 Task: Create record types in case object.
Action: Mouse moved to (944, 69)
Screenshot: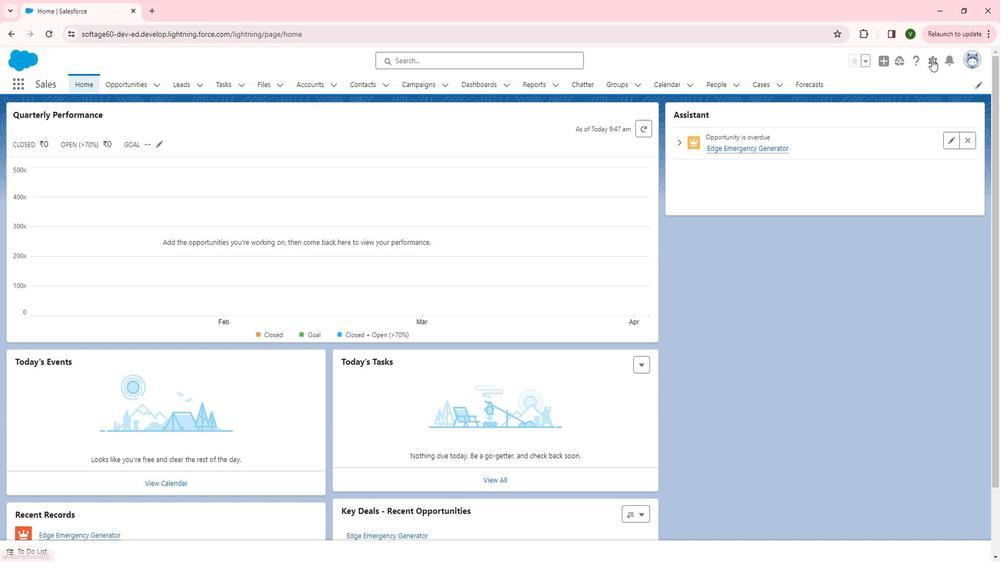 
Action: Mouse pressed left at (944, 69)
Screenshot: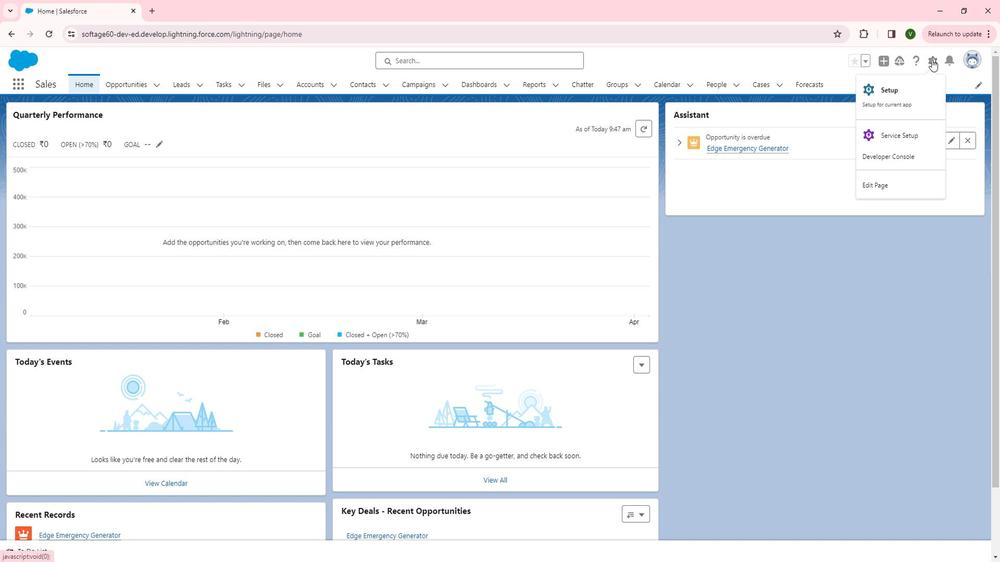 
Action: Mouse moved to (893, 105)
Screenshot: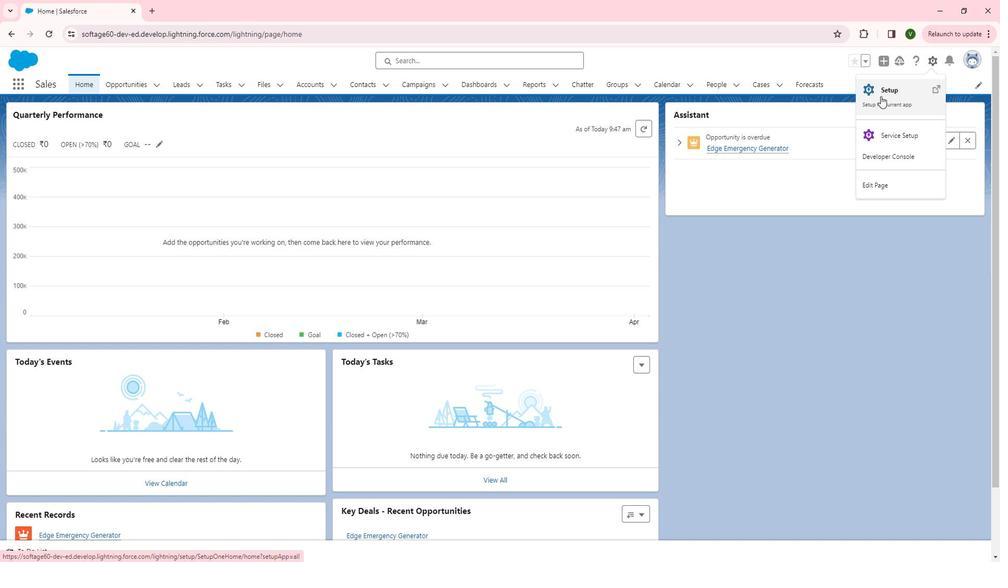 
Action: Mouse pressed left at (893, 105)
Screenshot: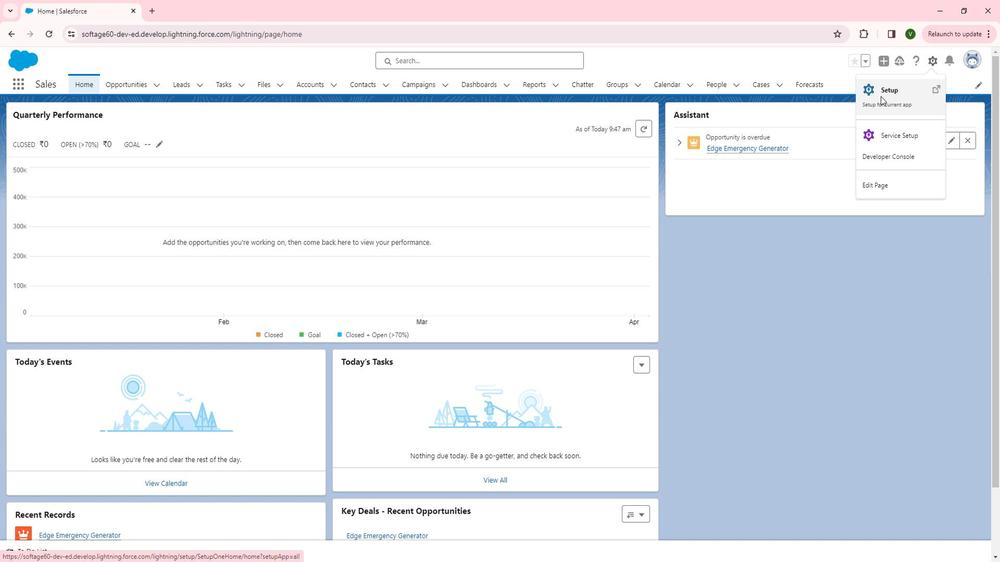 
Action: Mouse moved to (91, 261)
Screenshot: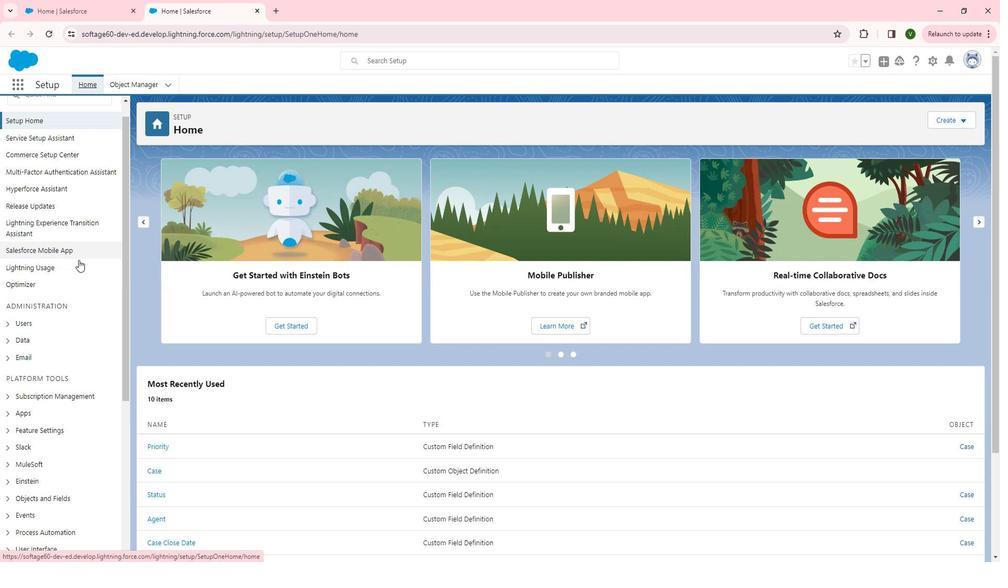 
Action: Mouse scrolled (91, 260) with delta (0, 0)
Screenshot: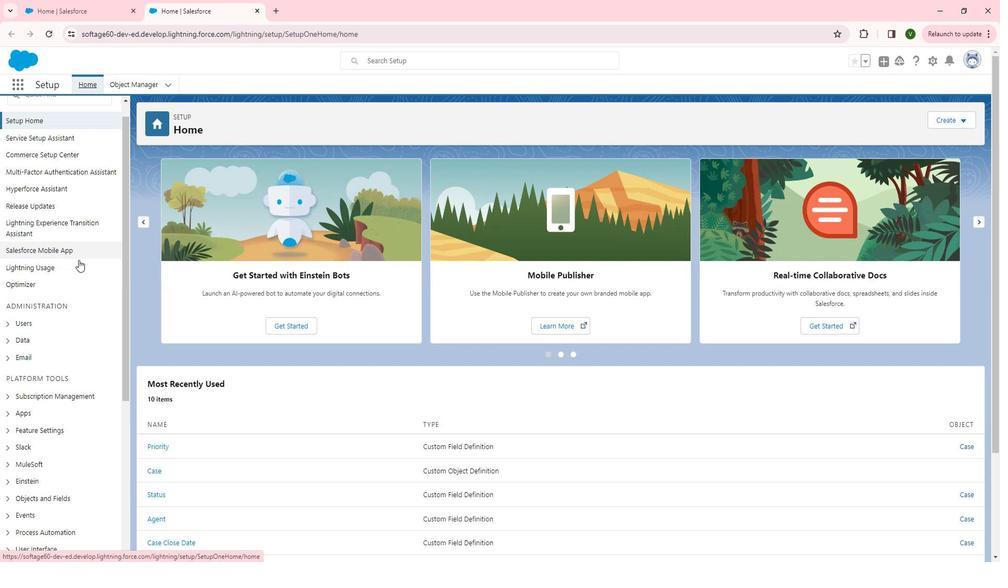 
Action: Mouse moved to (91, 263)
Screenshot: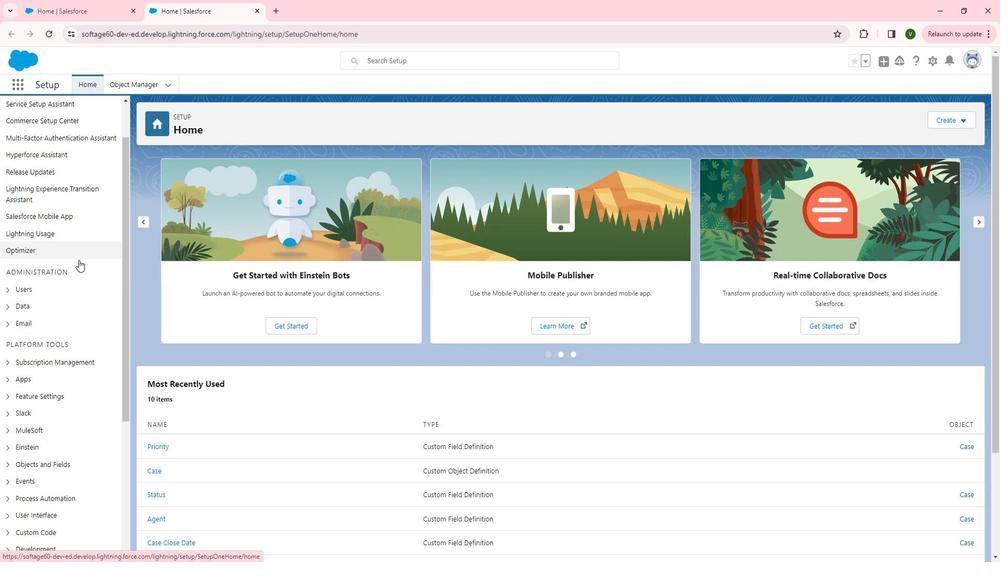 
Action: Mouse scrolled (91, 262) with delta (0, 0)
Screenshot: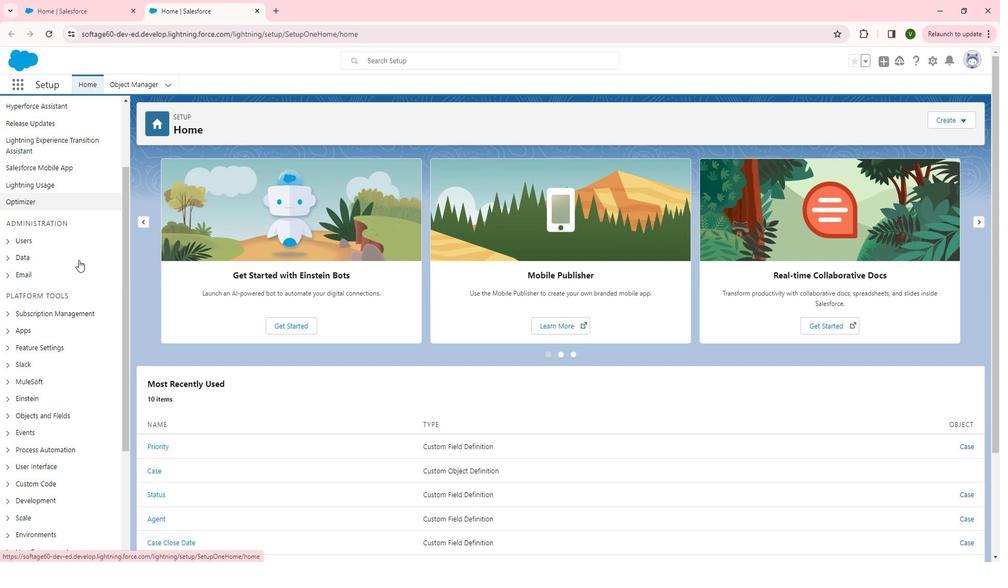 
Action: Mouse moved to (18, 406)
Screenshot: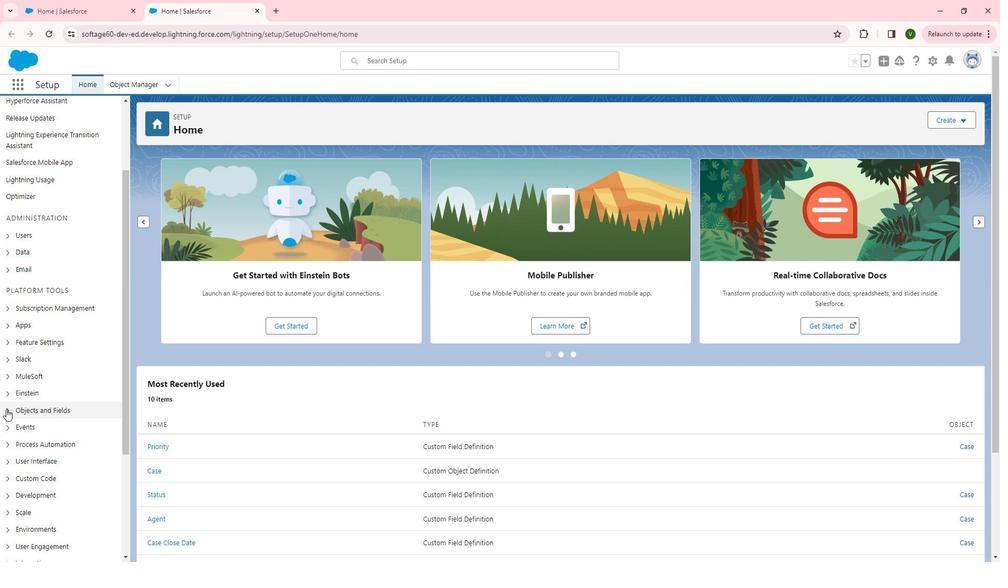 
Action: Mouse pressed left at (18, 406)
Screenshot: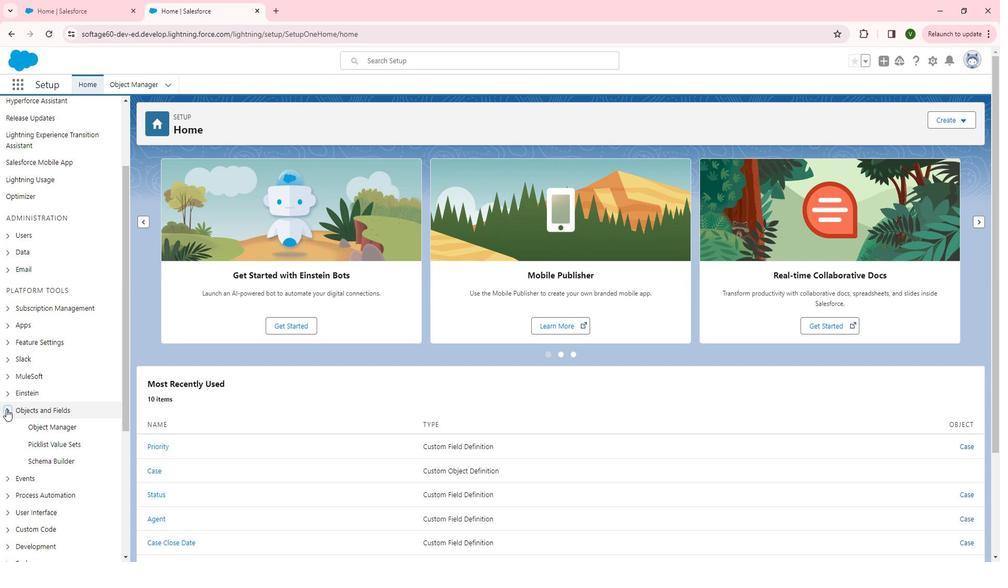 
Action: Mouse moved to (62, 423)
Screenshot: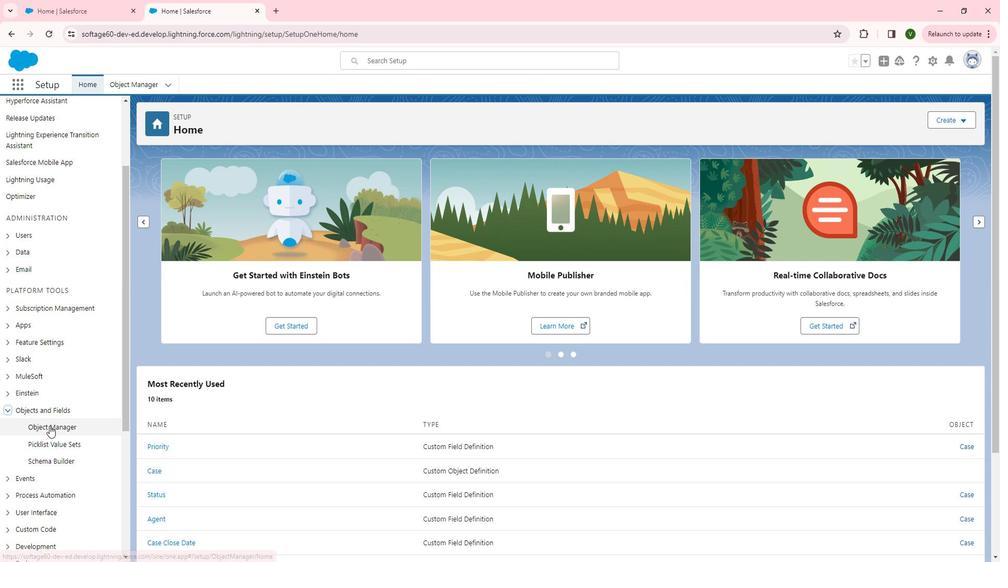 
Action: Mouse pressed left at (62, 423)
Screenshot: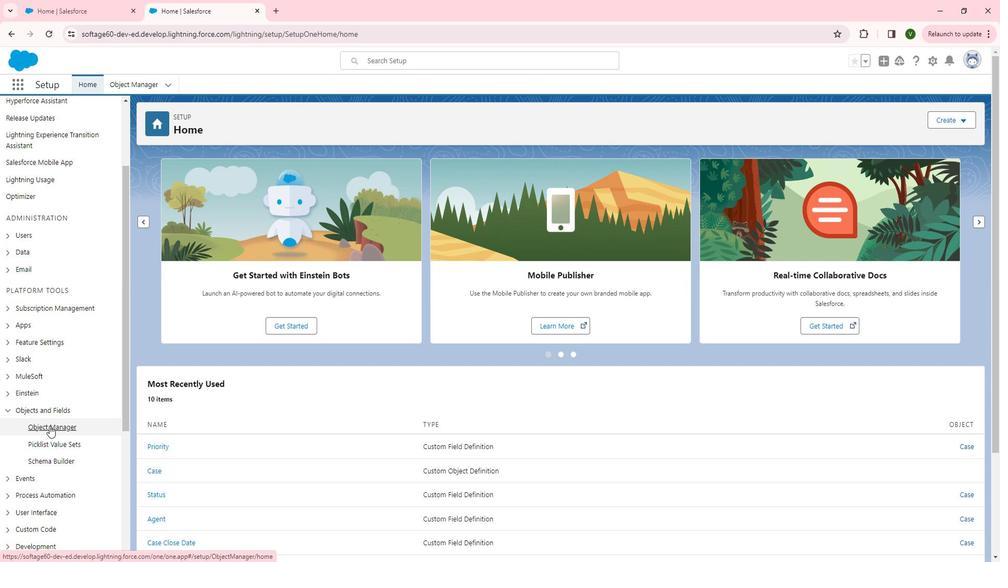 
Action: Mouse moved to (266, 305)
Screenshot: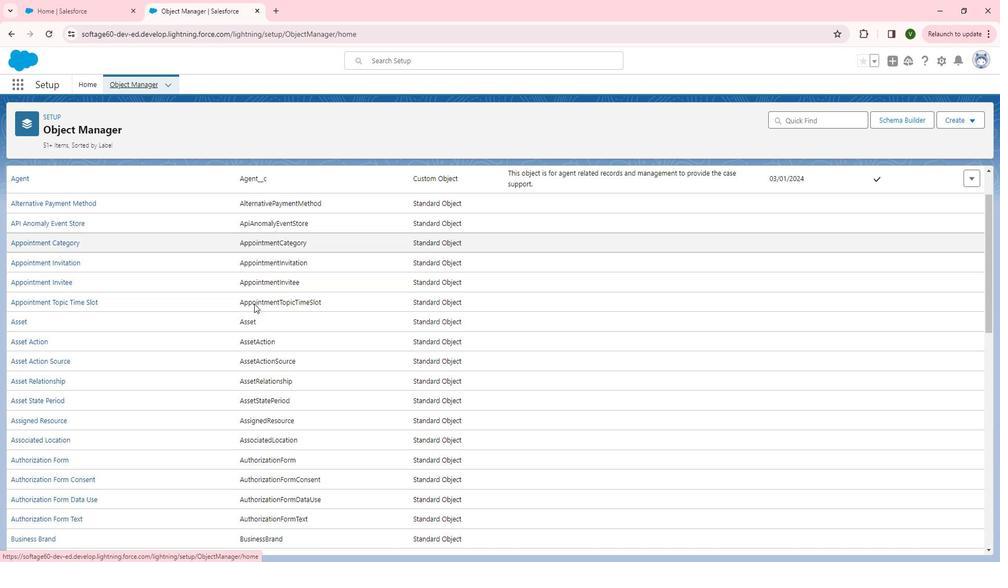 
Action: Mouse scrolled (266, 304) with delta (0, 0)
Screenshot: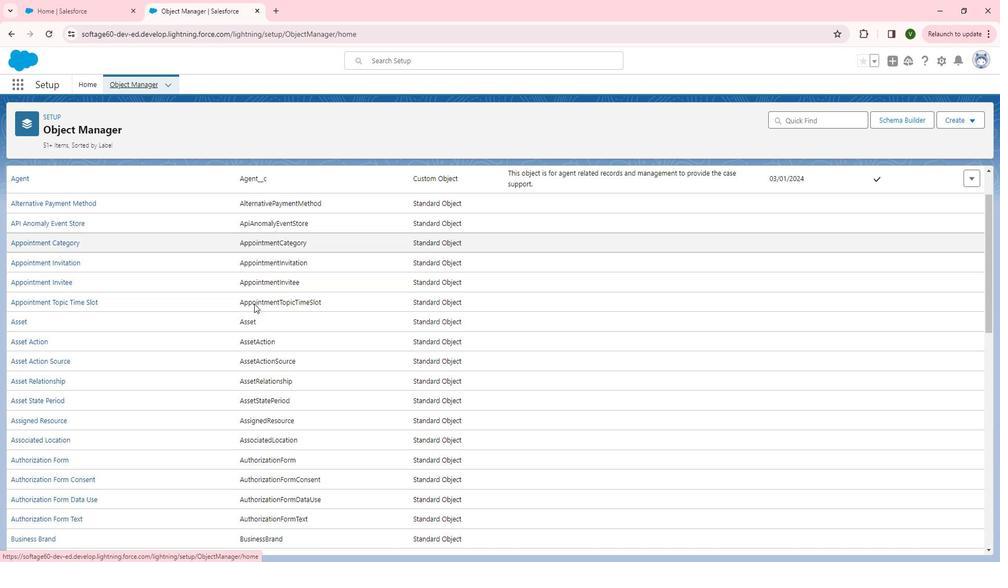 
Action: Mouse scrolled (266, 304) with delta (0, 0)
Screenshot: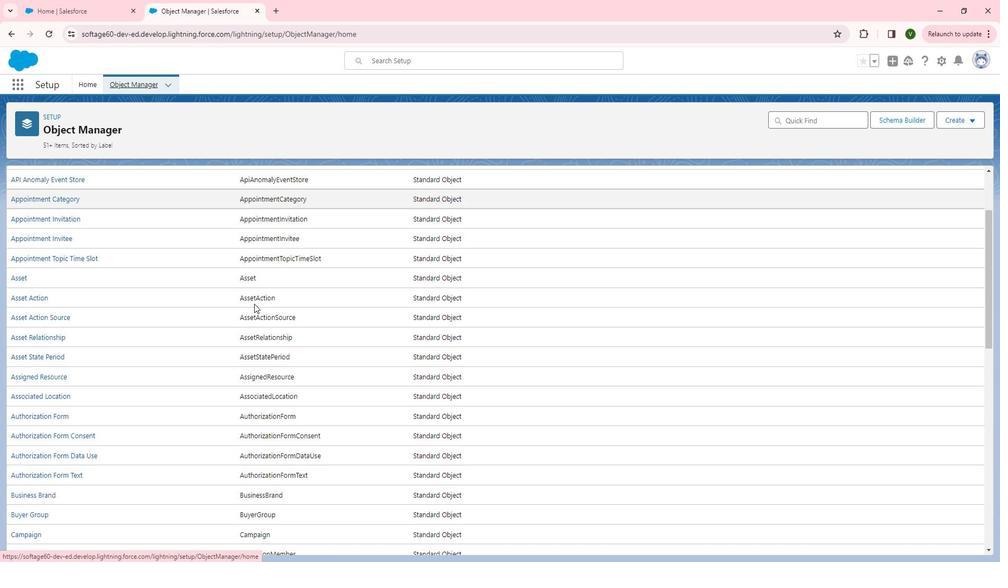
Action: Mouse scrolled (266, 304) with delta (0, 0)
Screenshot: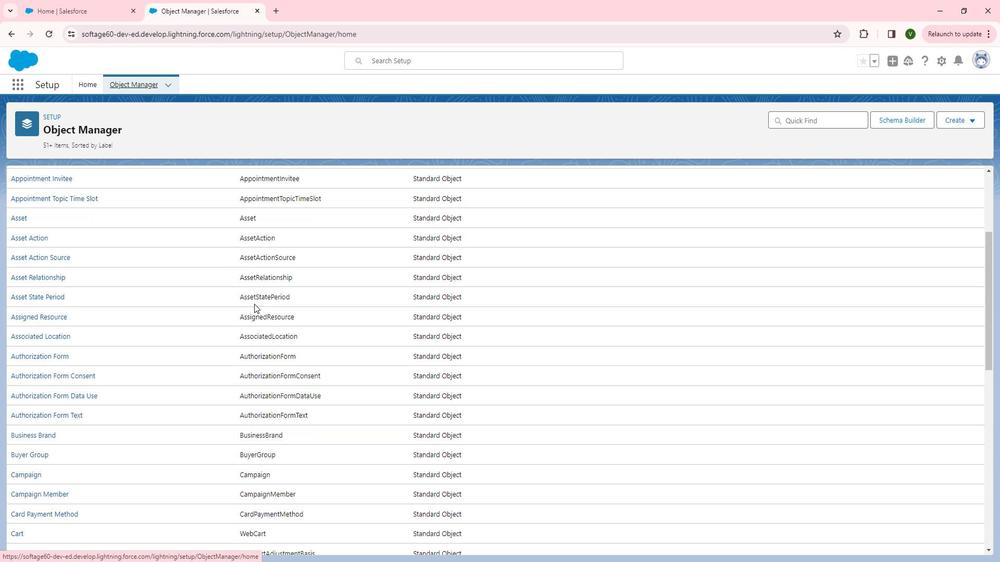 
Action: Mouse scrolled (266, 304) with delta (0, 0)
Screenshot: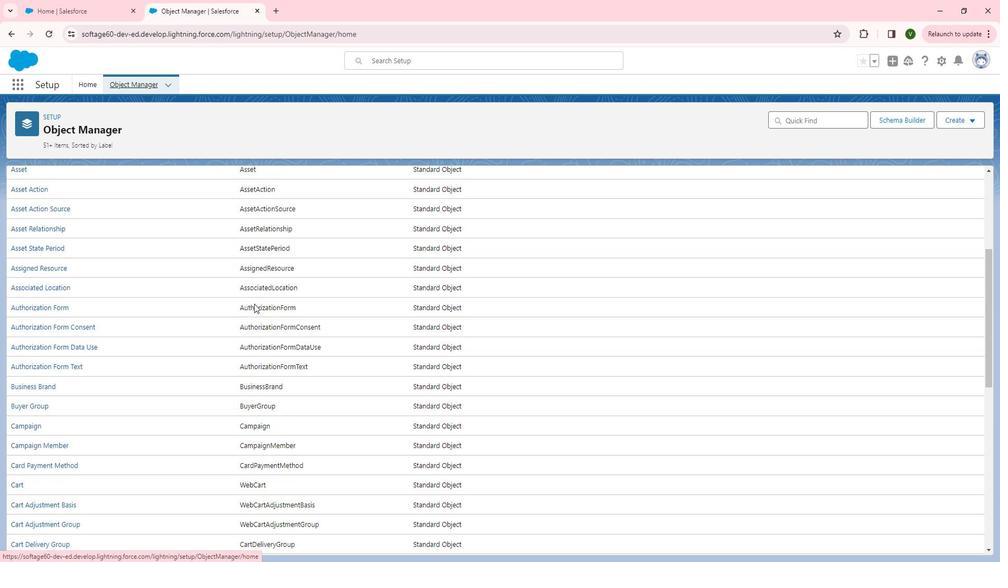 
Action: Mouse moved to (265, 305)
Screenshot: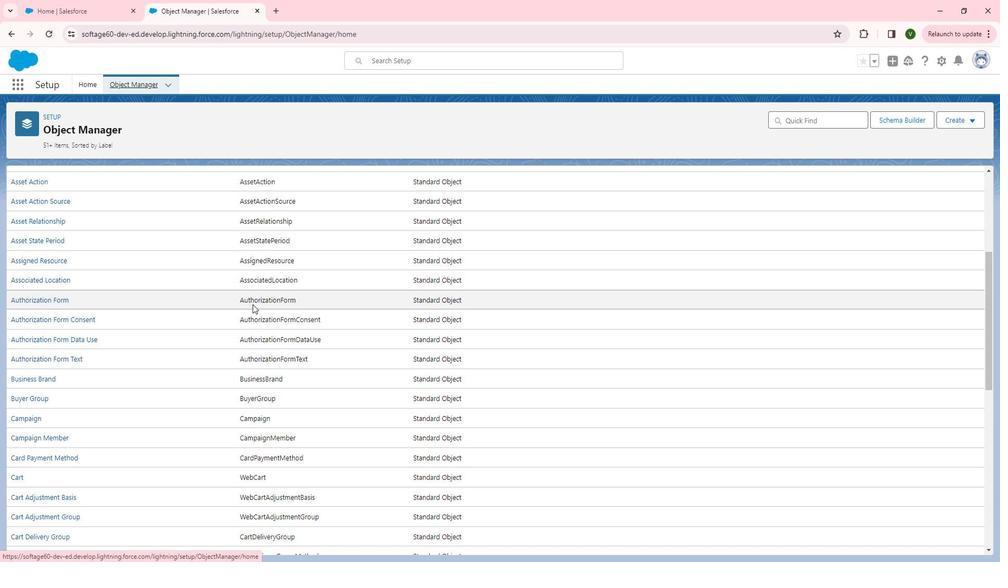 
Action: Mouse scrolled (265, 305) with delta (0, 0)
Screenshot: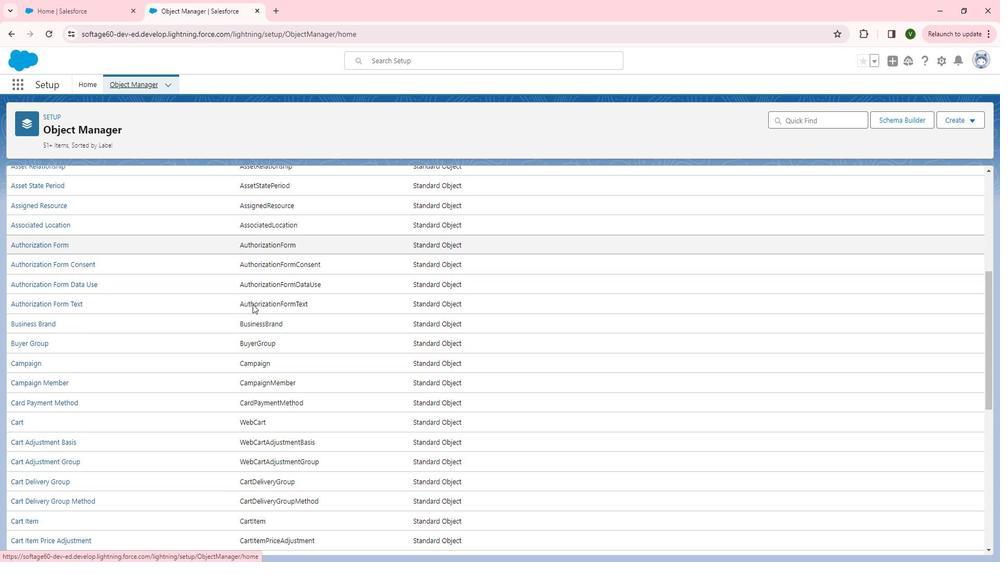 
Action: Mouse scrolled (265, 305) with delta (0, 0)
Screenshot: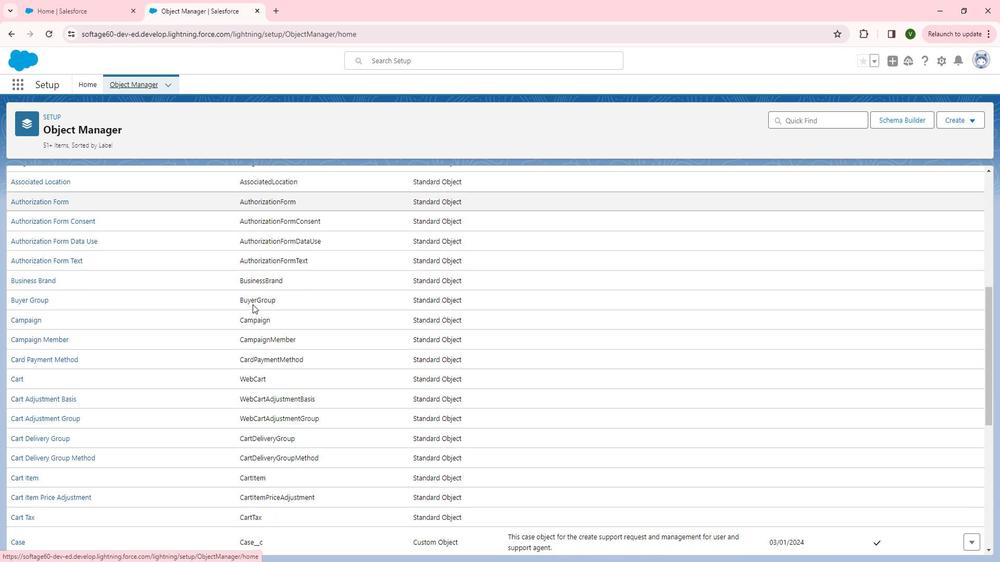 
Action: Mouse scrolled (265, 305) with delta (0, 0)
Screenshot: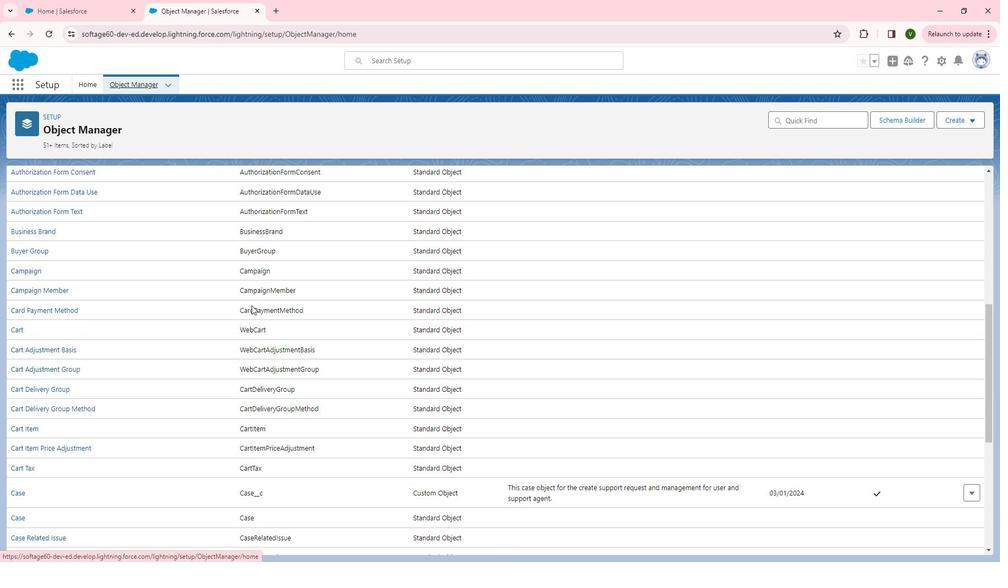 
Action: Mouse moved to (206, 326)
Screenshot: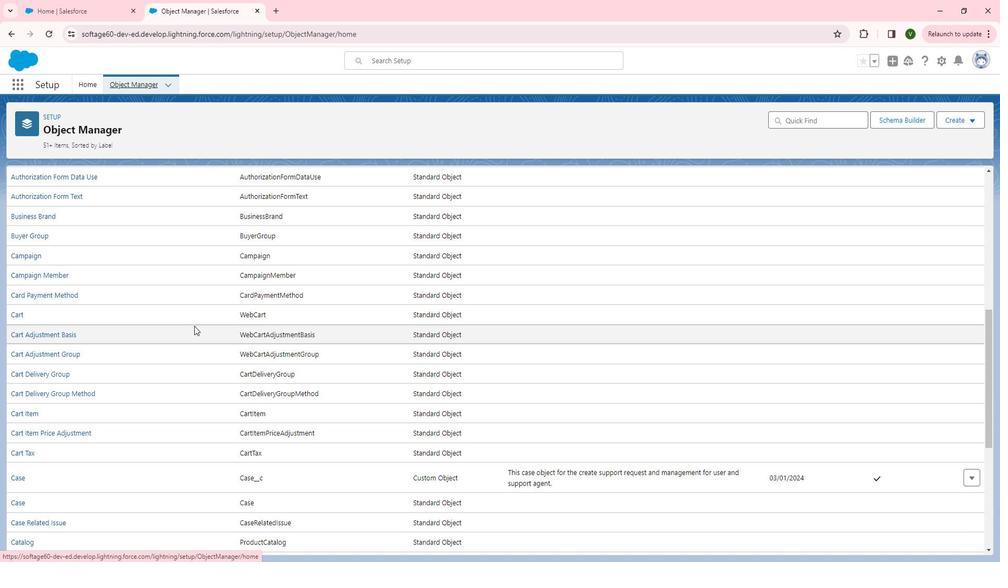 
Action: Mouse scrolled (206, 326) with delta (0, 0)
Screenshot: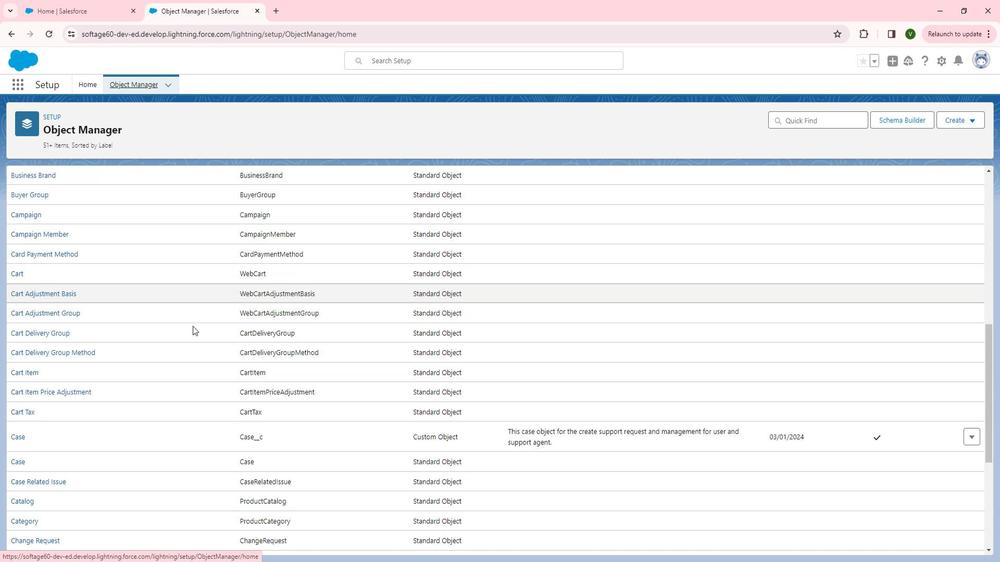 
Action: Mouse scrolled (206, 326) with delta (0, 0)
Screenshot: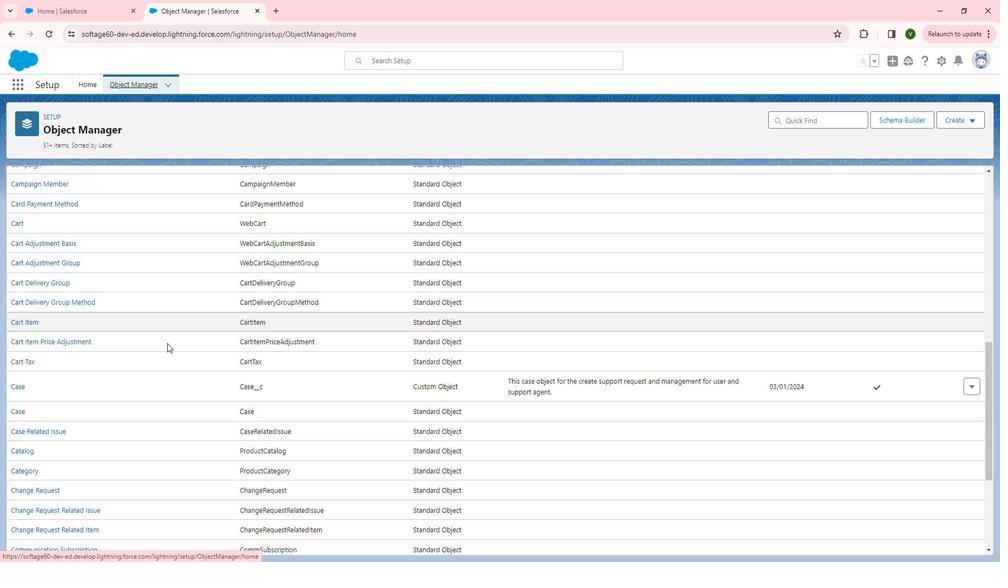 
Action: Mouse moved to (36, 389)
Screenshot: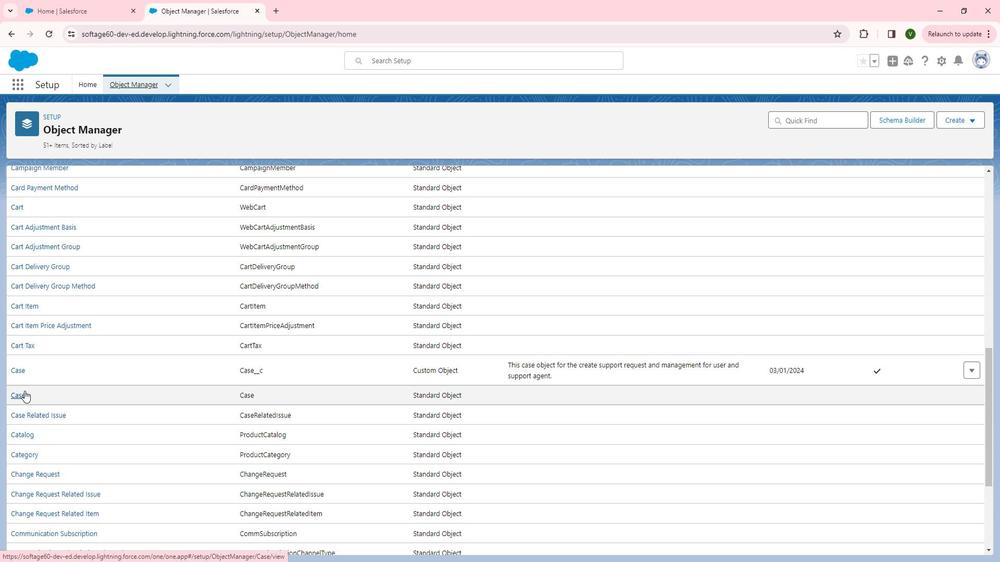 
Action: Mouse pressed left at (36, 389)
Screenshot: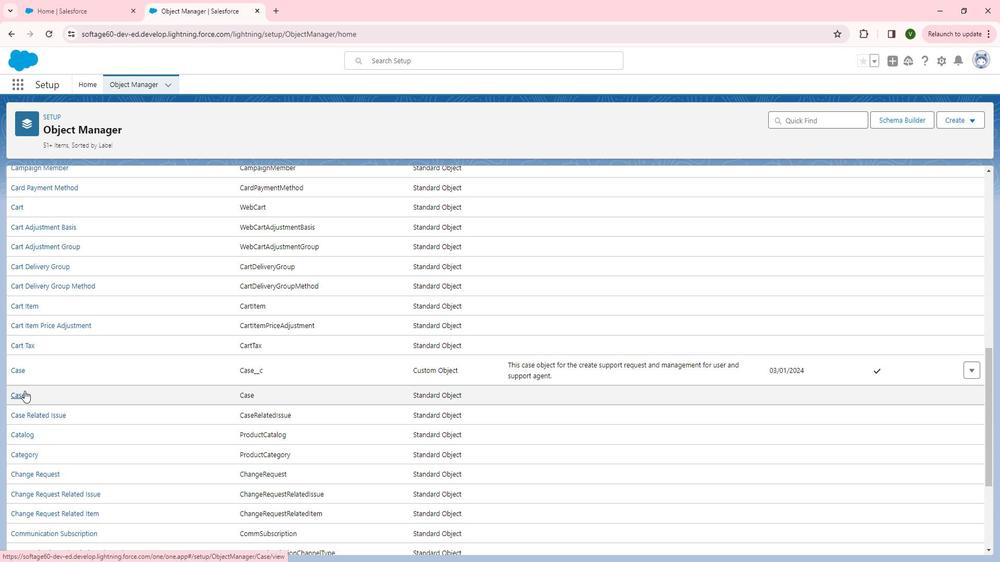 
Action: Mouse moved to (63, 350)
Screenshot: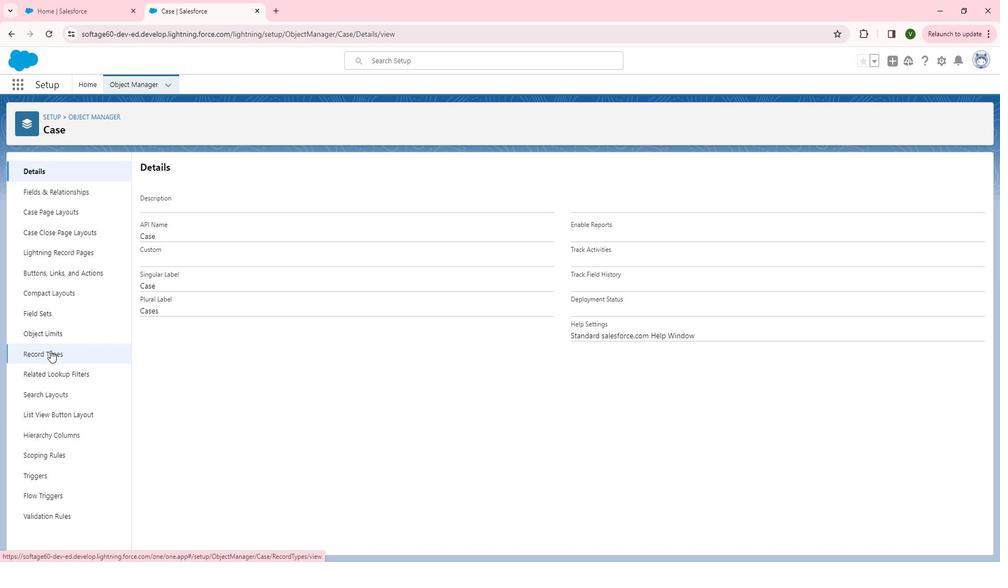 
Action: Mouse pressed left at (63, 350)
Screenshot: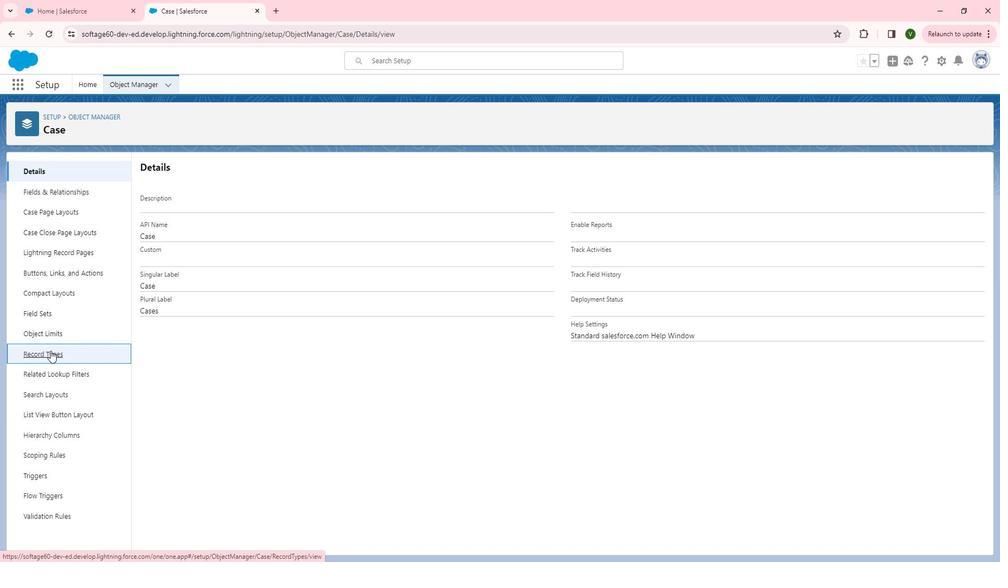 
Action: Mouse moved to (896, 176)
Screenshot: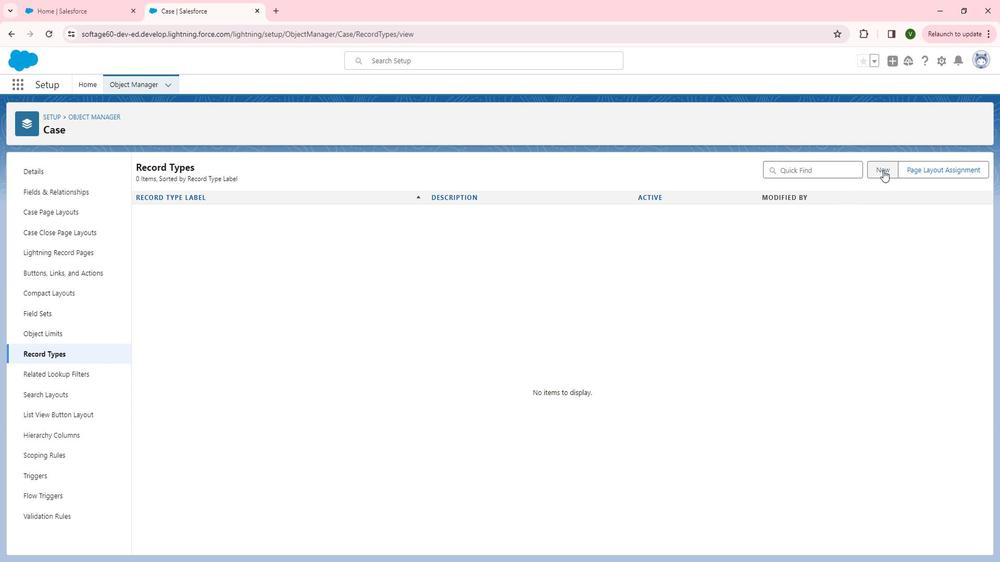 
Action: Mouse pressed left at (896, 176)
Screenshot: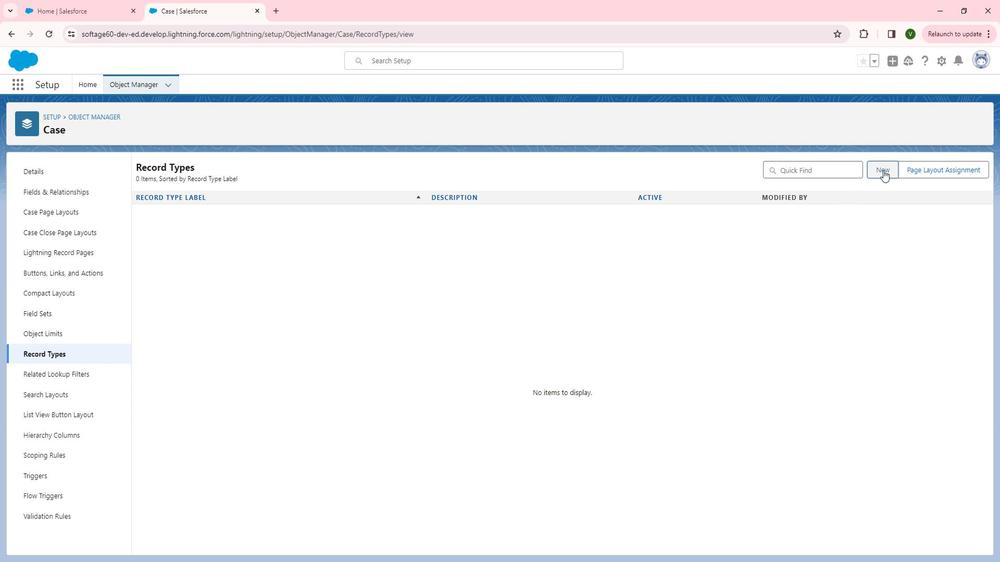 
Action: Mouse moved to (172, 211)
Screenshot: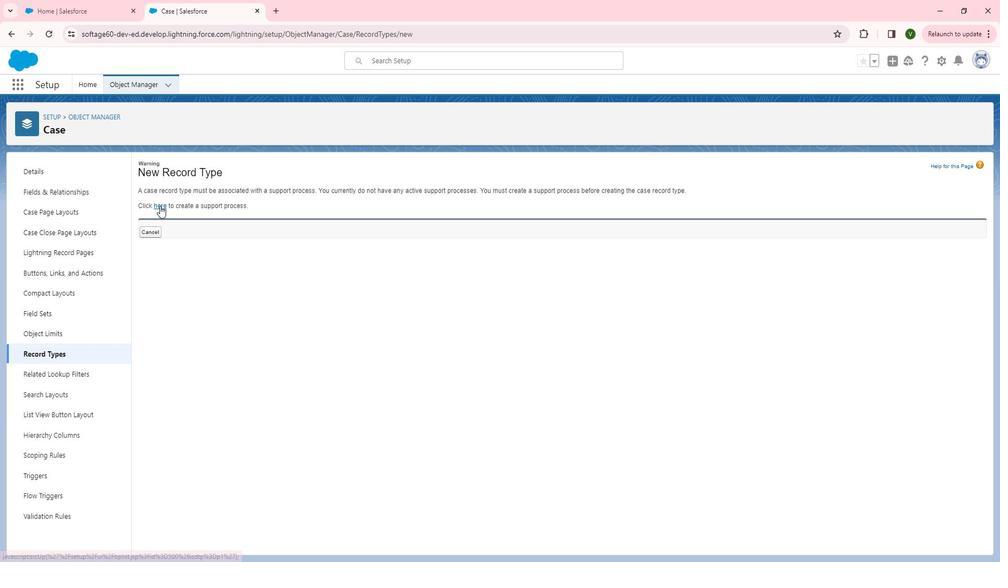 
Action: Mouse pressed left at (172, 211)
Screenshot: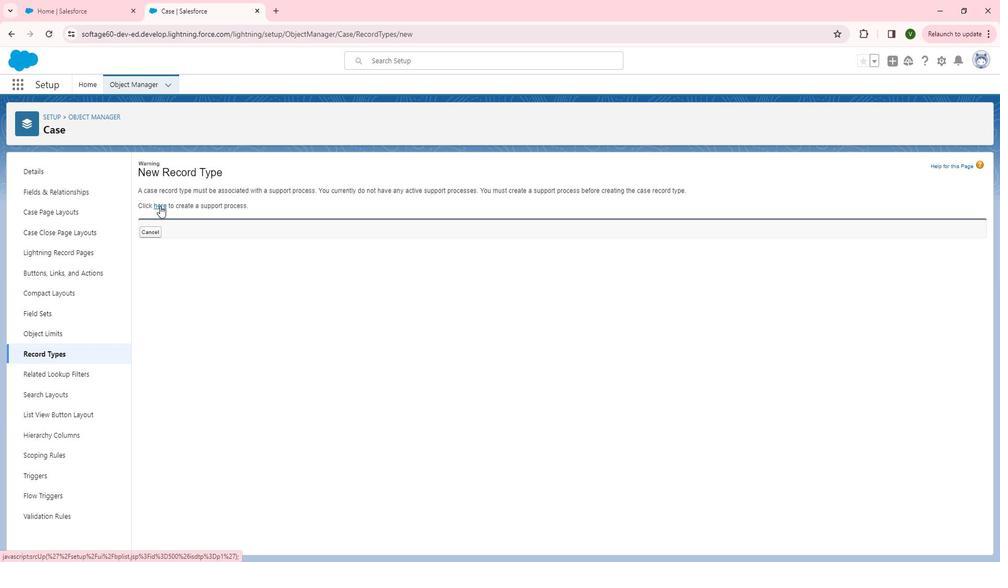 
Action: Mouse moved to (427, 233)
Screenshot: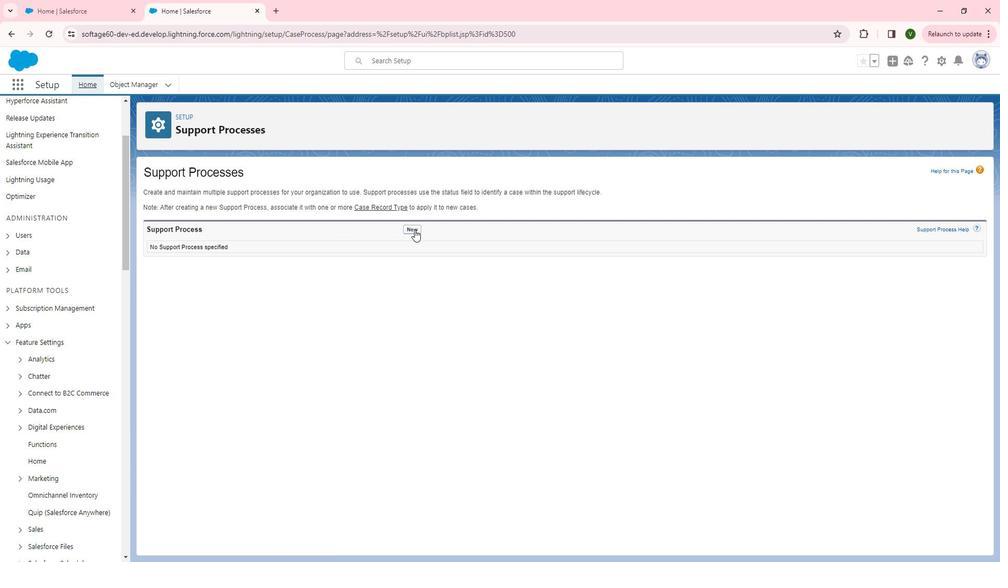 
Action: Mouse pressed left at (427, 233)
Screenshot: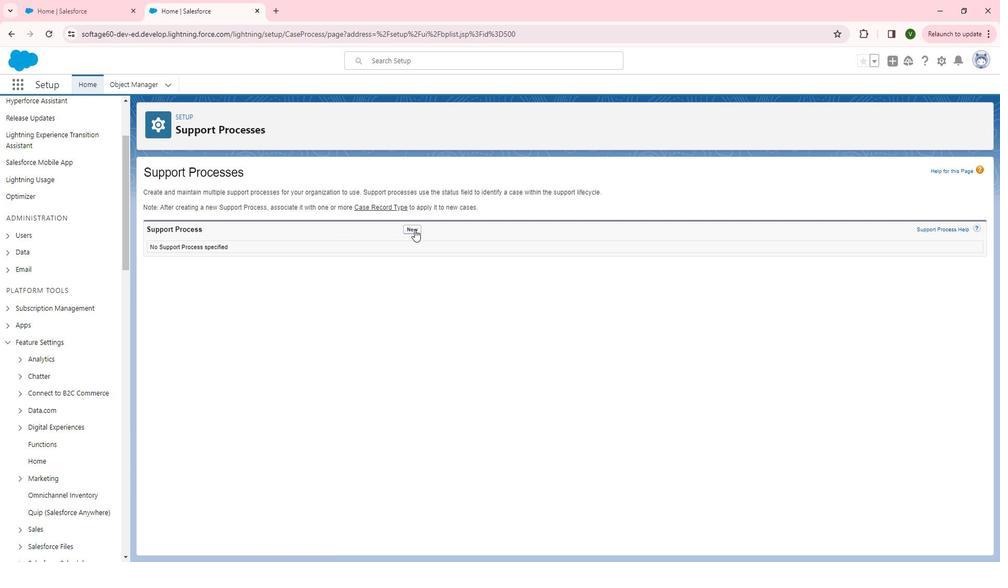 
Action: Mouse moved to (344, 256)
Screenshot: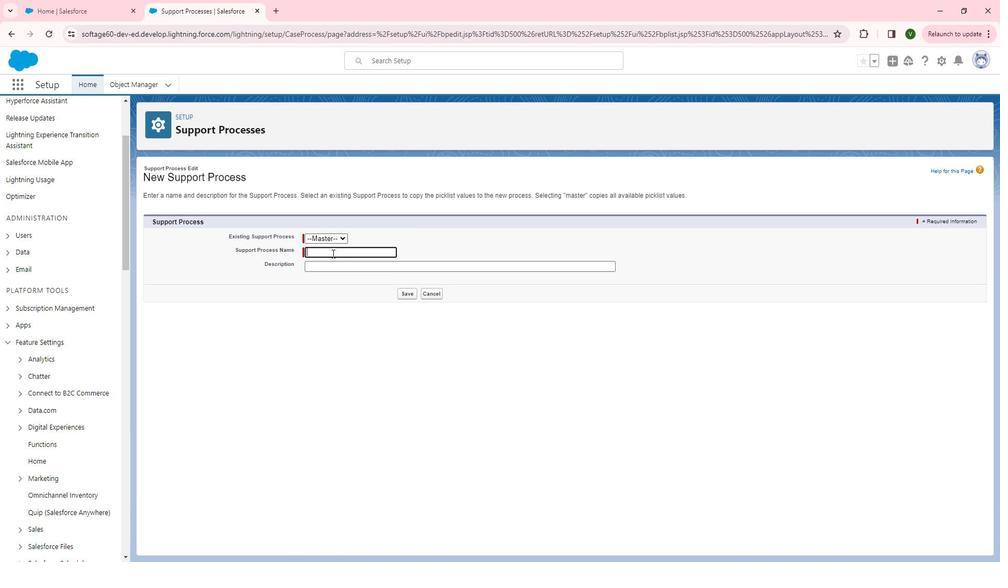 
Action: Mouse pressed left at (344, 256)
Screenshot: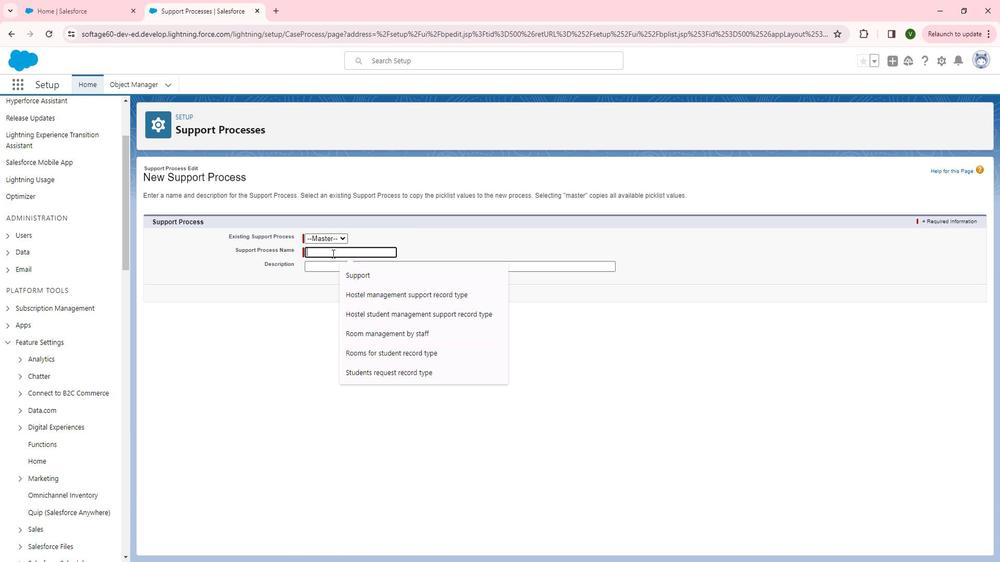 
Action: Mouse moved to (356, 270)
Screenshot: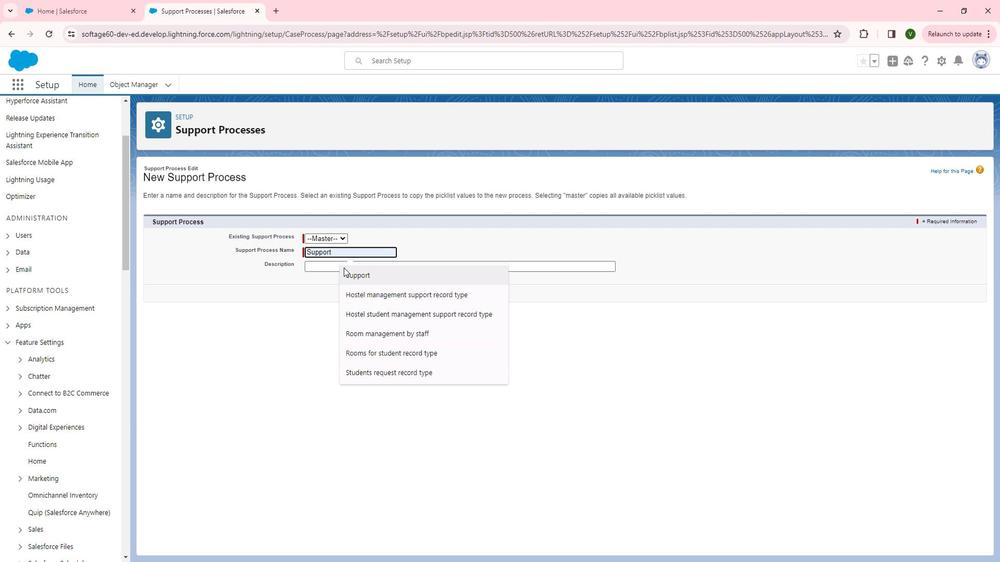 
Action: Mouse pressed left at (356, 270)
Screenshot: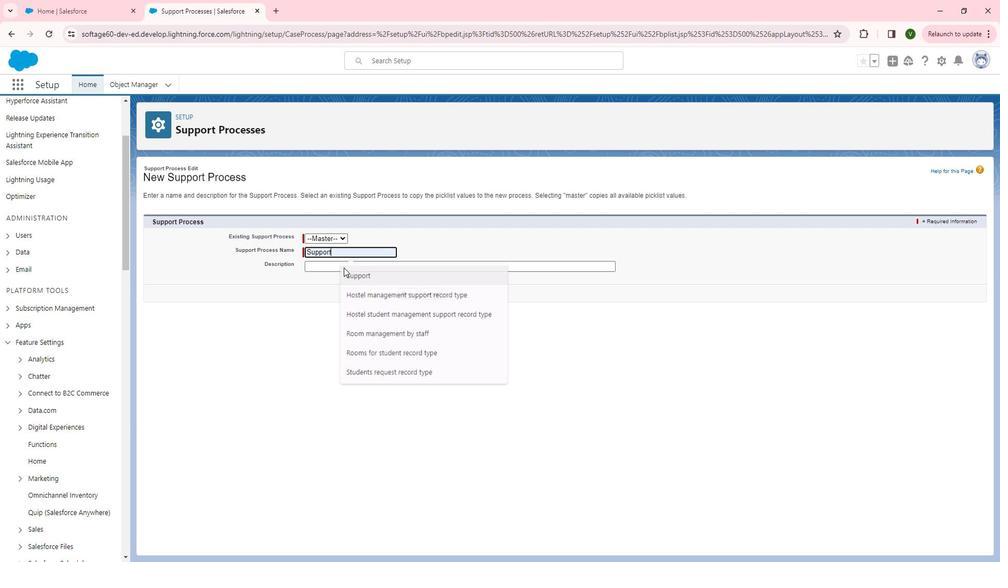 
Action: Mouse moved to (355, 271)
Screenshot: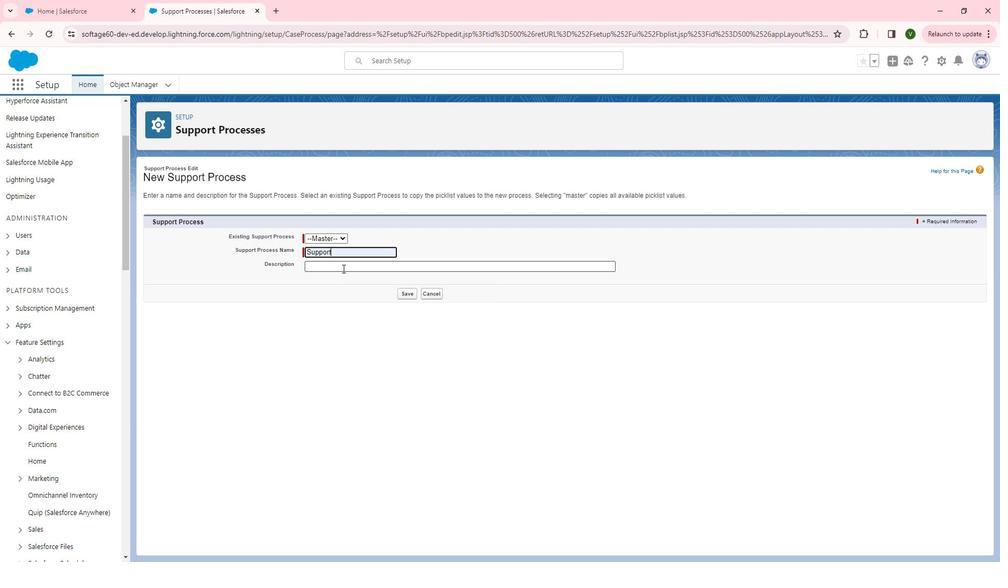 
Action: Mouse pressed left at (355, 271)
Screenshot: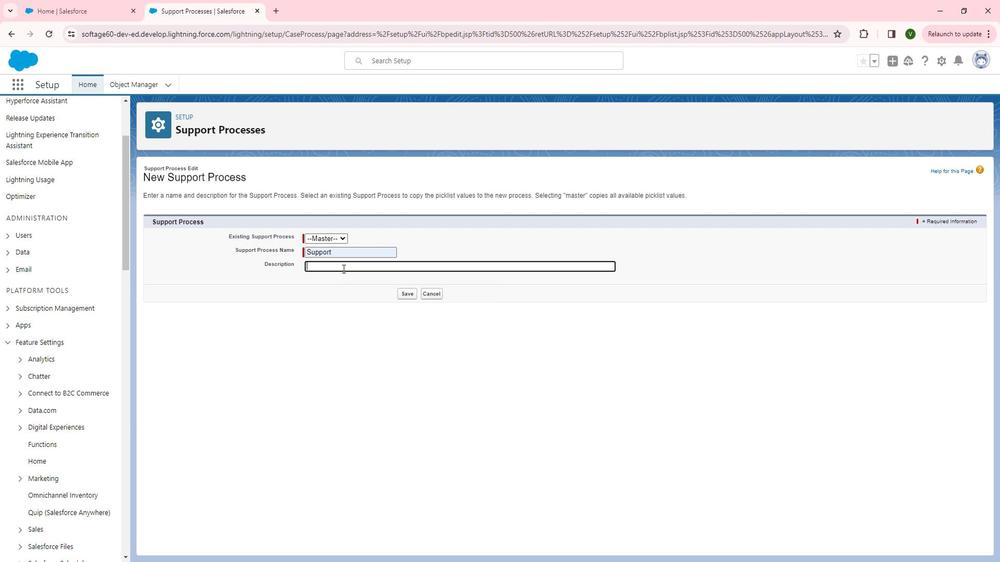 
Action: Key pressed <Key.shift>This<Key.space>support<Key.space>process<Key.space>for<Key.space>the<Key.space>providing<Key.space>service<Key.space>and<Key.space>managen<Key.backspace>me<Key.backspace><Key.backspace>ment<Key.space>in<Key.space>case<Key.space>management.
Screenshot: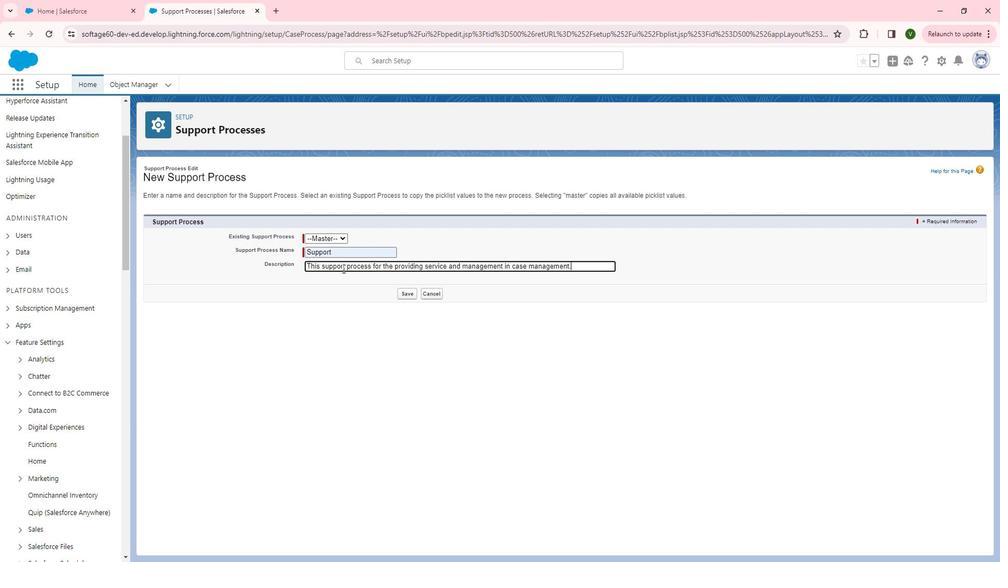 
Action: Mouse moved to (417, 293)
Screenshot: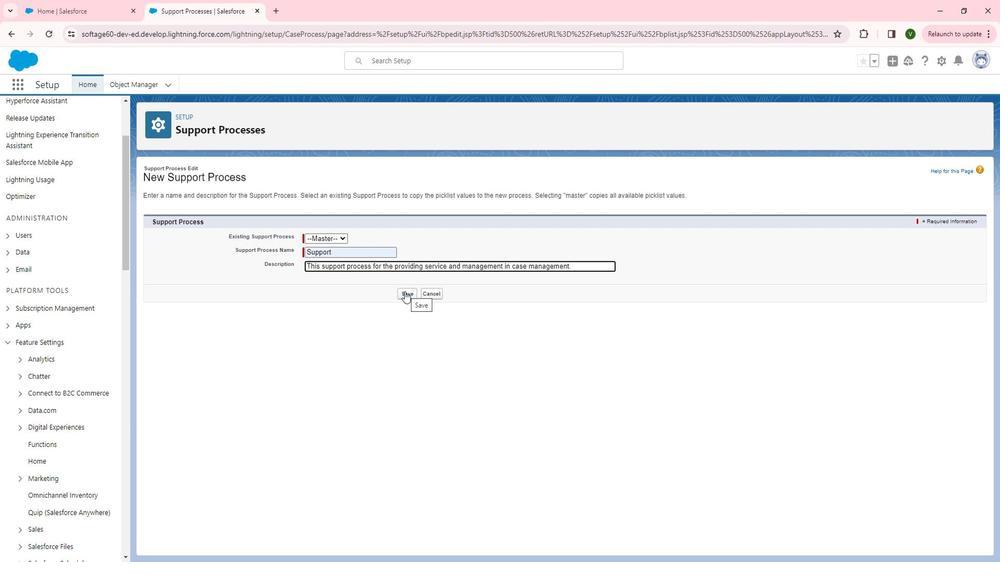 
Action: Mouse pressed left at (417, 293)
Screenshot: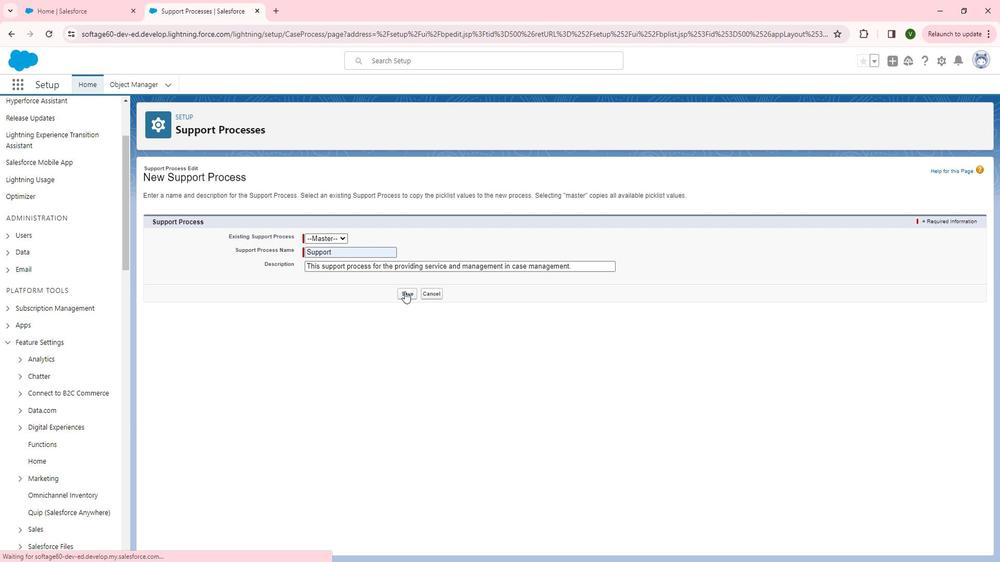 
Action: Mouse moved to (259, 317)
Screenshot: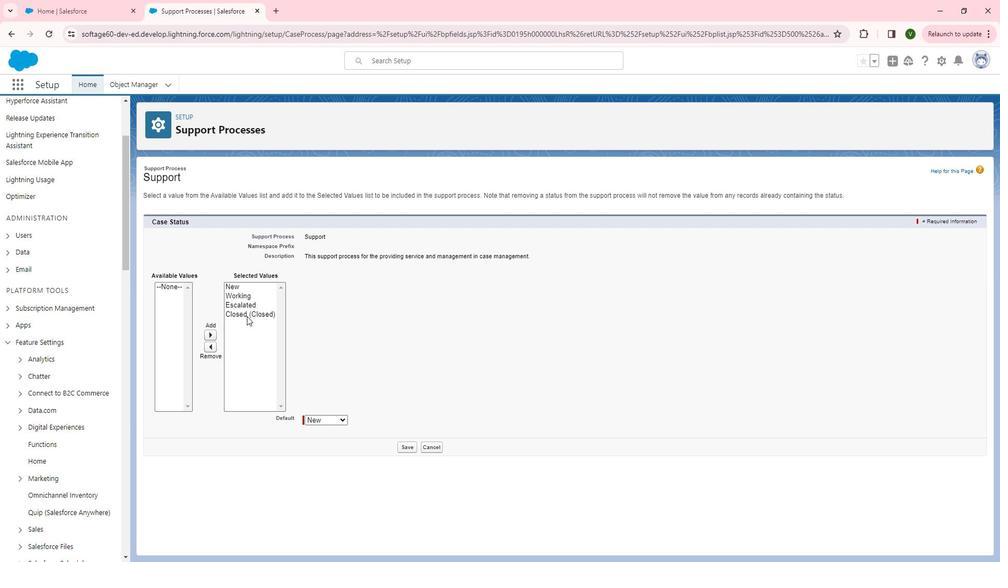 
Action: Mouse pressed left at (259, 317)
Screenshot: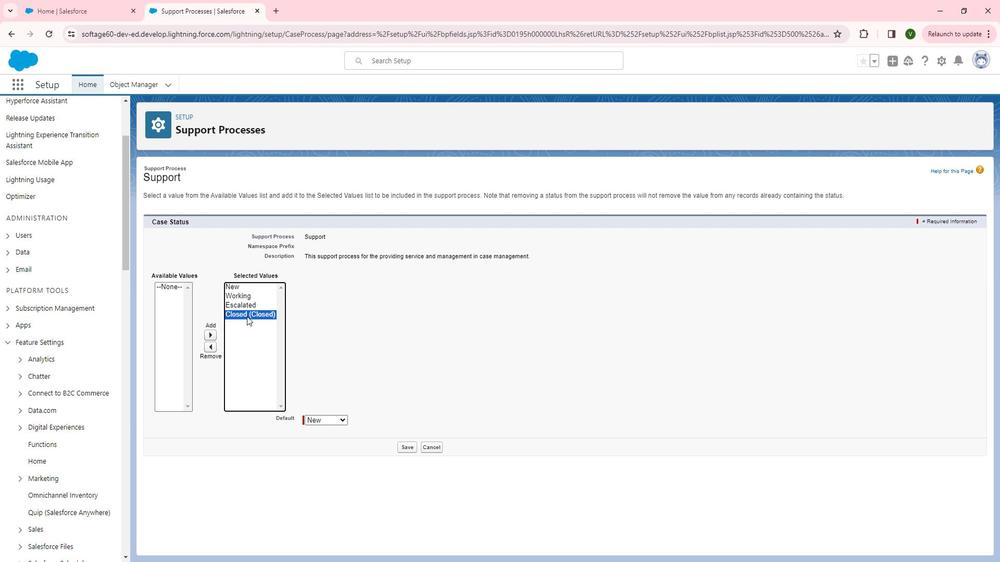 
Action: Mouse moved to (225, 346)
Screenshot: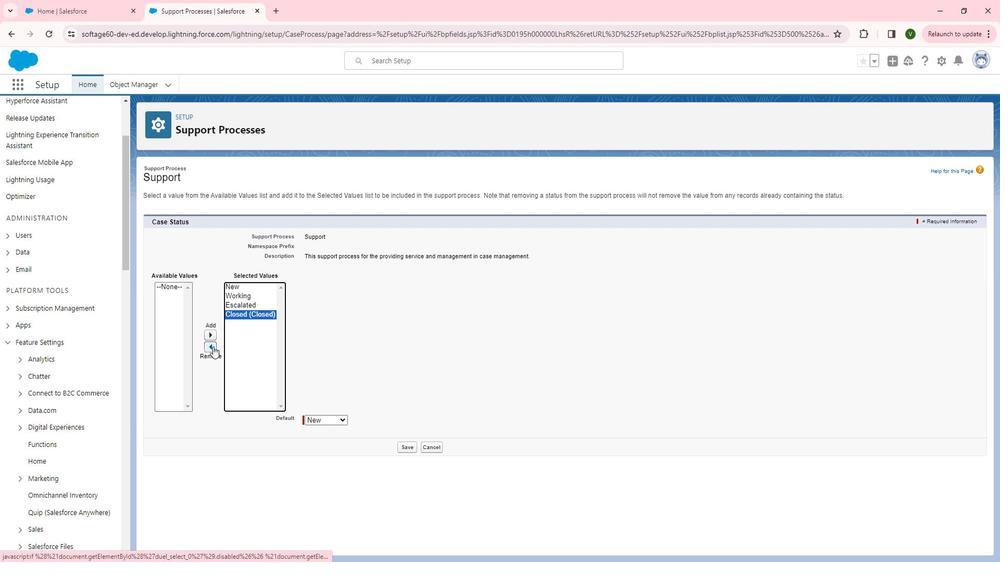 
Action: Mouse pressed left at (225, 346)
Screenshot: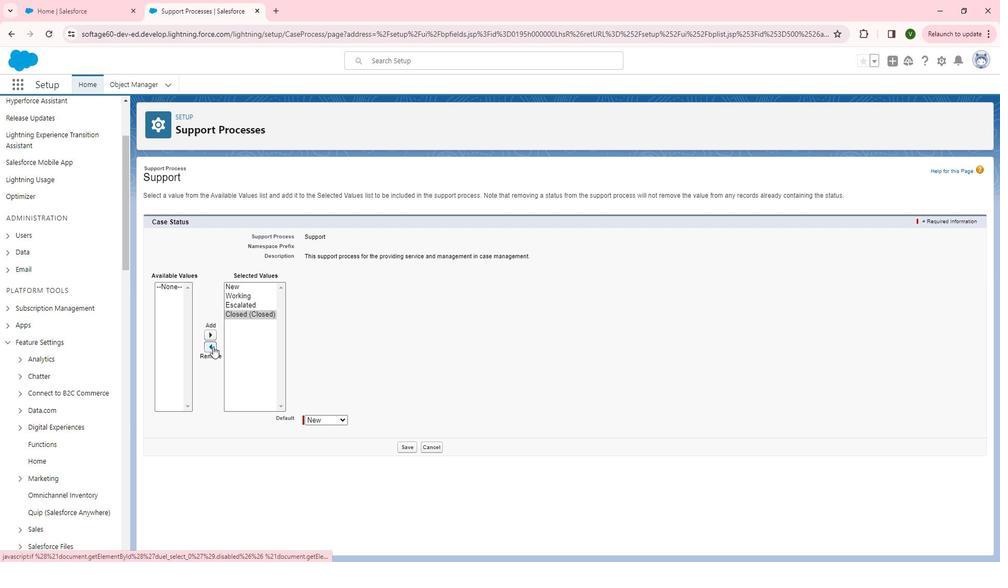 
Action: Mouse moved to (241, 334)
Screenshot: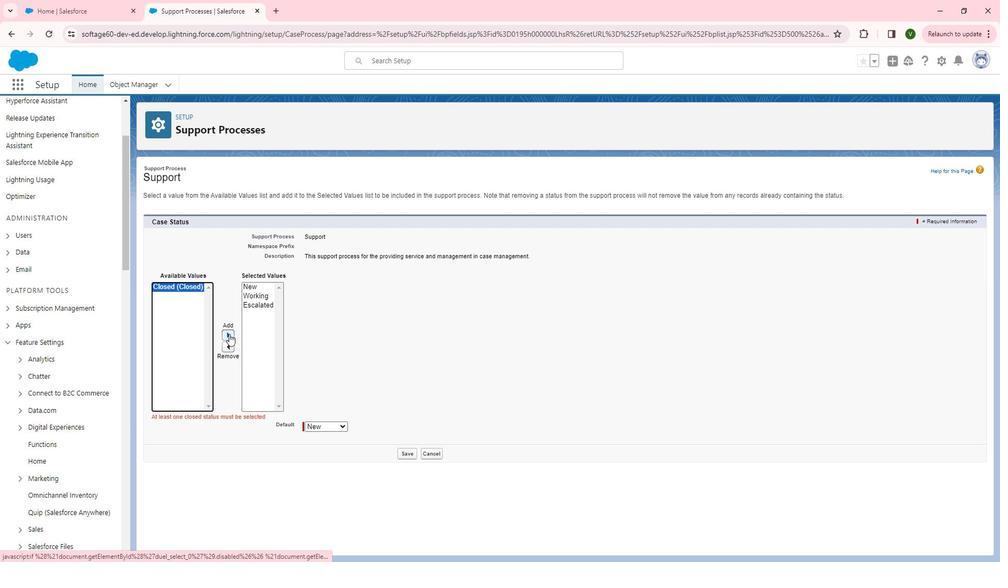 
Action: Mouse pressed left at (241, 334)
Screenshot: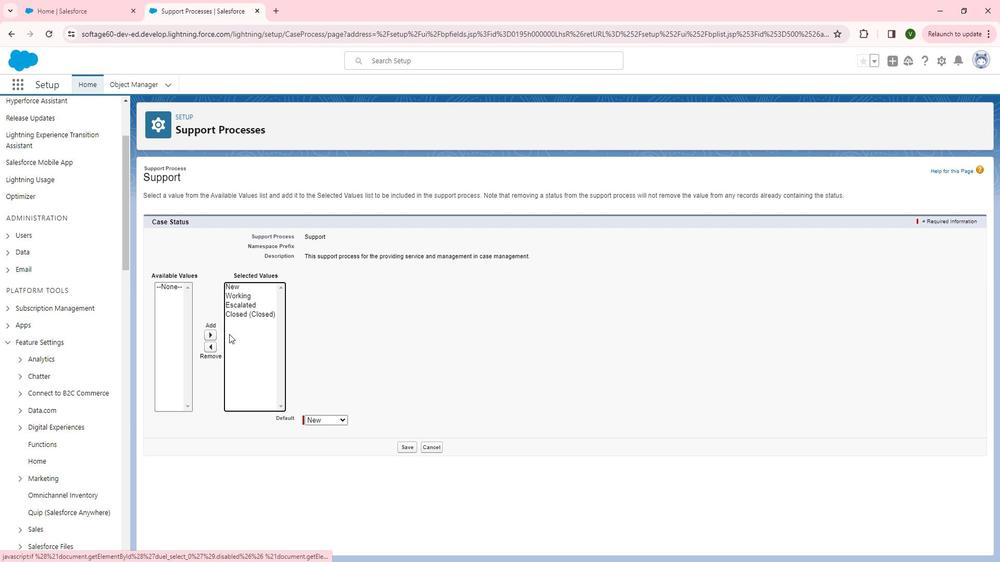 
Action: Mouse moved to (254, 299)
Screenshot: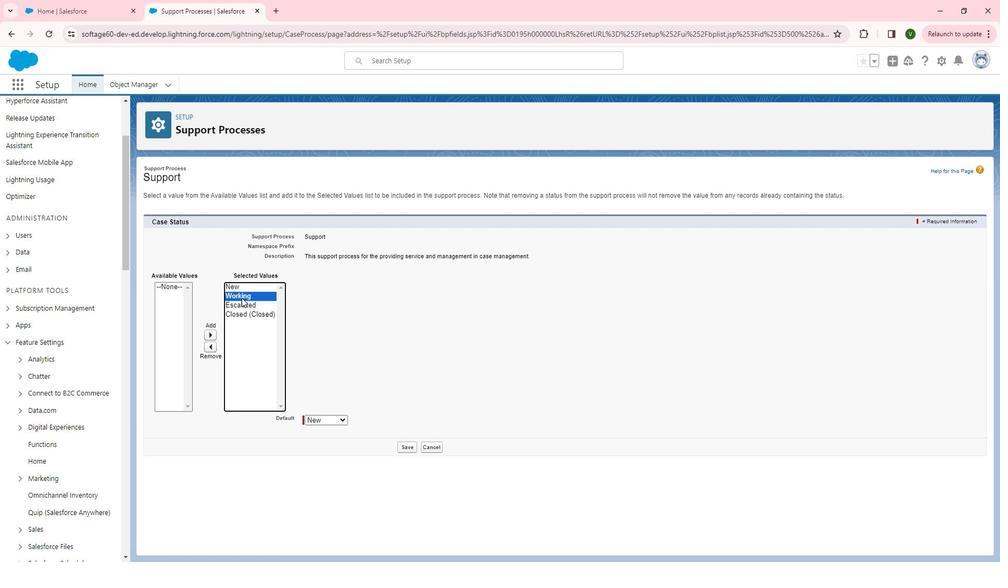 
Action: Mouse pressed left at (254, 299)
Screenshot: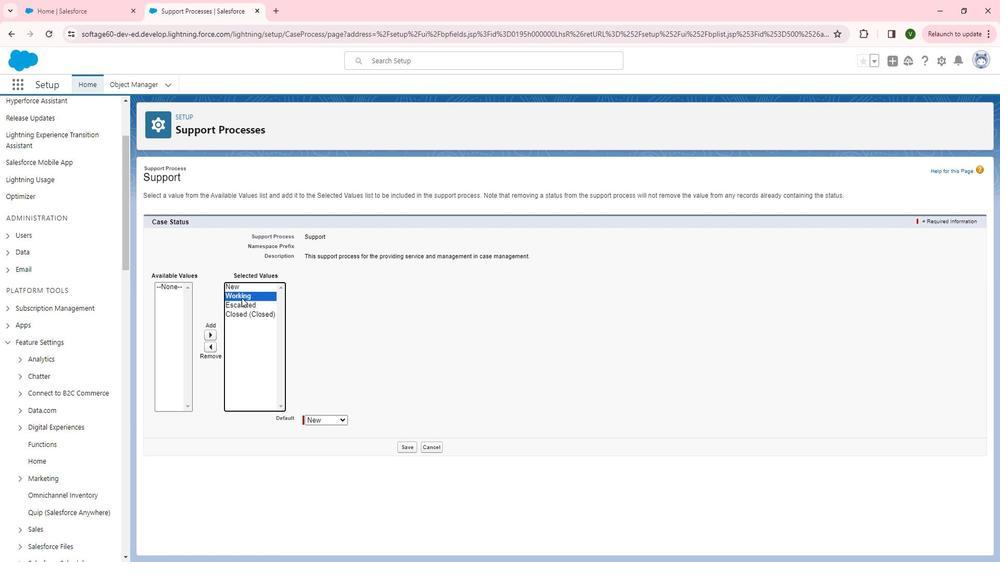
Action: Mouse moved to (223, 345)
Screenshot: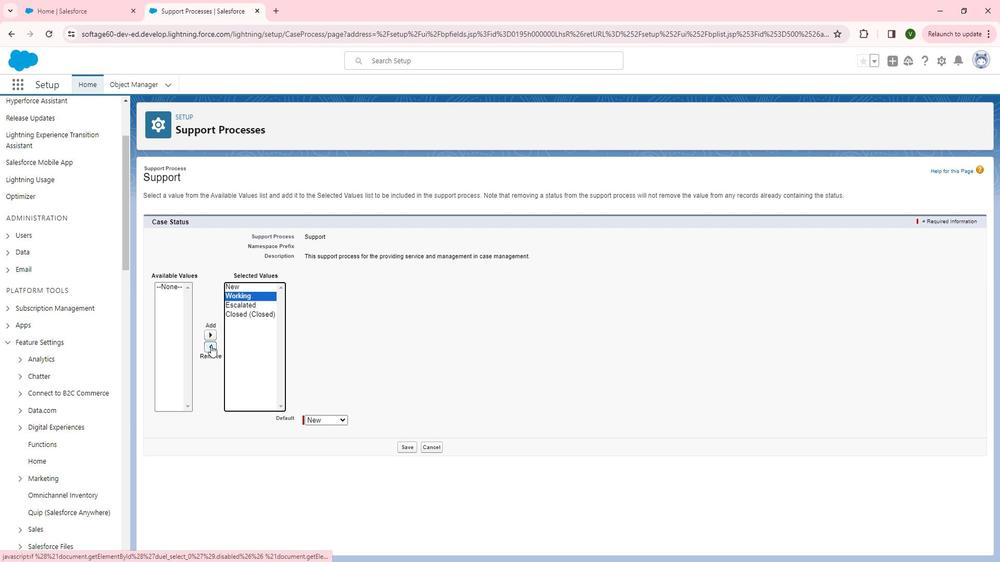
Action: Mouse pressed left at (223, 345)
Screenshot: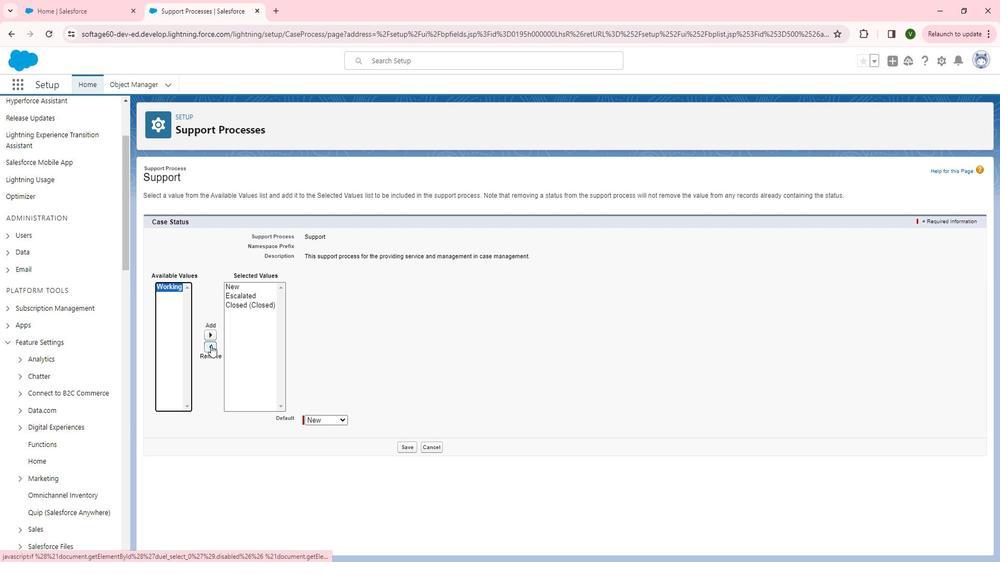 
Action: Mouse moved to (262, 297)
Screenshot: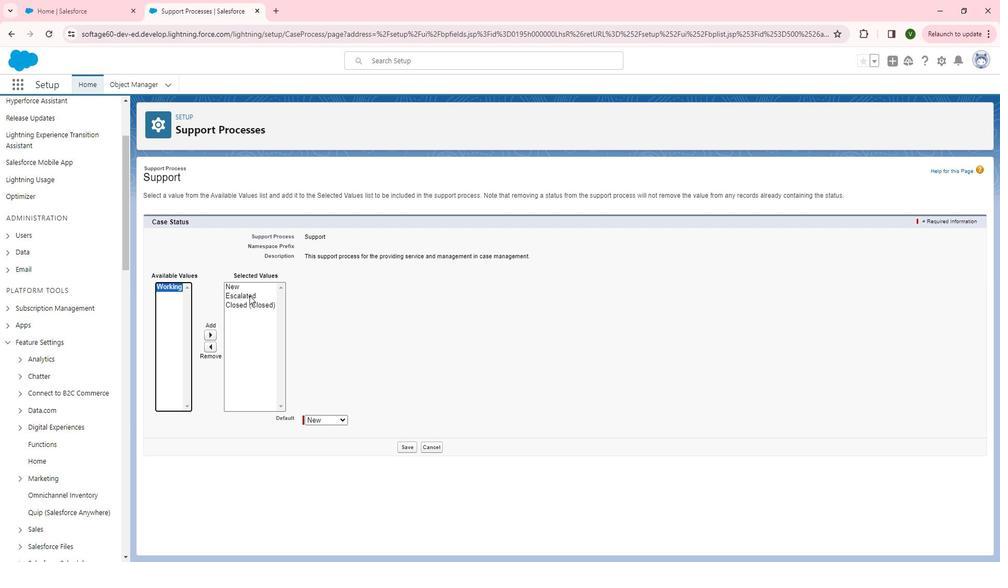 
Action: Mouse pressed left at (262, 297)
Screenshot: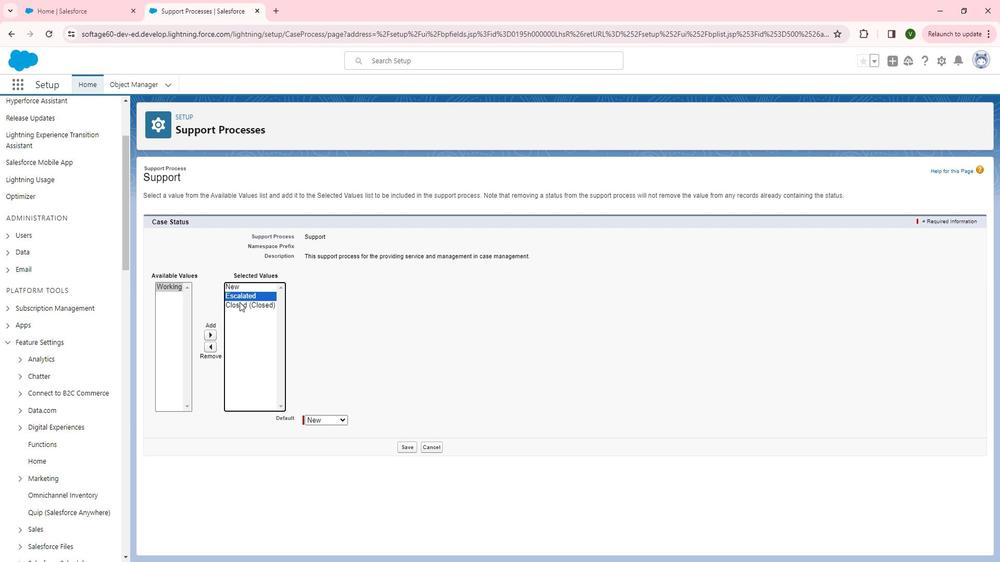 
Action: Mouse moved to (224, 349)
Screenshot: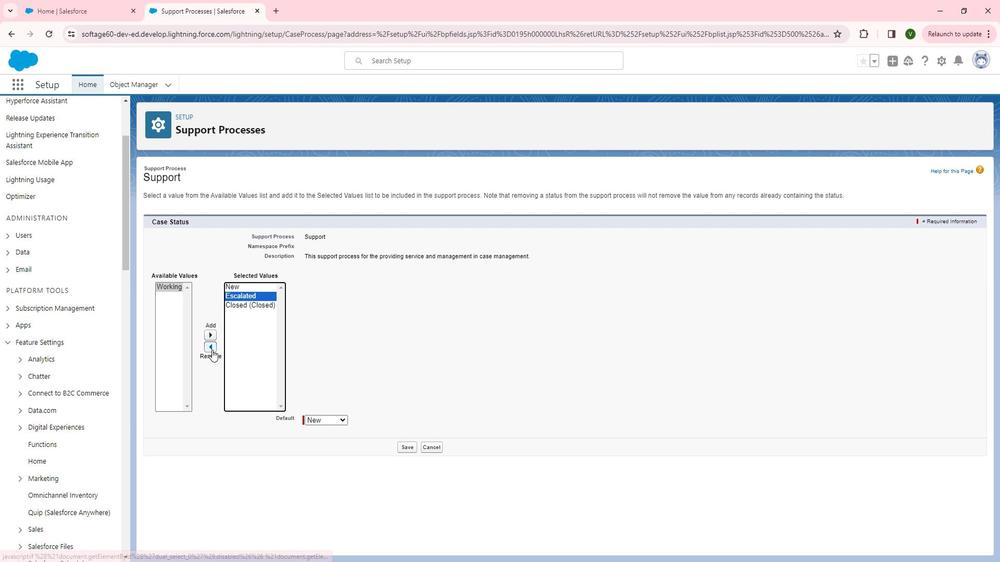 
Action: Mouse pressed left at (224, 349)
Screenshot: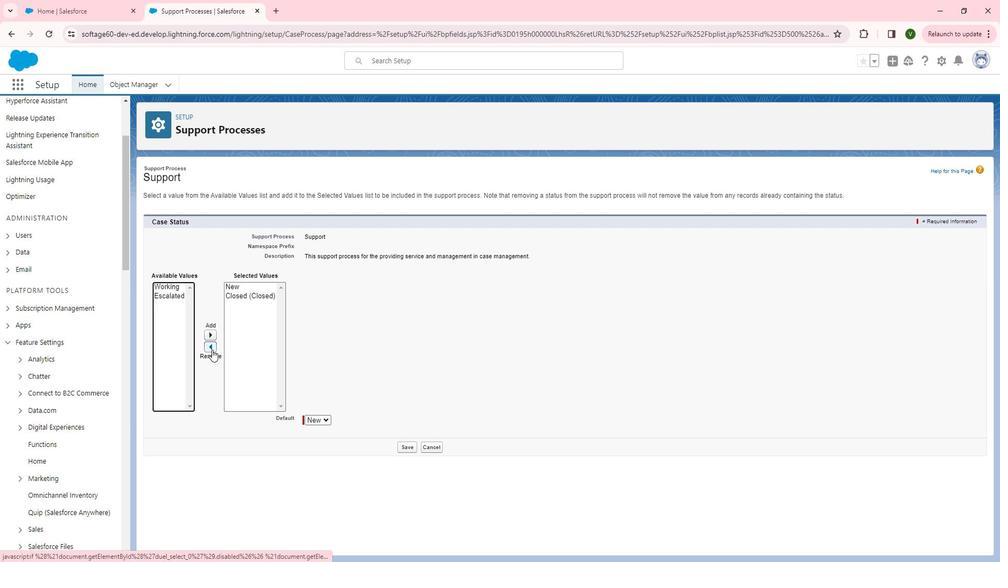 
Action: Mouse moved to (339, 415)
Screenshot: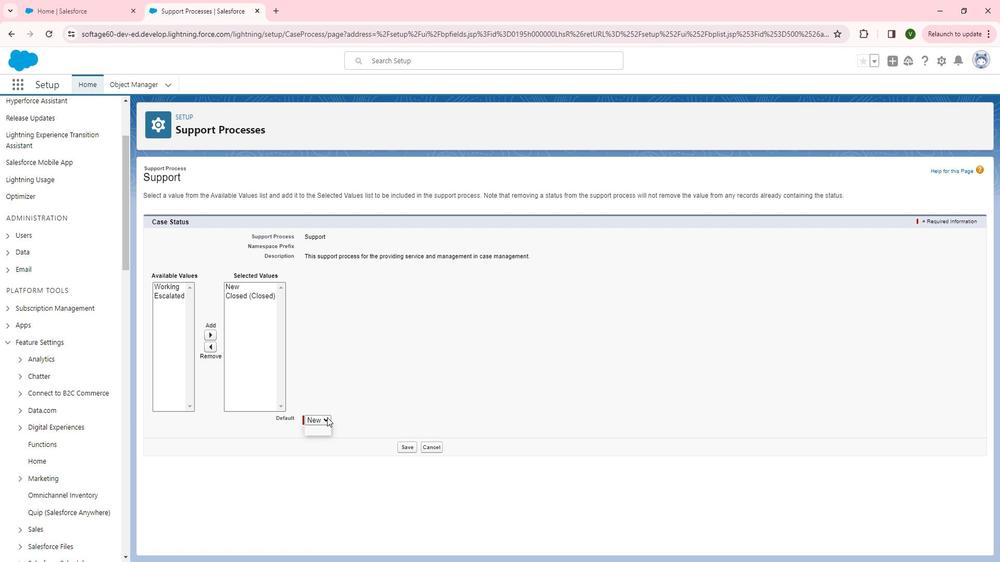 
Action: Mouse pressed left at (339, 415)
Screenshot: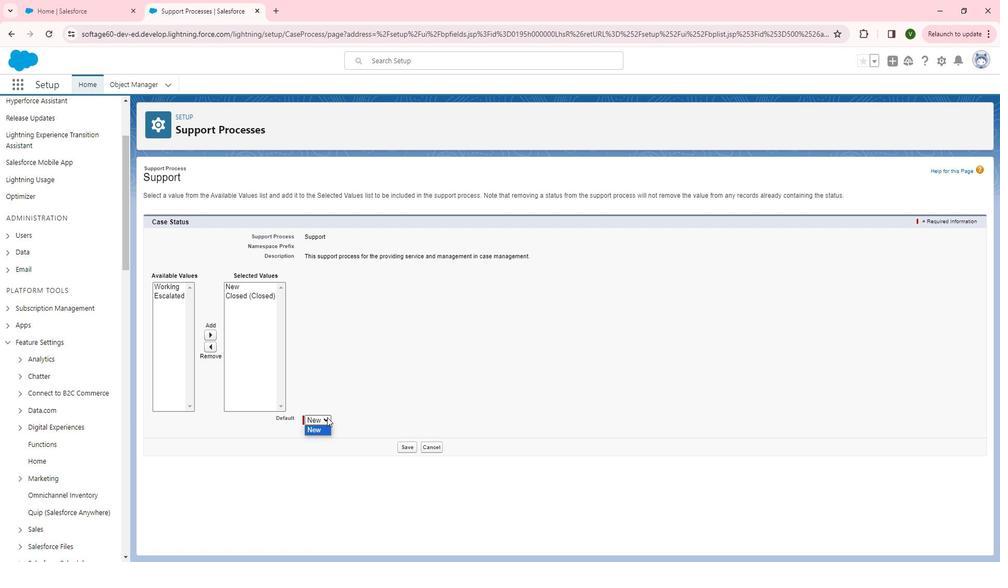 
Action: Mouse moved to (362, 406)
Screenshot: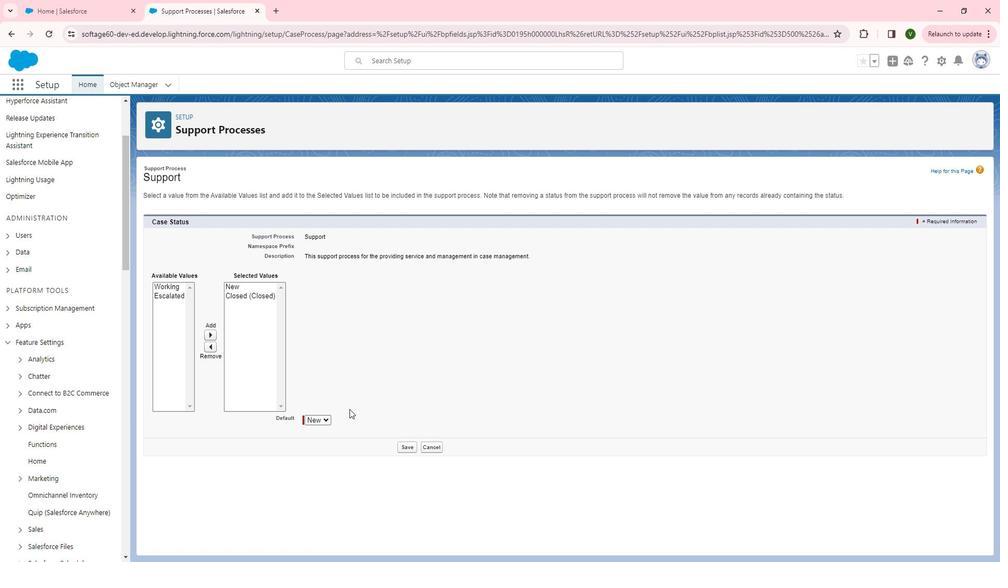 
Action: Mouse pressed left at (362, 406)
Screenshot: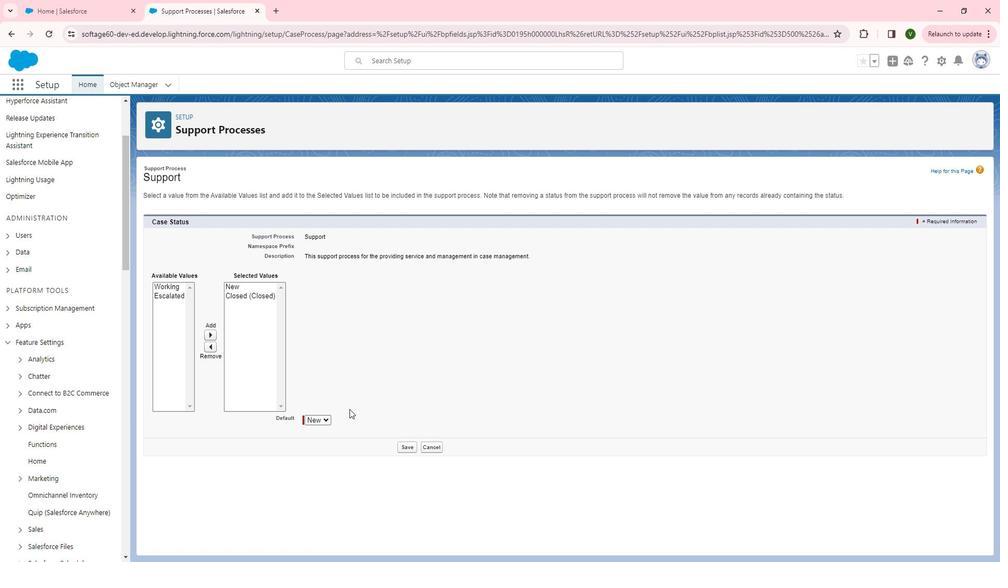 
Action: Mouse moved to (415, 439)
Screenshot: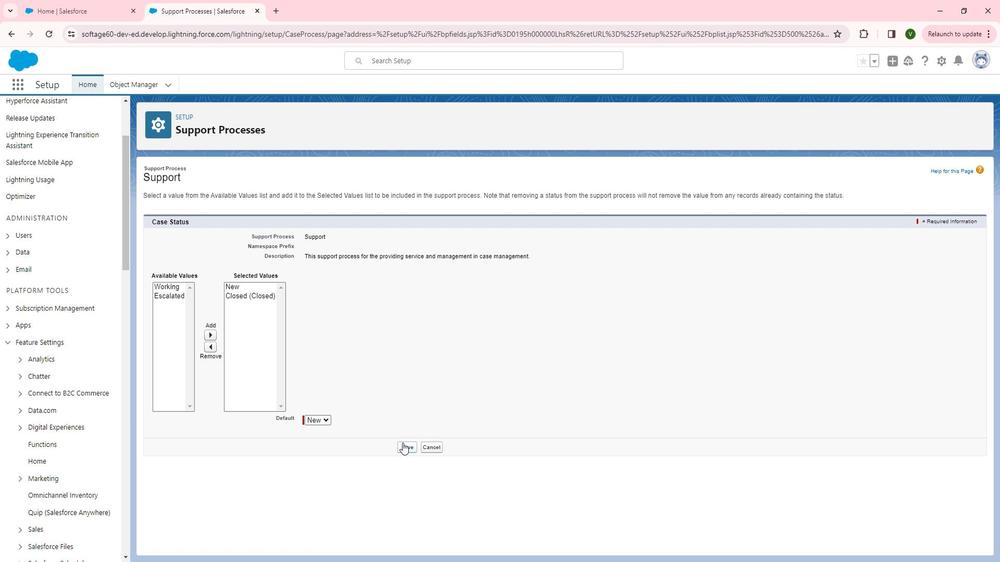 
Action: Mouse pressed left at (415, 439)
Screenshot: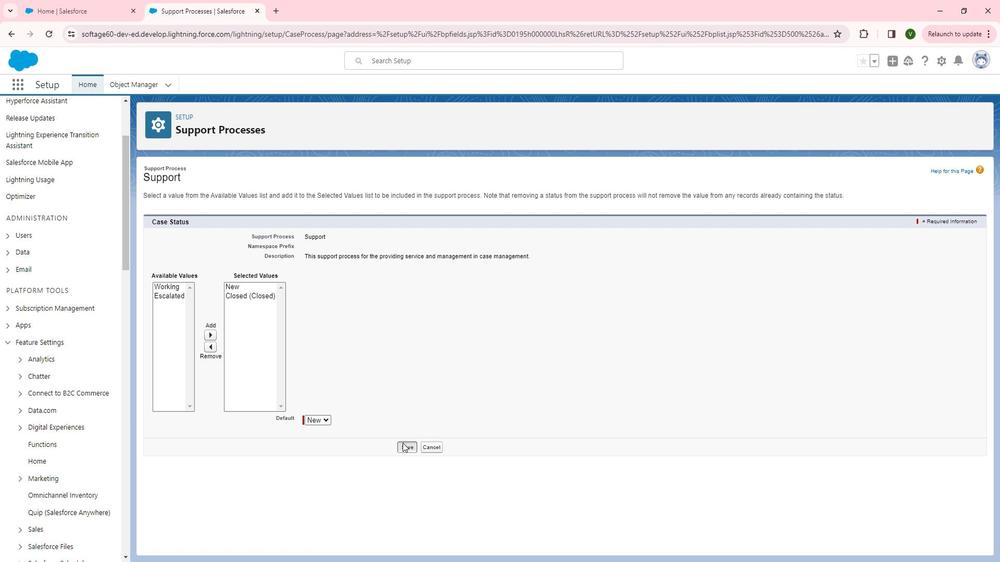 
Action: Mouse moved to (425, 232)
Screenshot: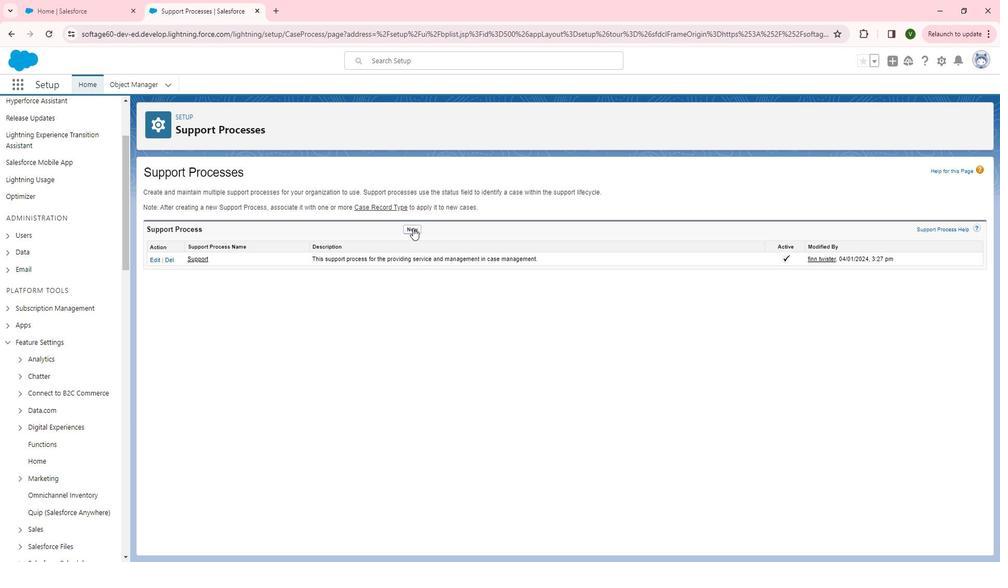 
Action: Mouse pressed left at (425, 232)
Screenshot: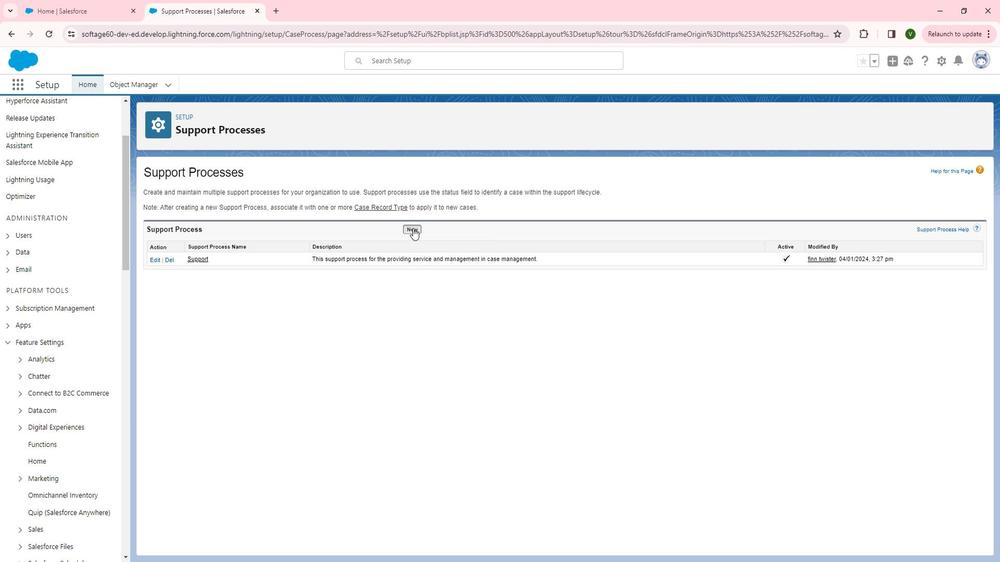 
Action: Mouse moved to (357, 258)
Screenshot: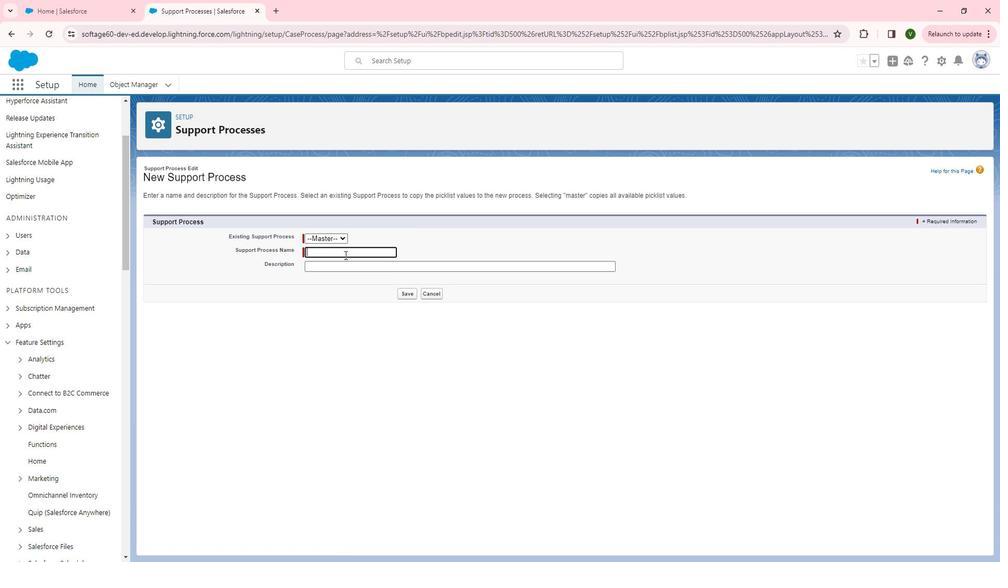 
Action: Mouse pressed left at (357, 258)
Screenshot: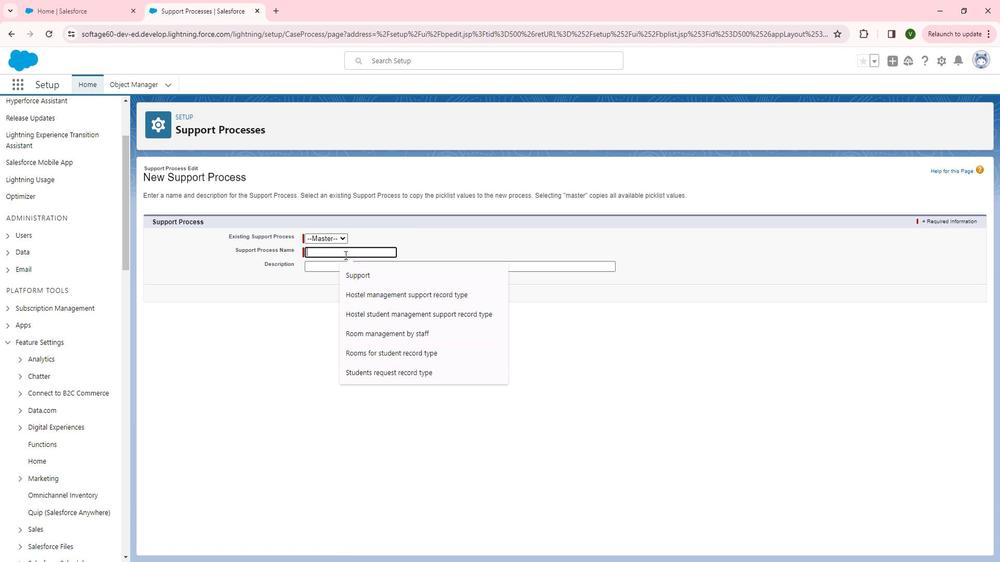 
Action: Mouse moved to (358, 257)
Screenshot: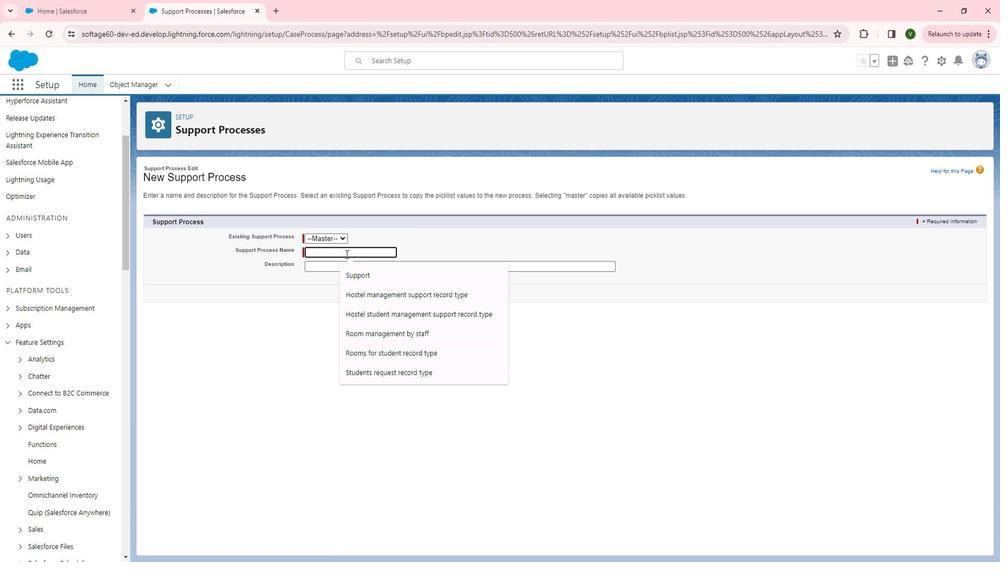 
Action: Key pressed <Key.shift>Support<Key.space>2
Screenshot: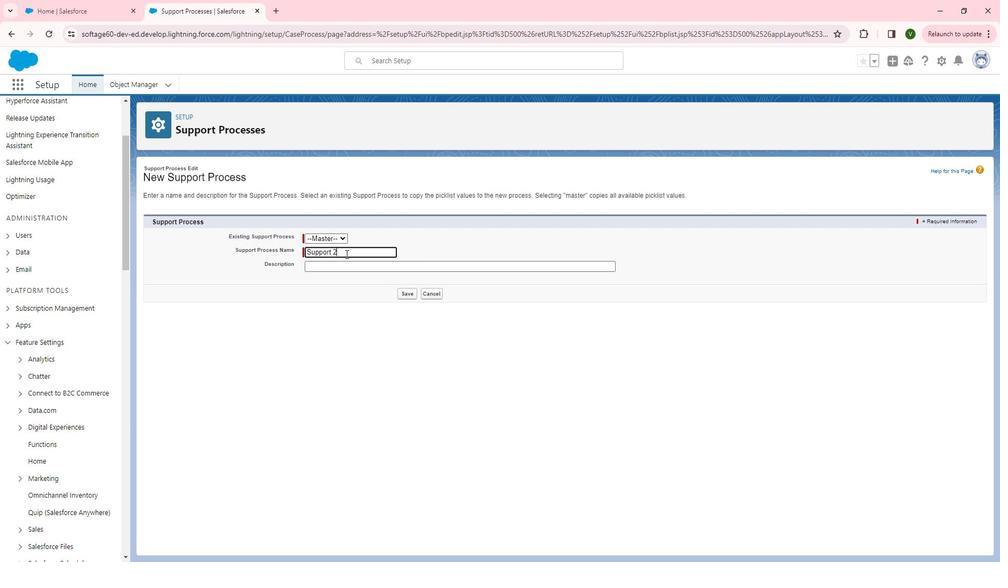 
Action: Mouse moved to (361, 268)
Screenshot: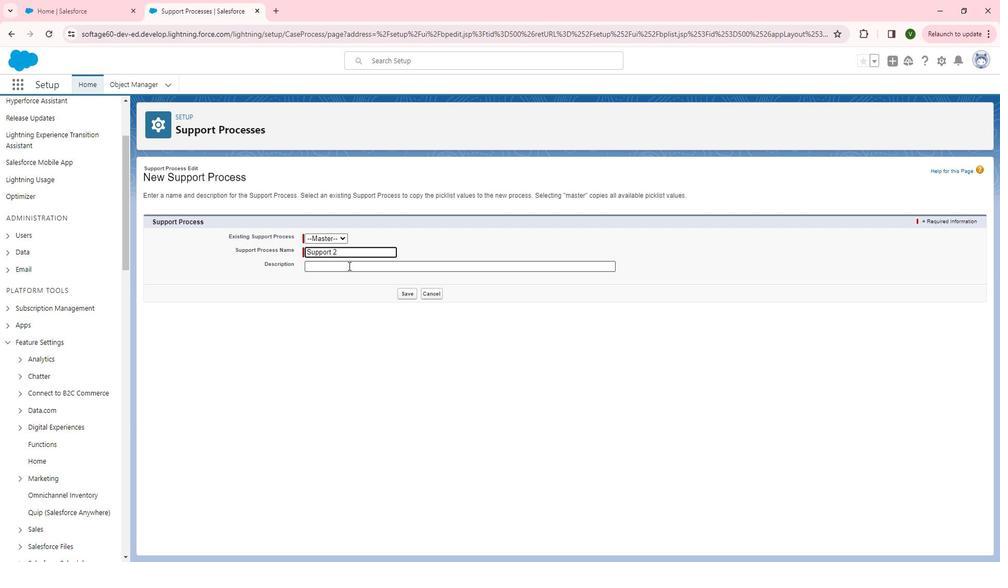 
Action: Mouse pressed left at (361, 268)
Screenshot: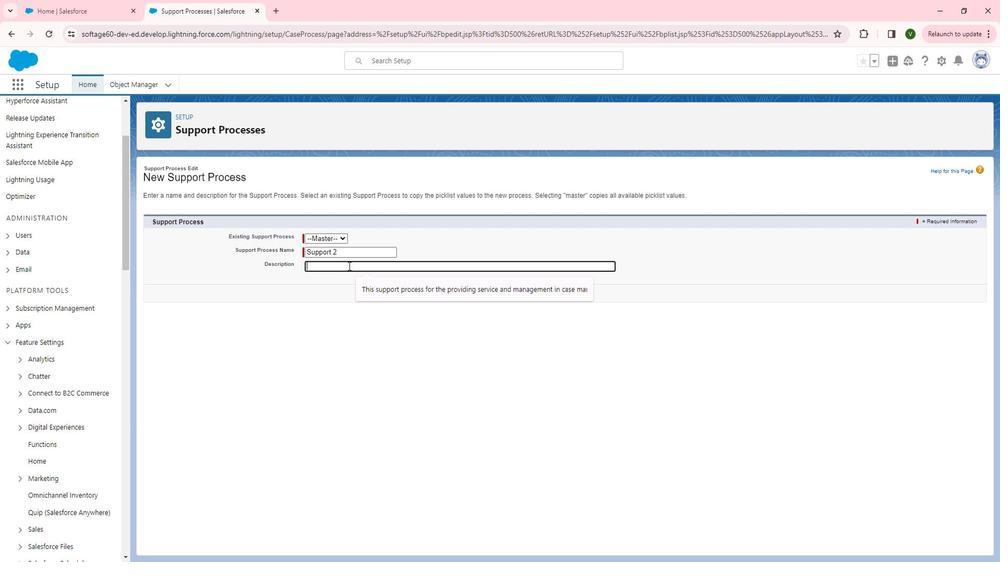 
Action: Mouse moved to (361, 268)
Screenshot: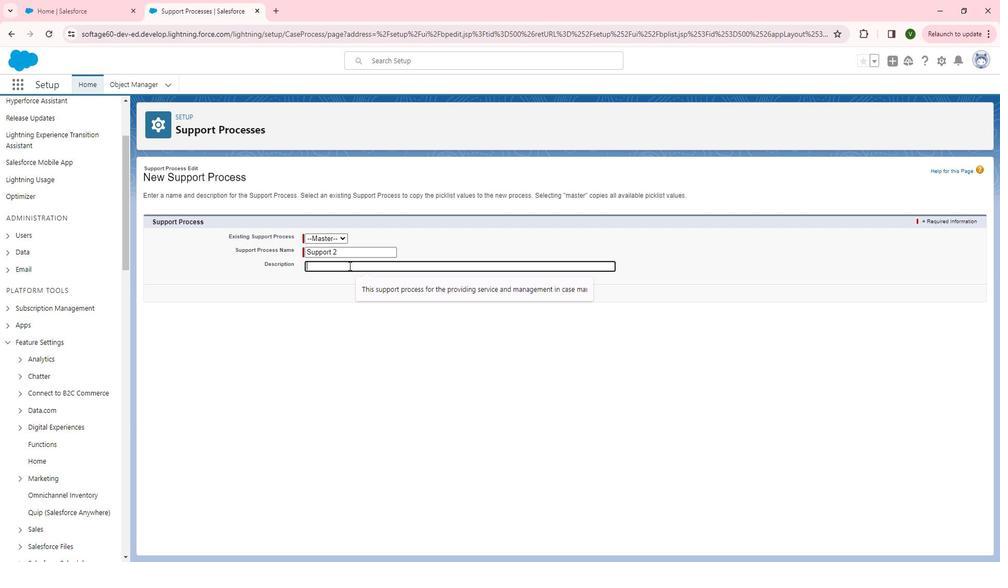 
Action: Key pressed <Key.shift>This<Key.space>support<Key.space>process<Key.space>for<Key.space>the<Key.space>urgent<Key.space>service<Key.space>or<Key.space>case<Key.space>management.
Screenshot: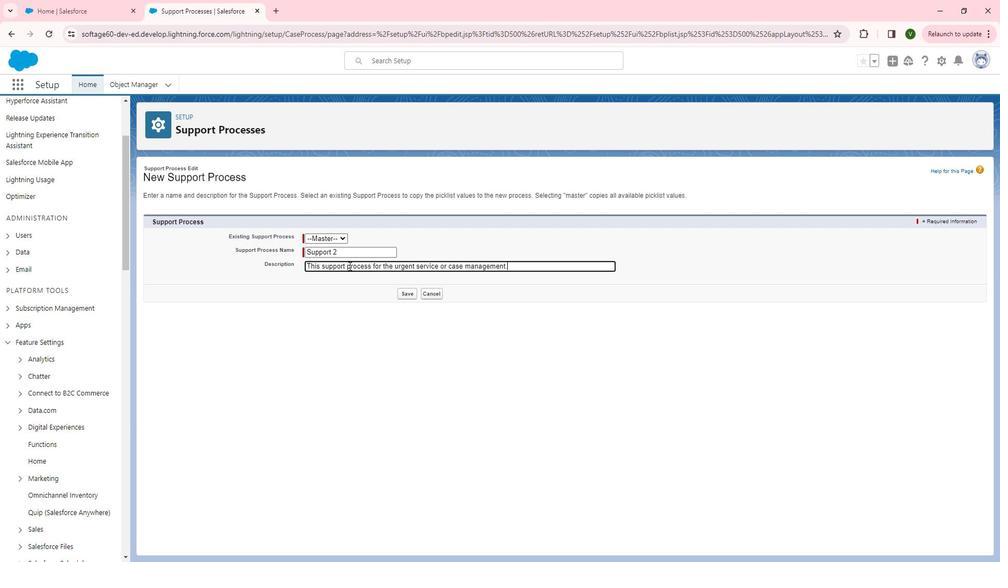 
Action: Mouse moved to (416, 297)
Screenshot: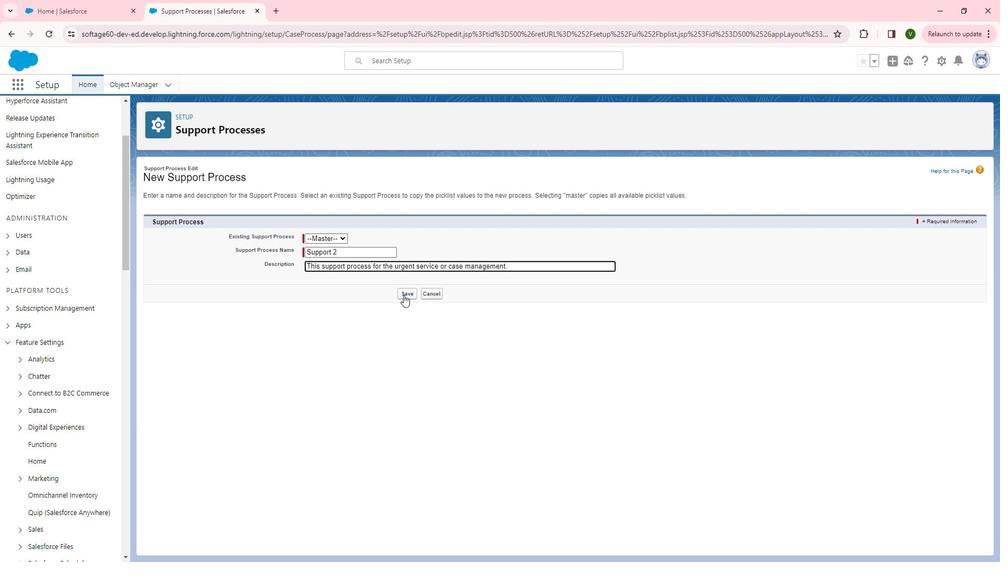 
Action: Mouse pressed left at (416, 297)
Screenshot: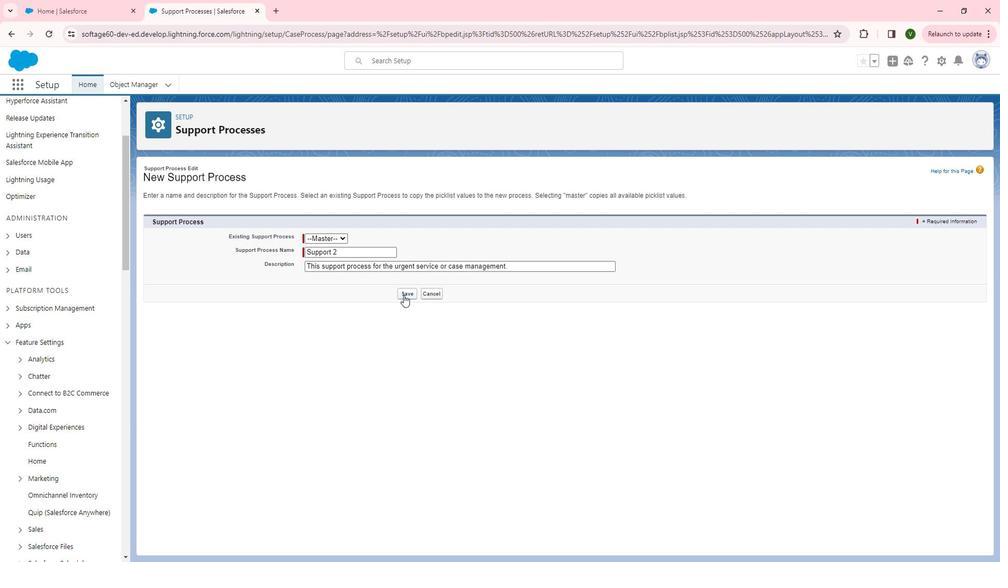 
Action: Mouse moved to (253, 295)
Screenshot: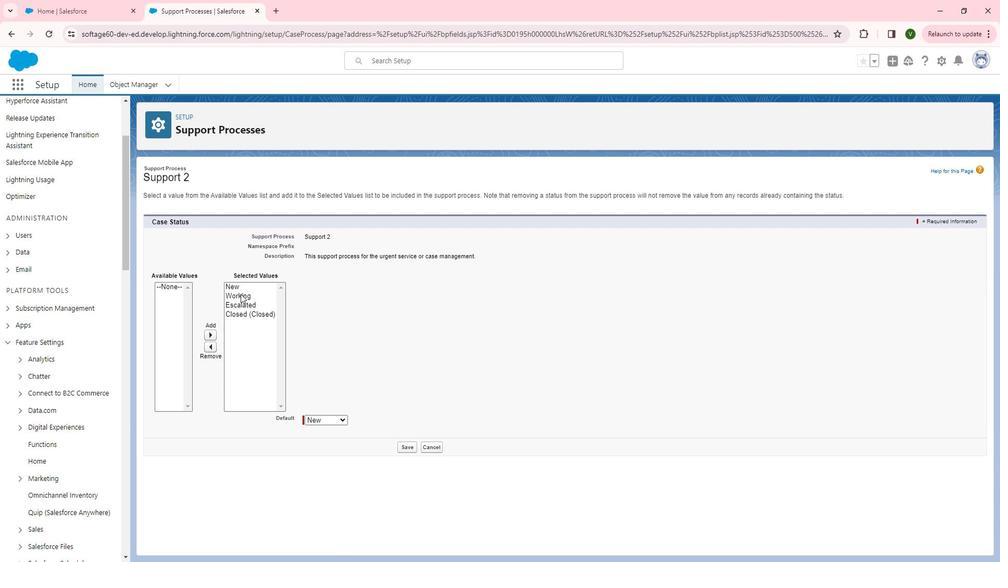 
Action: Mouse pressed left at (253, 295)
Screenshot: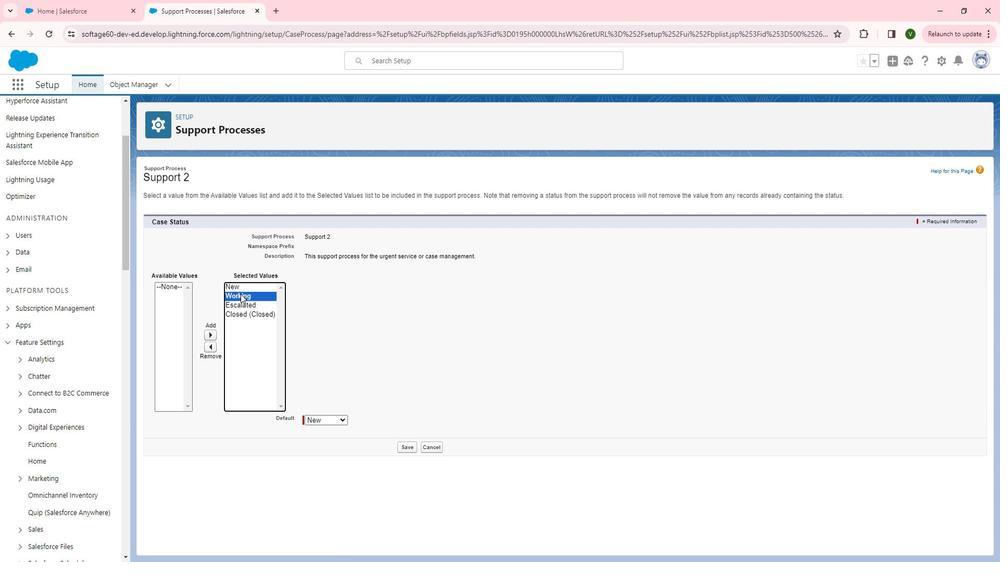 
Action: Mouse moved to (228, 344)
Screenshot: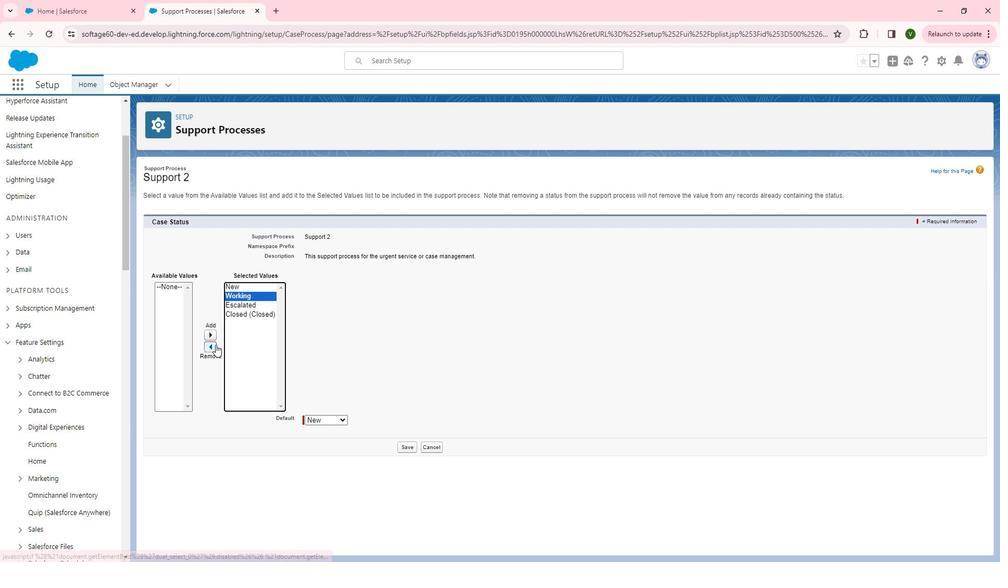 
Action: Mouse pressed left at (228, 344)
Screenshot: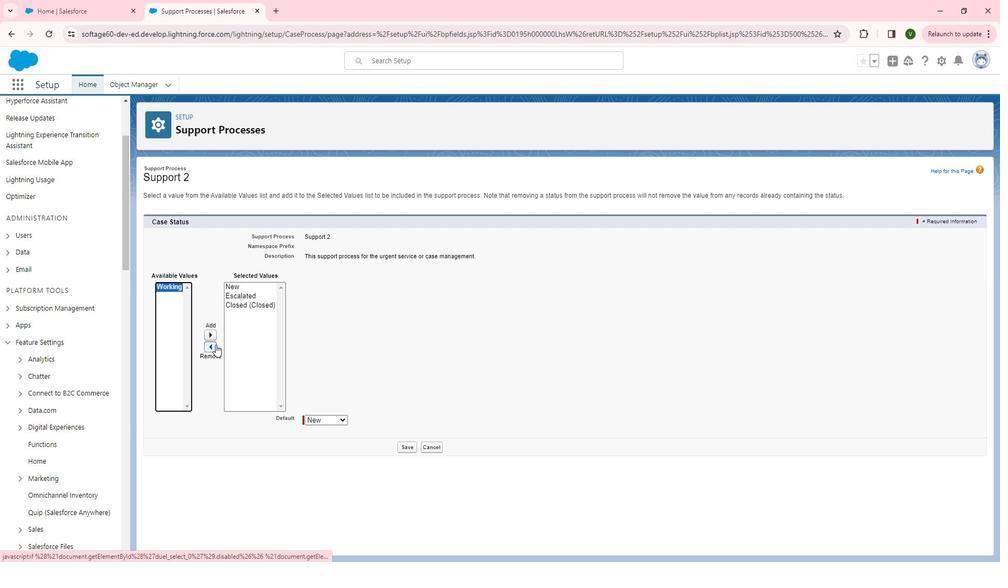 
Action: Mouse moved to (248, 291)
Screenshot: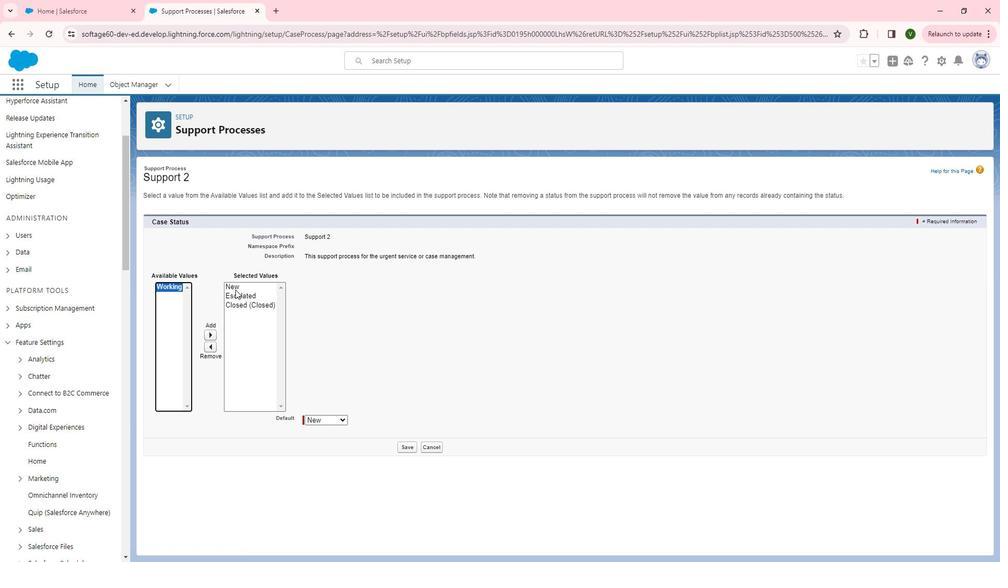 
Action: Mouse pressed left at (248, 291)
Screenshot: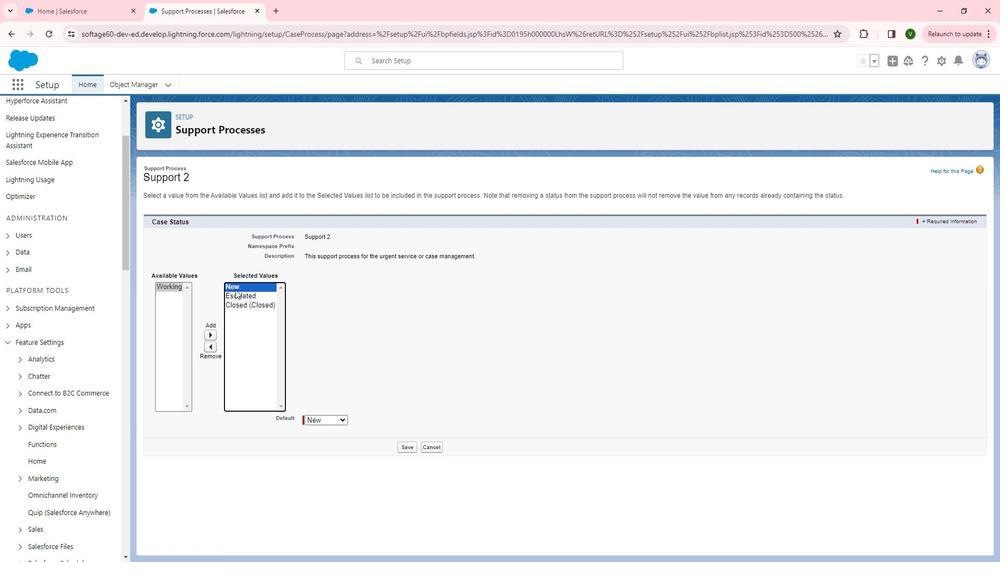 
Action: Mouse moved to (219, 346)
Screenshot: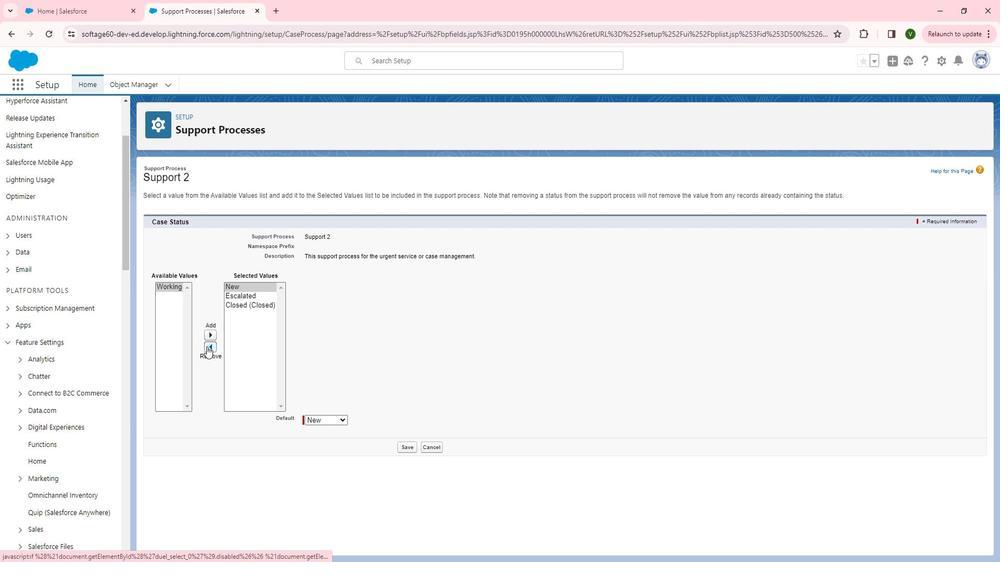 
Action: Mouse pressed left at (219, 346)
Screenshot: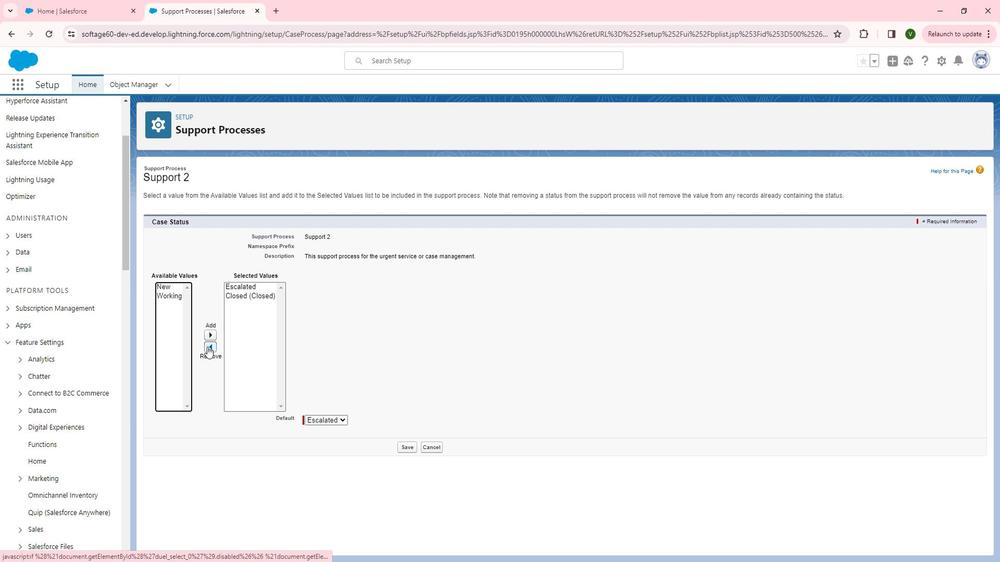 
Action: Mouse moved to (421, 445)
Screenshot: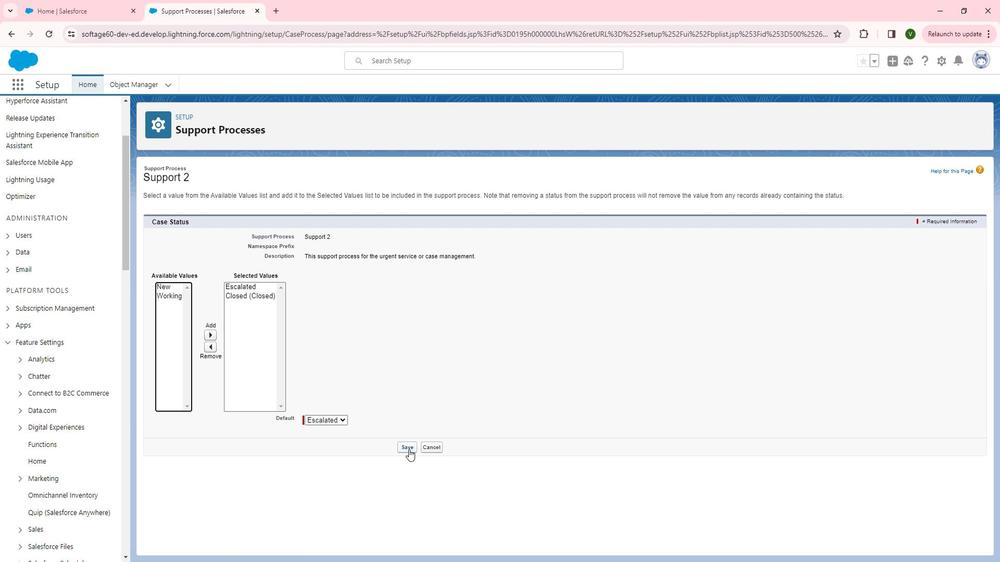 
Action: Mouse pressed left at (421, 445)
Screenshot: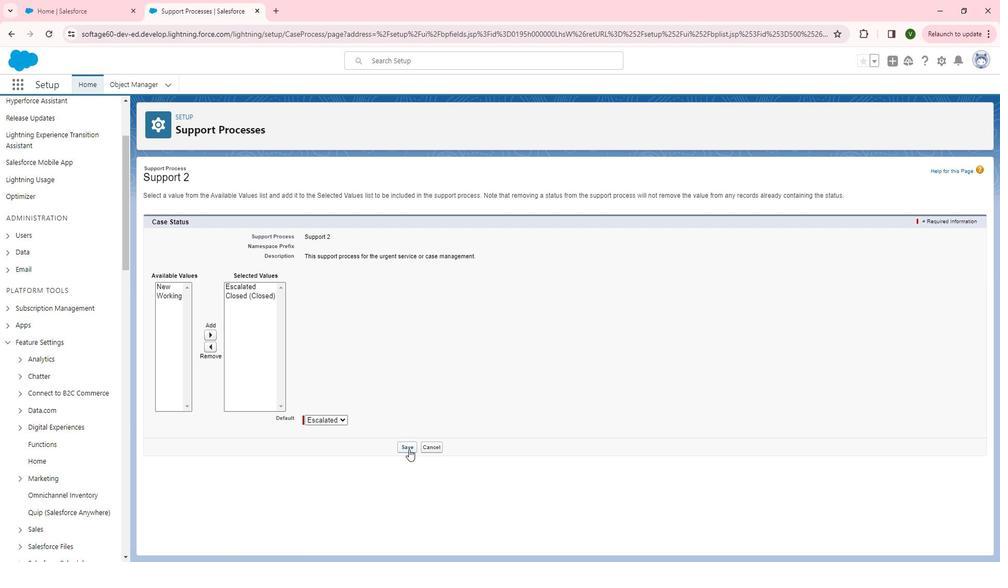 
Action: Mouse moved to (147, 90)
Screenshot: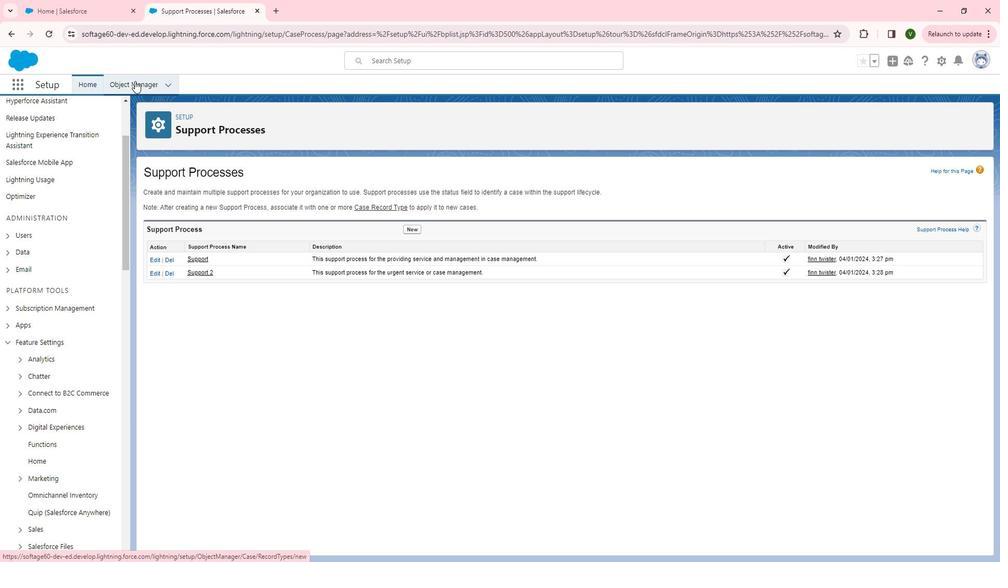 
Action: Mouse pressed left at (147, 90)
Screenshot: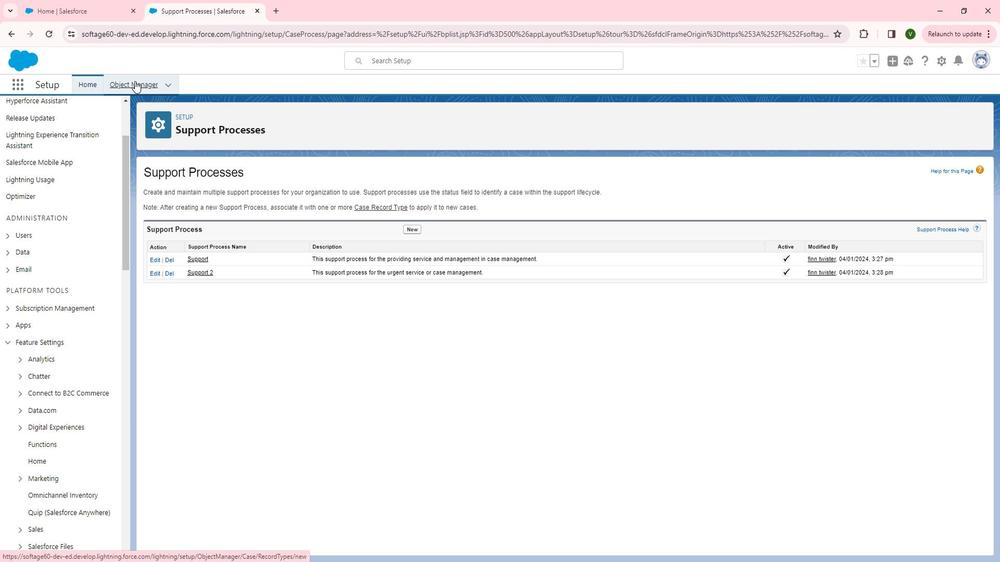 
Action: Mouse moved to (199, 373)
Screenshot: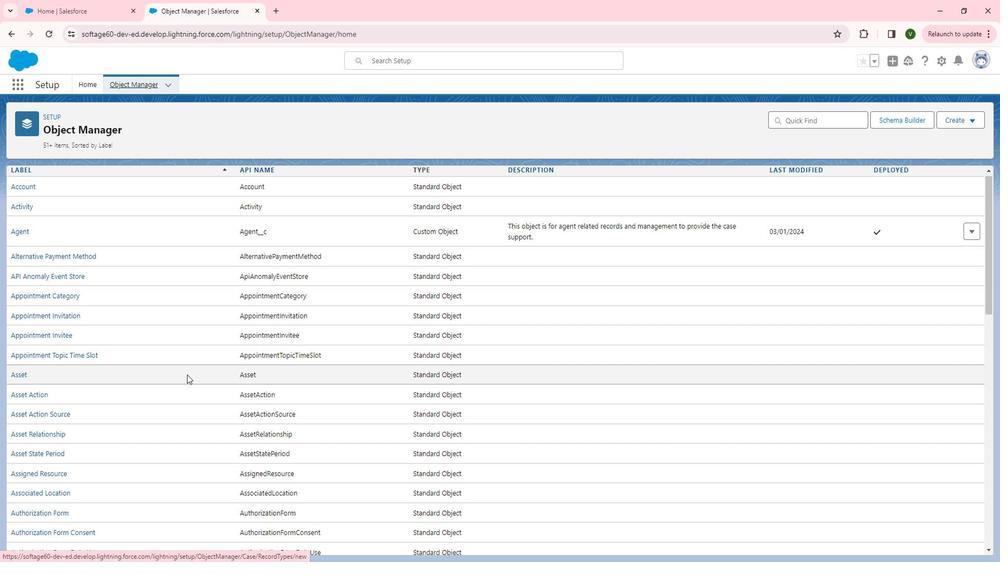 
Action: Mouse scrolled (199, 373) with delta (0, 0)
Screenshot: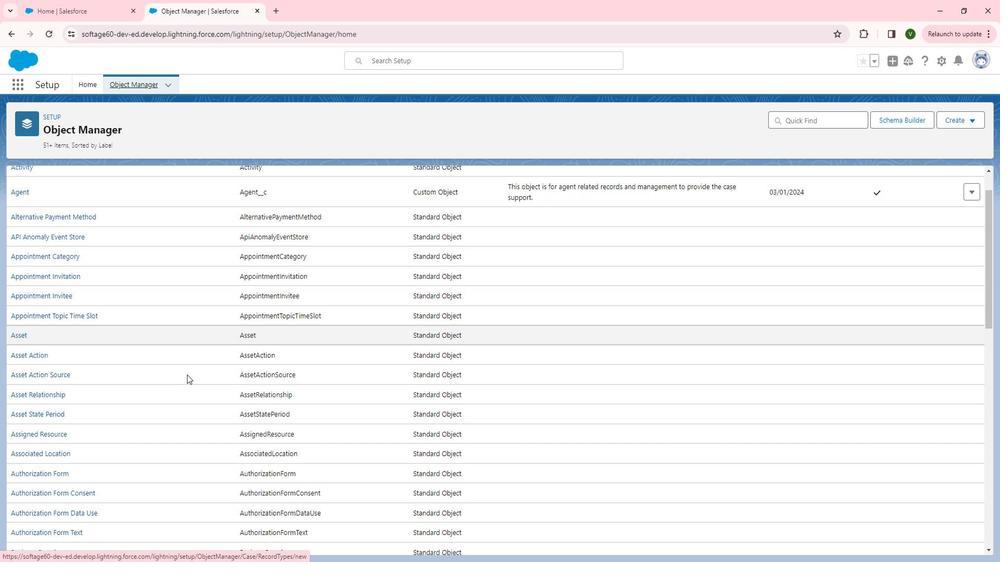 
Action: Mouse scrolled (199, 373) with delta (0, 0)
Screenshot: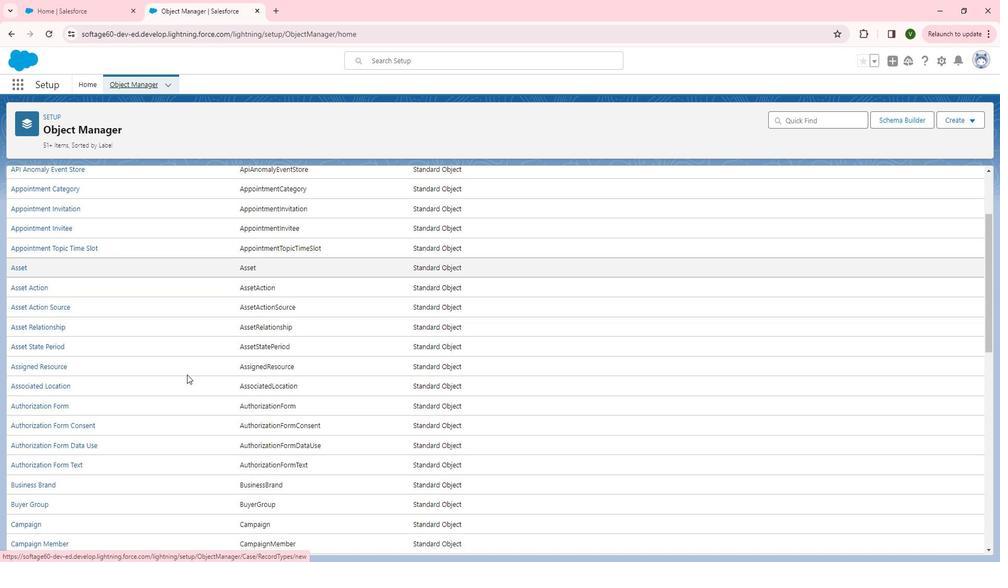 
Action: Mouse scrolled (199, 373) with delta (0, 0)
Screenshot: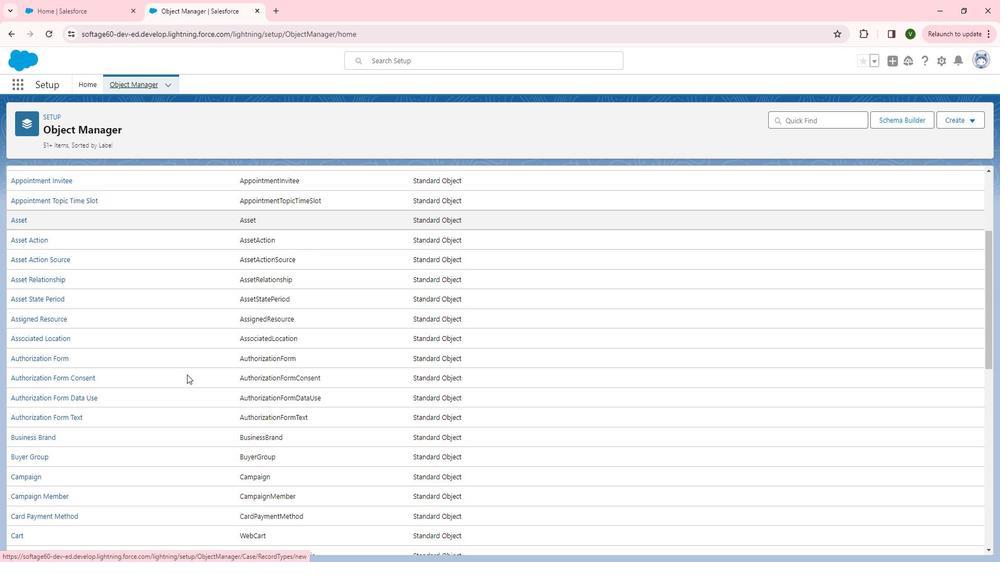 
Action: Mouse moved to (190, 380)
Screenshot: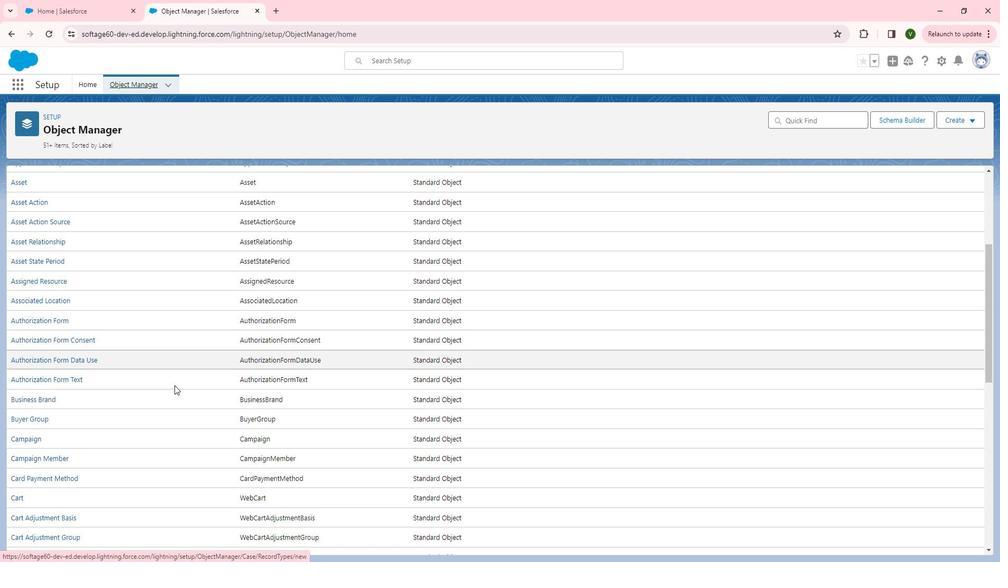 
Action: Mouse scrolled (190, 380) with delta (0, 0)
Screenshot: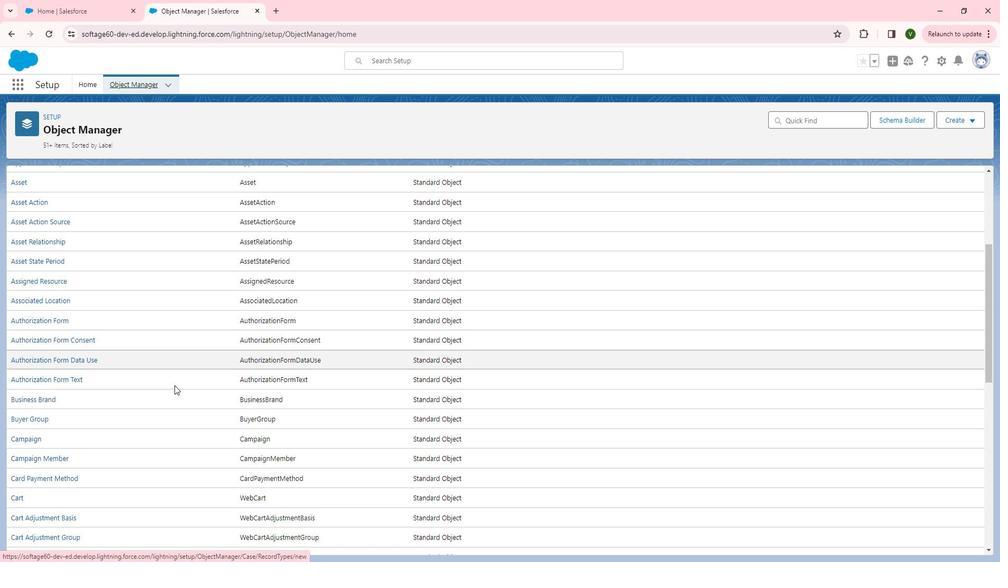 
Action: Mouse moved to (187, 383)
Screenshot: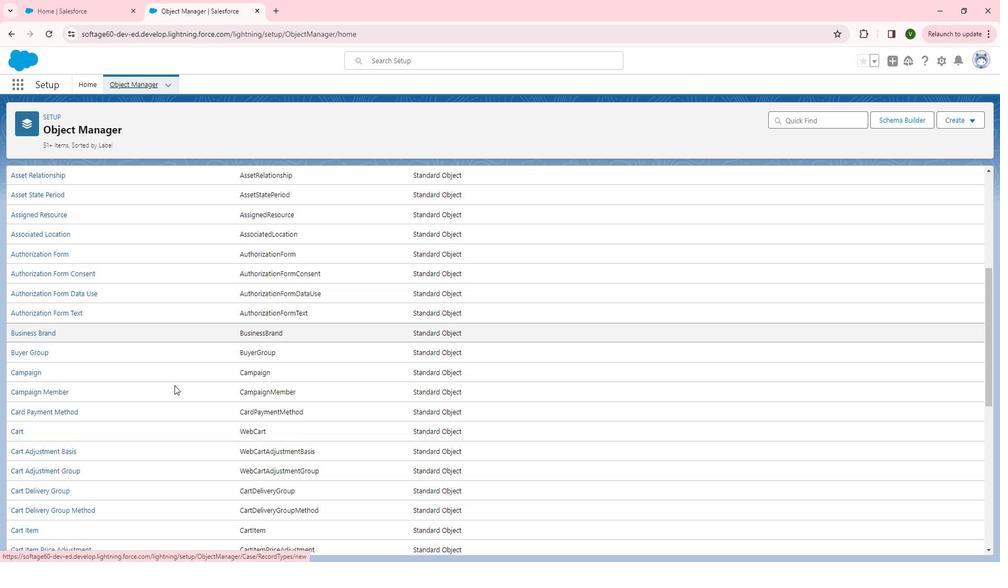 
Action: Mouse scrolled (187, 382) with delta (0, 0)
Screenshot: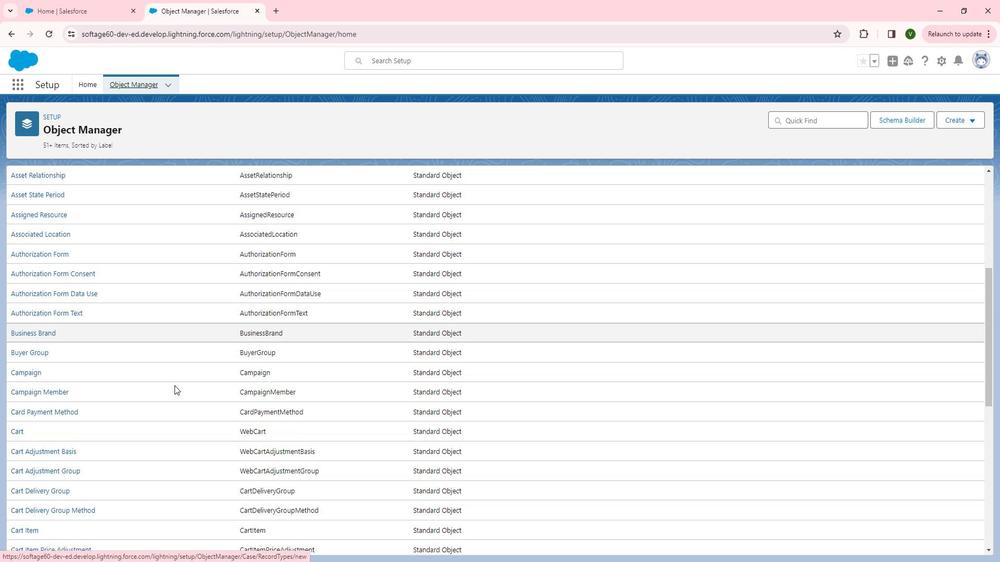 
Action: Mouse moved to (102, 422)
Screenshot: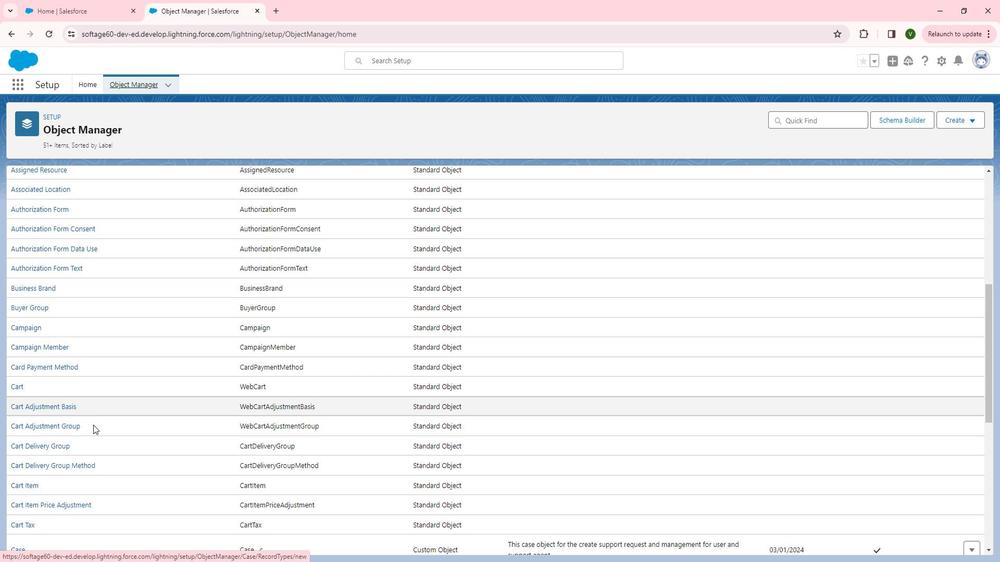 
Action: Mouse scrolled (102, 421) with delta (0, 0)
Screenshot: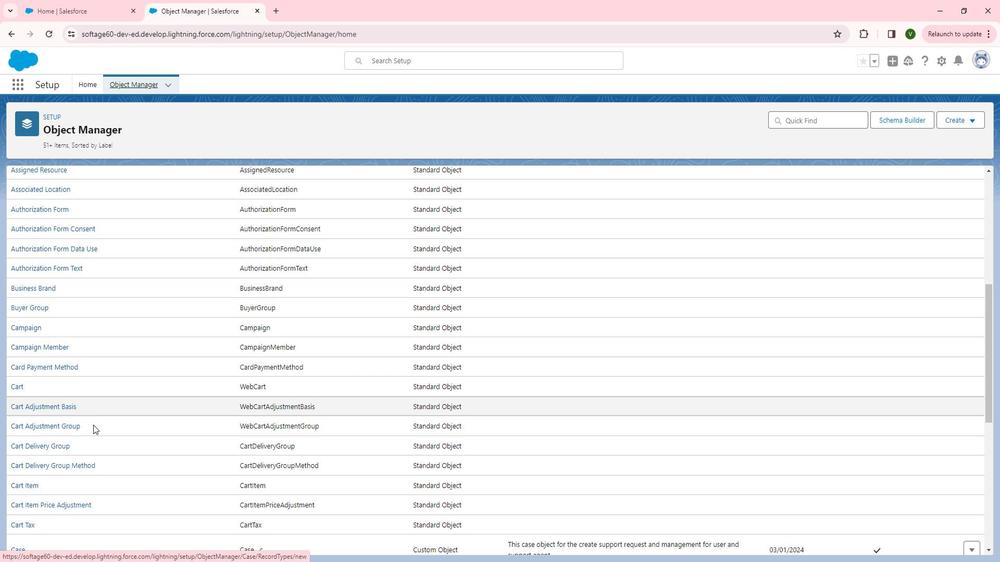 
Action: Mouse moved to (103, 422)
Screenshot: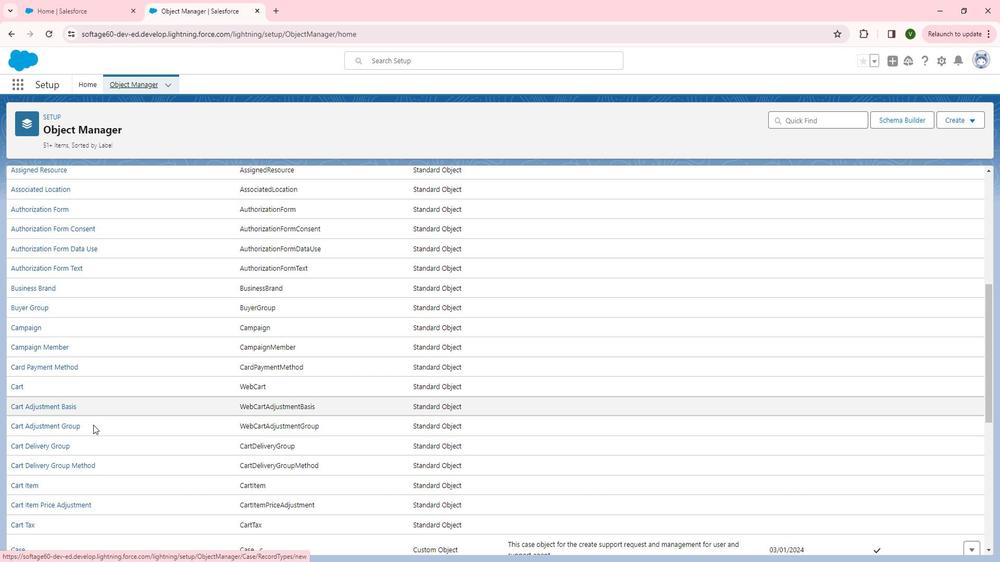 
Action: Mouse scrolled (103, 421) with delta (0, 0)
Screenshot: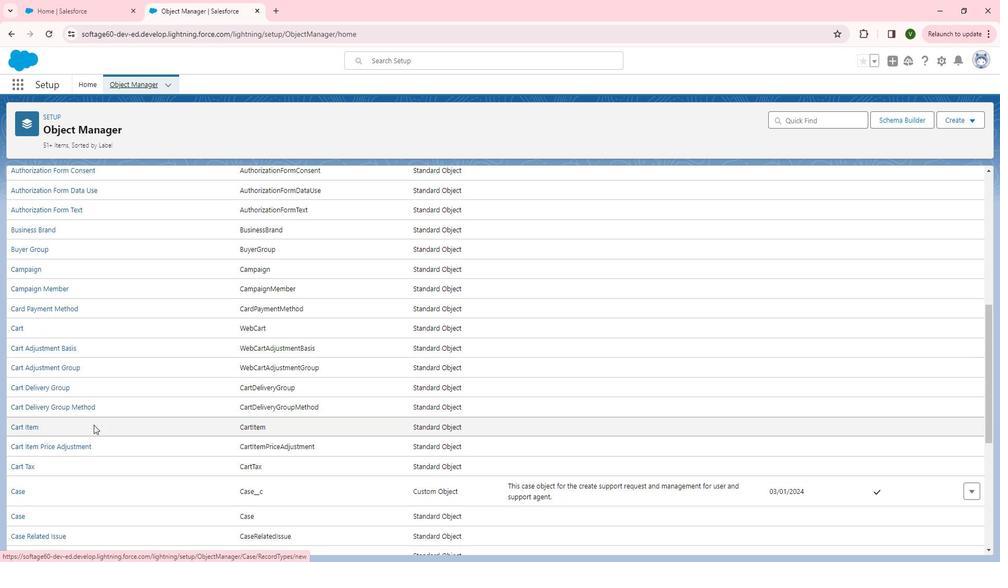 
Action: Mouse moved to (105, 422)
Screenshot: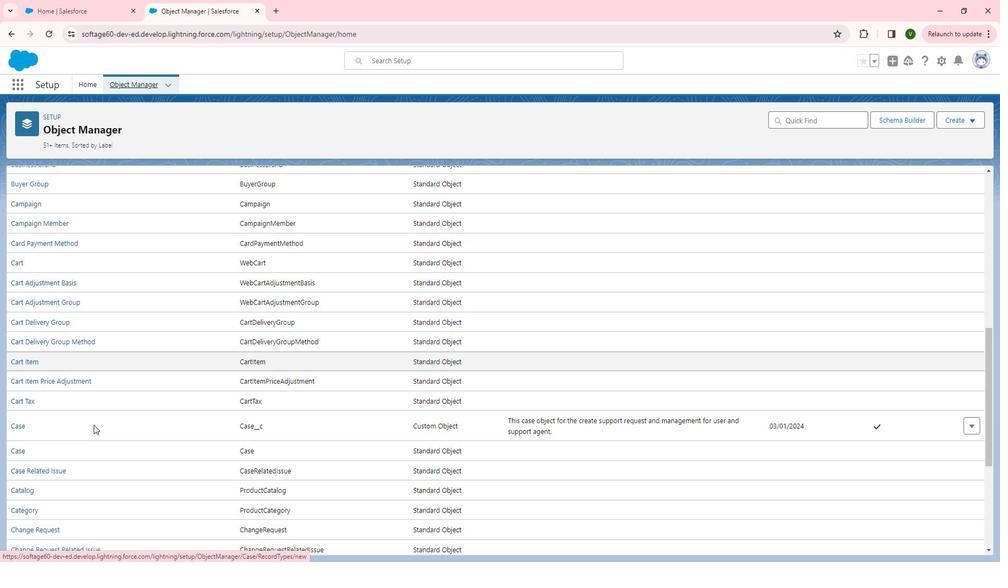 
Action: Mouse scrolled (105, 421) with delta (0, 0)
Screenshot: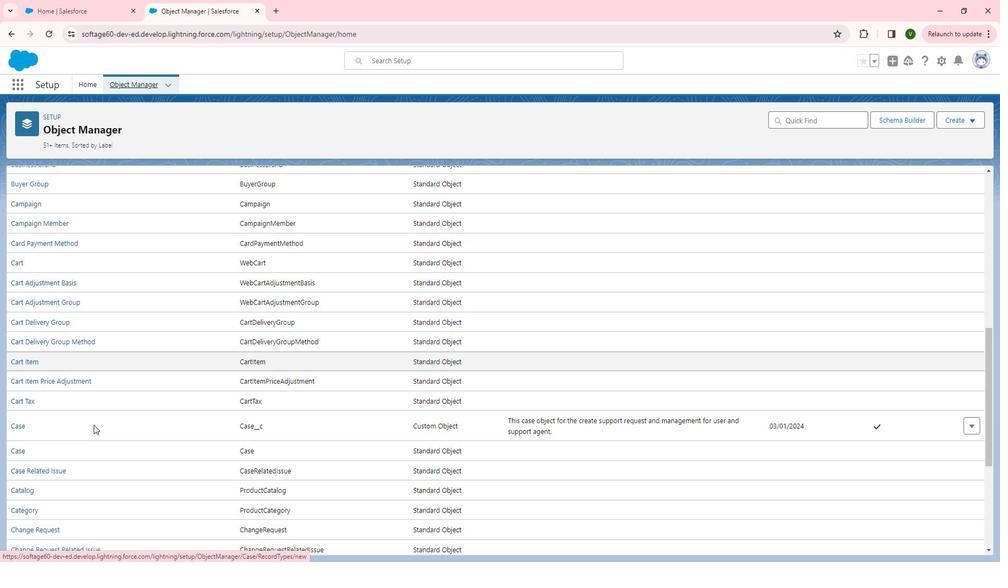 
Action: Mouse moved to (106, 422)
Screenshot: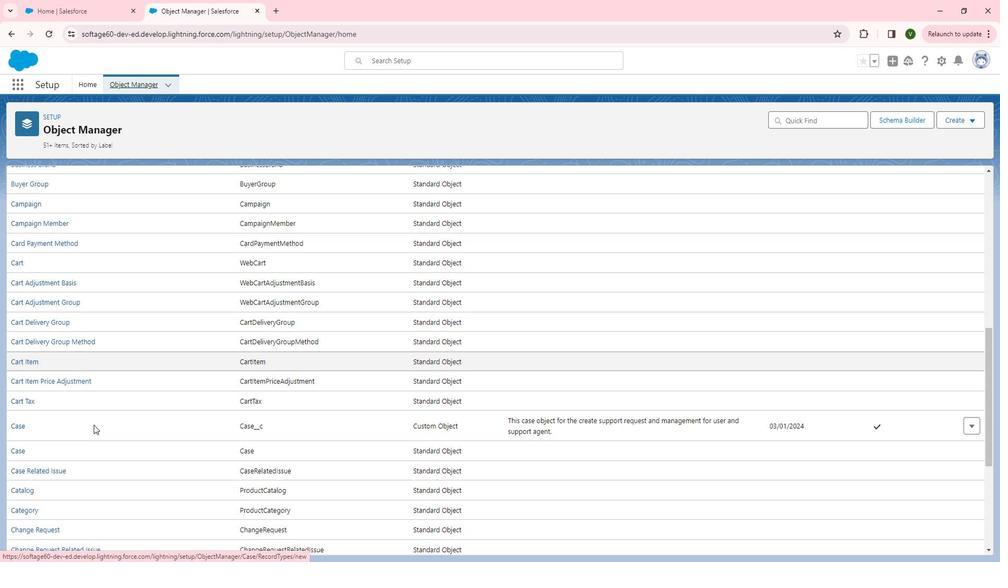 
Action: Mouse scrolled (106, 421) with delta (0, 0)
Screenshot: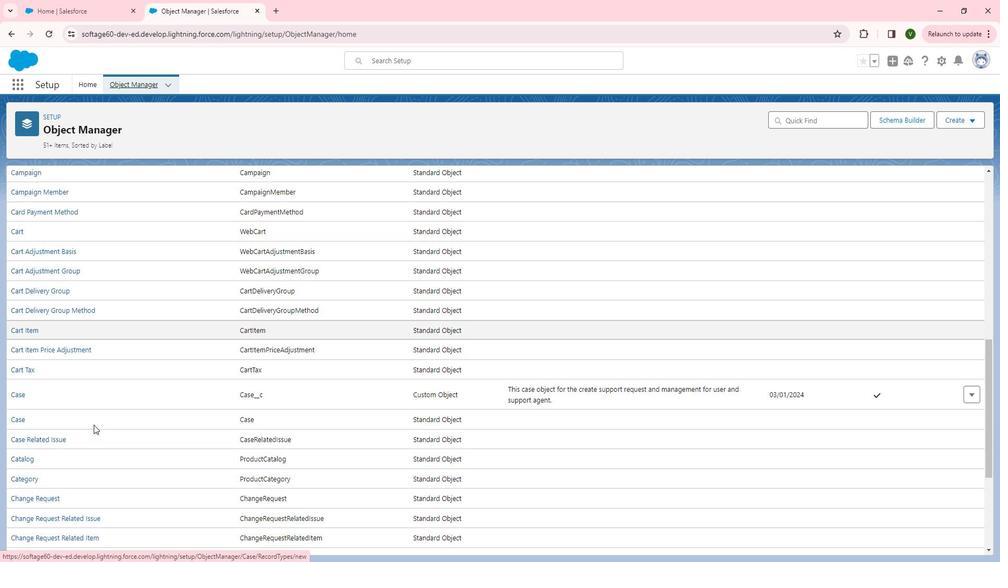 
Action: Mouse scrolled (106, 421) with delta (0, 0)
Screenshot: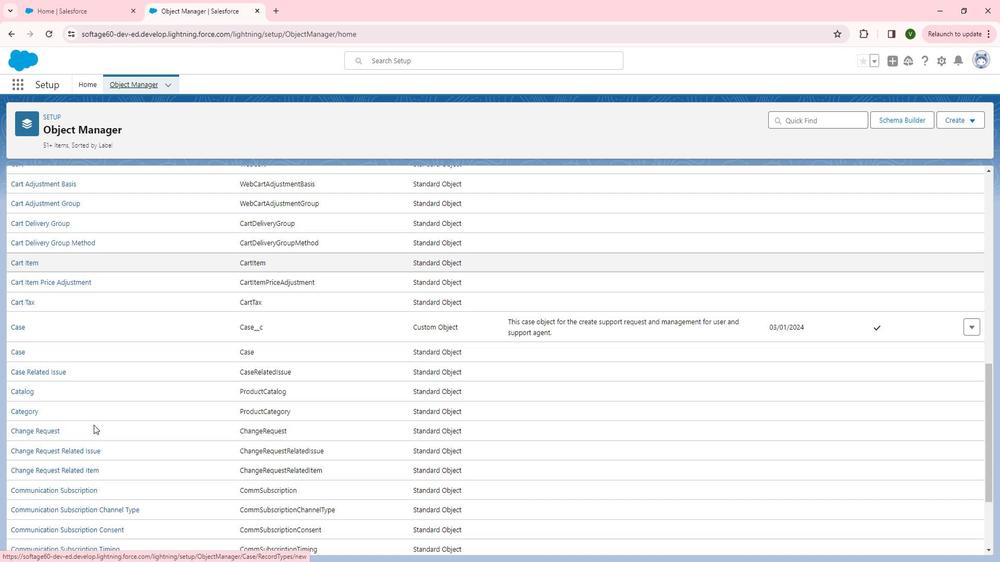
Action: Mouse moved to (29, 340)
Screenshot: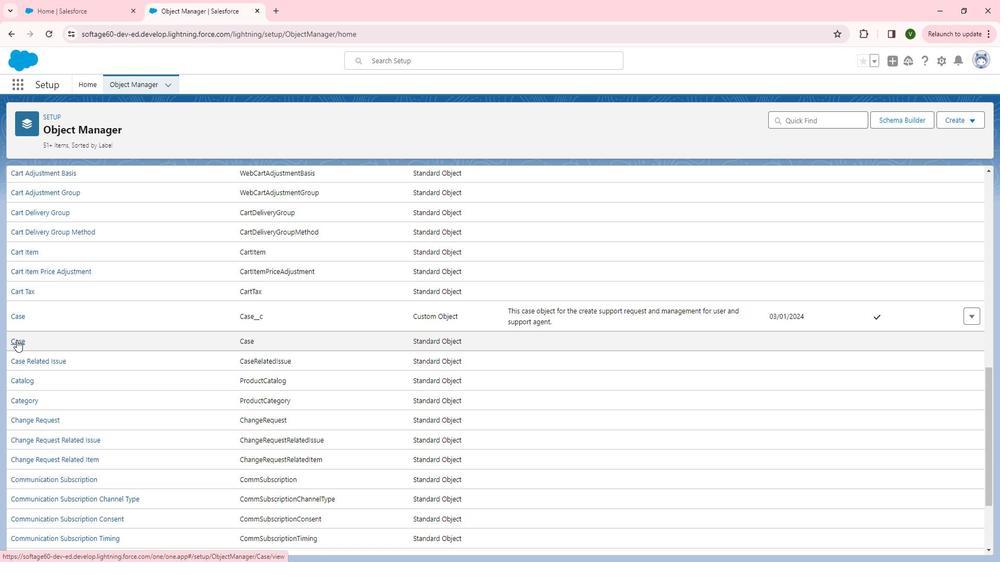 
Action: Mouse pressed left at (29, 340)
Screenshot: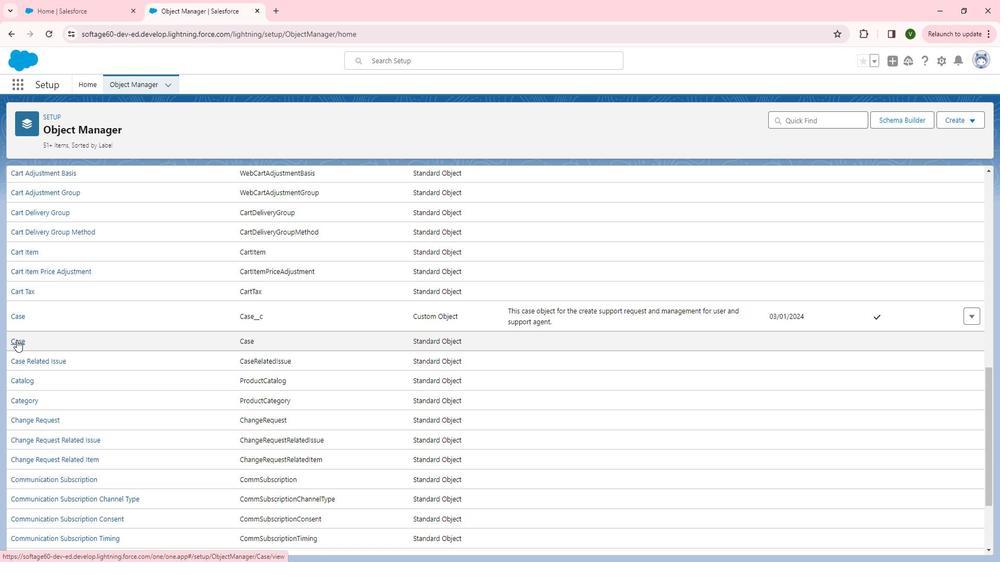 
Action: Mouse moved to (62, 350)
Screenshot: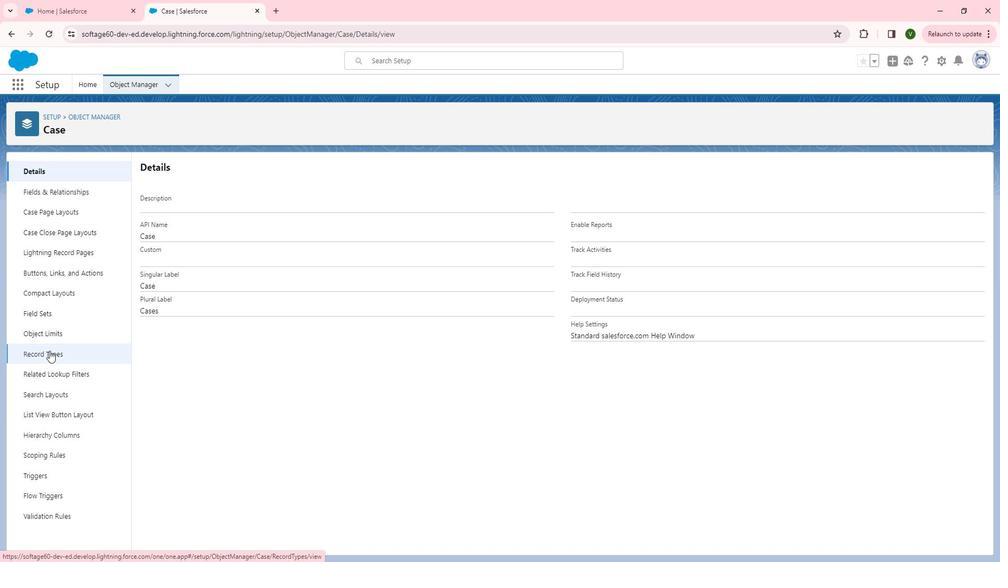 
Action: Mouse pressed left at (62, 350)
Screenshot: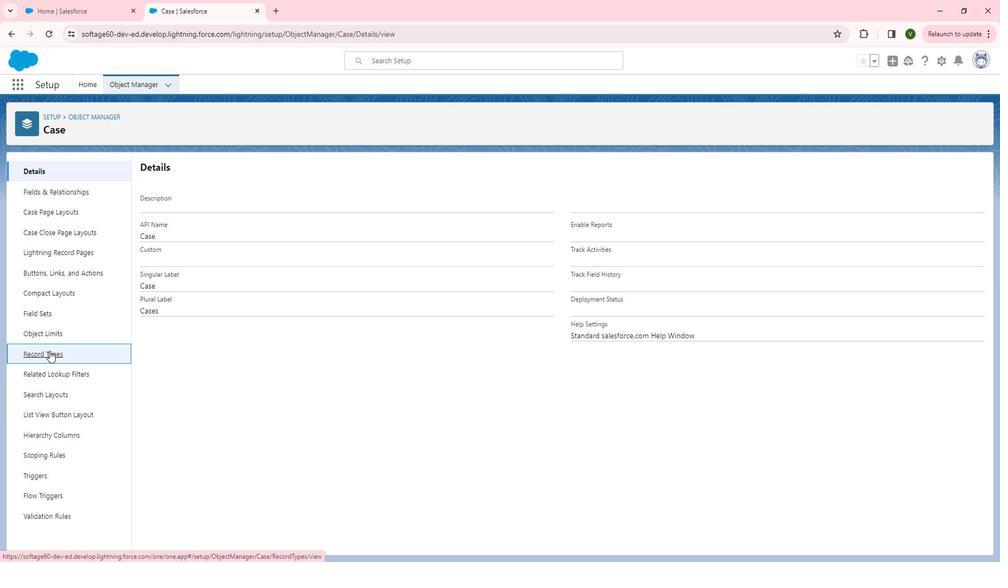 
Action: Mouse moved to (892, 177)
Screenshot: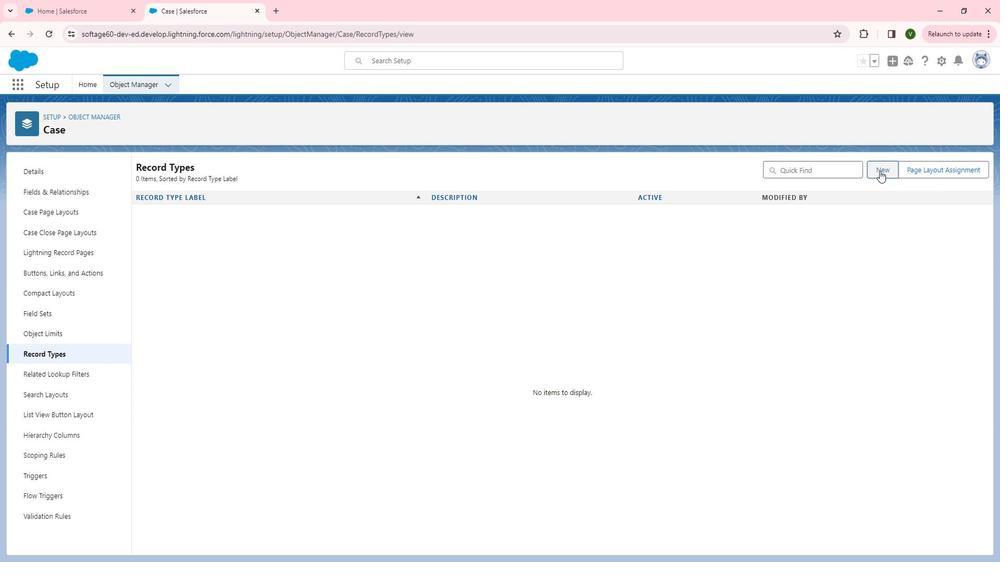 
Action: Mouse pressed left at (892, 177)
Screenshot: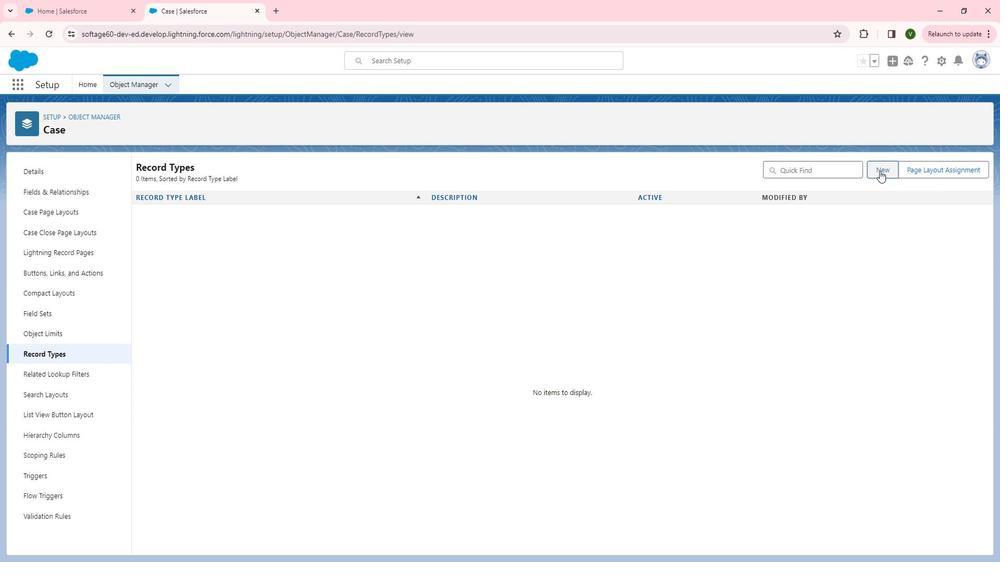 
Action: Mouse moved to (358, 273)
Screenshot: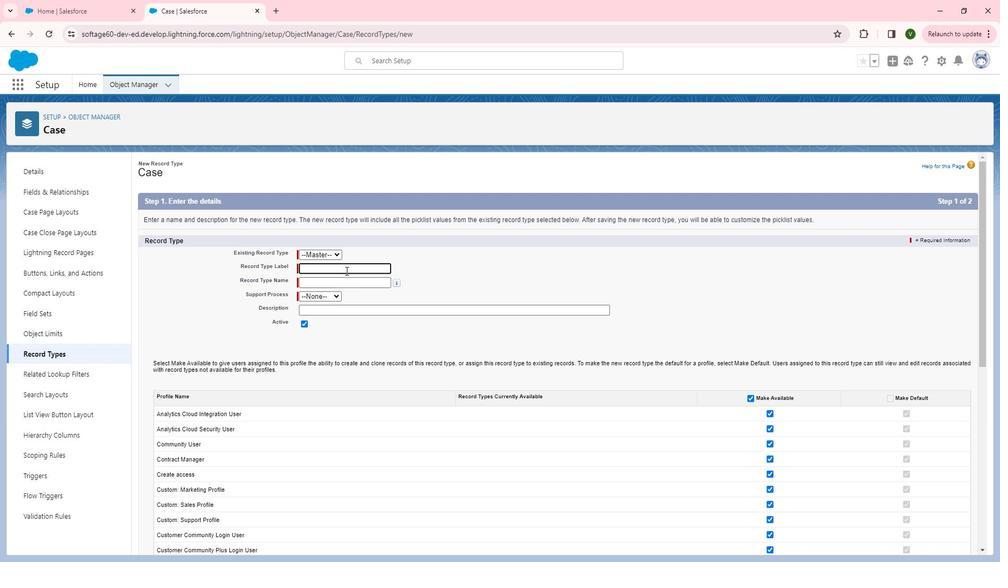 
Action: Mouse pressed left at (358, 273)
Screenshot: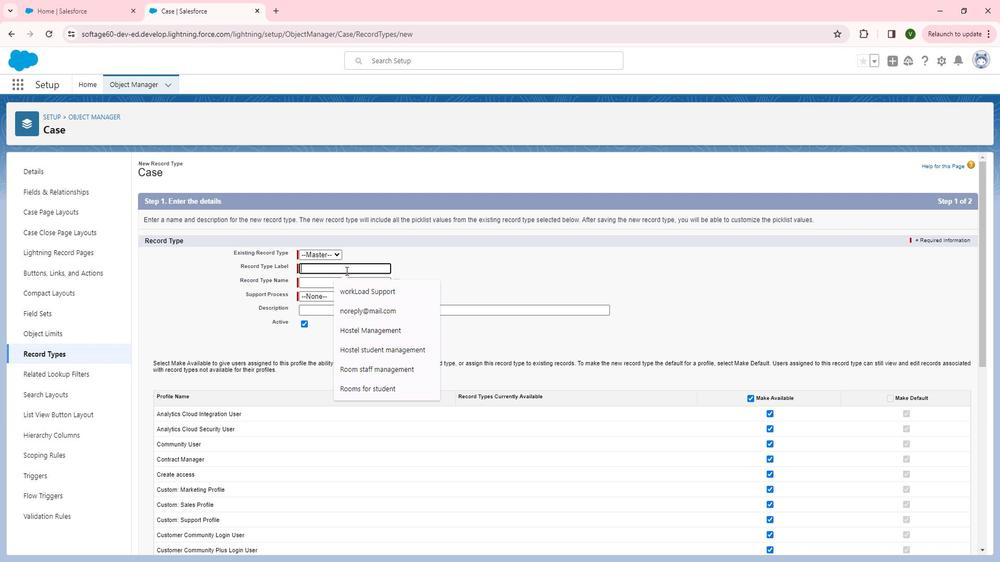 
Action: Mouse moved to (353, 274)
Screenshot: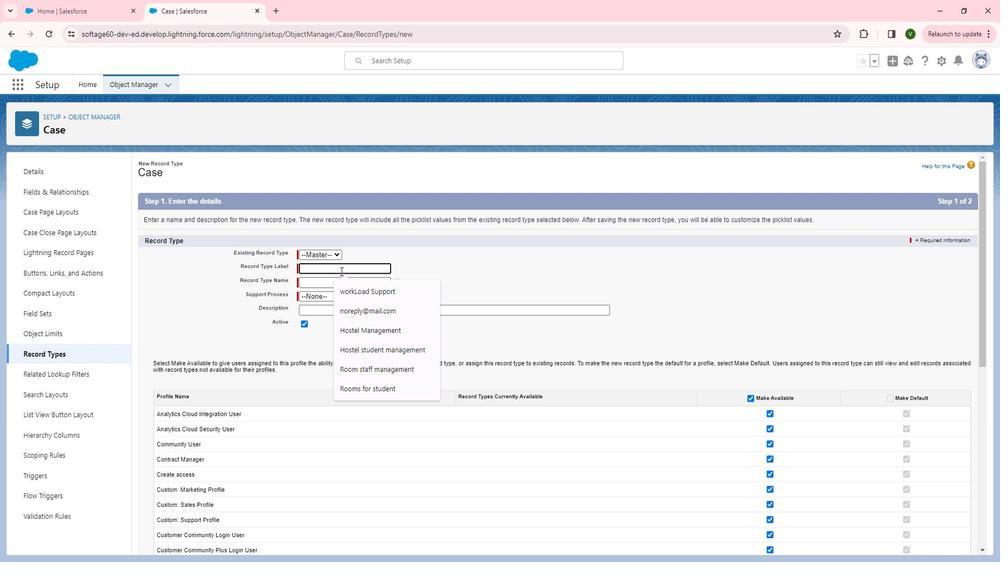 
Action: Key pressed <Key.shift>High<Key.space>prio<Key.backspace>ority
Screenshot: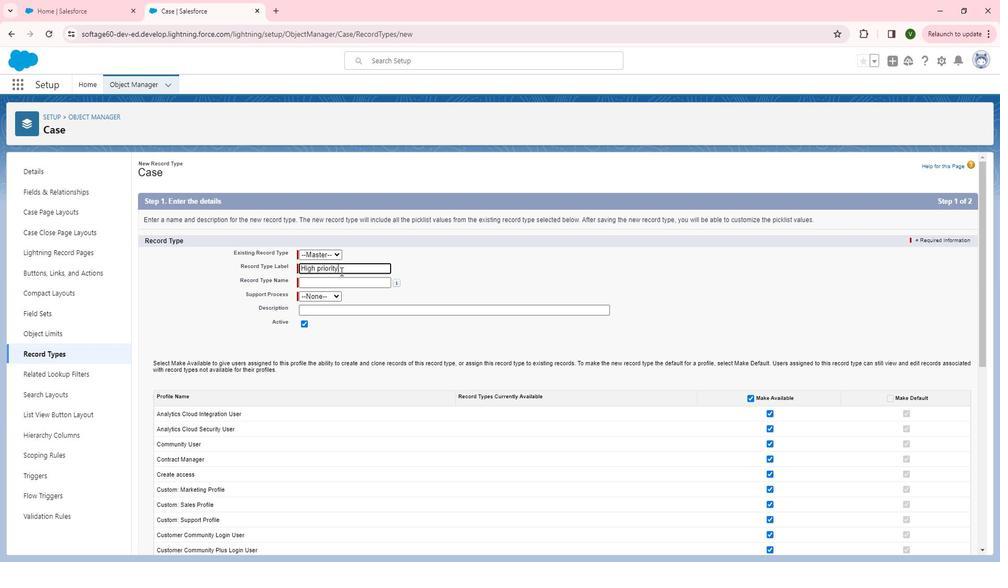 
Action: Mouse moved to (360, 291)
Screenshot: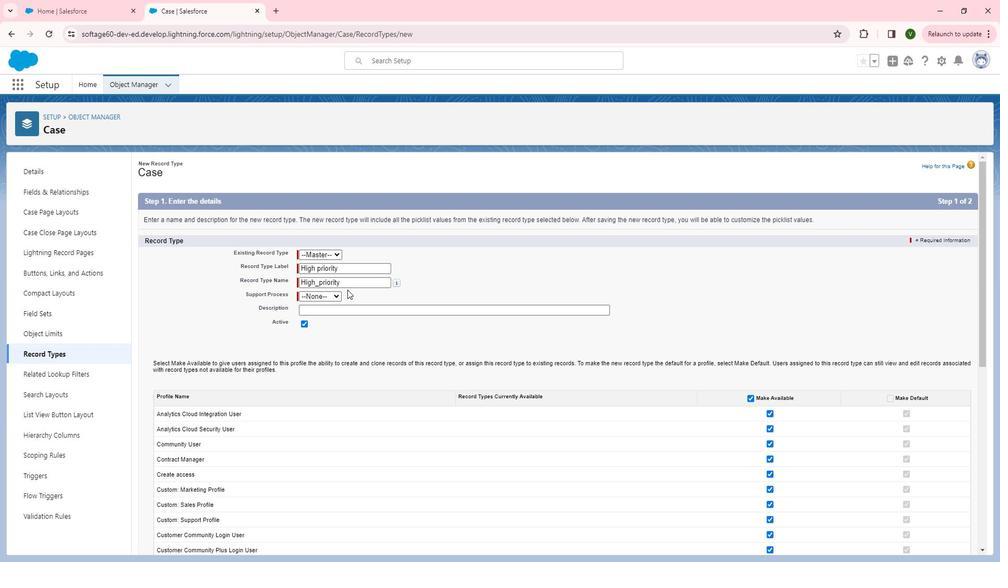 
Action: Mouse pressed left at (360, 291)
Screenshot: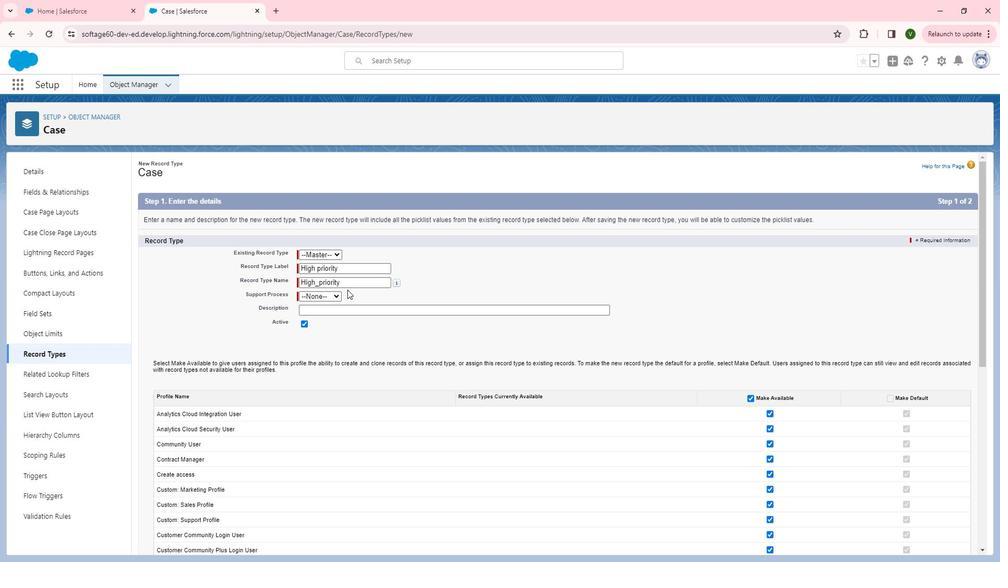 
Action: Mouse moved to (348, 294)
Screenshot: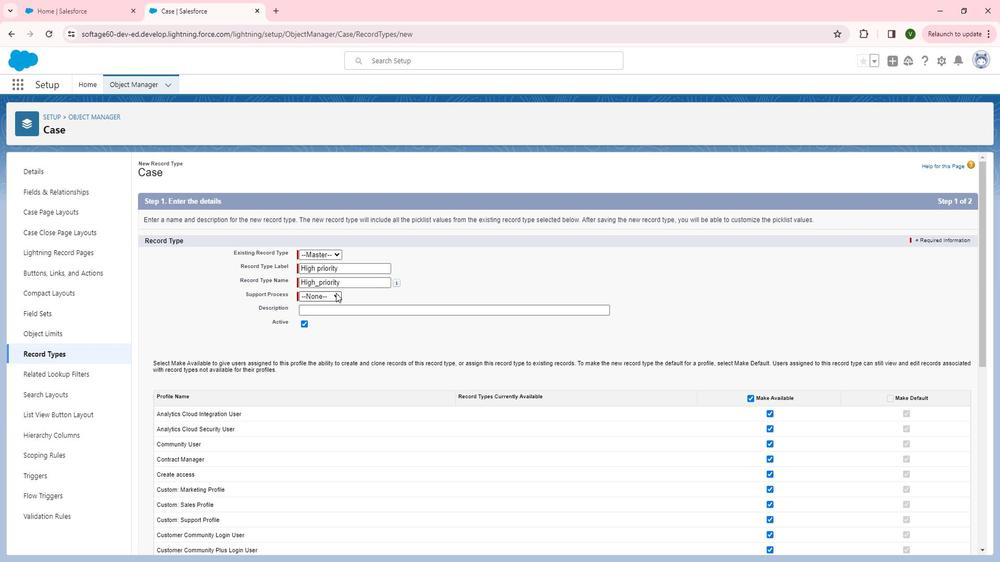 
Action: Mouse pressed left at (348, 294)
Screenshot: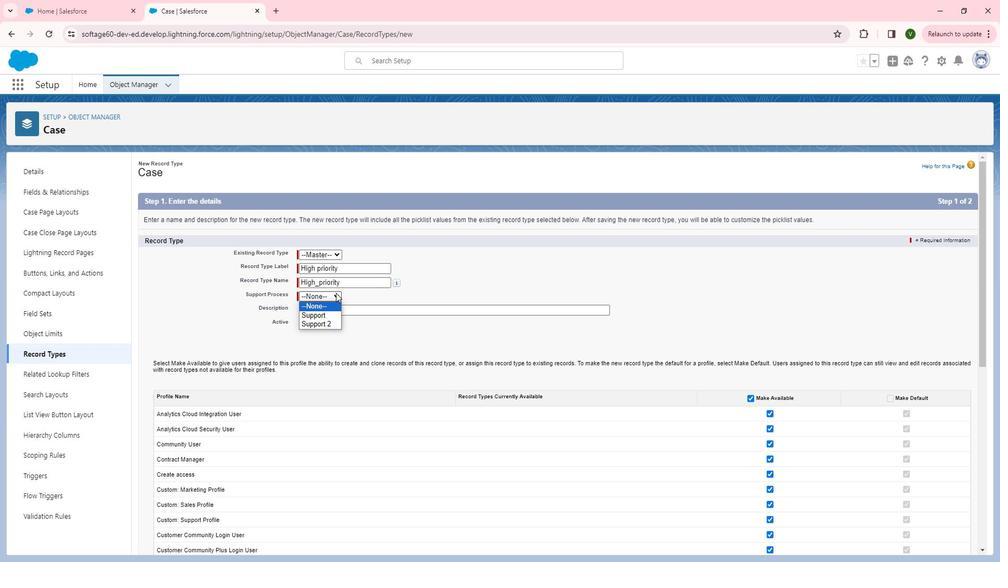 
Action: Mouse moved to (346, 323)
Screenshot: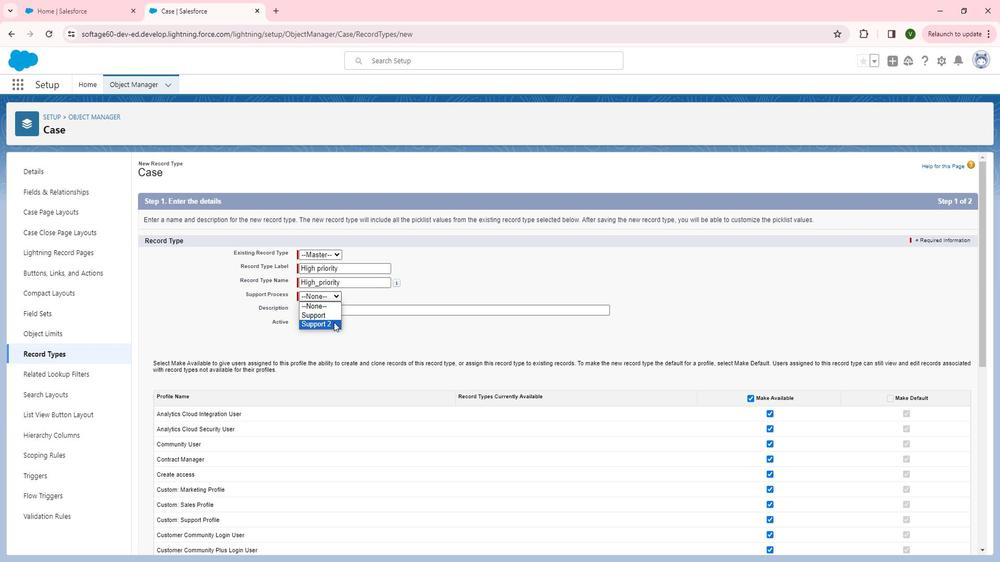 
Action: Mouse pressed left at (346, 323)
Screenshot: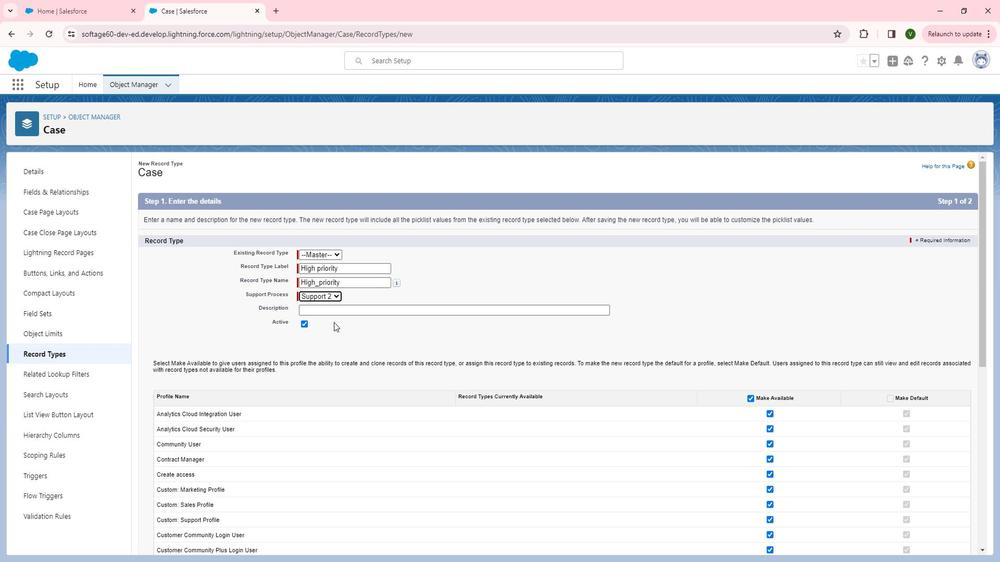 
Action: Mouse moved to (352, 313)
Screenshot: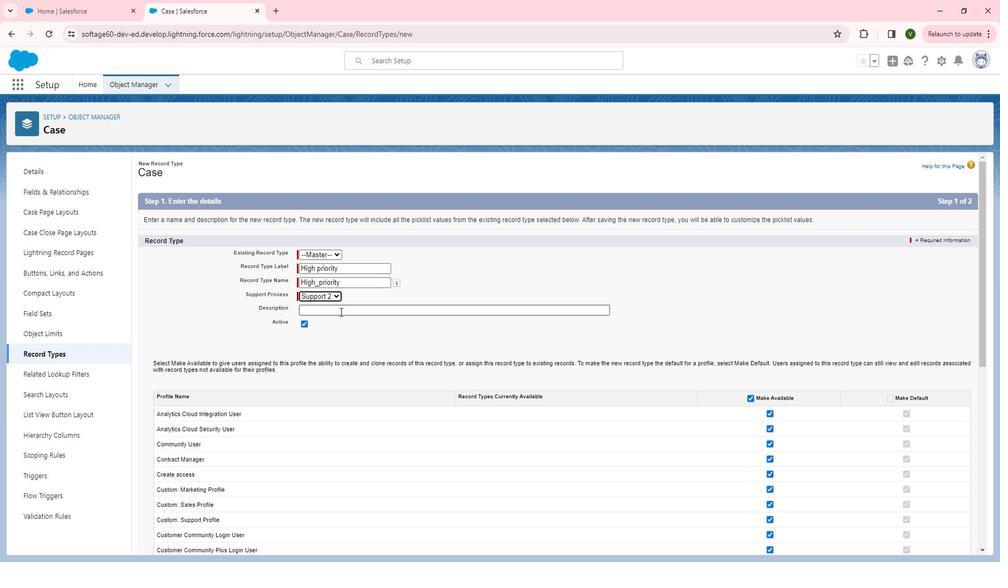 
Action: Mouse pressed left at (352, 313)
Screenshot: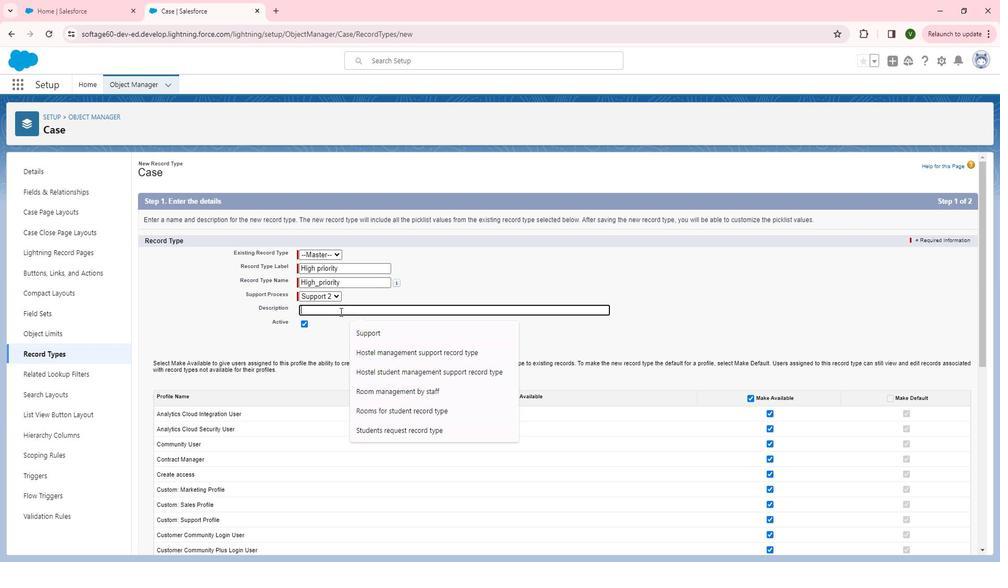 
Action: Mouse moved to (353, 312)
Screenshot: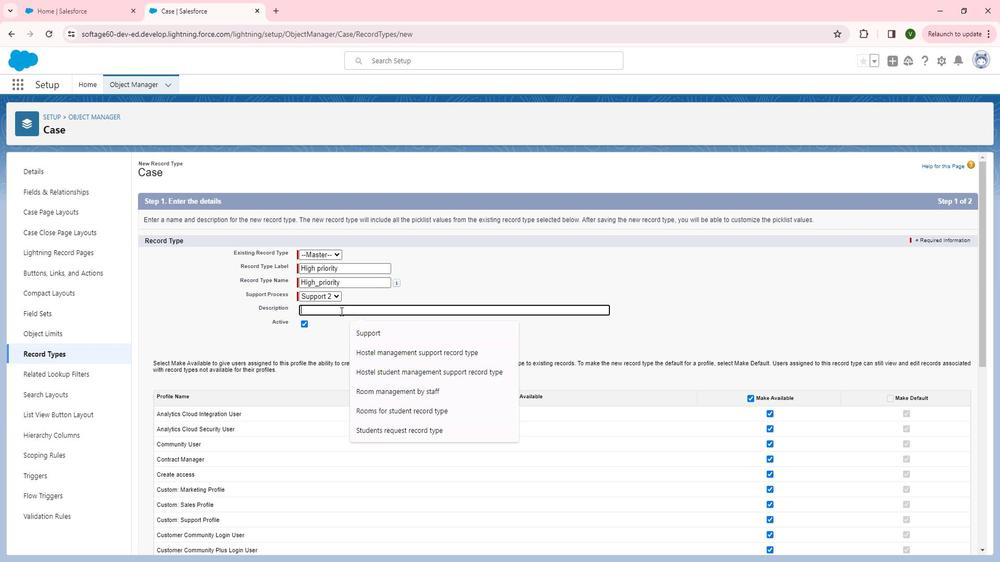 
Action: Key pressed <Key.shift><Key.shift><Key.shift><Key.shift><Key.shift>F<Key.backspace>this<Key.backspace><Key.backspace><Key.backspace><Key.backspace><Key.shift>This<Key.space>case<Key.space>record<Key.space>type<Key.space>for<Key.space>the<Key.space>high<Key.space>priority<Key.space>and<Key.space>urgent<Key.space>case<Key.space><Key.backspace>.
Screenshot: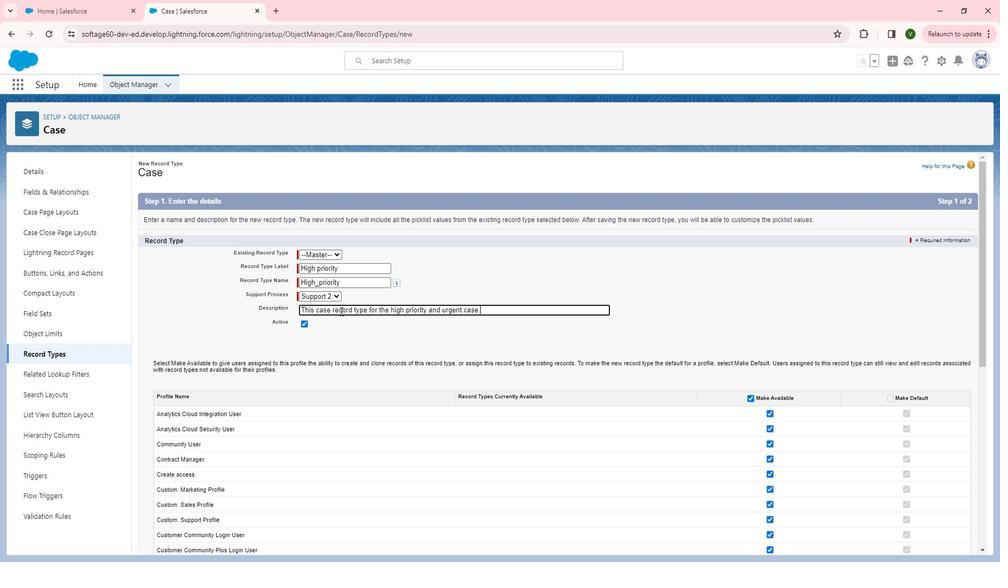 
Action: Mouse moved to (619, 332)
Screenshot: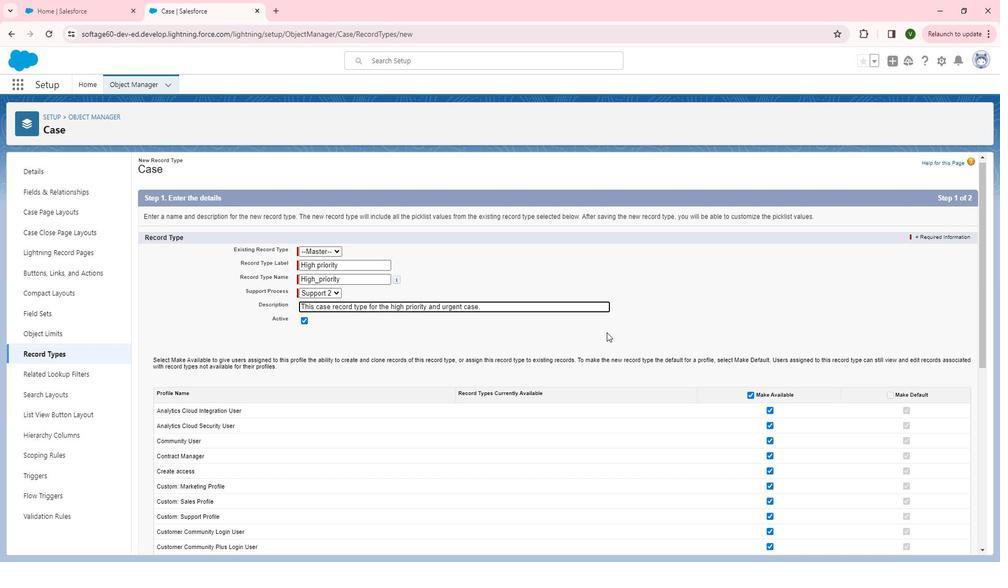 
Action: Mouse scrolled (619, 332) with delta (0, 0)
Screenshot: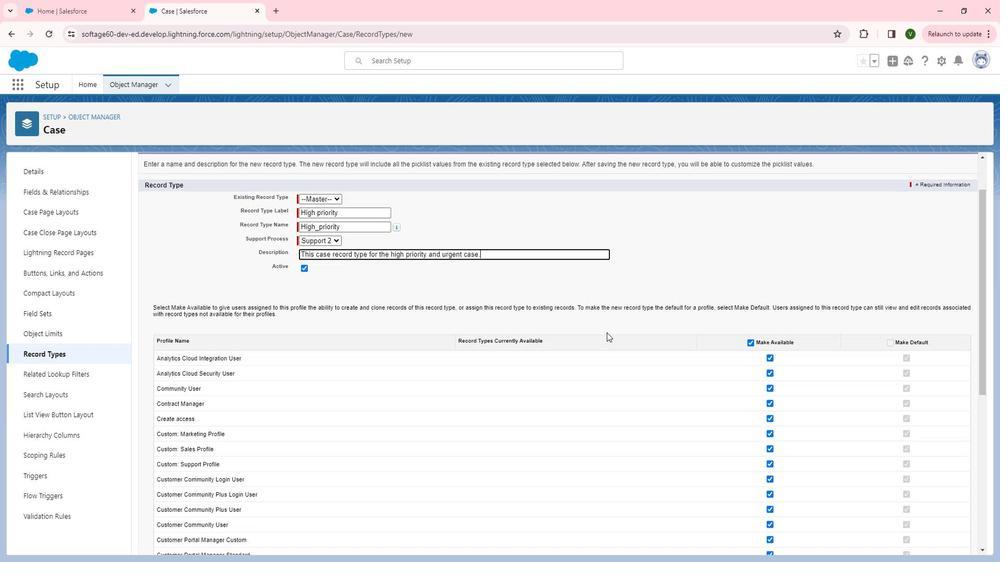 
Action: Mouse scrolled (619, 332) with delta (0, 0)
Screenshot: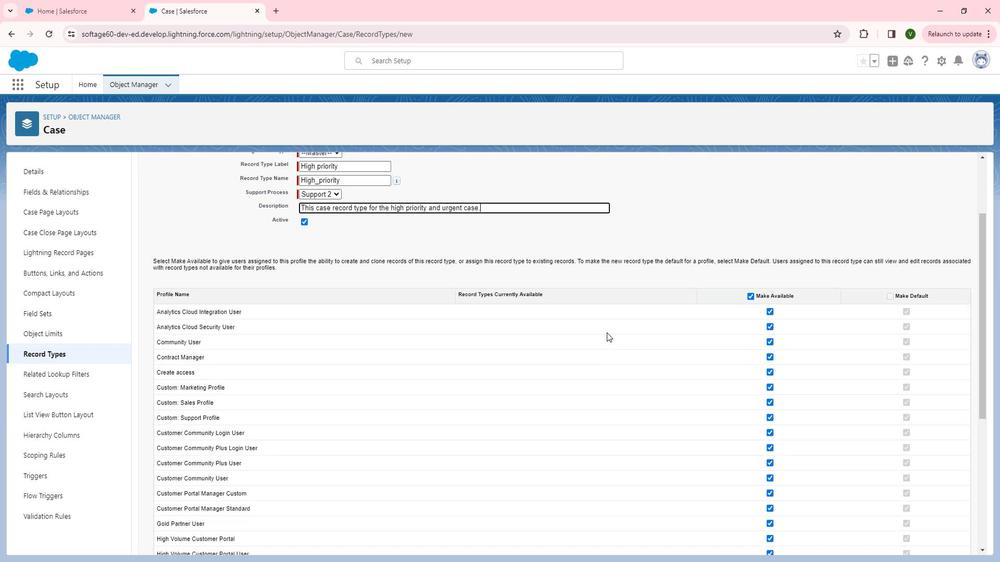 
Action: Mouse scrolled (619, 332) with delta (0, 0)
Screenshot: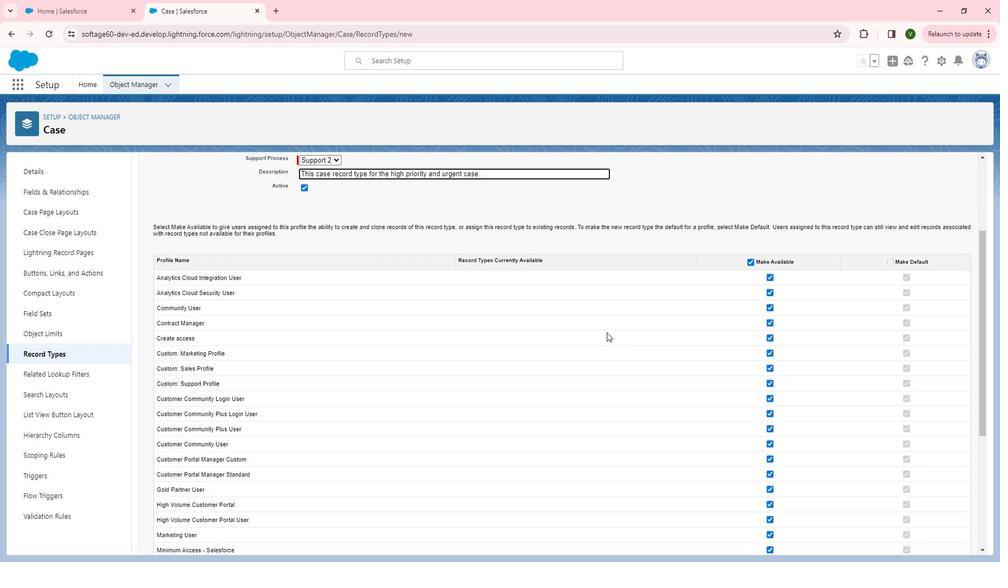 
Action: Mouse scrolled (619, 332) with delta (0, 0)
Screenshot: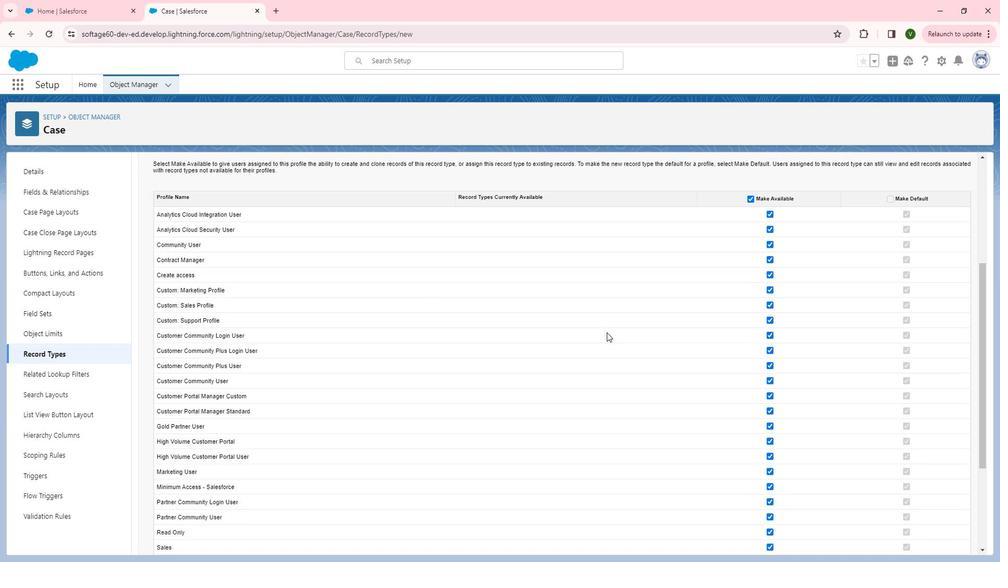 
Action: Mouse moved to (619, 332)
Screenshot: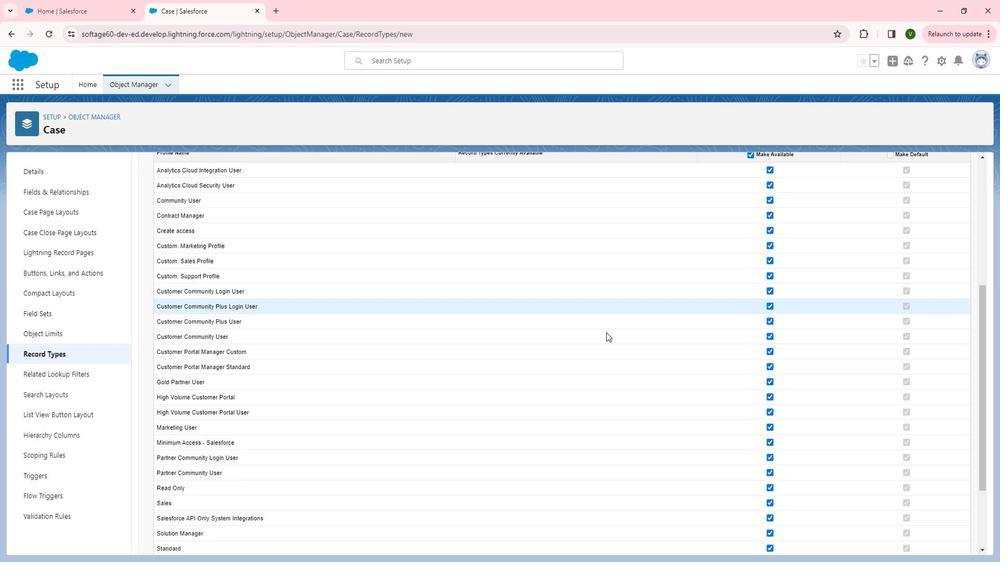 
Action: Mouse scrolled (619, 332) with delta (0, 0)
Screenshot: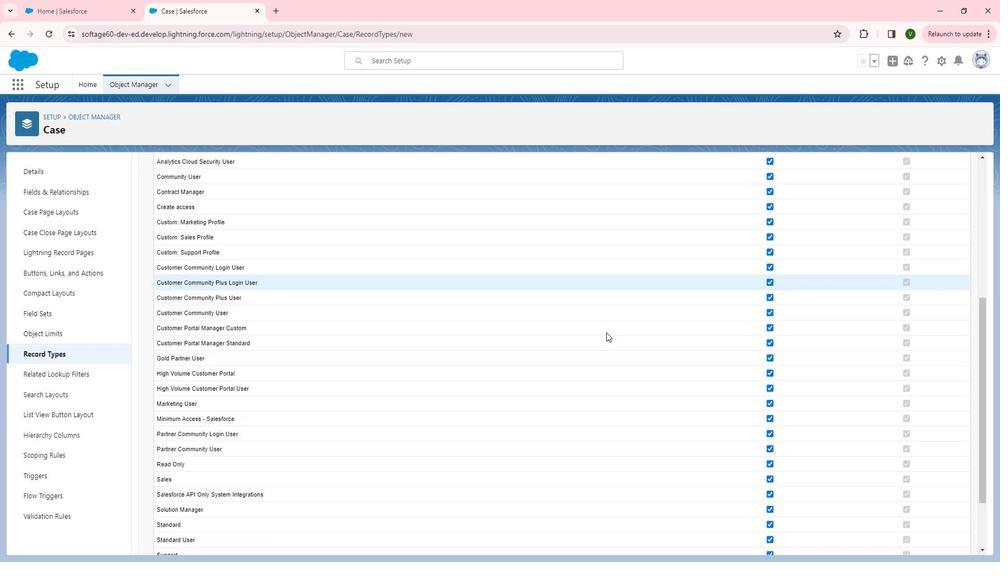 
Action: Mouse scrolled (619, 333) with delta (0, 0)
Screenshot: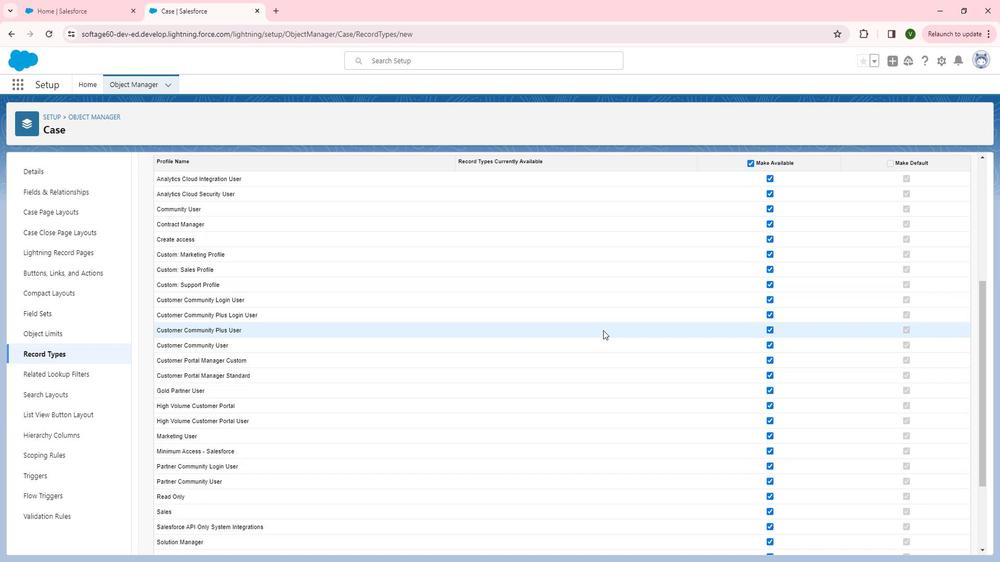 
Action: Mouse moved to (781, 215)
Screenshot: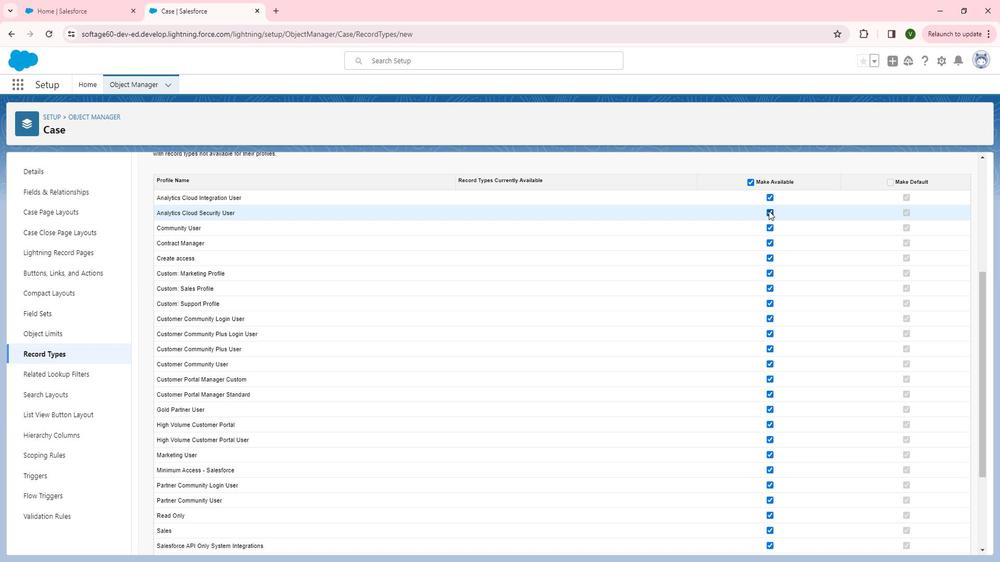 
Action: Mouse pressed left at (781, 215)
Screenshot: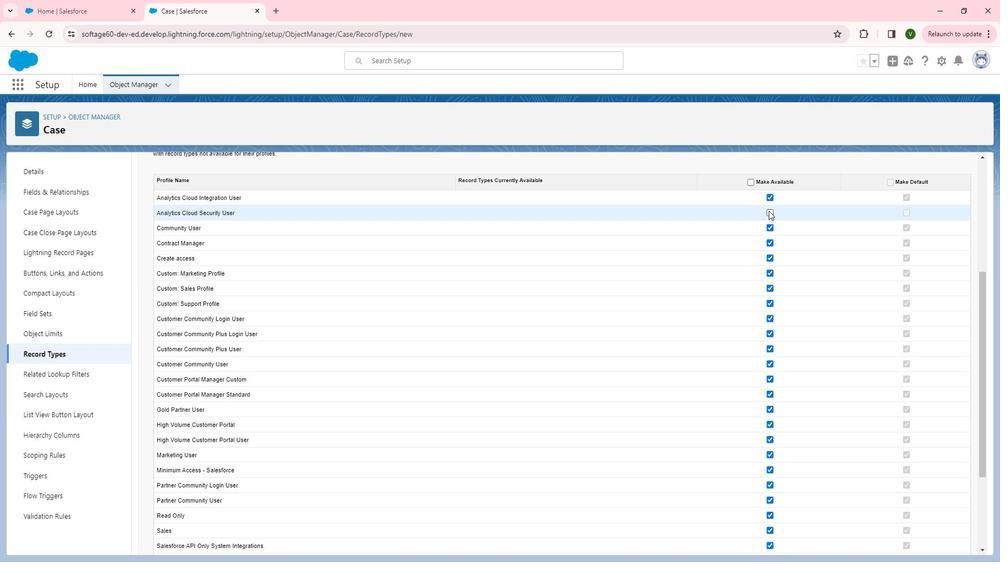 
Action: Mouse moved to (784, 229)
Screenshot: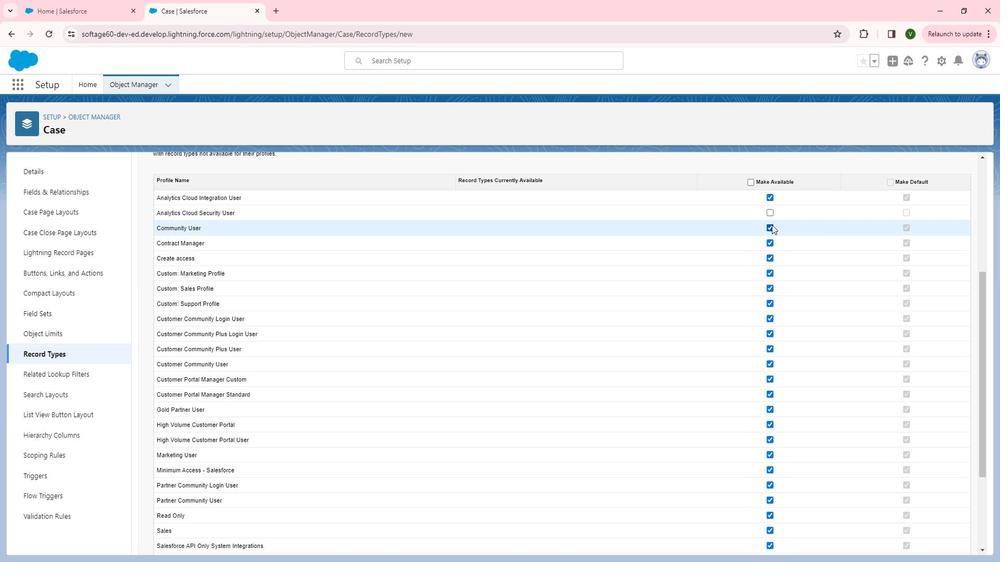 
Action: Mouse pressed left at (784, 229)
Screenshot: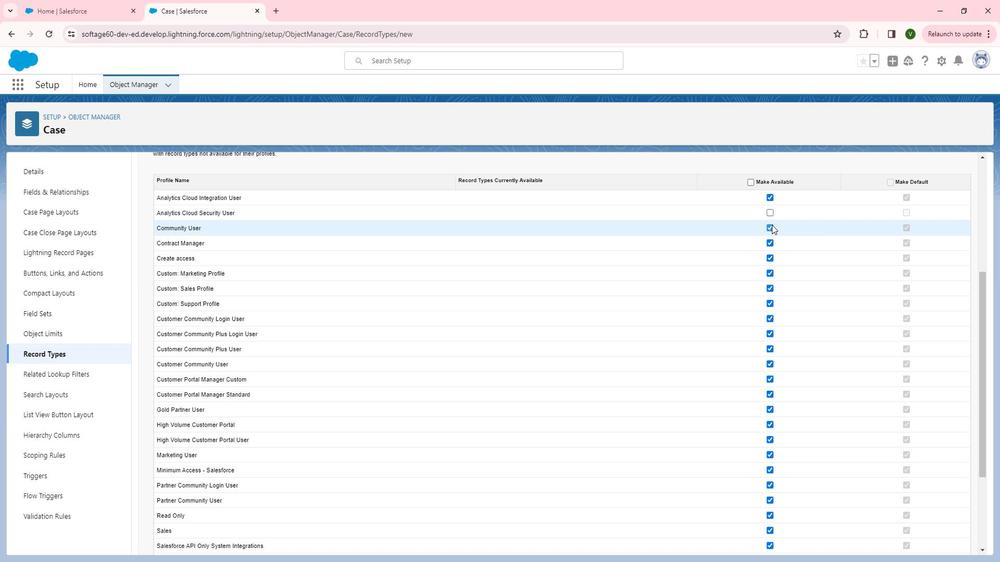 
Action: Mouse moved to (784, 245)
Screenshot: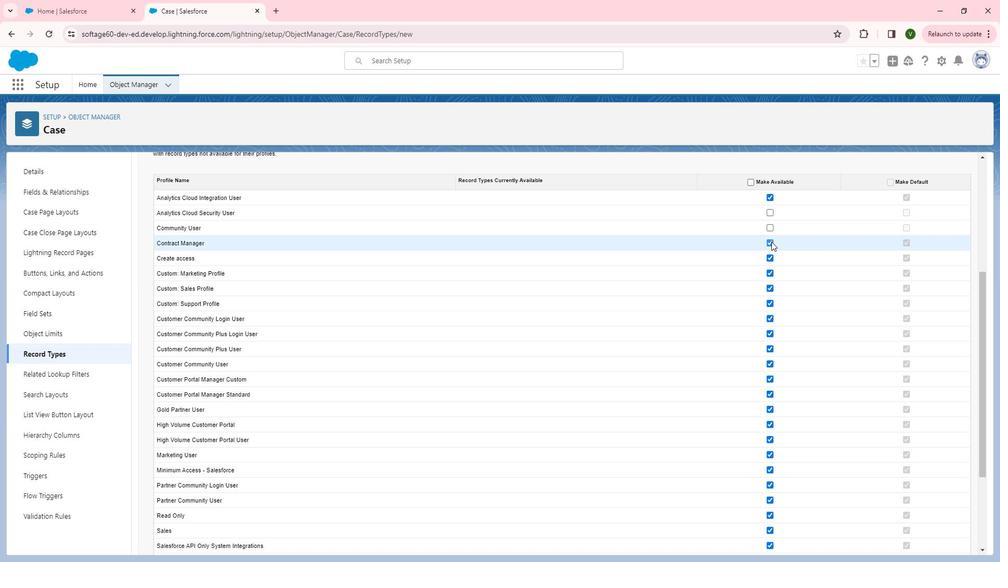 
Action: Mouse pressed left at (784, 245)
Screenshot: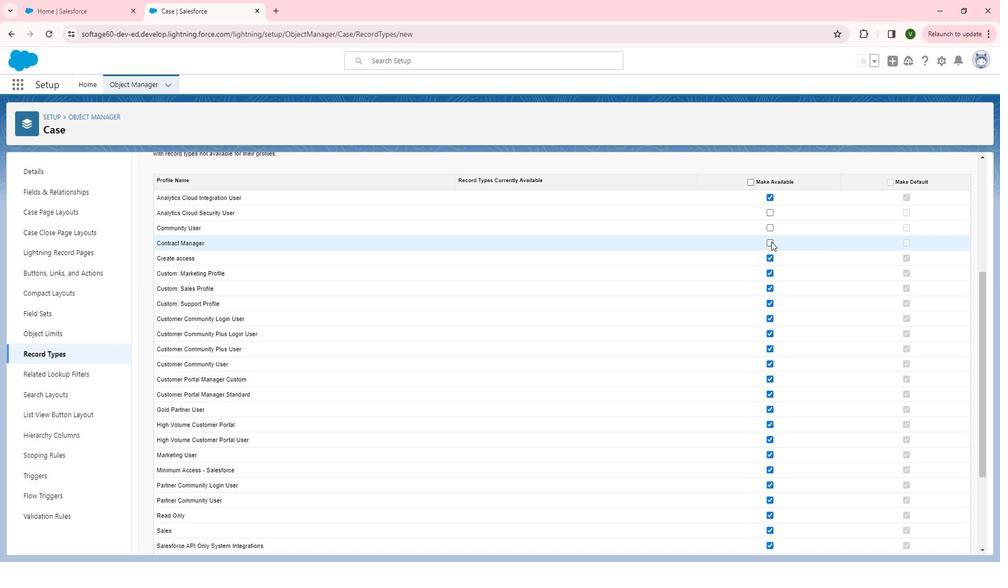 
Action: Mouse scrolled (784, 244) with delta (0, 0)
Screenshot: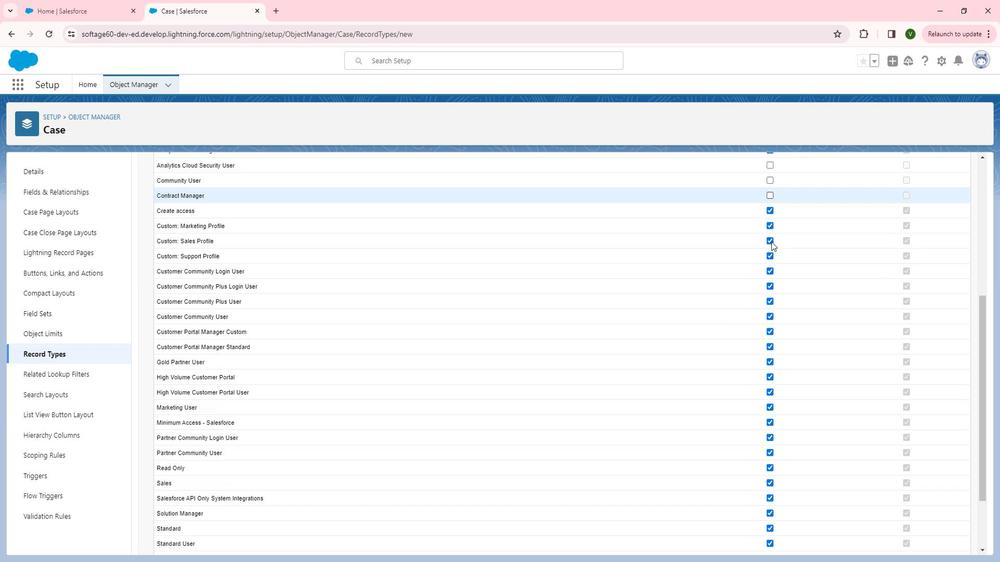 
Action: Mouse moved to (784, 254)
Screenshot: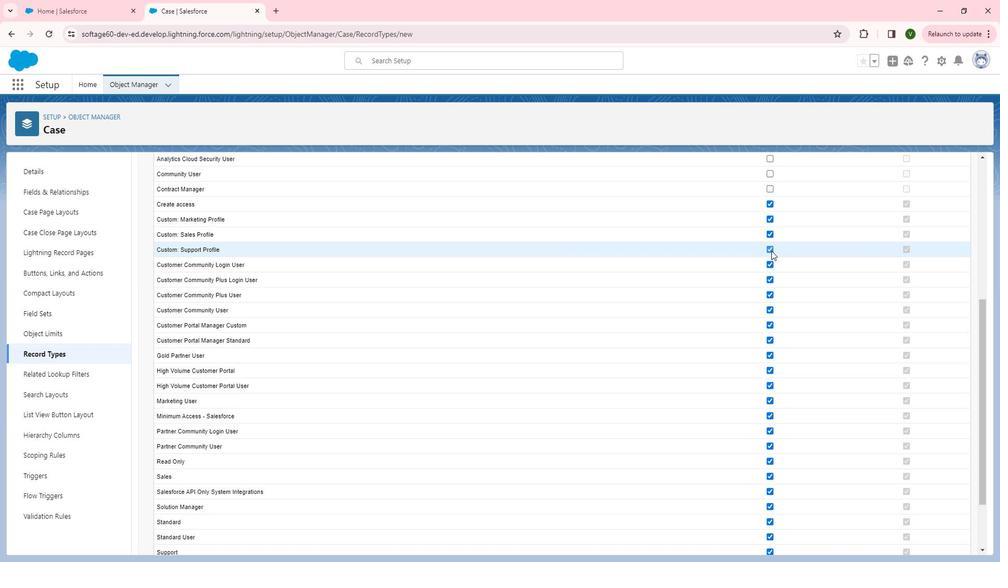 
Action: Mouse pressed left at (784, 254)
Screenshot: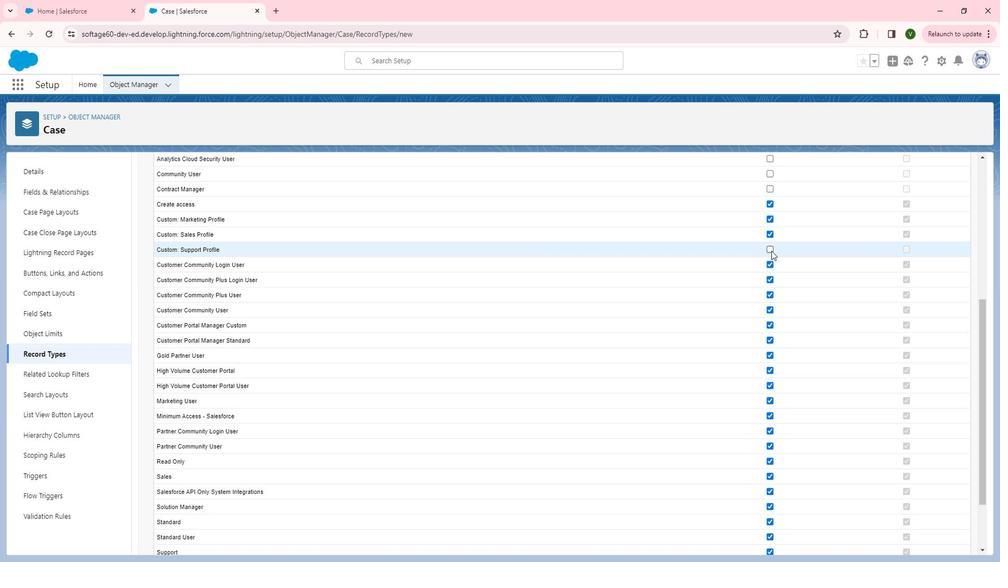
Action: Mouse moved to (785, 267)
Screenshot: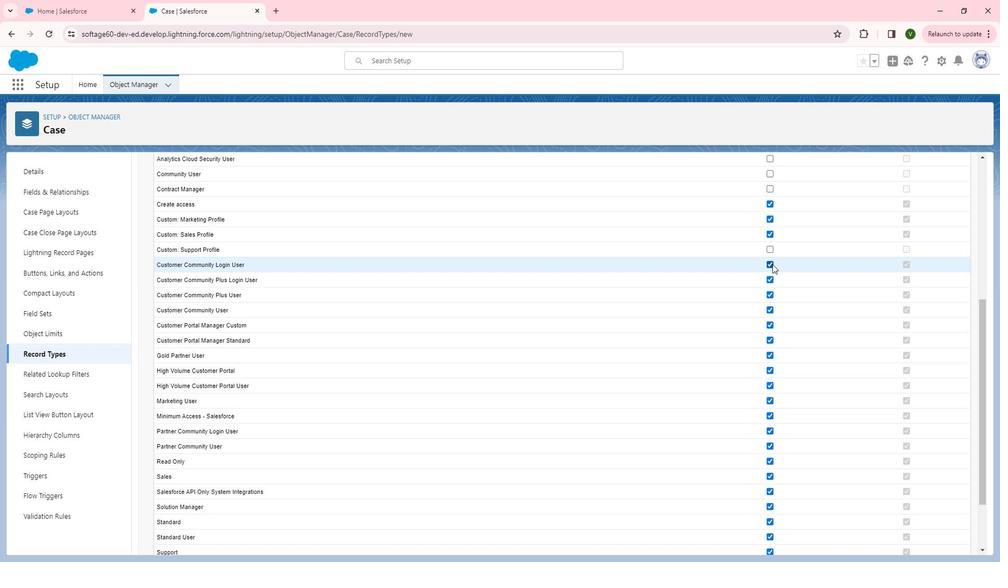 
Action: Mouse pressed left at (785, 267)
Screenshot: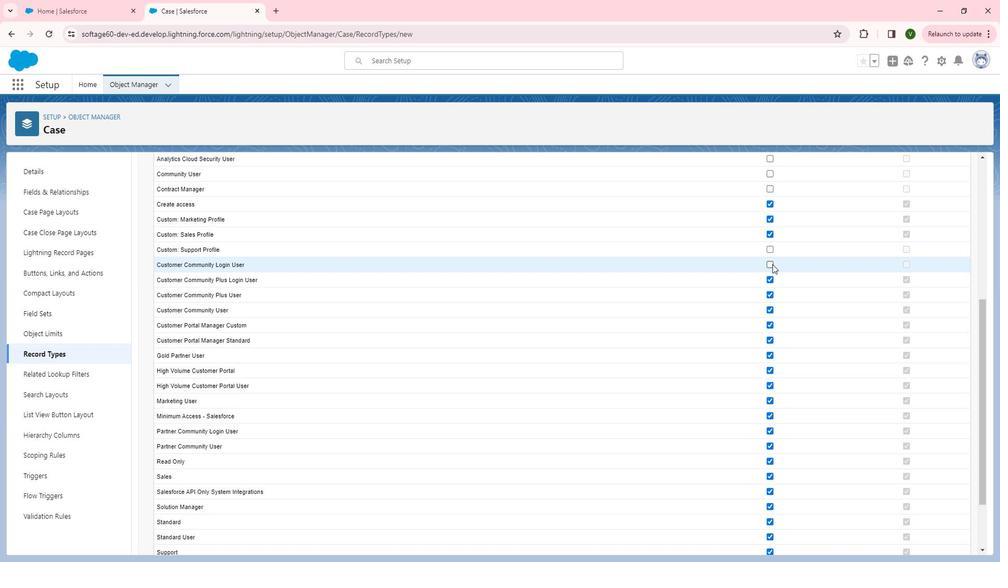 
Action: Mouse moved to (781, 282)
Screenshot: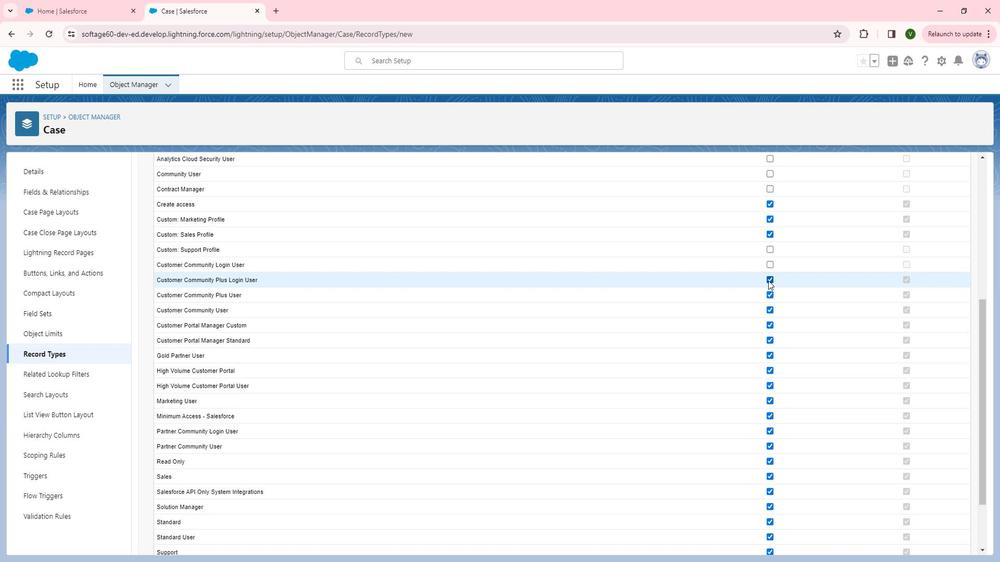 
Action: Mouse pressed left at (781, 282)
Screenshot: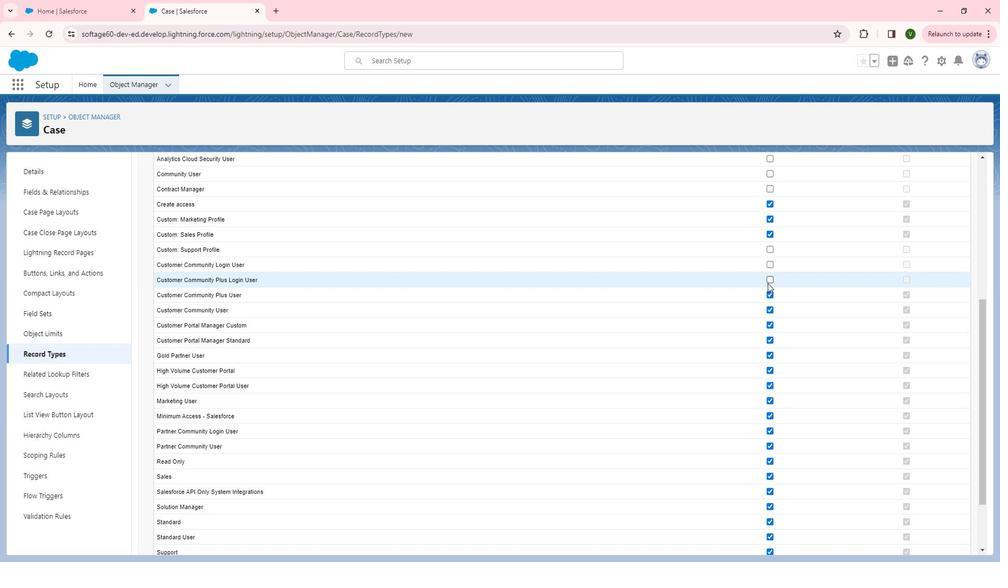 
Action: Mouse moved to (781, 293)
Screenshot: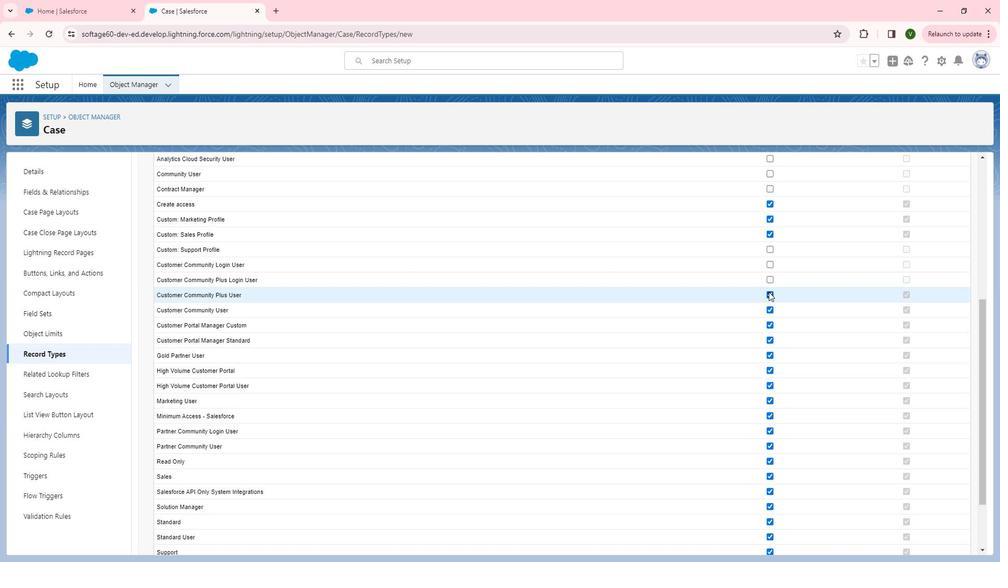 
Action: Mouse pressed left at (781, 293)
Screenshot: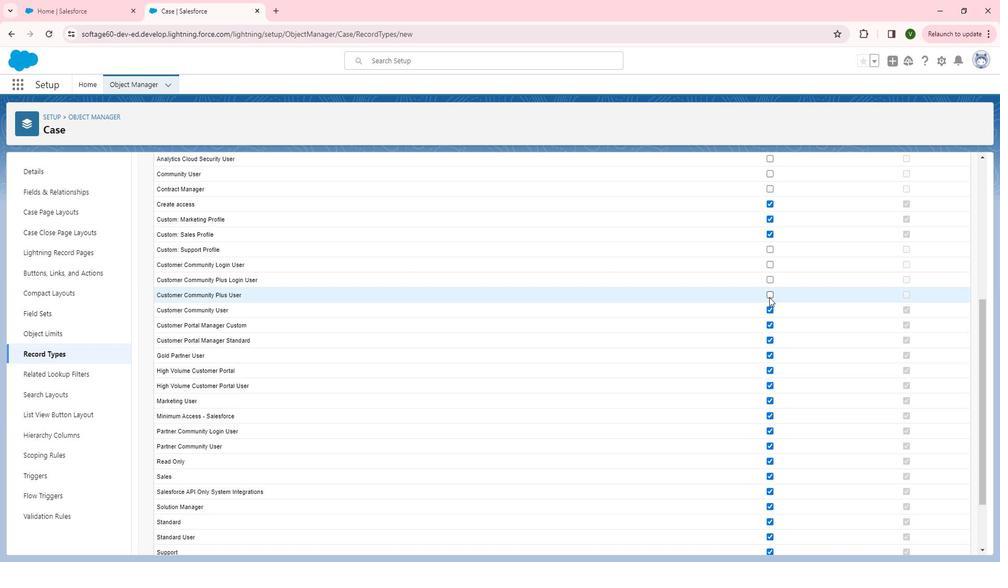 
Action: Mouse moved to (780, 308)
Screenshot: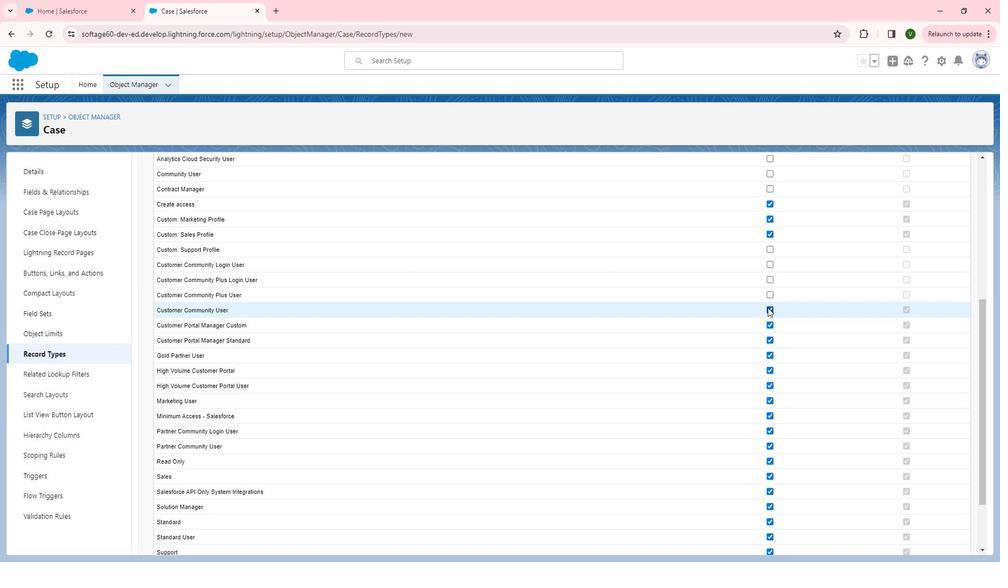 
Action: Mouse pressed left at (780, 308)
Screenshot: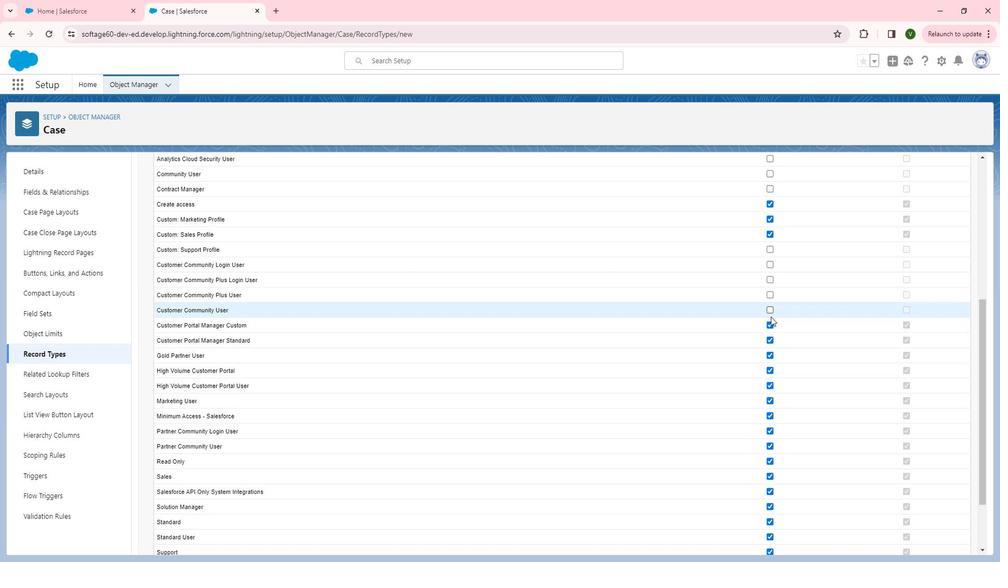 
Action: Mouse moved to (777, 327)
Screenshot: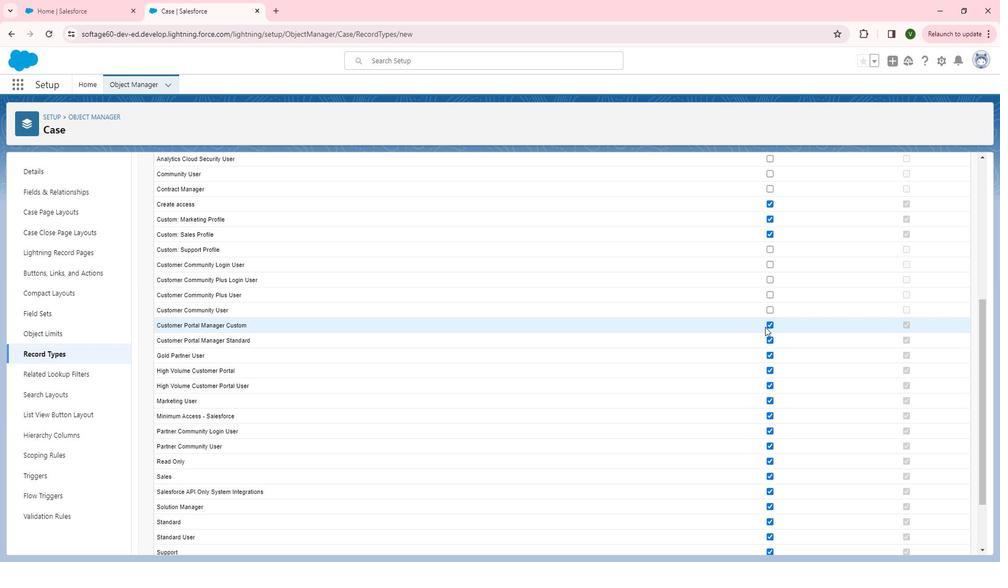 
Action: Mouse pressed left at (777, 327)
Screenshot: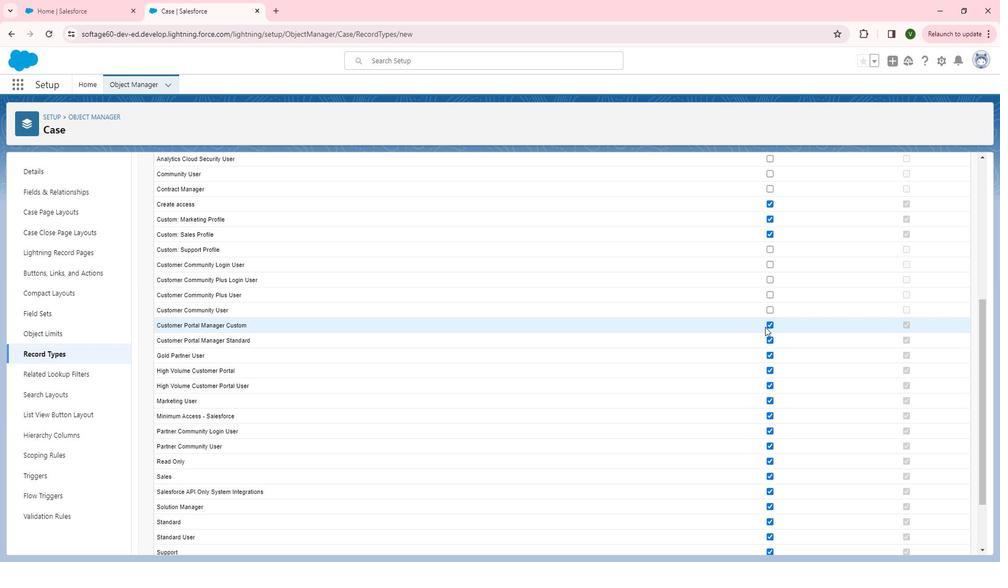 
Action: Mouse scrolled (777, 327) with delta (0, 0)
Screenshot: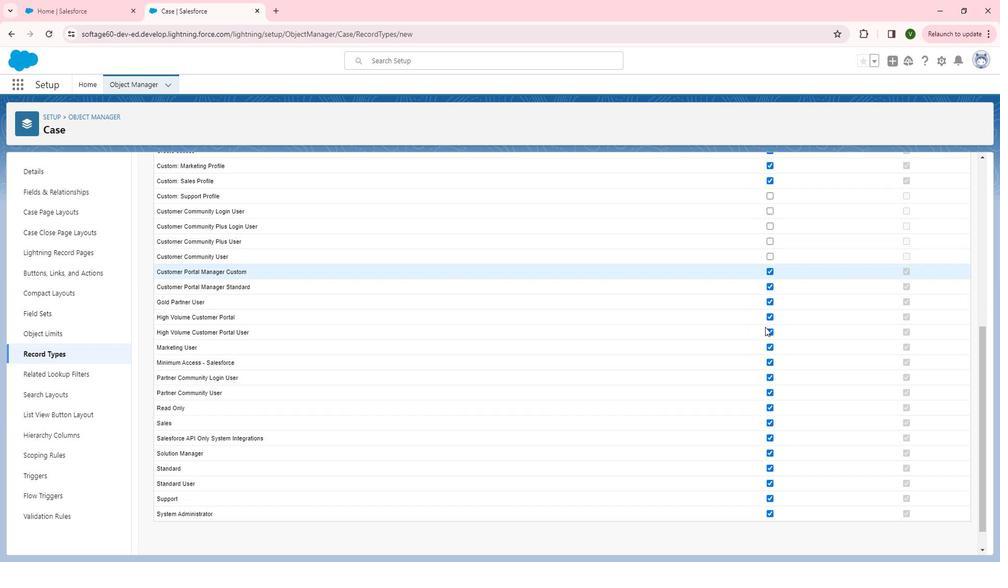 
Action: Mouse scrolled (777, 327) with delta (0, 0)
Screenshot: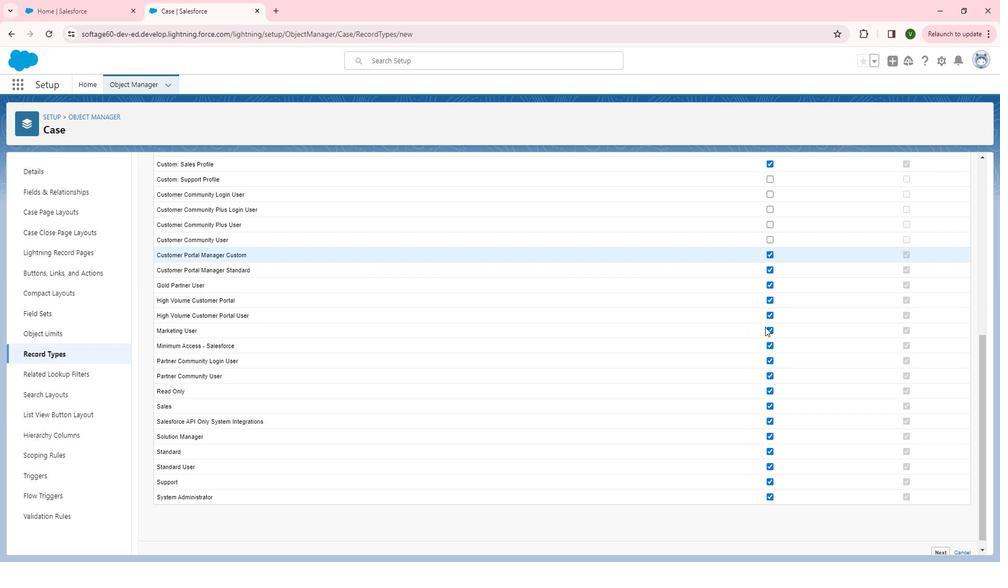 
Action: Mouse moved to (782, 293)
Screenshot: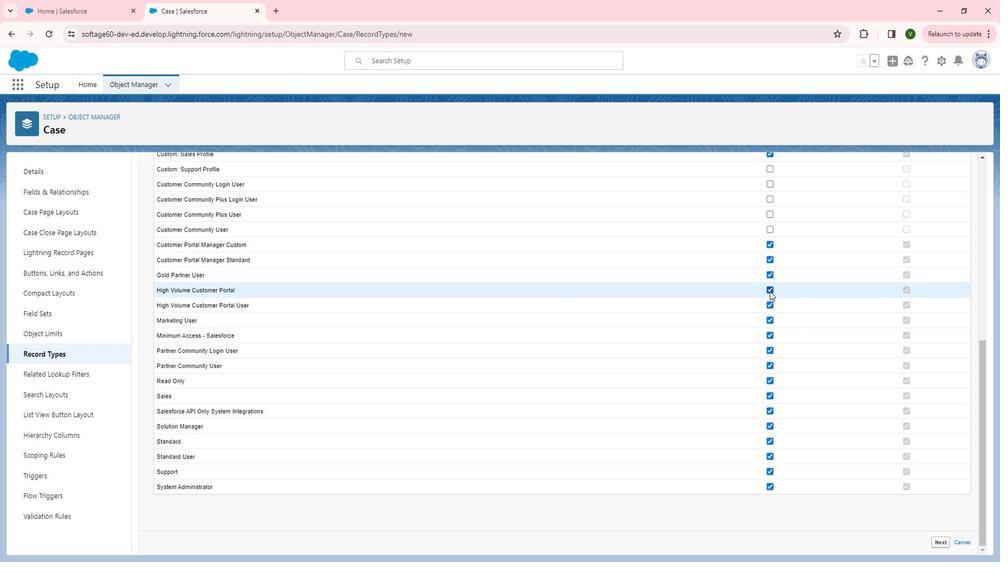 
Action: Mouse pressed left at (782, 293)
Screenshot: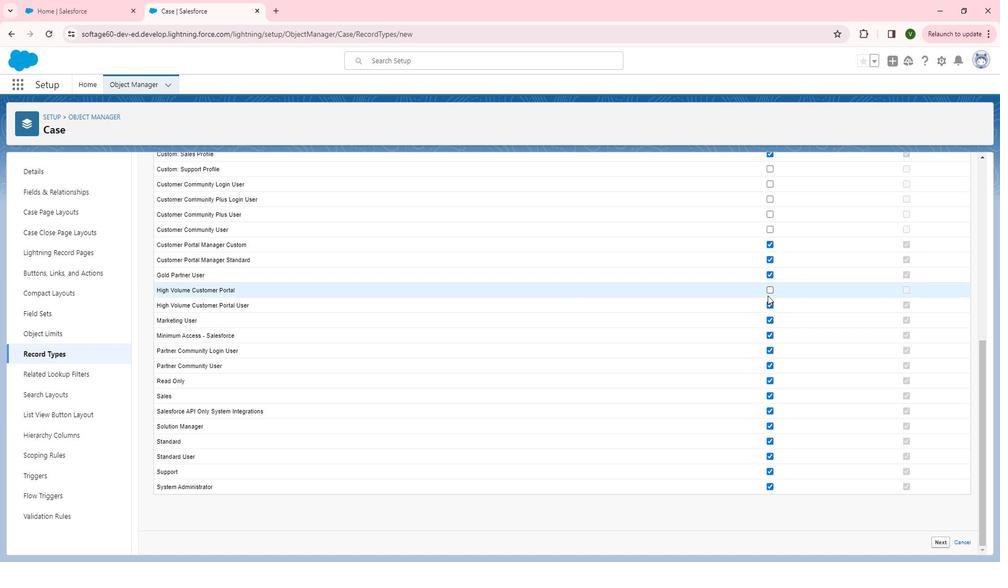 
Action: Mouse moved to (781, 318)
Screenshot: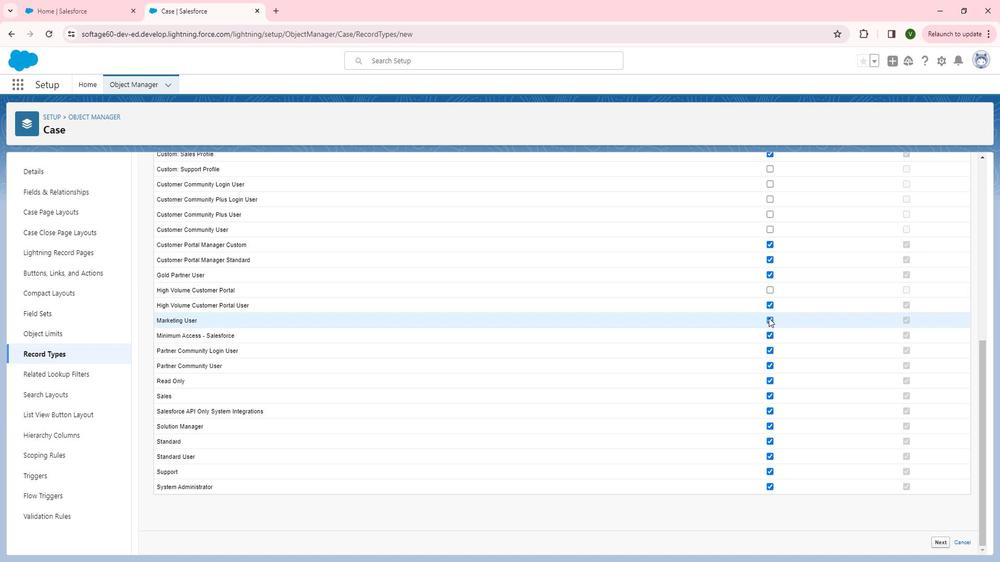 
Action: Mouse pressed left at (781, 318)
Screenshot: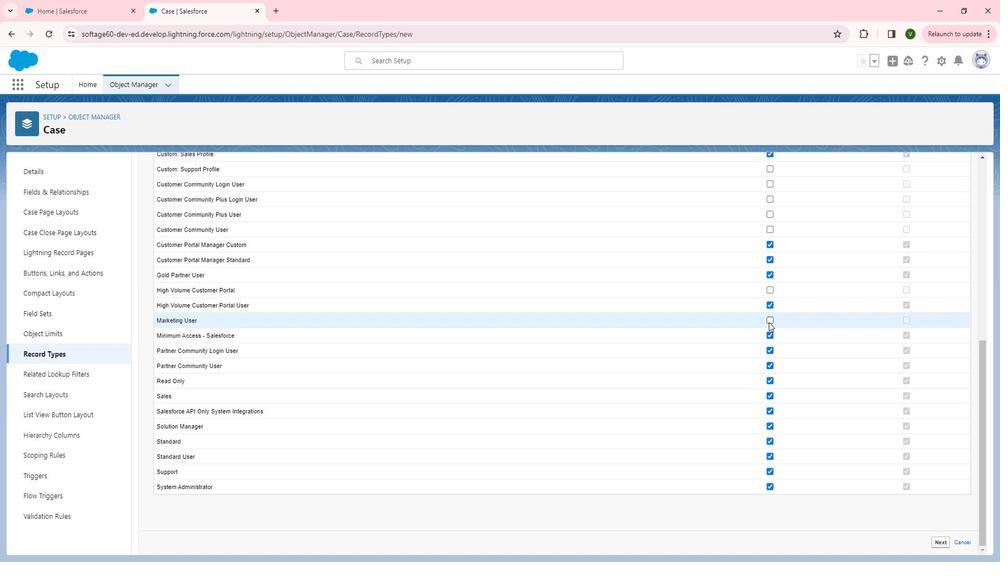 
Action: Mouse moved to (782, 350)
Screenshot: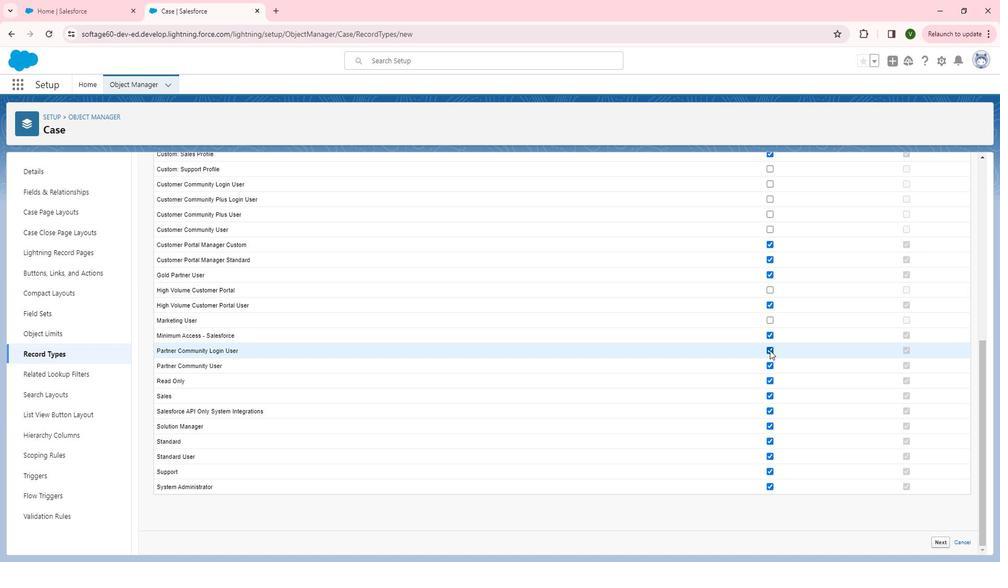 
Action: Mouse pressed left at (782, 350)
Screenshot: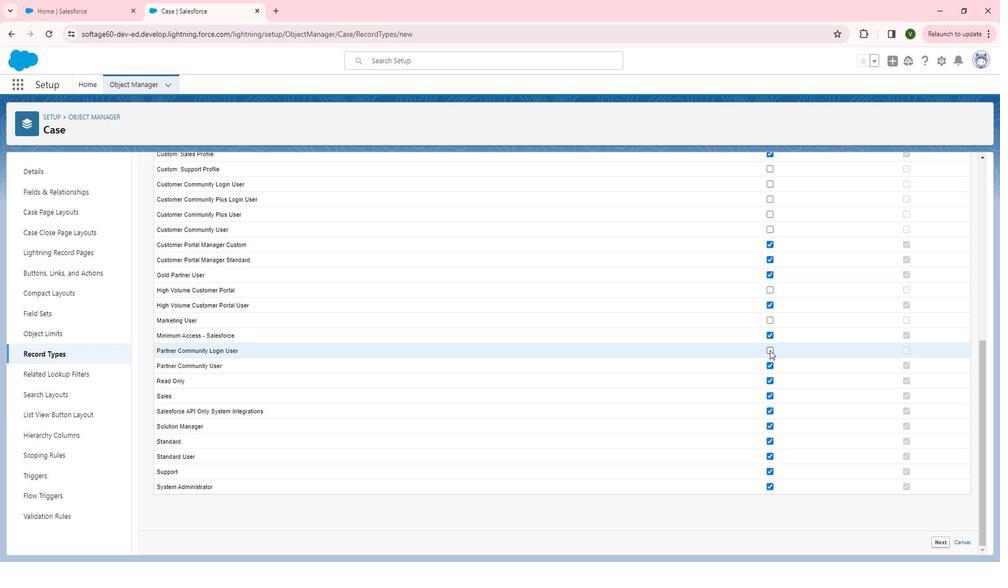 
Action: Mouse moved to (781, 363)
Screenshot: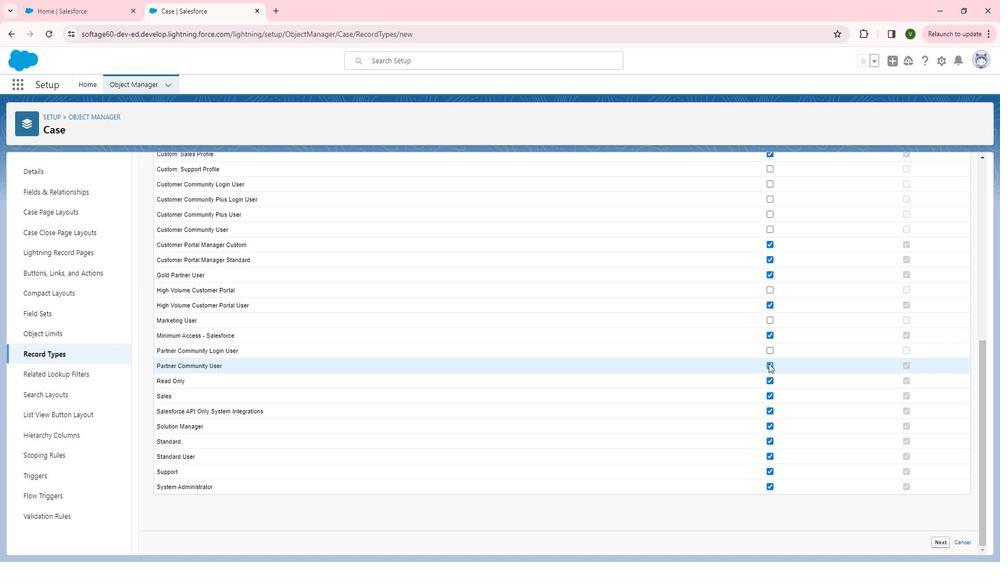 
Action: Mouse pressed left at (781, 363)
Screenshot: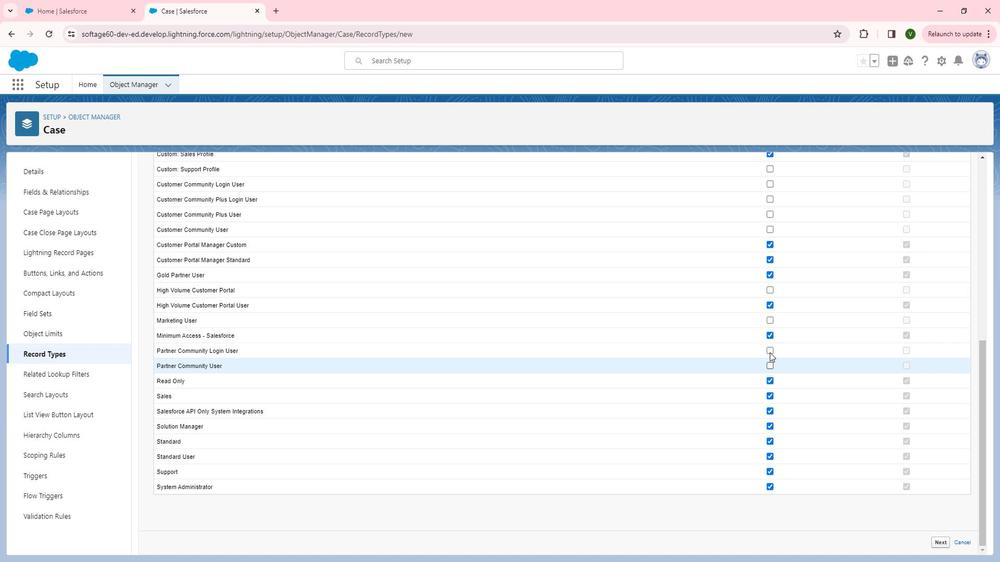 
Action: Mouse moved to (760, 344)
Screenshot: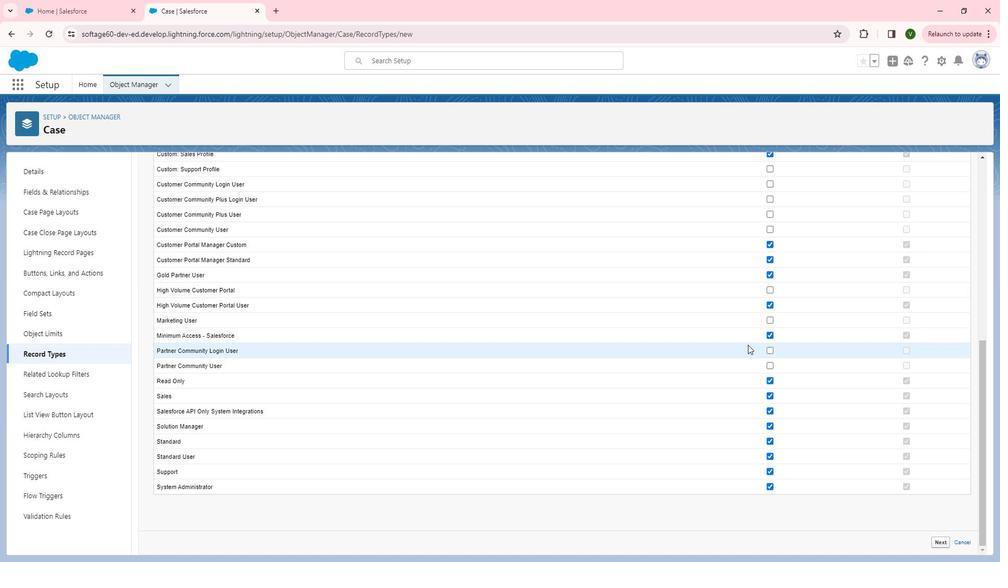 
Action: Mouse scrolled (760, 344) with delta (0, 0)
Screenshot: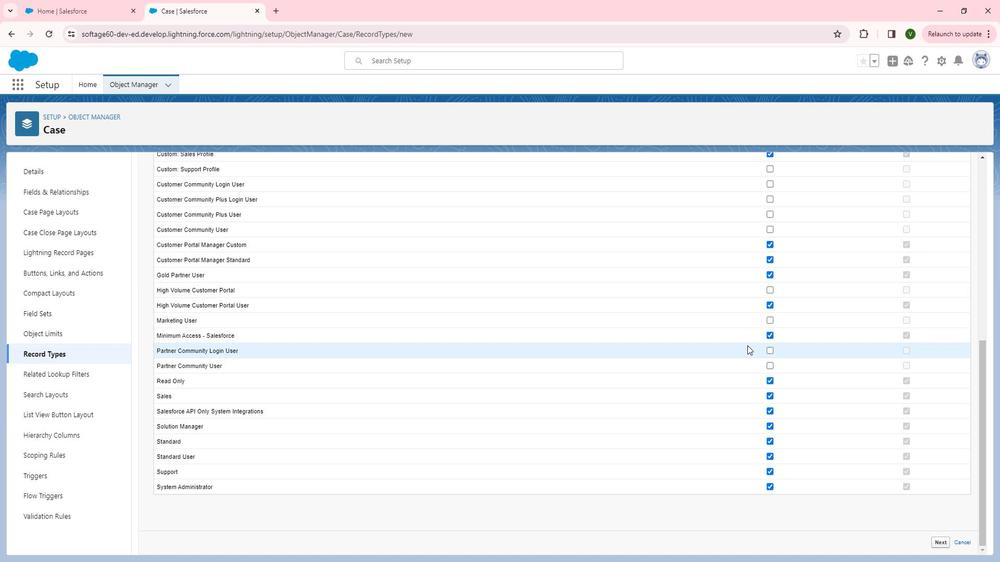 
Action: Mouse moved to (760, 345)
Screenshot: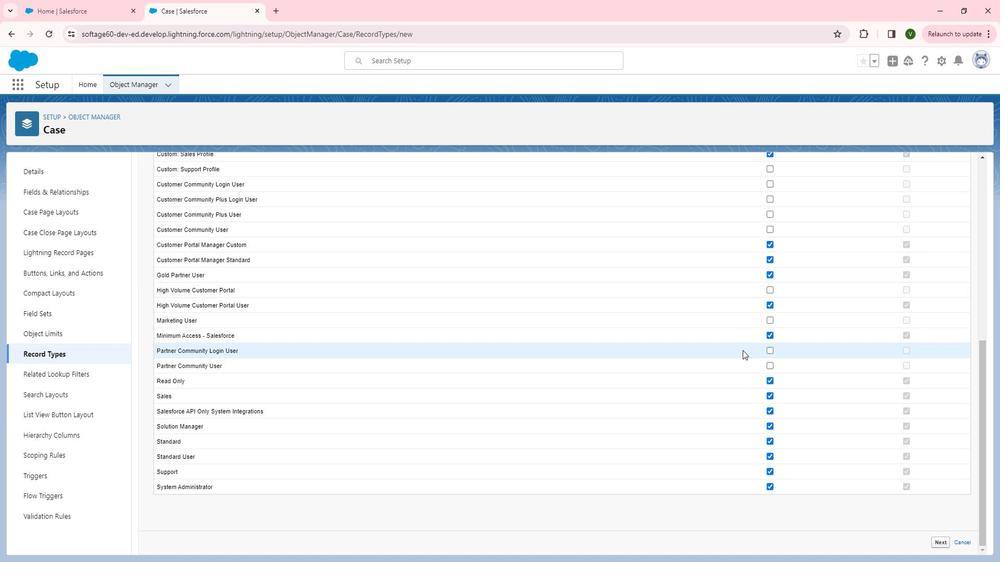 
Action: Mouse scrolled (760, 344) with delta (0, 0)
Screenshot: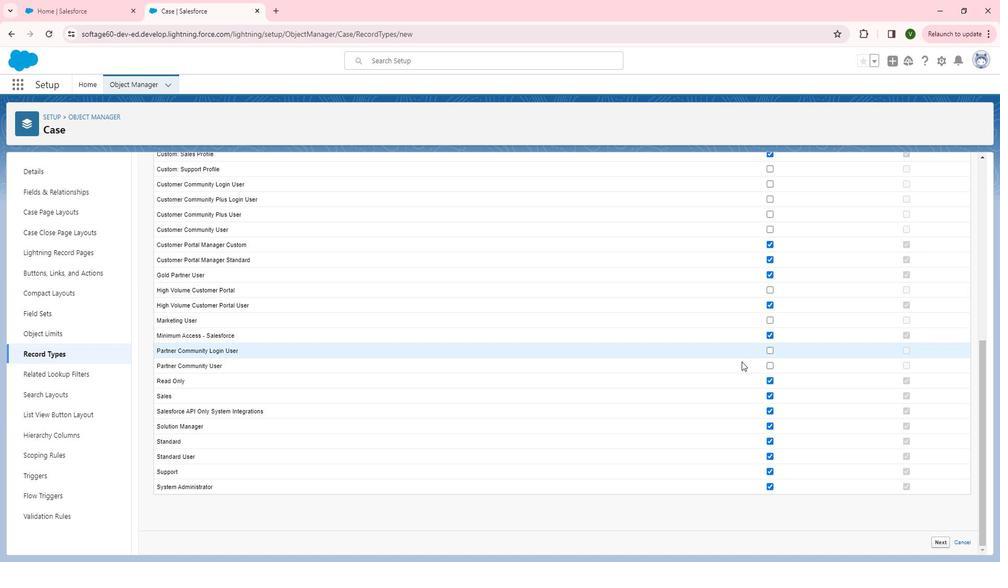 
Action: Mouse moved to (784, 391)
Screenshot: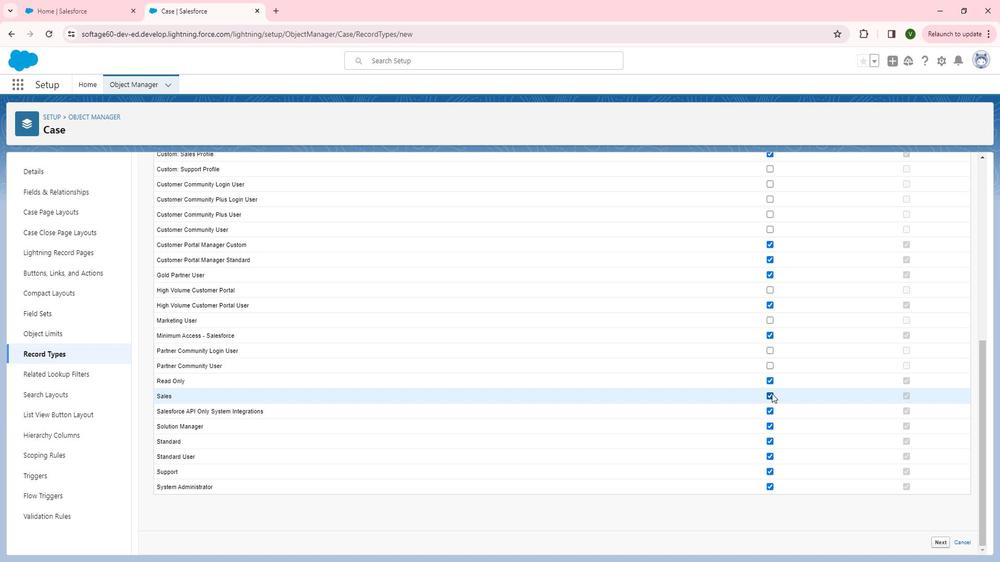 
Action: Mouse pressed left at (784, 391)
Screenshot: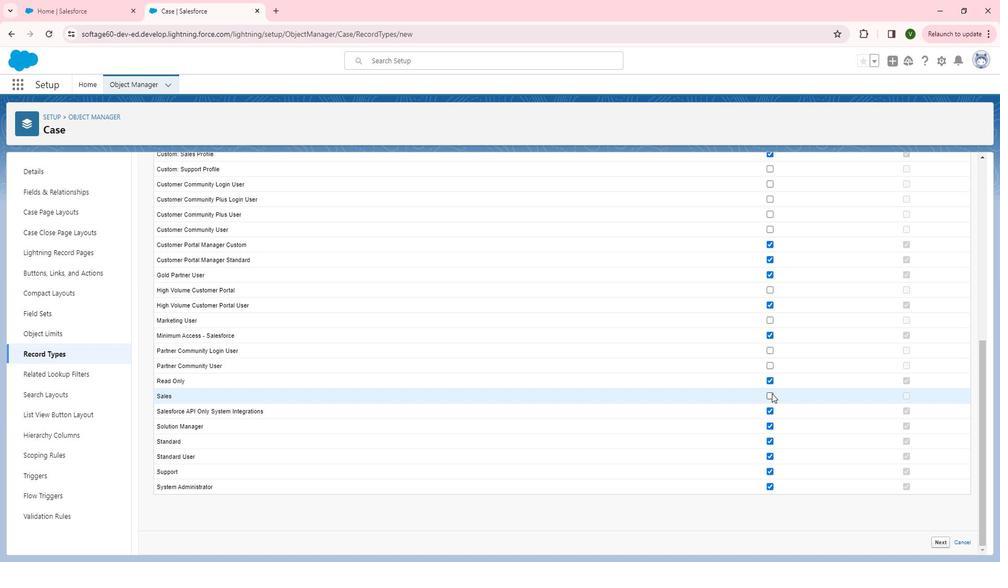 
Action: Mouse moved to (780, 419)
Screenshot: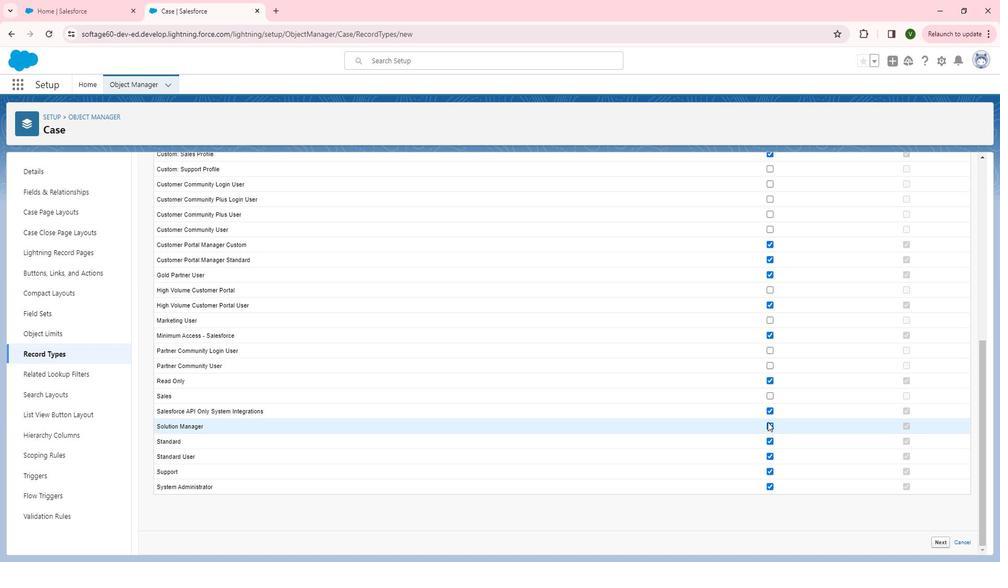 
Action: Mouse pressed left at (780, 419)
Screenshot: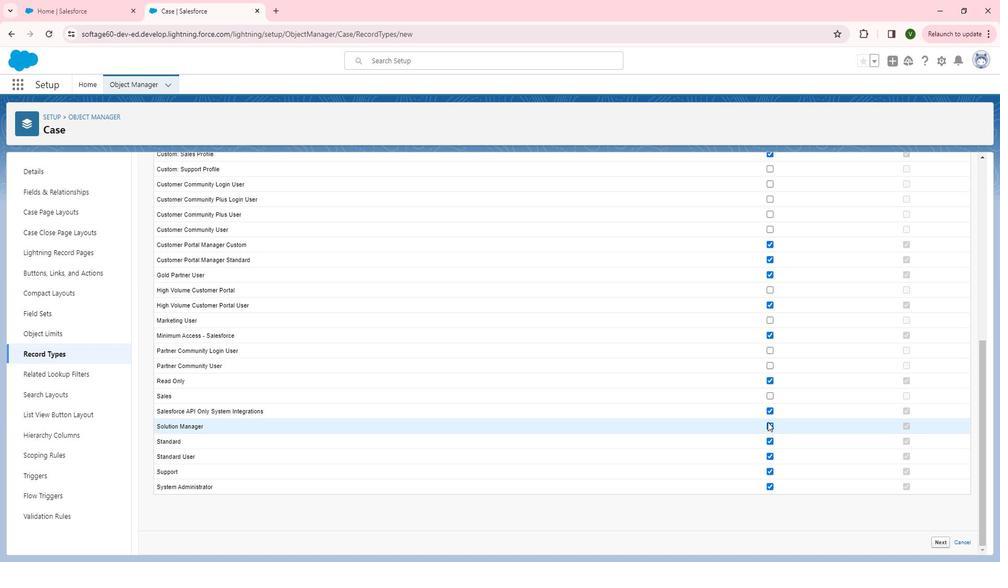 
Action: Mouse moved to (781, 437)
Screenshot: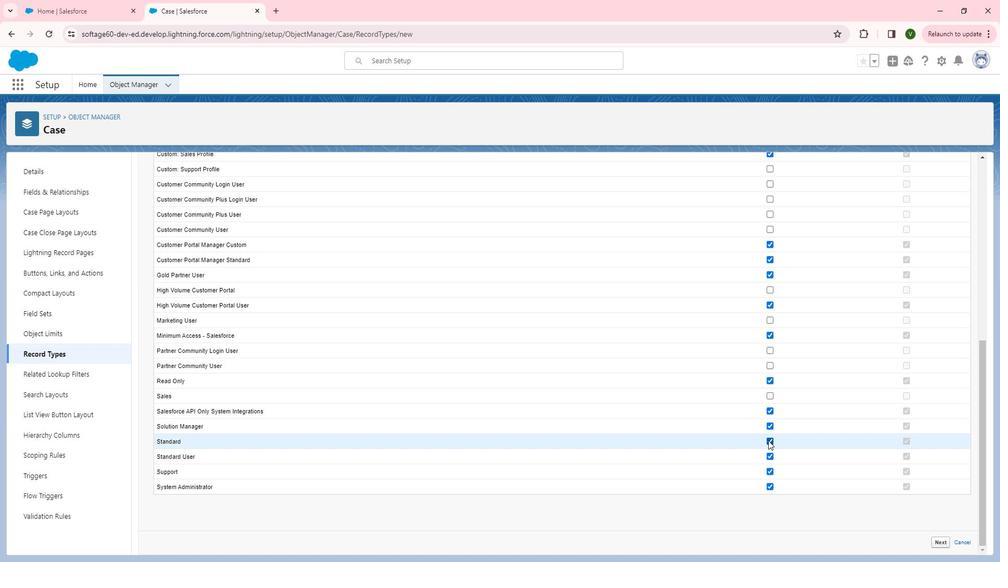 
Action: Mouse pressed left at (781, 437)
Screenshot: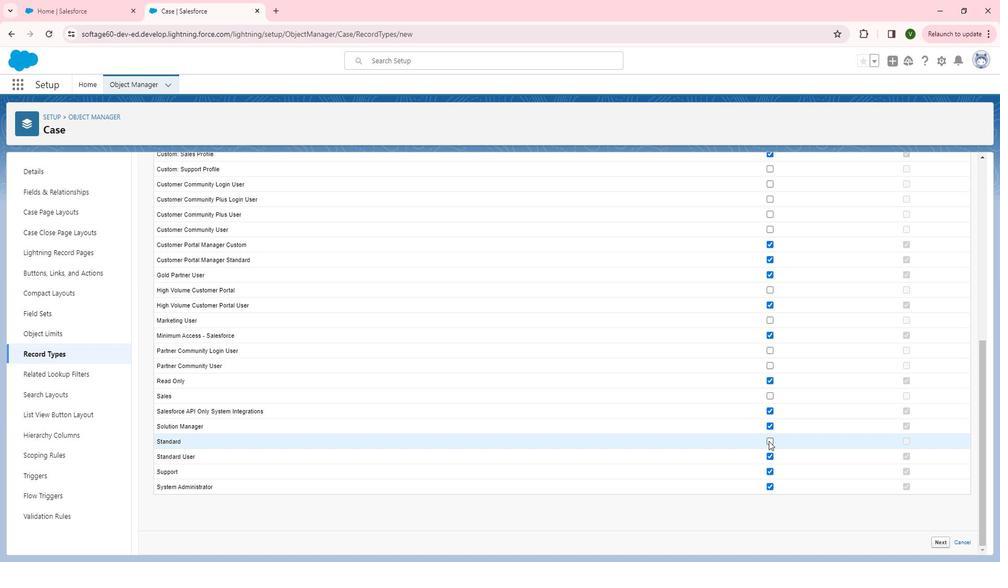 
Action: Mouse moved to (782, 422)
Screenshot: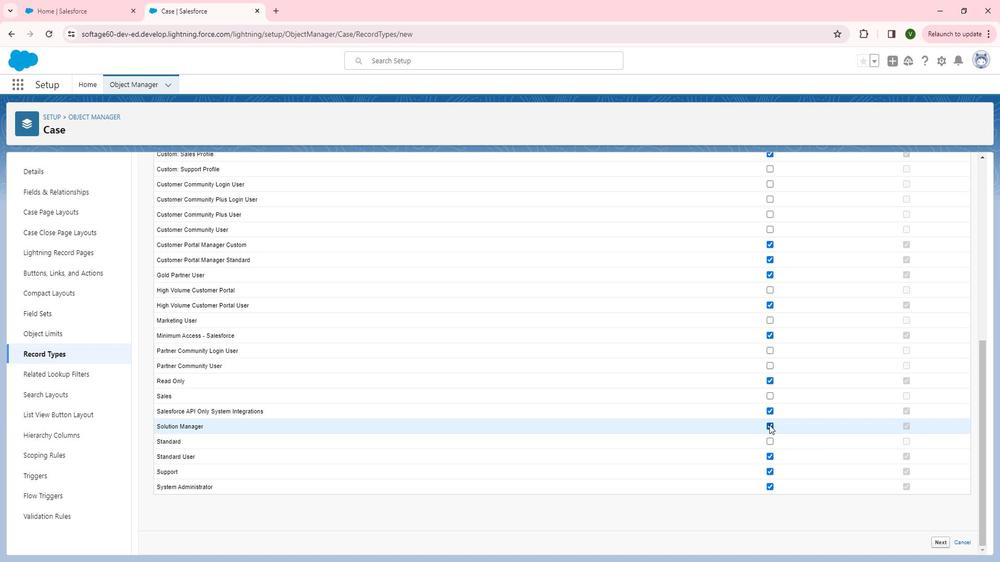 
Action: Mouse pressed left at (782, 422)
Screenshot: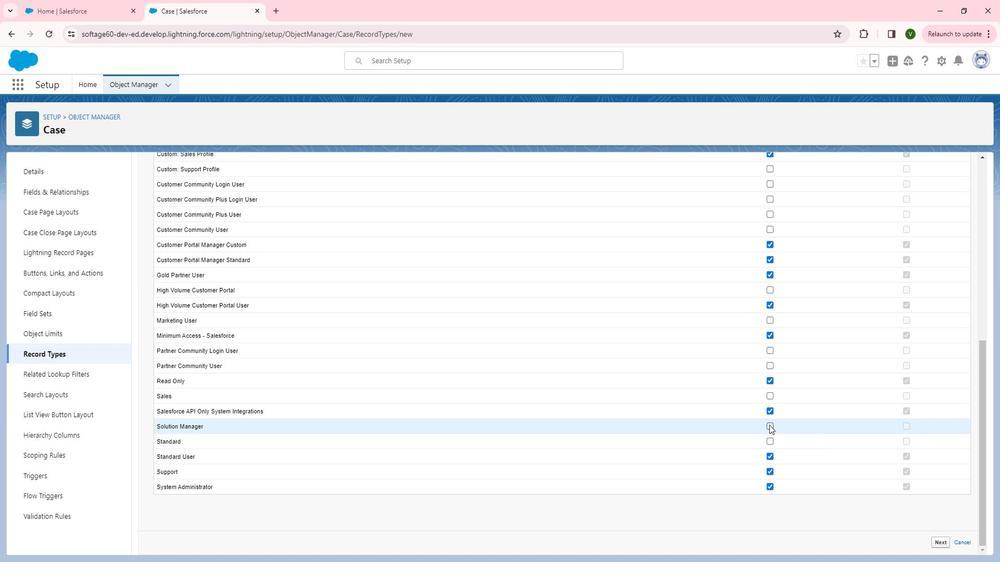 
Action: Mouse moved to (950, 535)
Screenshot: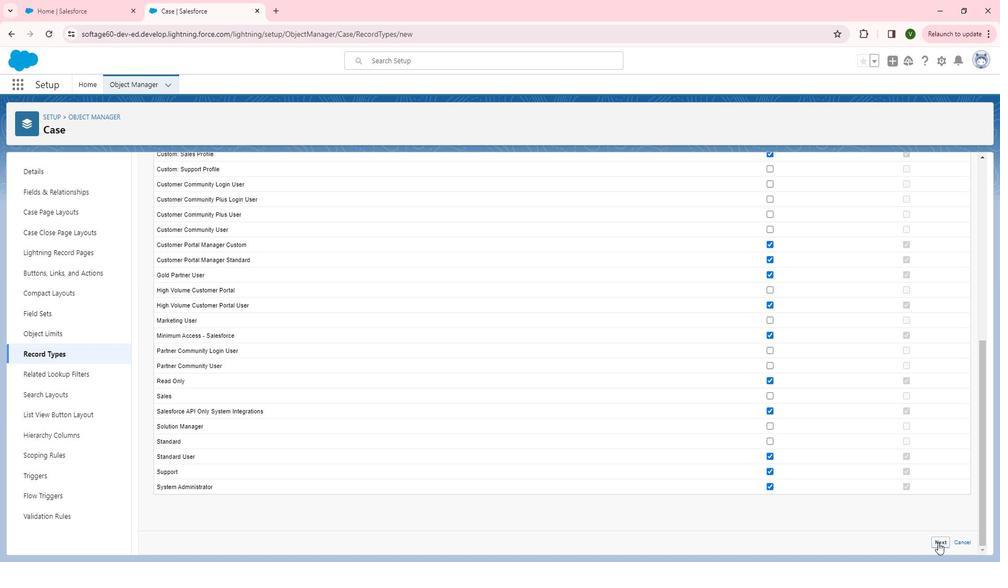 
Action: Mouse pressed left at (950, 535)
Screenshot: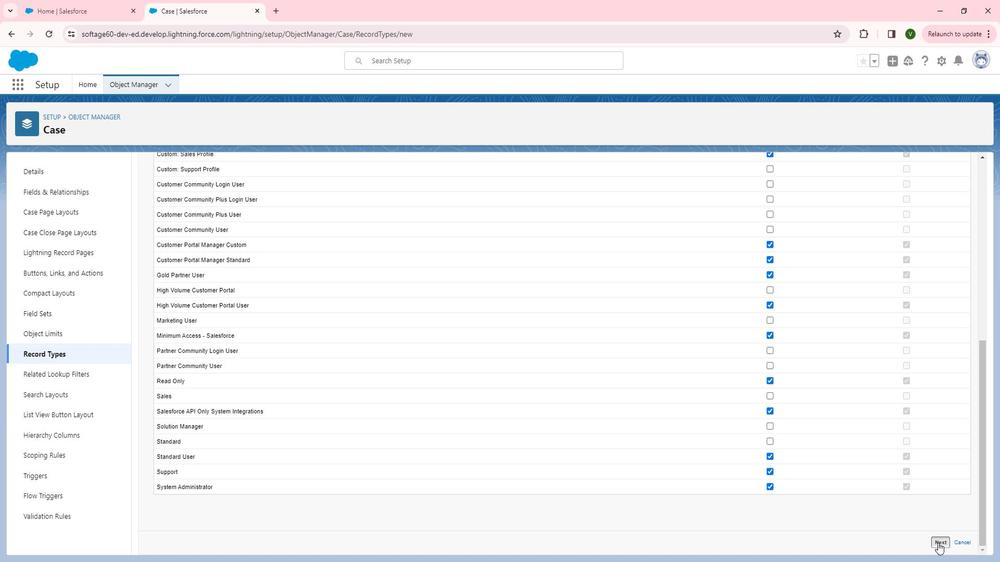 
Action: Mouse moved to (574, 390)
Screenshot: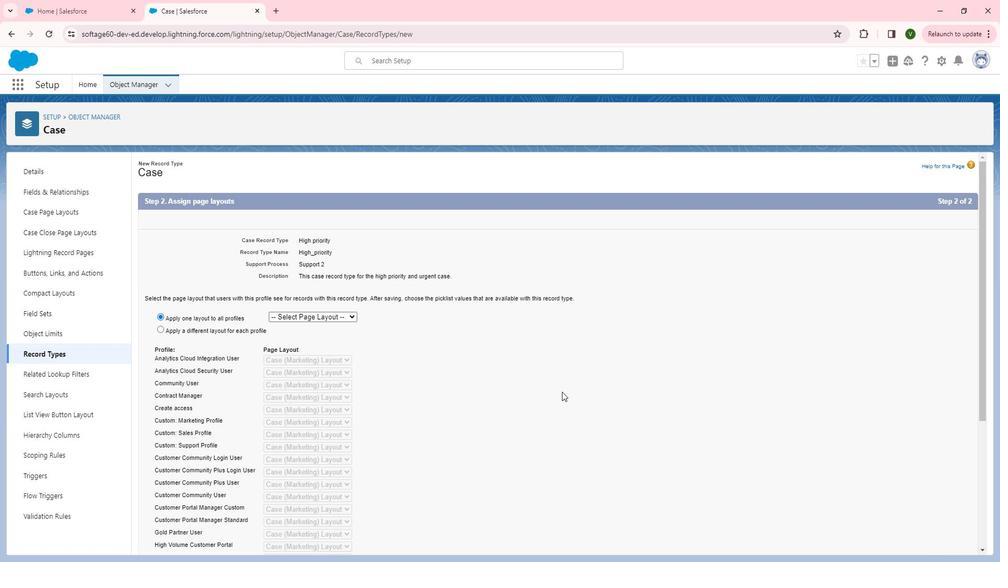 
Action: Mouse scrolled (574, 389) with delta (0, 0)
Screenshot: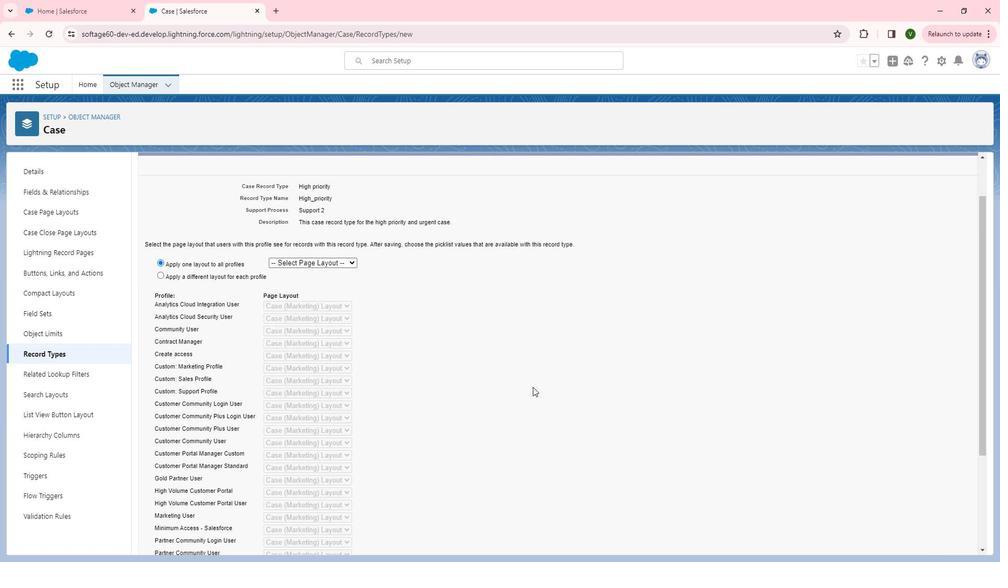 
Action: Mouse moved to (367, 260)
Screenshot: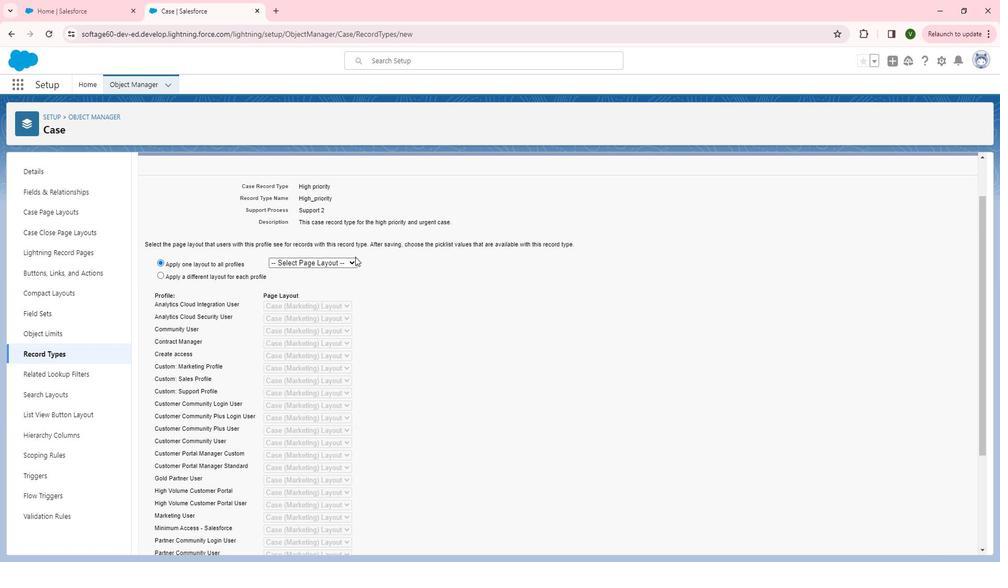 
Action: Mouse pressed left at (367, 260)
Screenshot: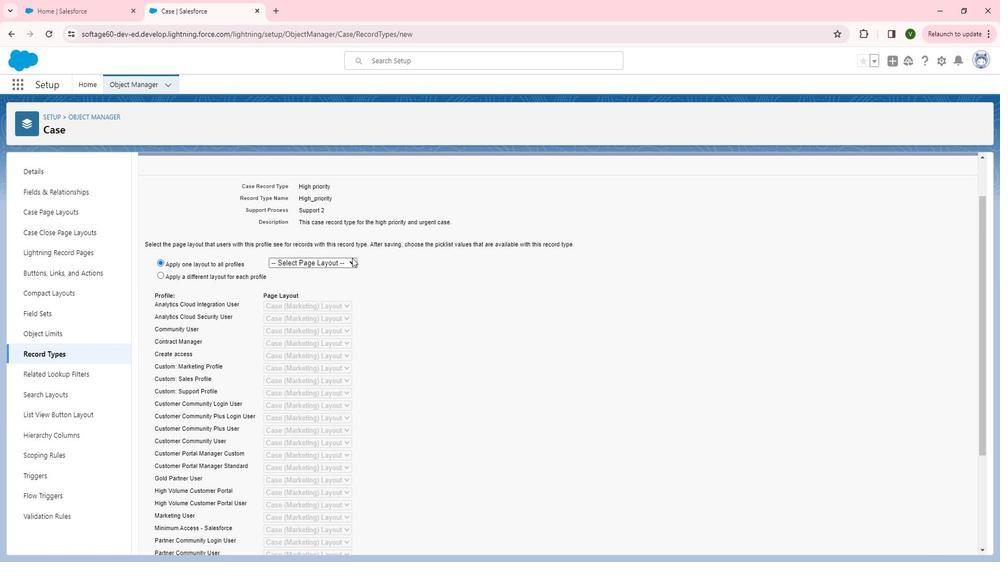 
Action: Mouse moved to (362, 262)
Screenshot: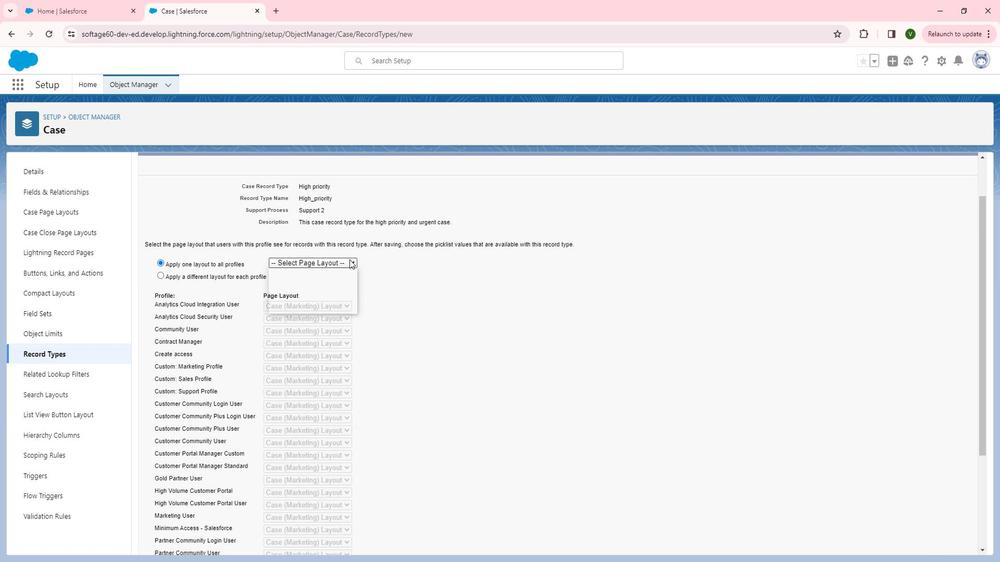 
Action: Mouse pressed left at (362, 262)
Screenshot: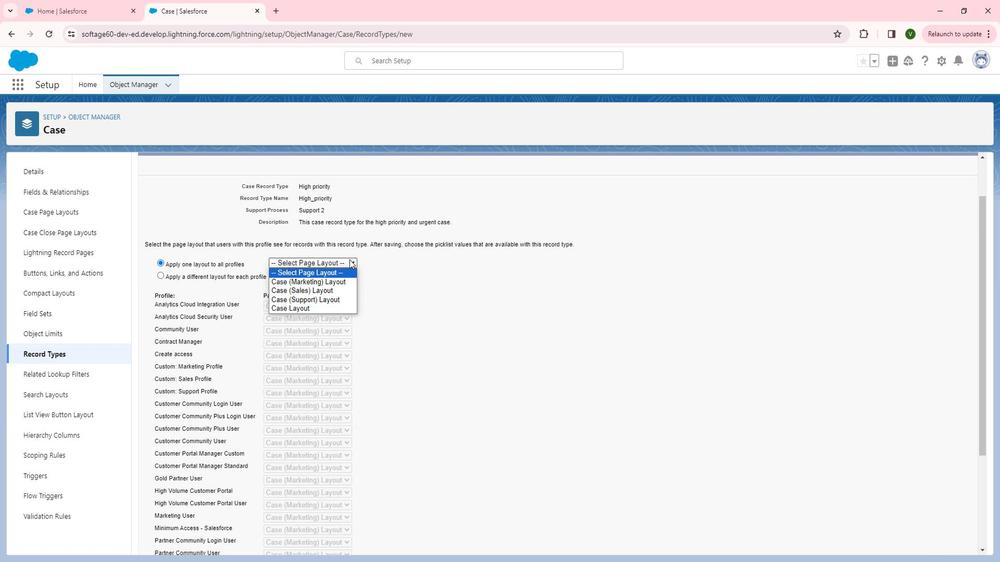 
Action: Mouse moved to (417, 284)
Screenshot: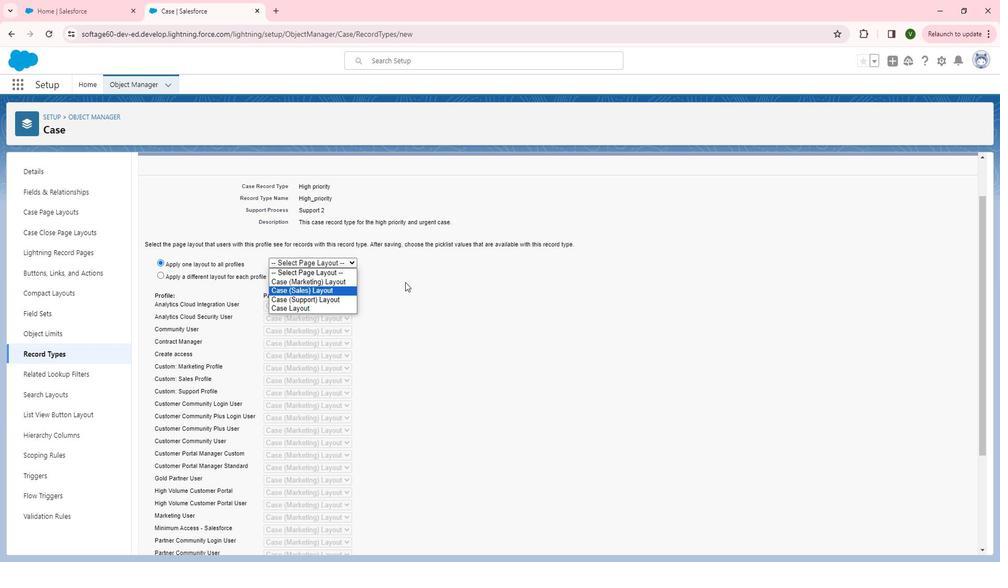 
Action: Mouse pressed left at (417, 284)
Screenshot: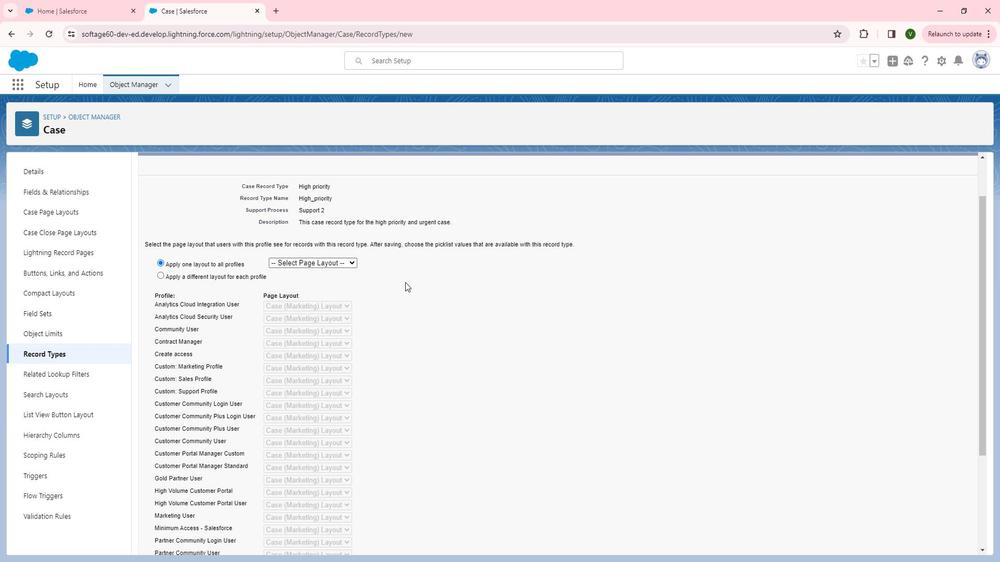 
Action: Mouse moved to (253, 278)
Screenshot: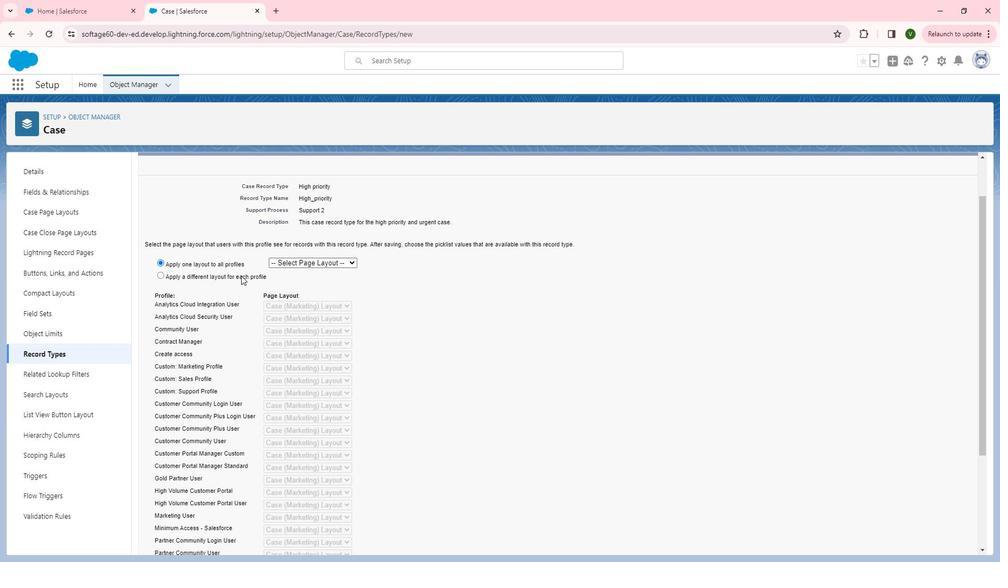 
Action: Mouse pressed left at (253, 278)
Screenshot: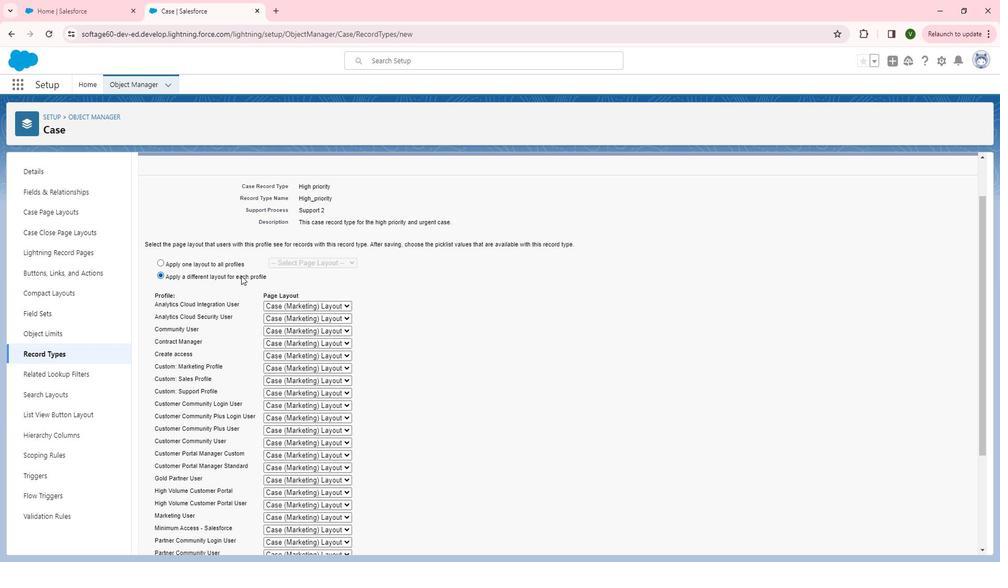 
Action: Mouse moved to (364, 301)
Screenshot: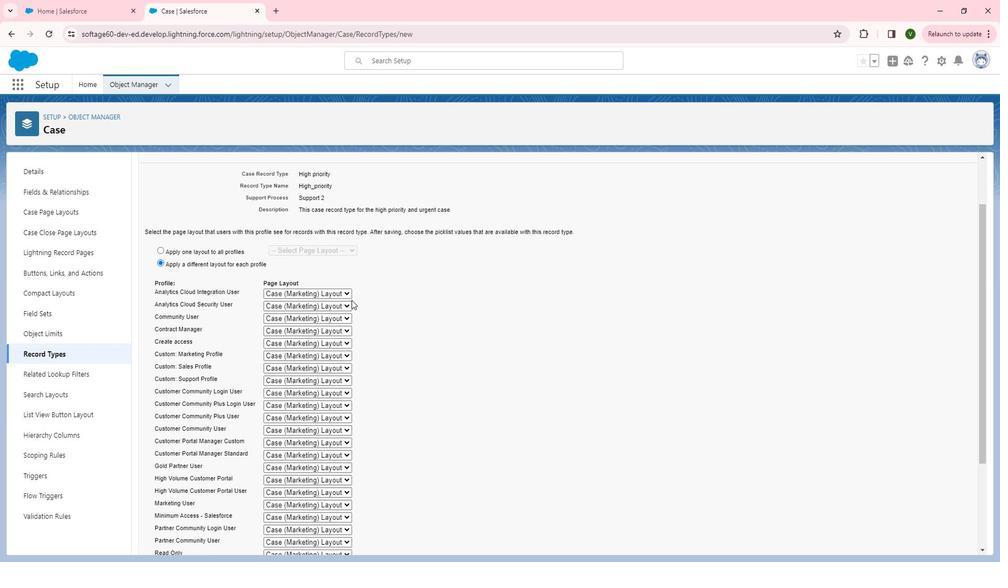 
Action: Mouse scrolled (364, 301) with delta (0, 0)
Screenshot: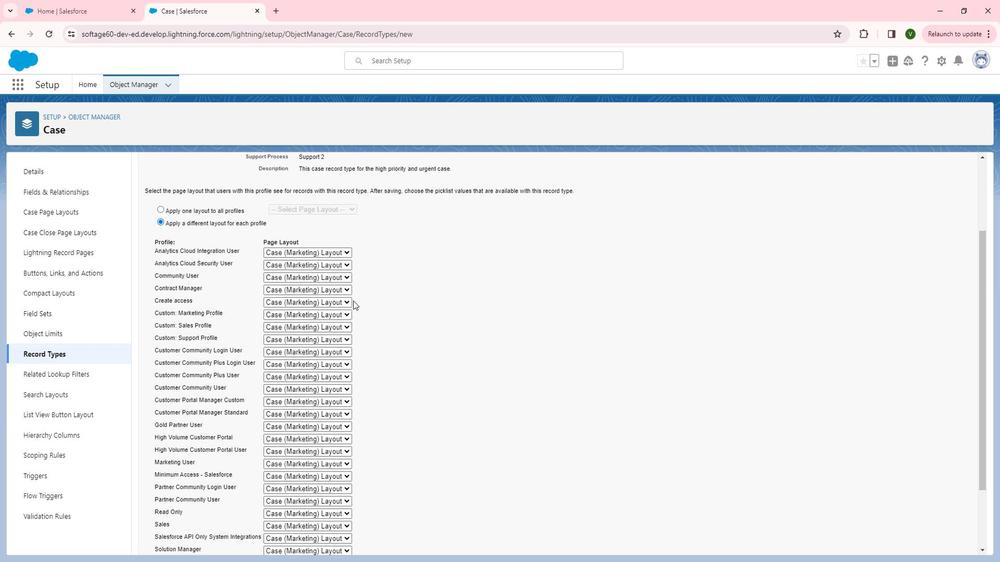 
Action: Mouse moved to (343, 327)
Screenshot: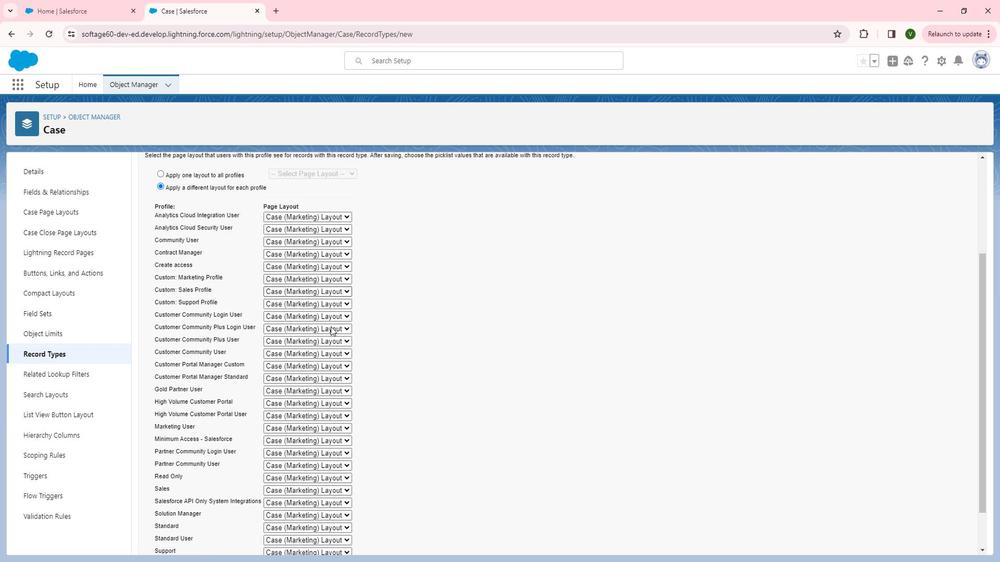 
Action: Mouse scrolled (343, 326) with delta (0, 0)
Screenshot: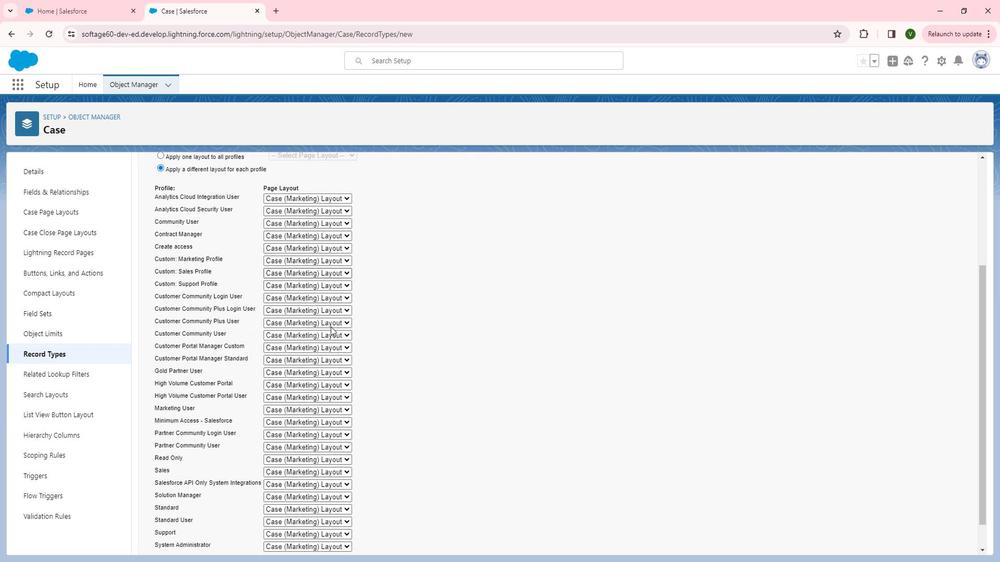 
Action: Mouse scrolled (343, 326) with delta (0, 0)
Screenshot: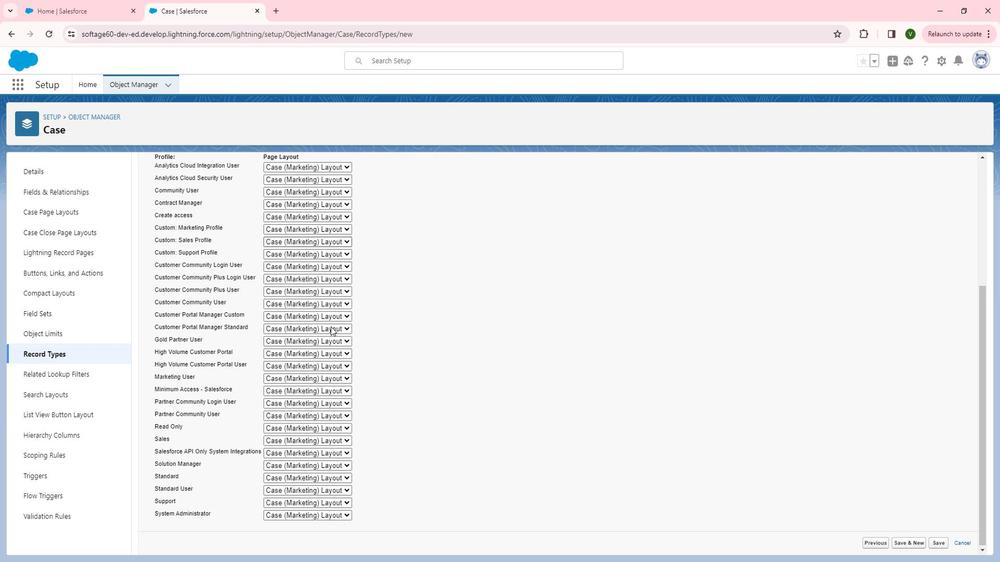 
Action: Mouse scrolled (343, 326) with delta (0, 0)
Screenshot: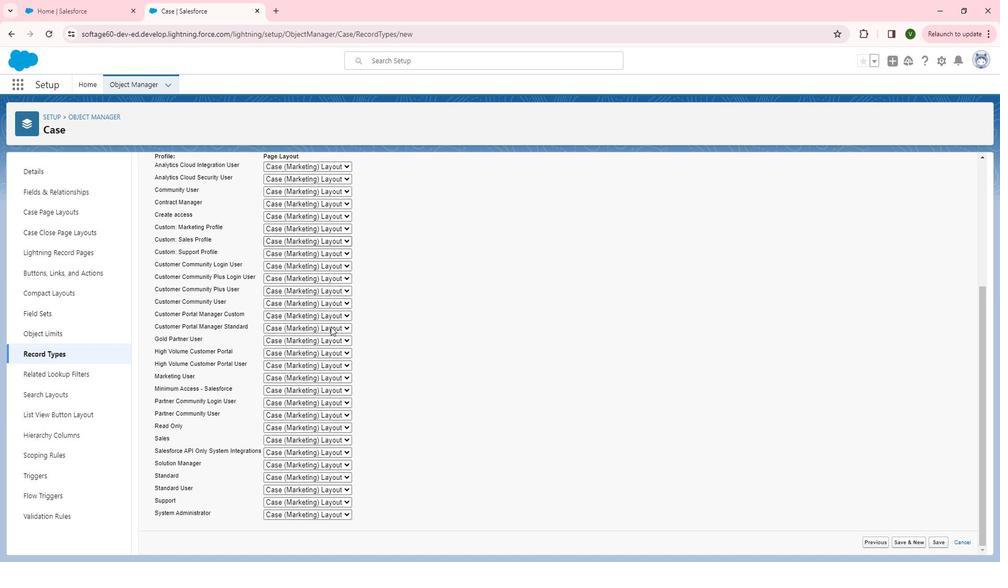 
Action: Mouse moved to (326, 510)
Screenshot: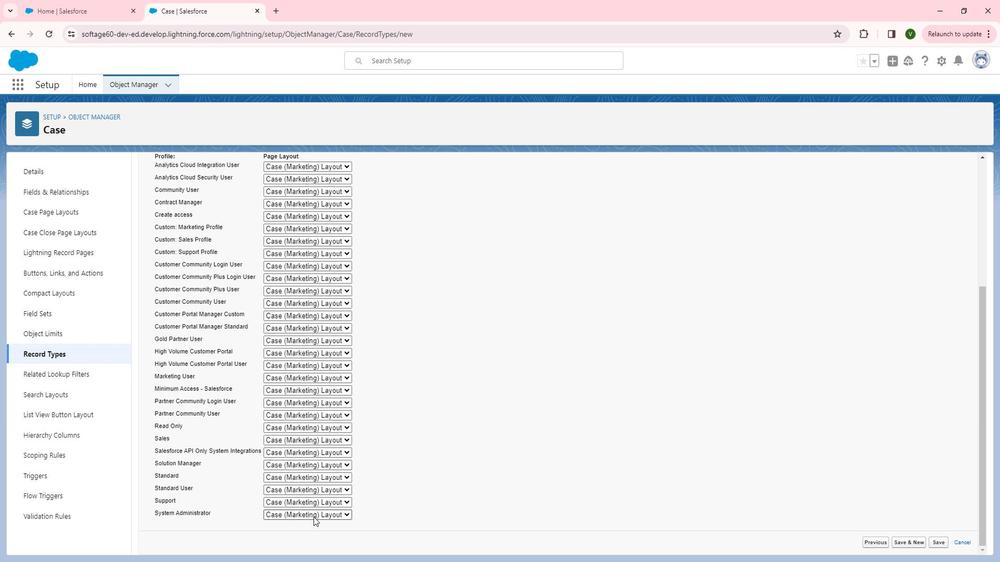 
Action: Mouse pressed left at (326, 510)
Screenshot: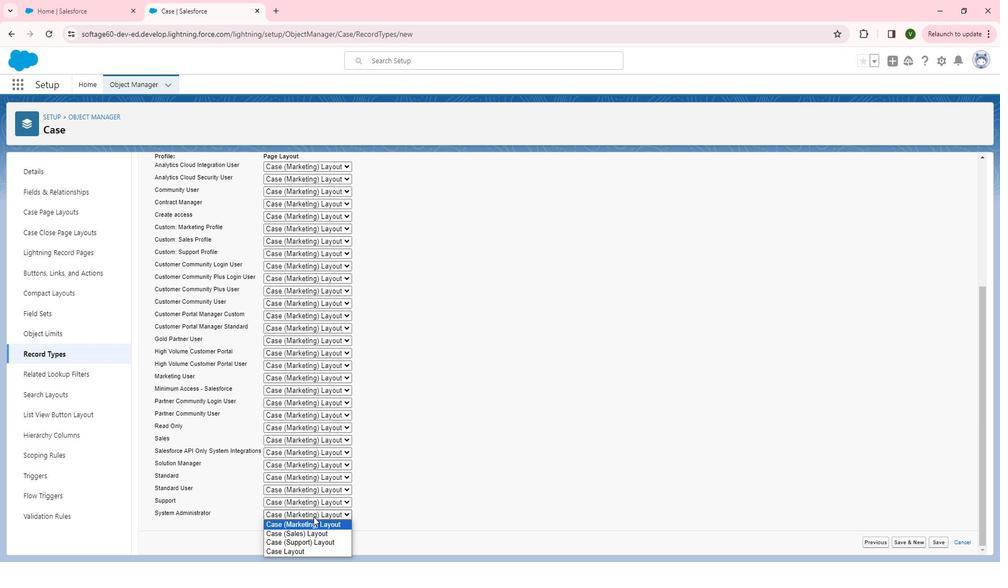 
Action: Mouse moved to (312, 542)
Screenshot: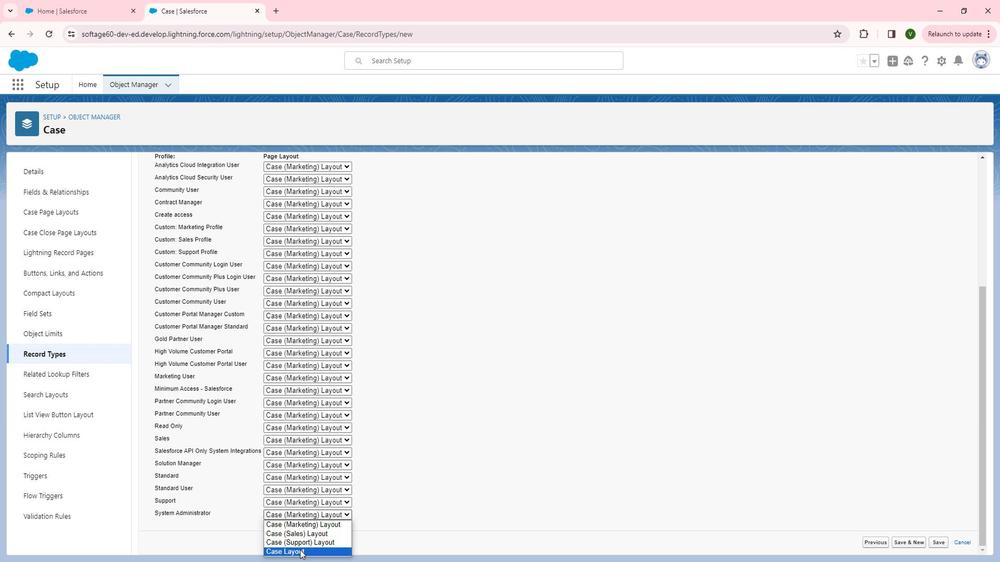 
Action: Mouse pressed left at (312, 542)
Screenshot: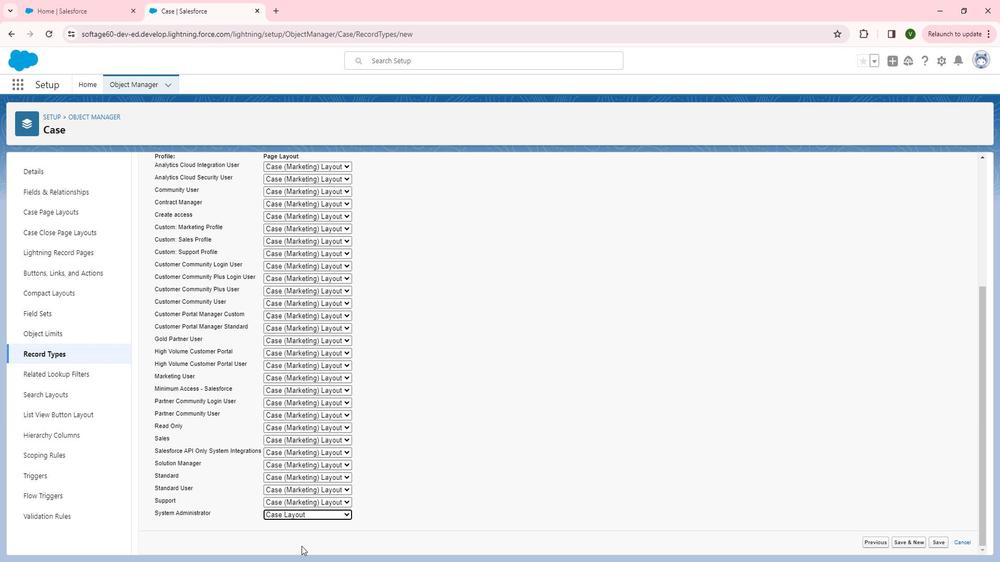 
Action: Mouse moved to (328, 496)
Screenshot: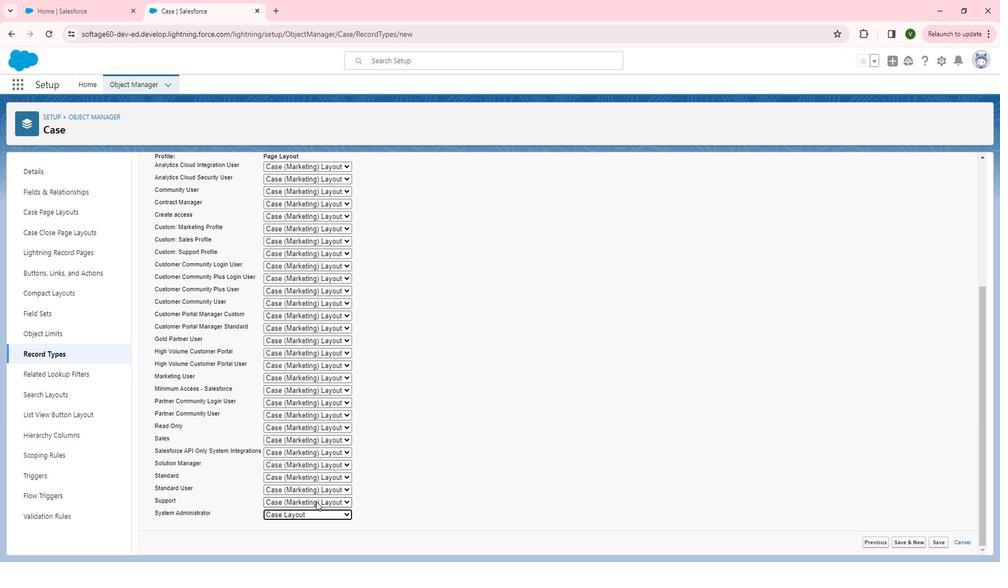 
Action: Mouse pressed left at (328, 496)
Screenshot: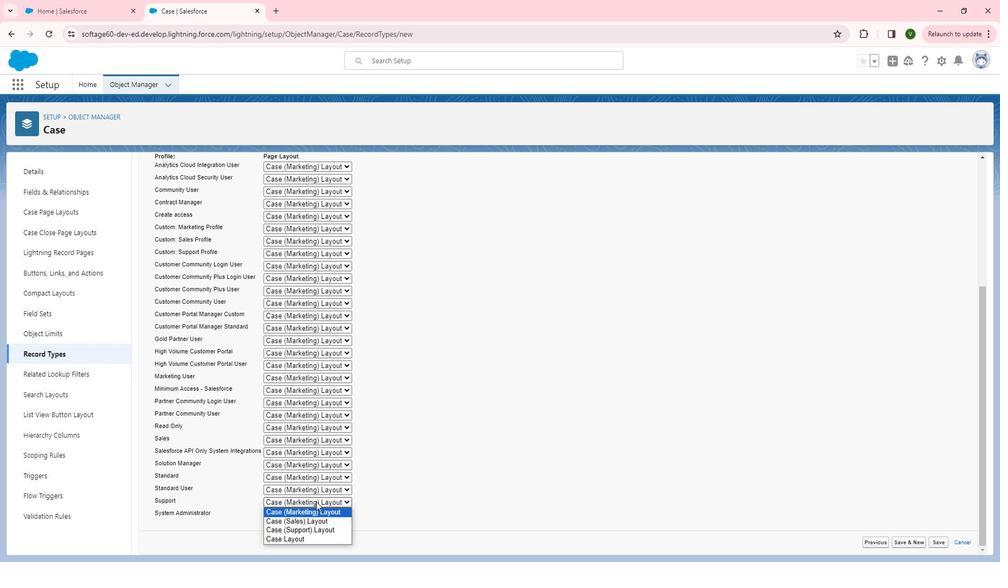 
Action: Mouse moved to (319, 528)
Screenshot: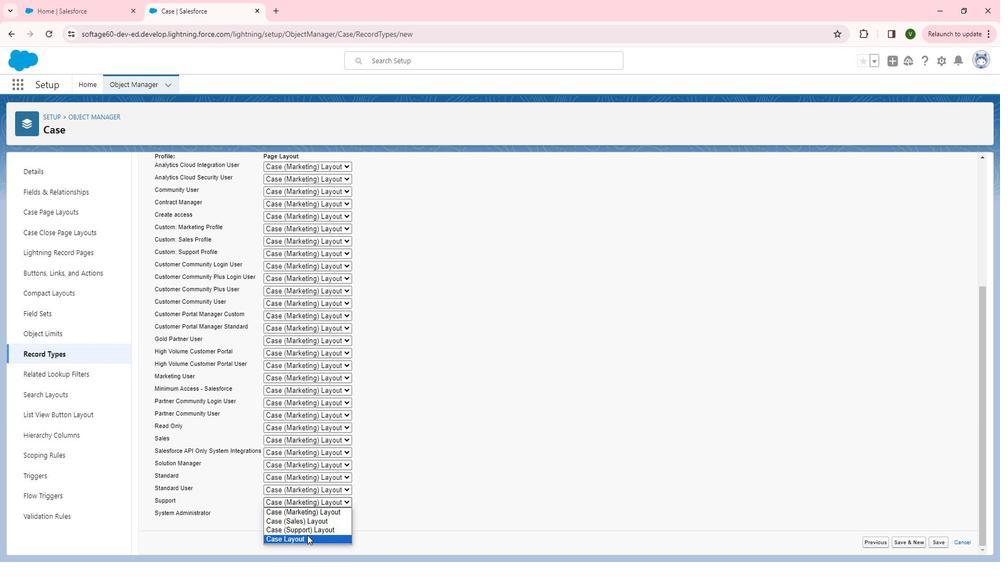 
Action: Mouse pressed left at (319, 528)
Screenshot: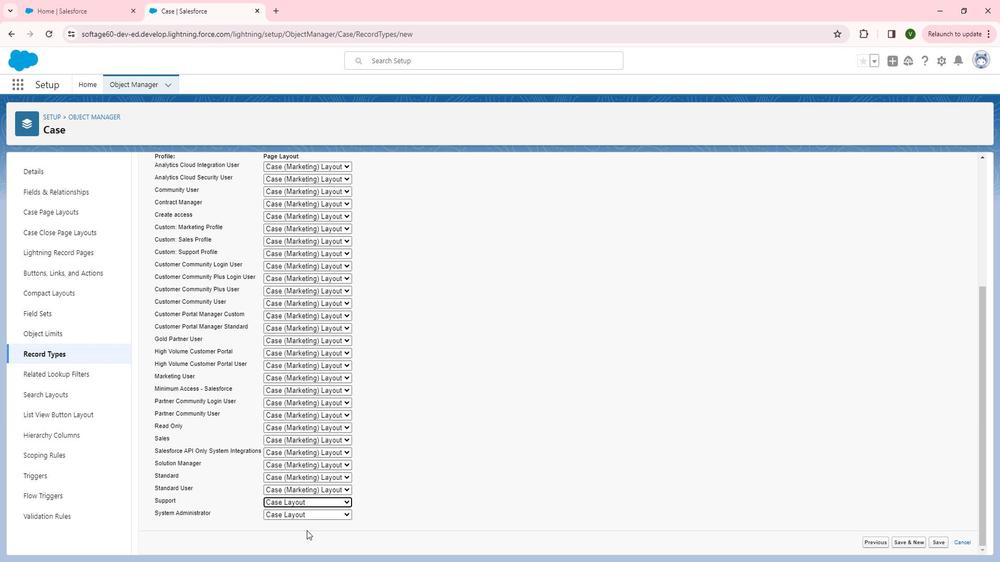 
Action: Mouse moved to (330, 485)
Screenshot: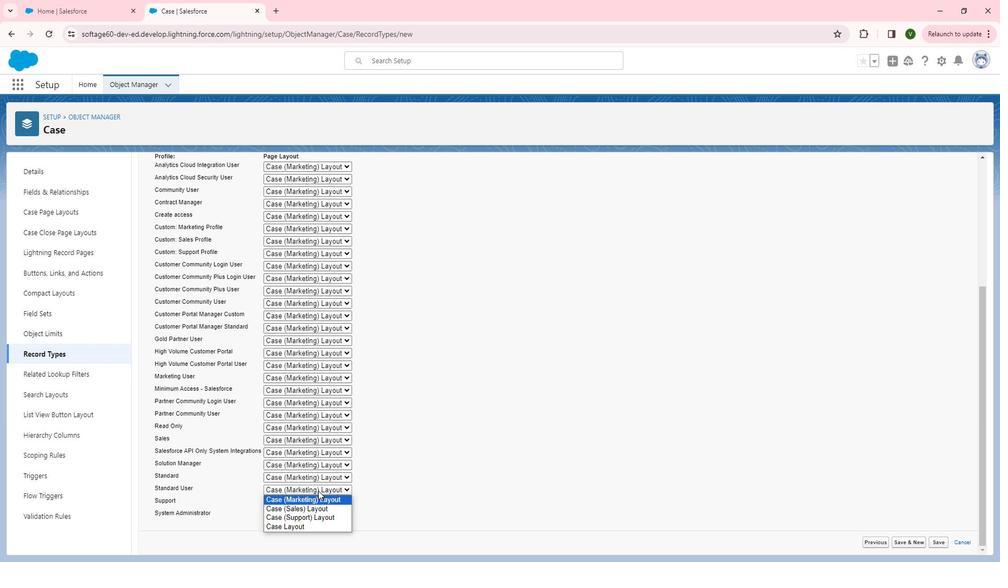 
Action: Mouse pressed left at (330, 485)
Screenshot: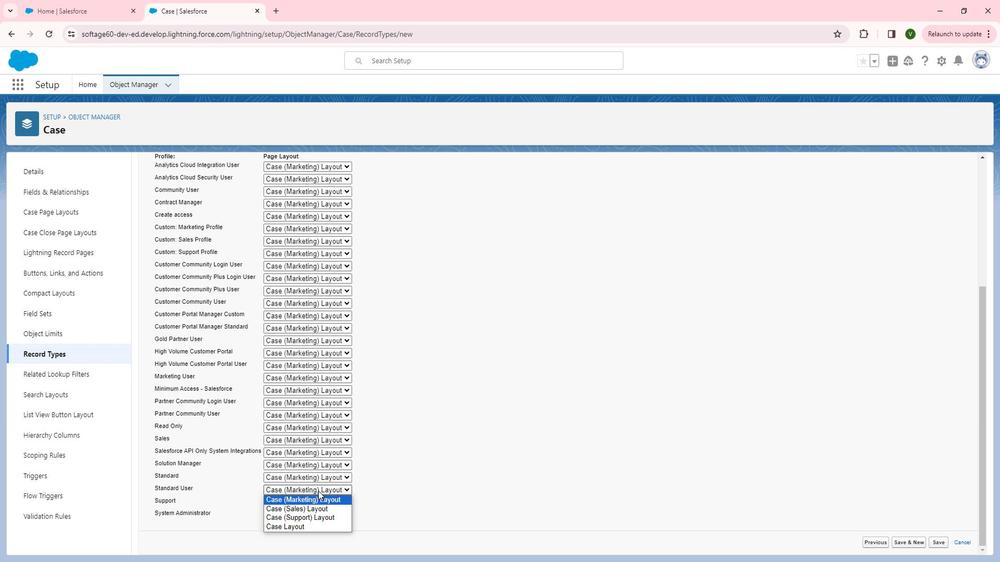 
Action: Mouse moved to (319, 515)
Screenshot: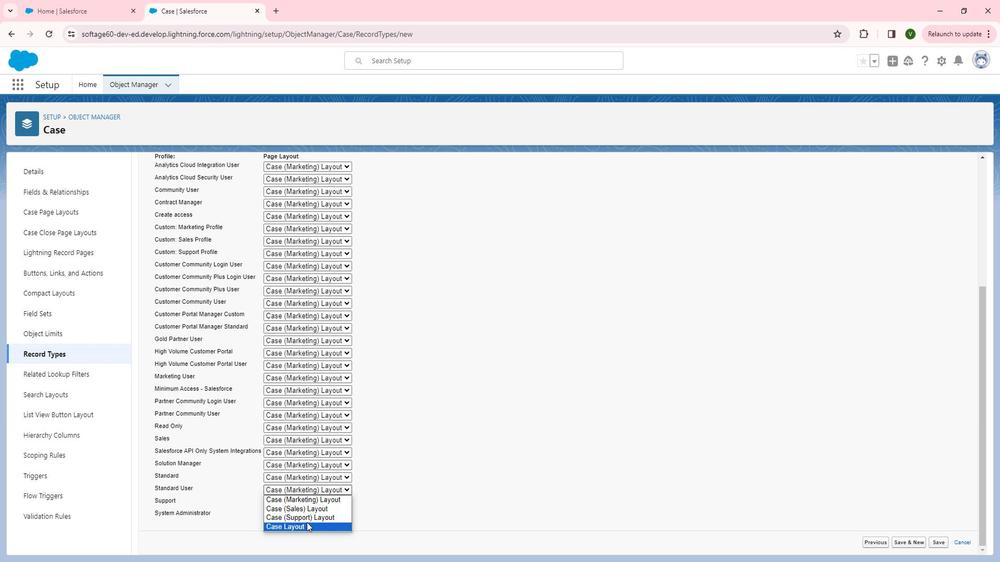 
Action: Mouse pressed left at (319, 515)
Screenshot: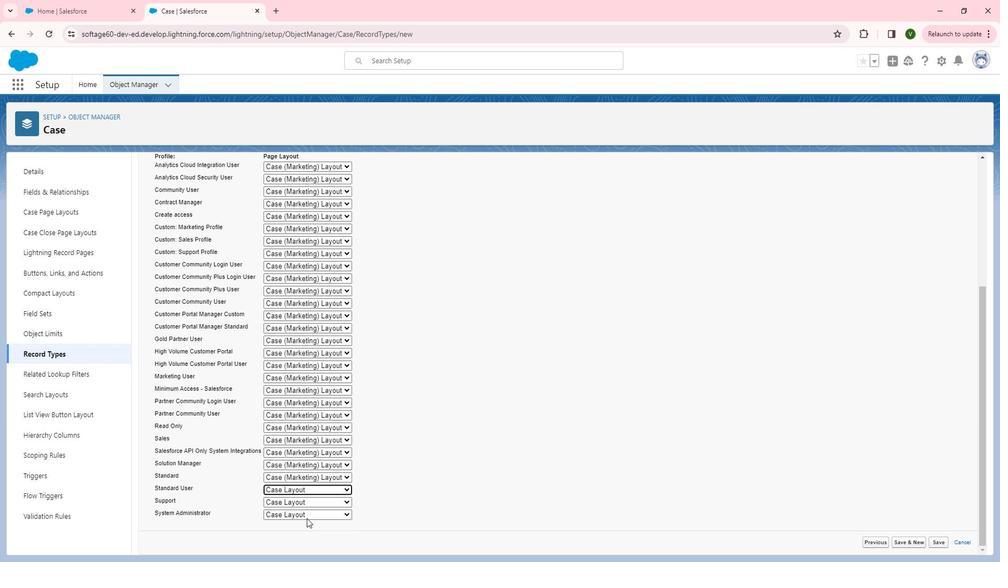
Action: Mouse moved to (328, 474)
Screenshot: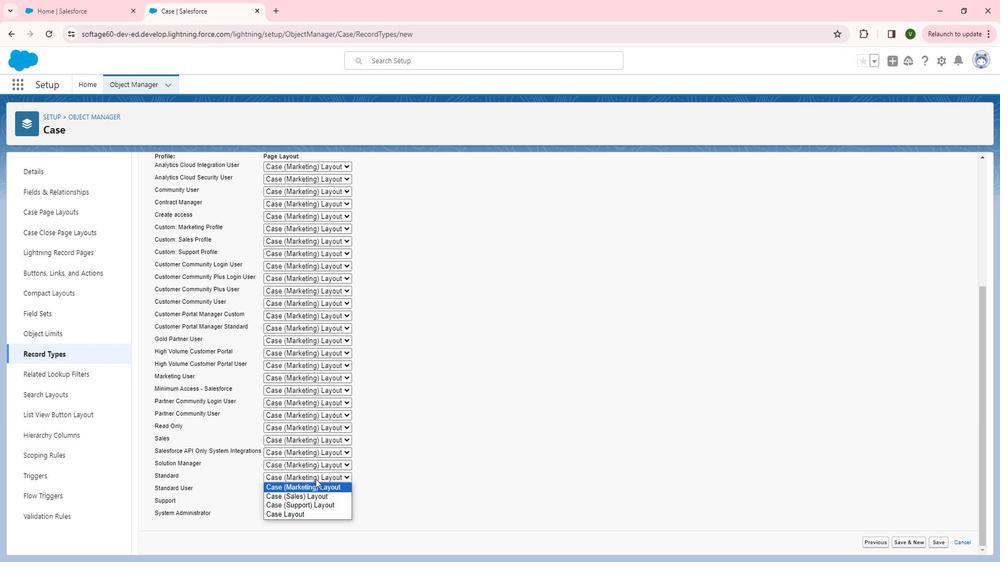 
Action: Mouse pressed left at (328, 474)
Screenshot: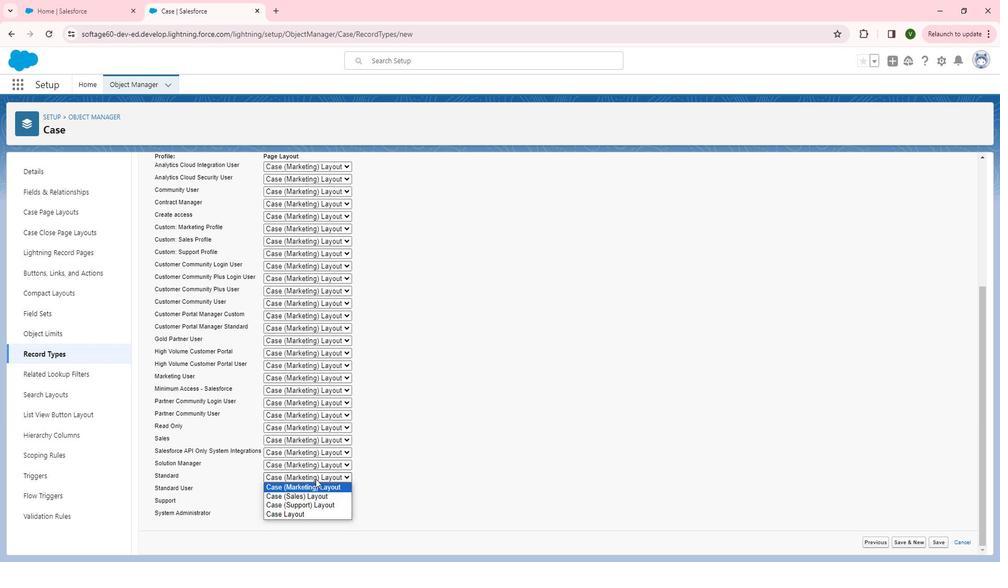 
Action: Mouse moved to (318, 504)
Screenshot: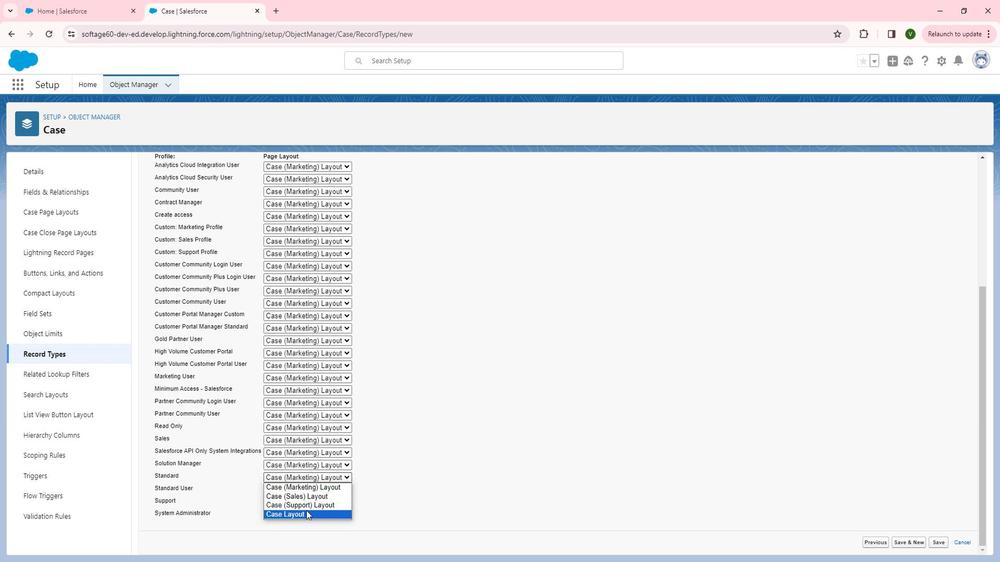 
Action: Mouse pressed left at (318, 504)
Screenshot: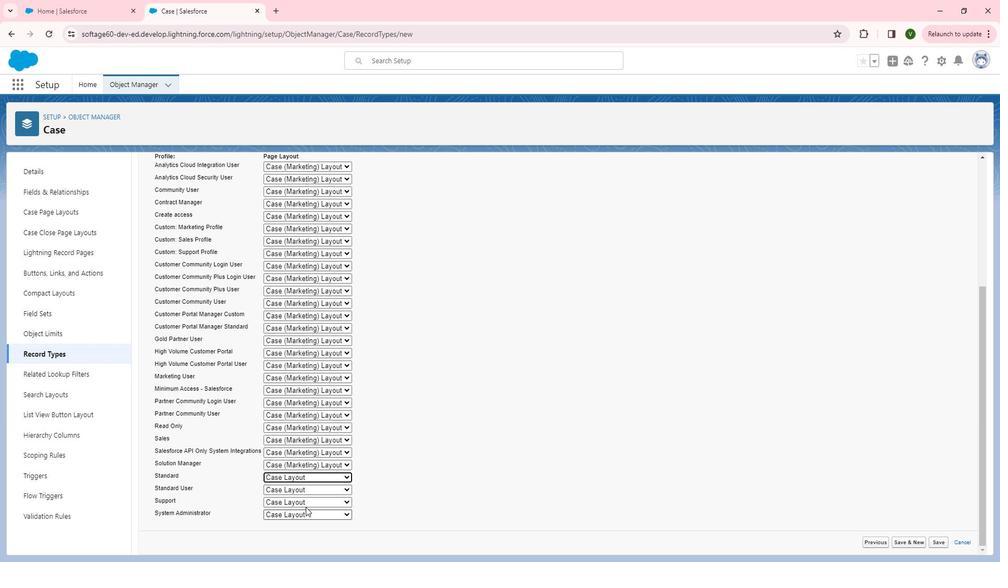 
Action: Mouse moved to (331, 459)
Screenshot: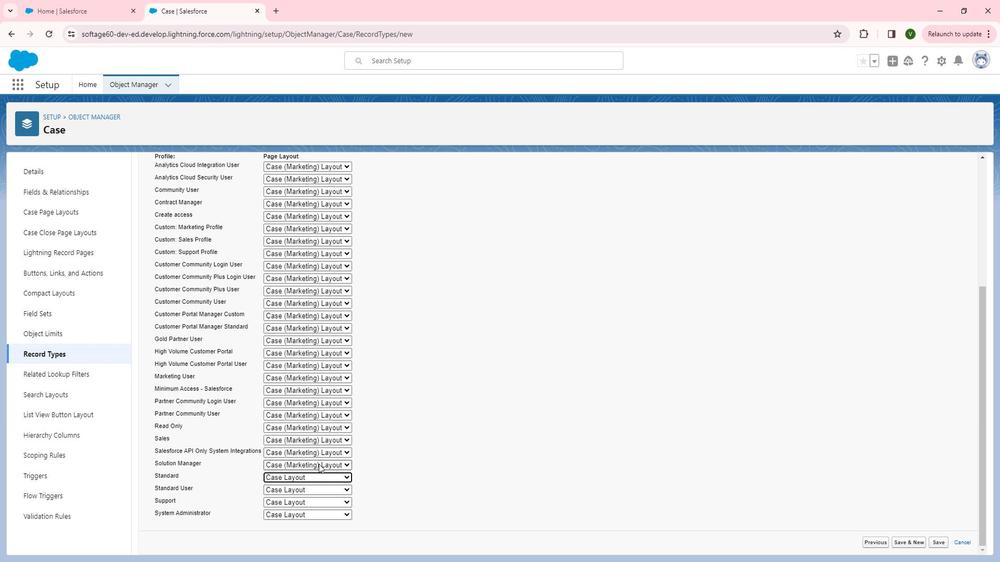 
Action: Mouse pressed left at (331, 459)
Screenshot: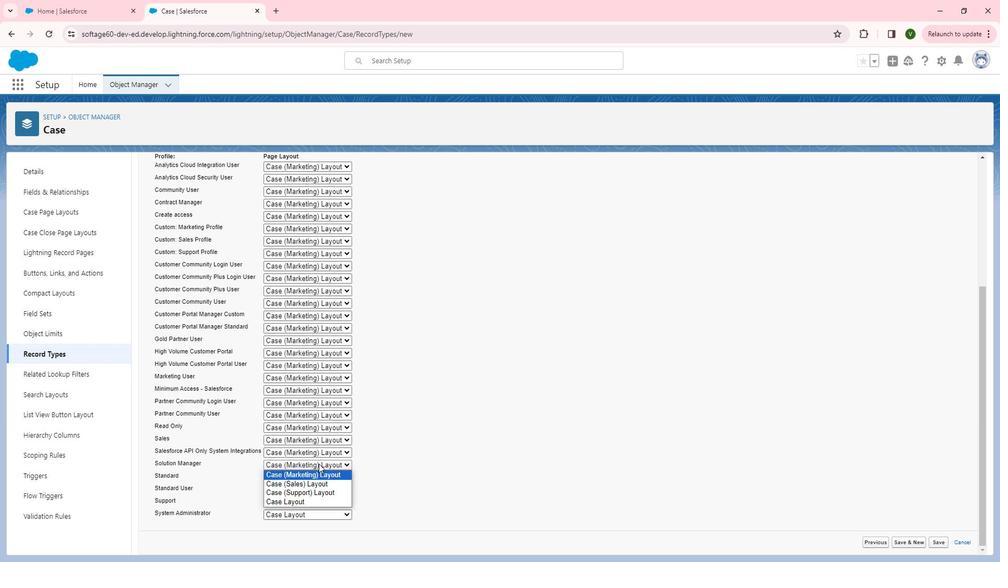 
Action: Mouse moved to (334, 484)
Screenshot: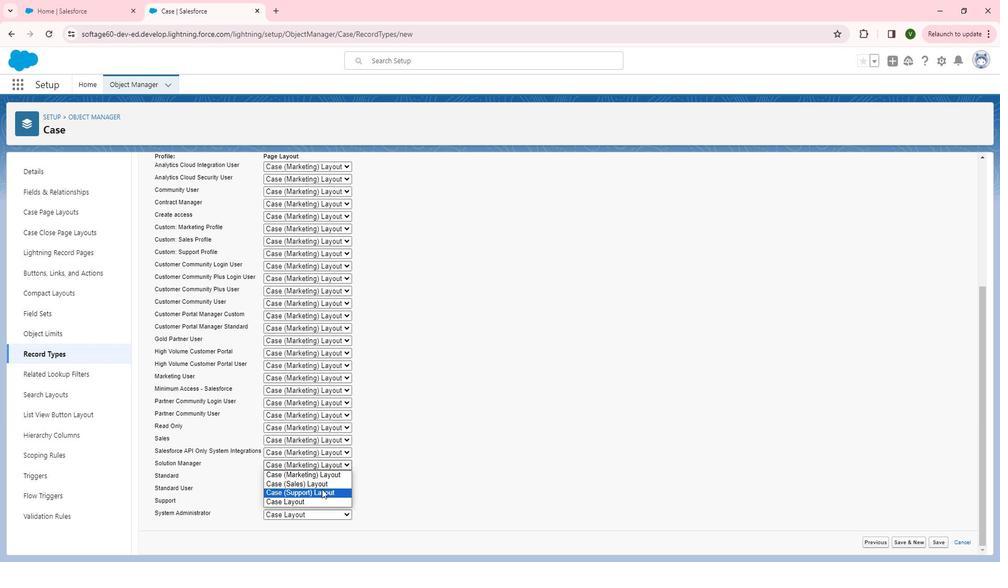 
Action: Mouse pressed left at (334, 484)
Screenshot: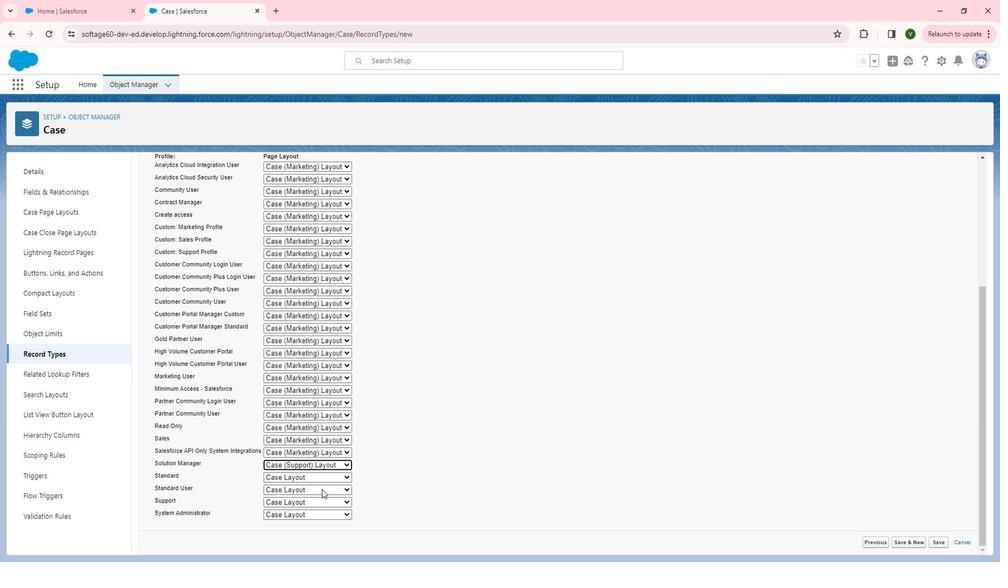 
Action: Mouse moved to (334, 448)
Screenshot: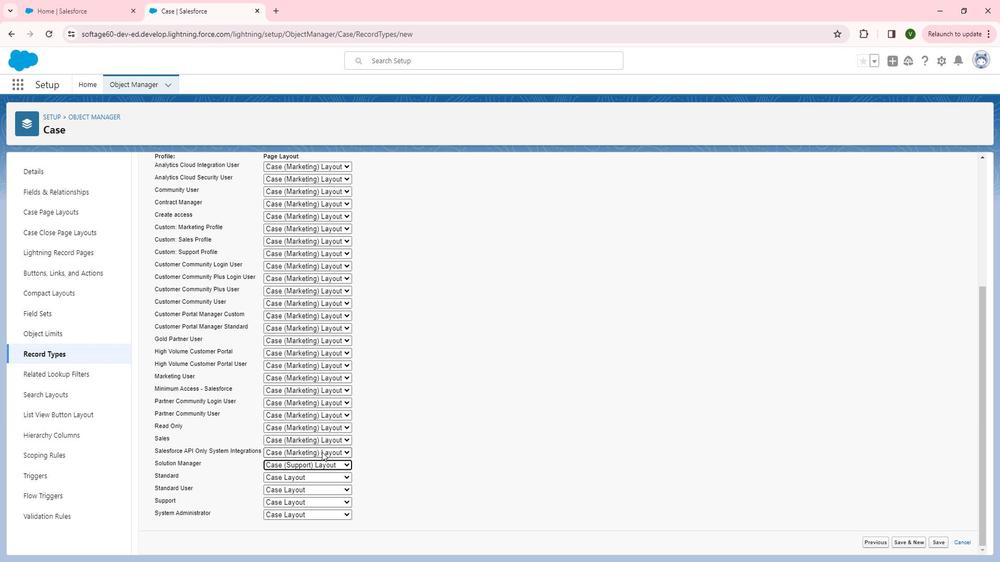 
Action: Mouse pressed left at (334, 448)
Screenshot: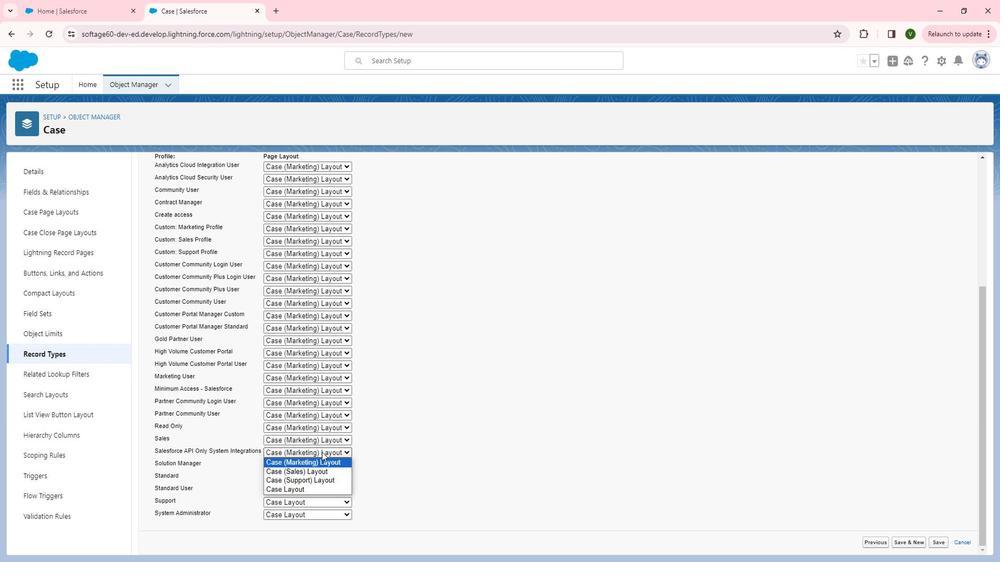 
Action: Mouse moved to (327, 476)
Screenshot: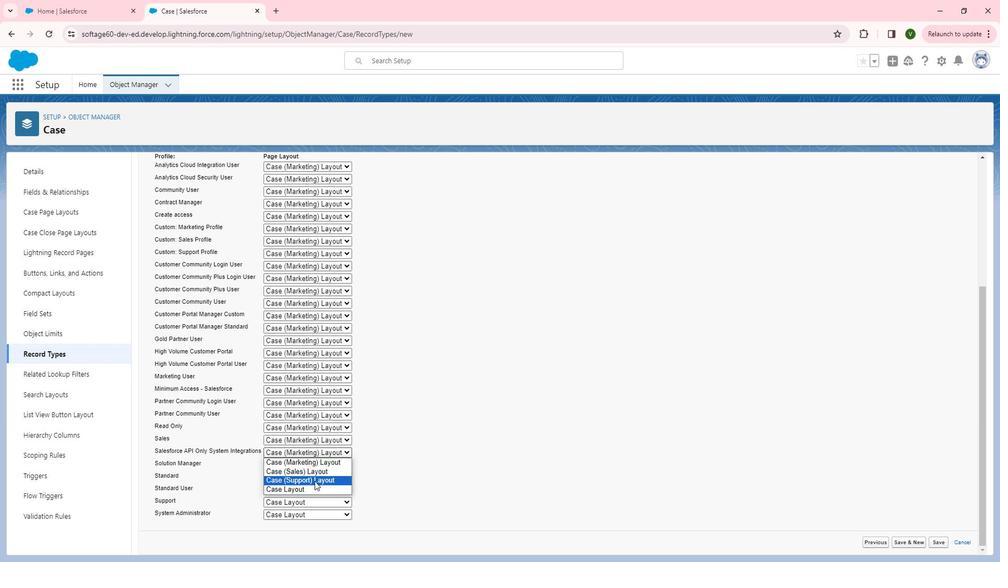 
Action: Mouse pressed left at (327, 476)
Screenshot: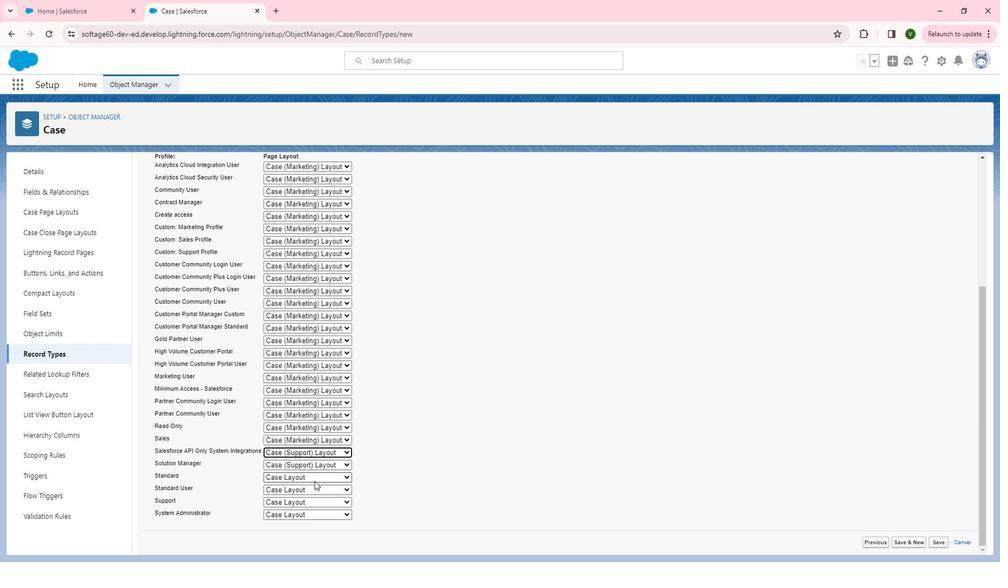 
Action: Mouse moved to (335, 437)
Screenshot: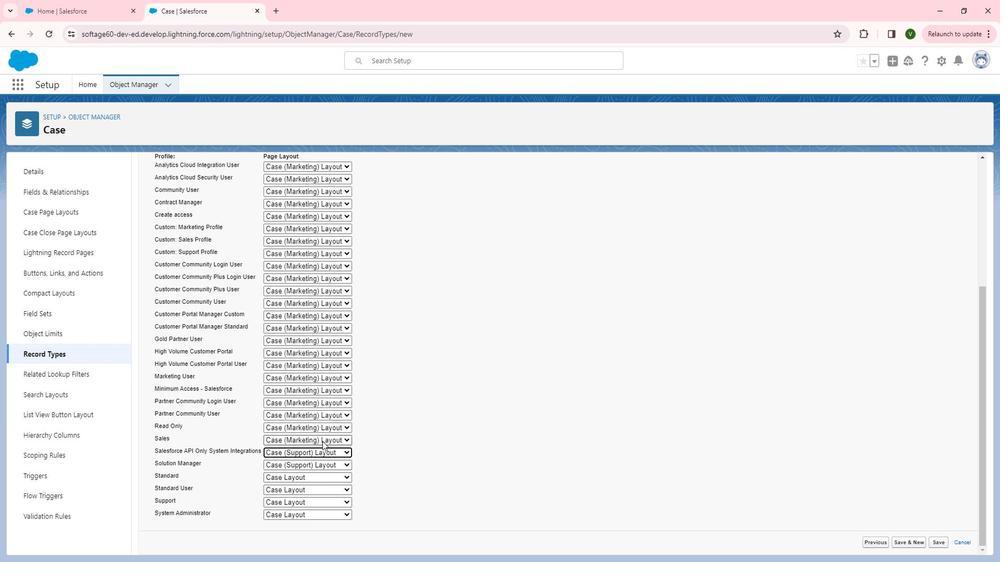 
Action: Mouse pressed left at (335, 437)
Screenshot: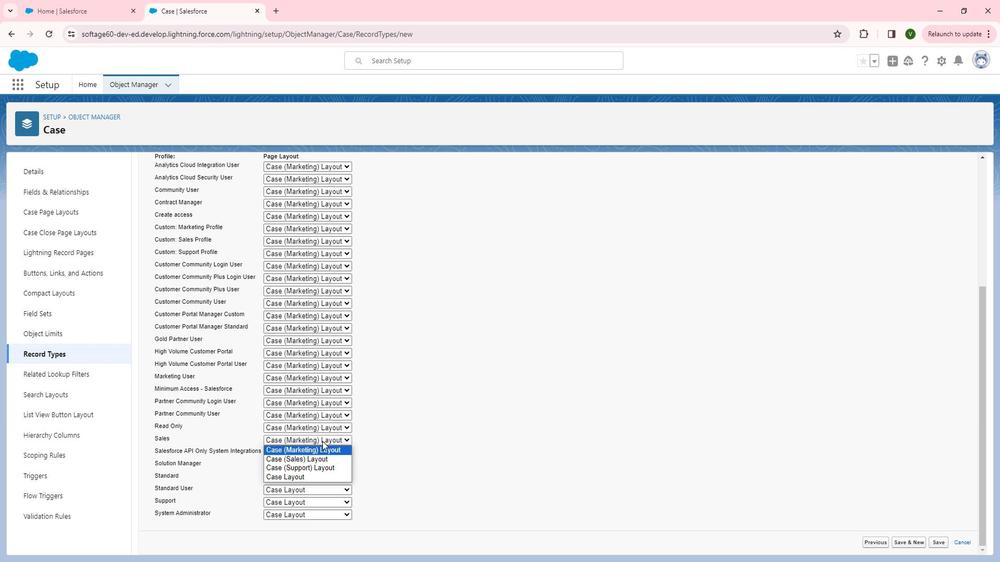 
Action: Mouse moved to (329, 464)
Screenshot: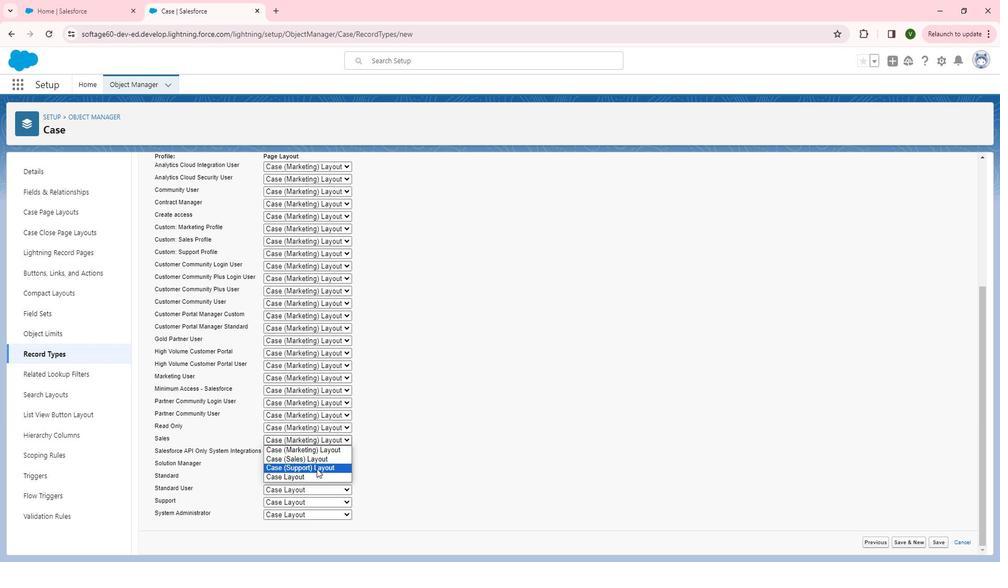 
Action: Mouse pressed left at (329, 464)
Screenshot: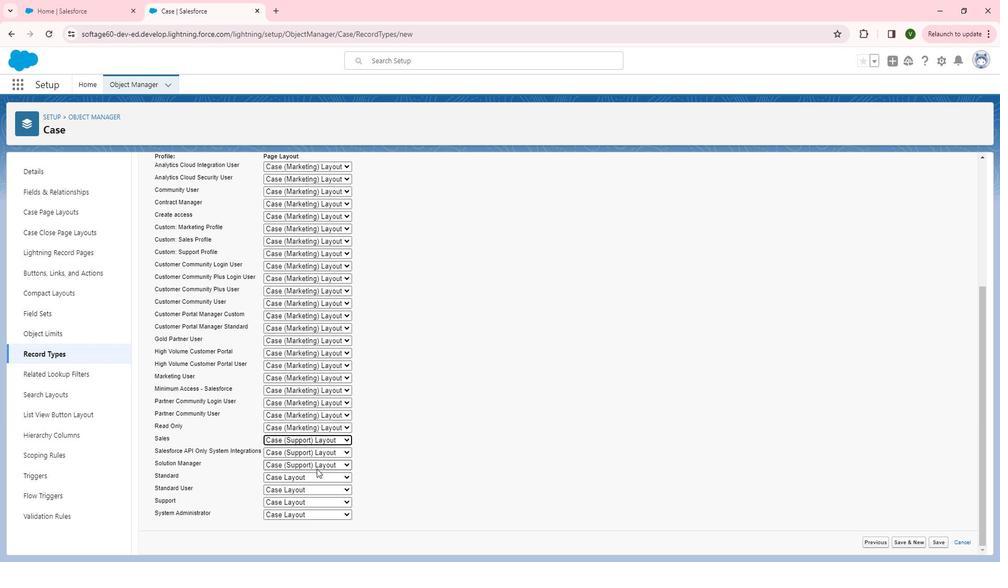 
Action: Mouse moved to (338, 423)
Screenshot: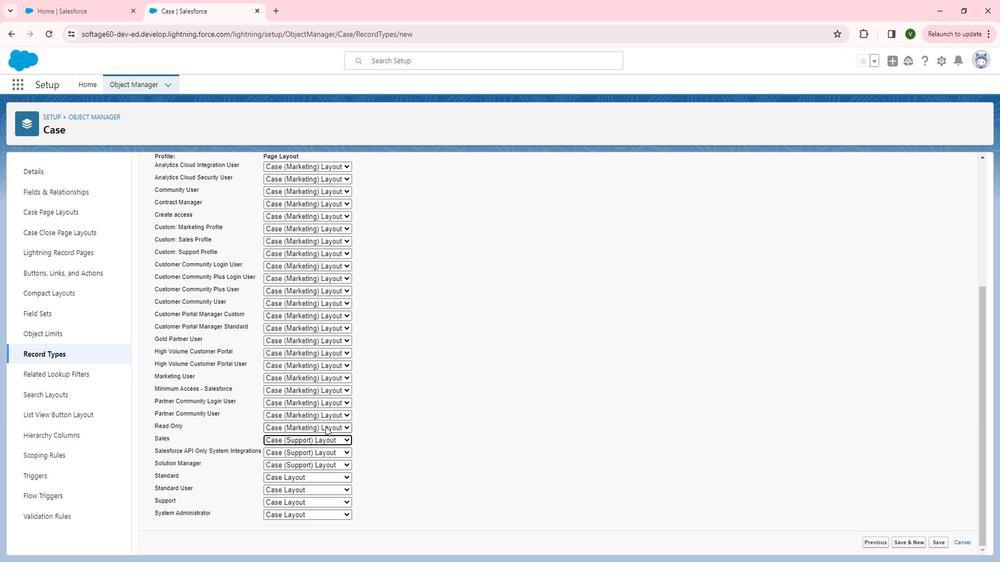 
Action: Mouse pressed left at (338, 423)
Screenshot: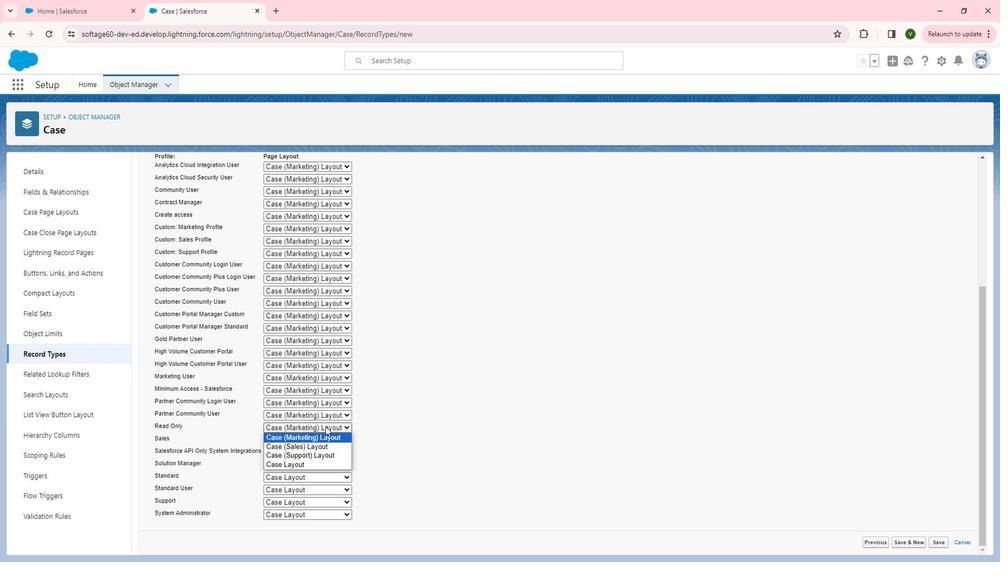 
Action: Mouse moved to (327, 460)
Screenshot: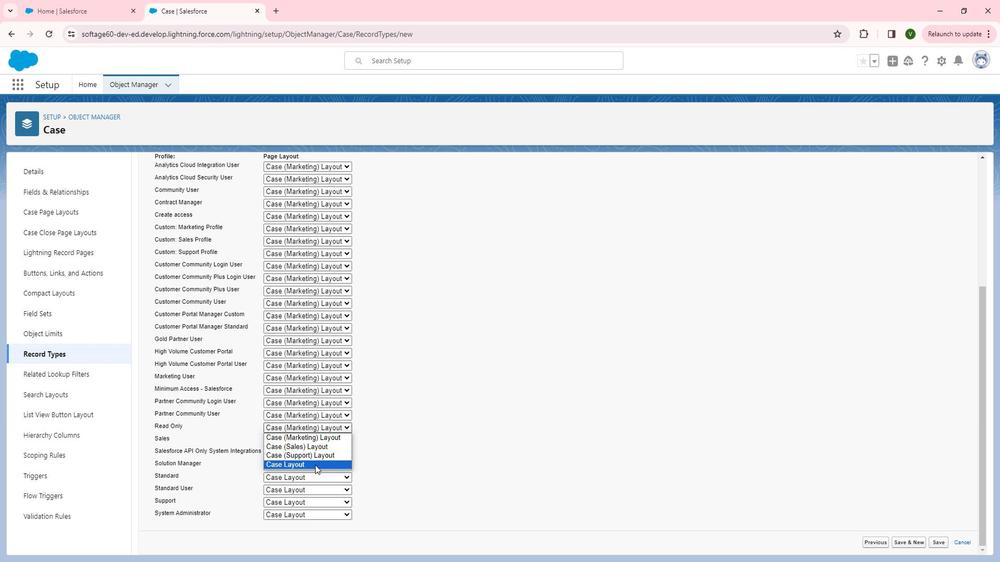 
Action: Mouse pressed left at (327, 460)
Screenshot: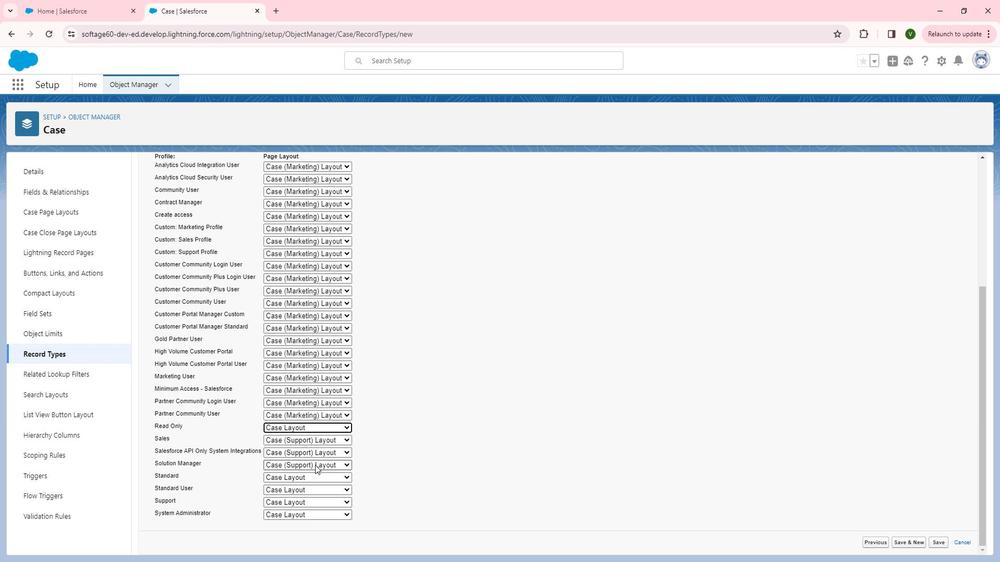 
Action: Mouse moved to (334, 403)
Screenshot: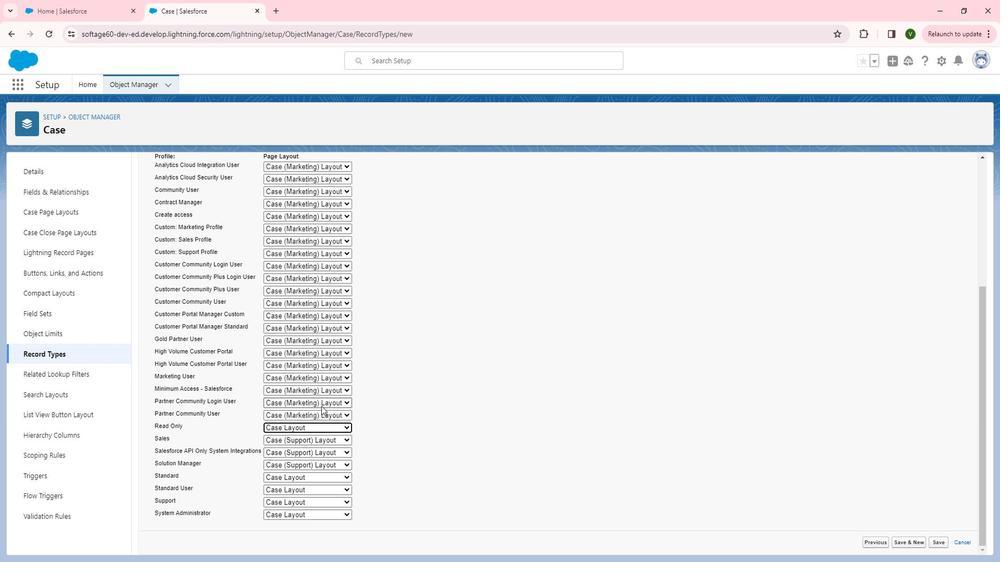 
Action: Mouse pressed left at (334, 403)
Screenshot: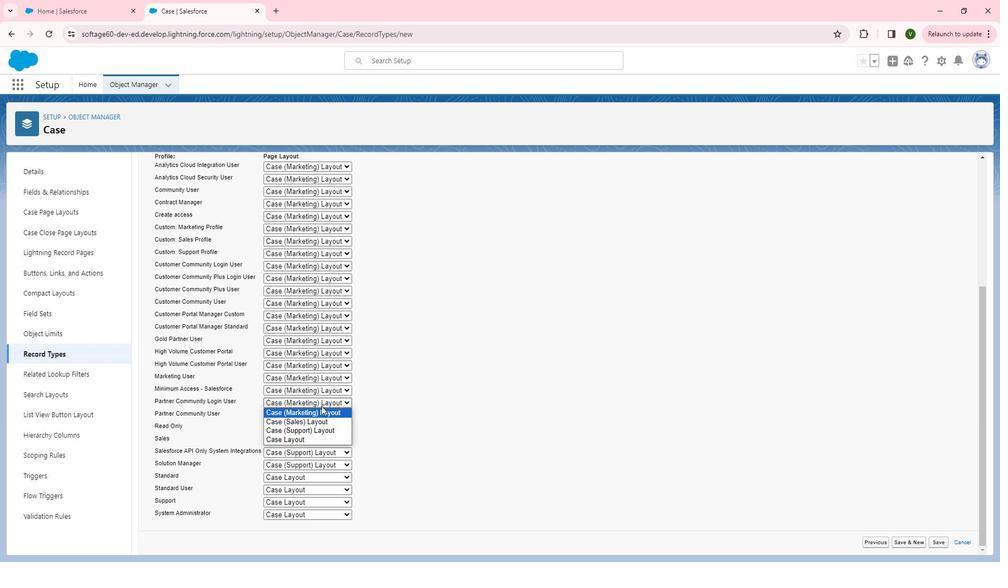 
Action: Mouse moved to (326, 428)
Screenshot: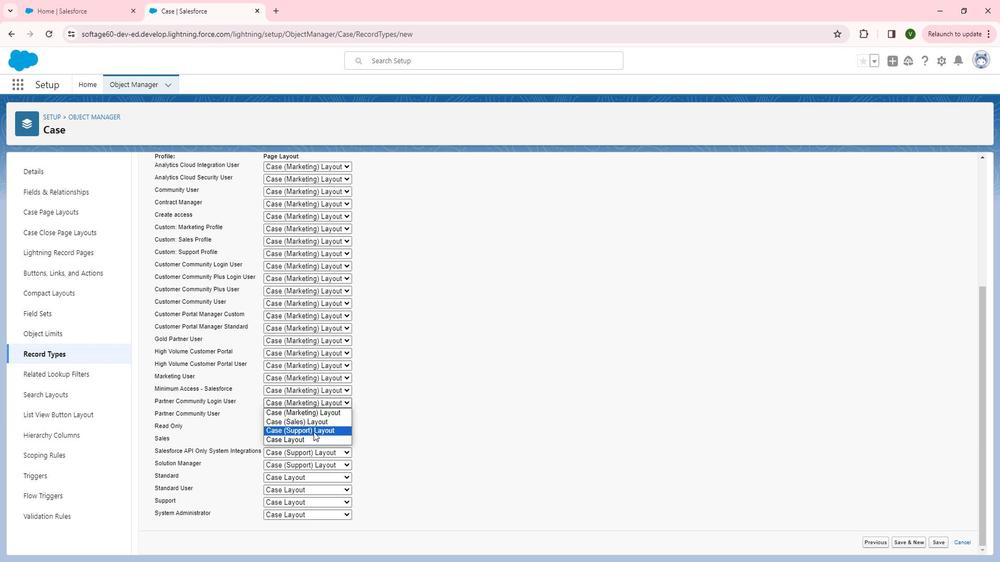 
Action: Mouse pressed left at (326, 428)
Screenshot: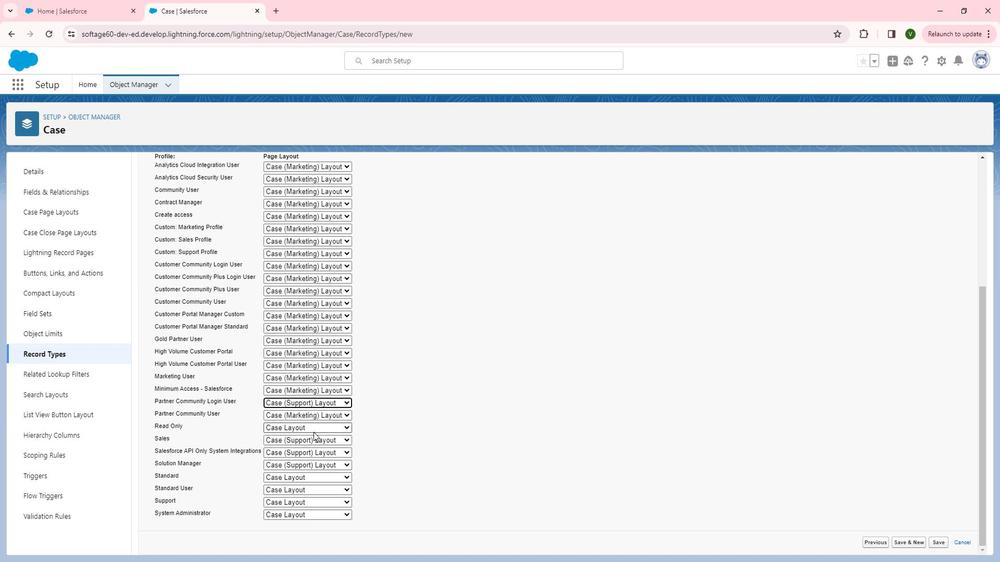 
Action: Mouse moved to (329, 281)
Screenshot: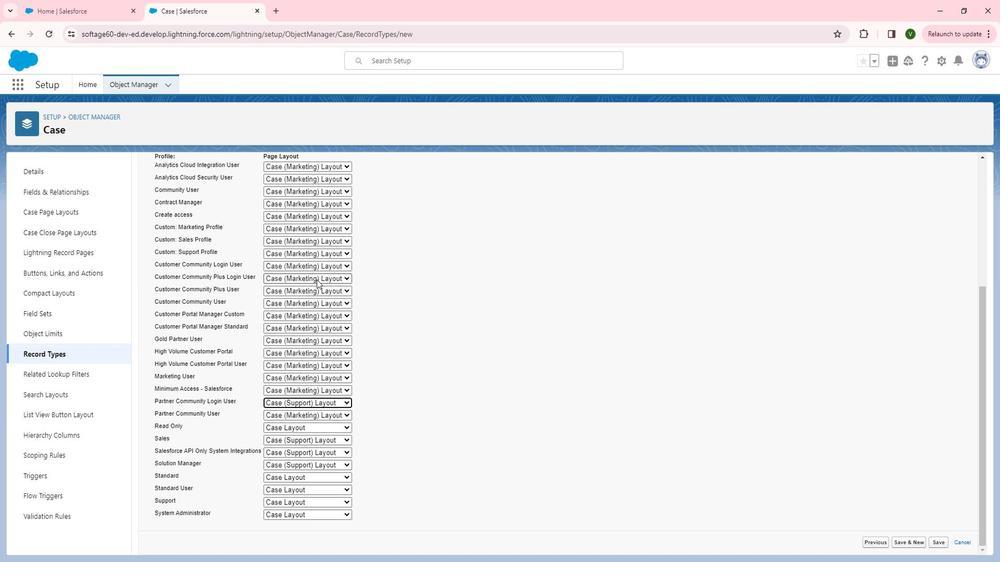 
Action: Mouse pressed left at (329, 281)
Screenshot: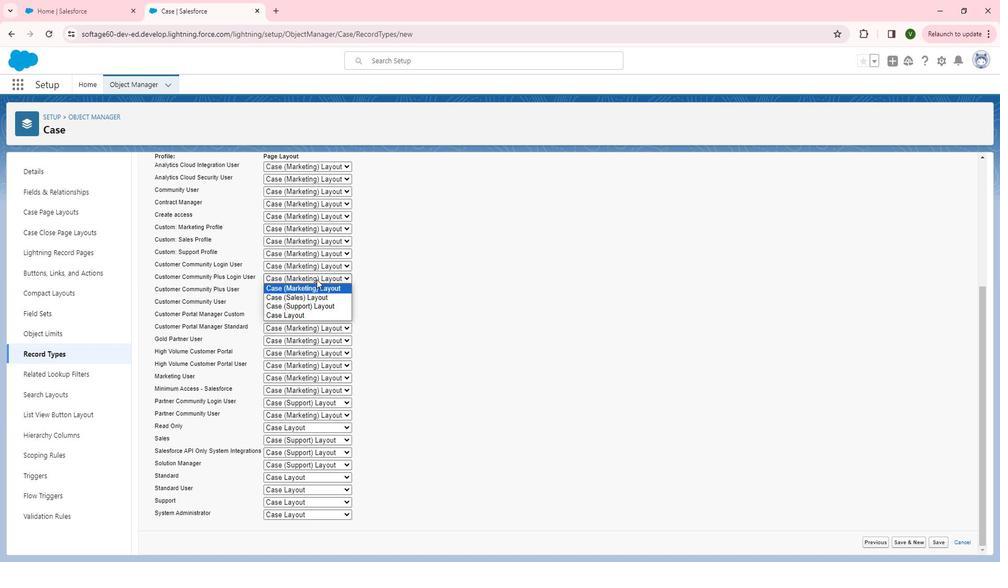 
Action: Mouse moved to (330, 310)
Screenshot: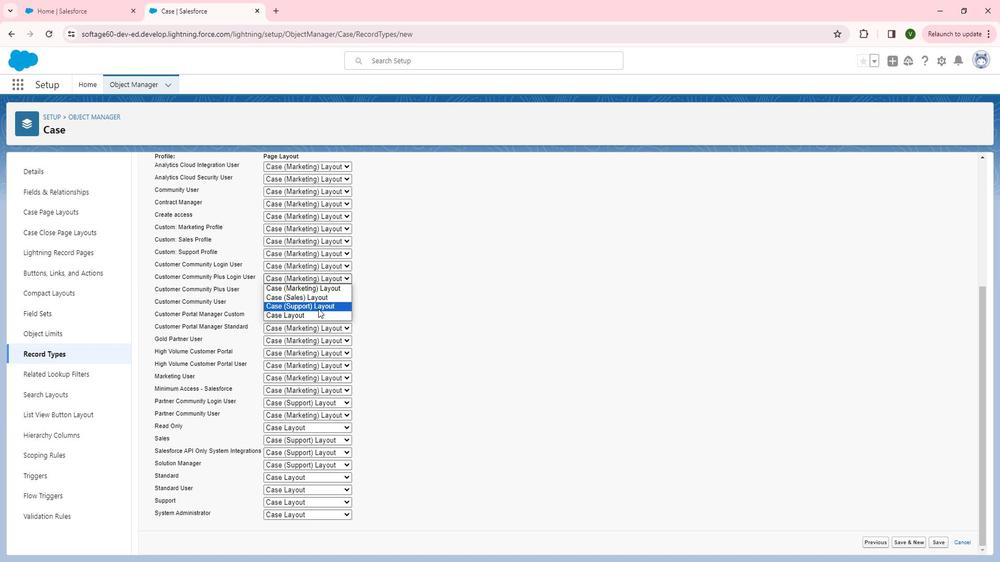 
Action: Mouse pressed left at (330, 310)
Screenshot: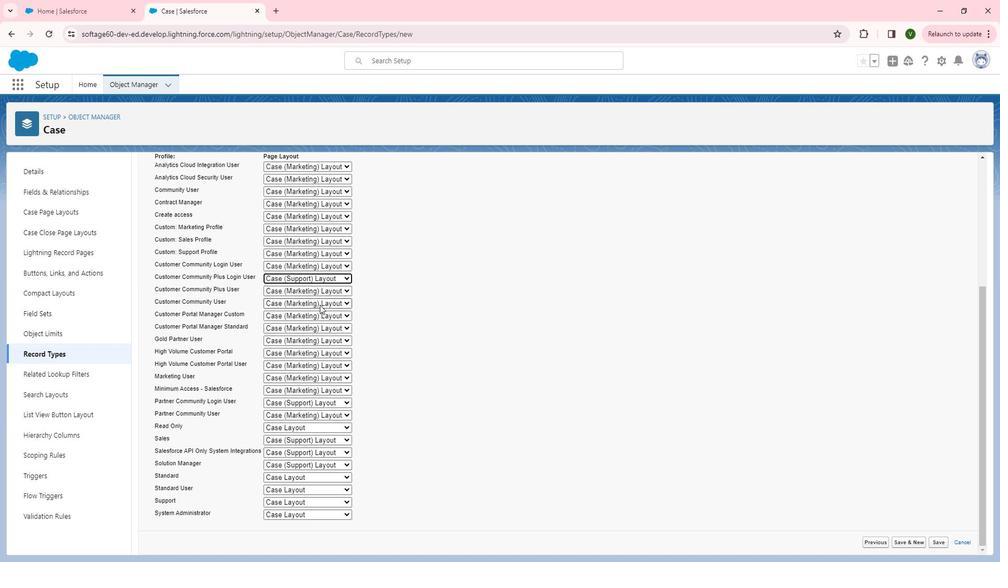 
Action: Mouse moved to (340, 268)
Screenshot: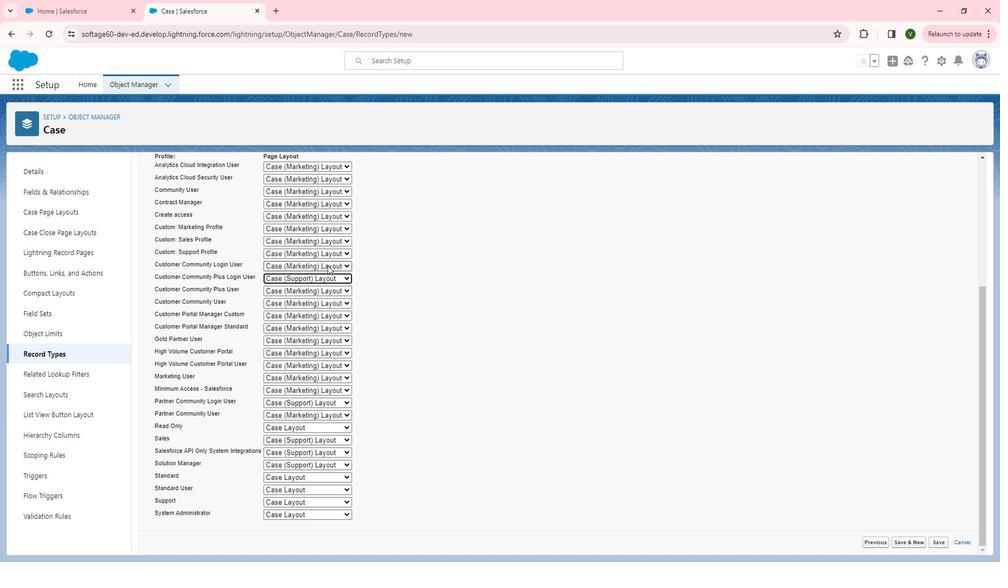 
Action: Mouse pressed left at (340, 268)
Screenshot: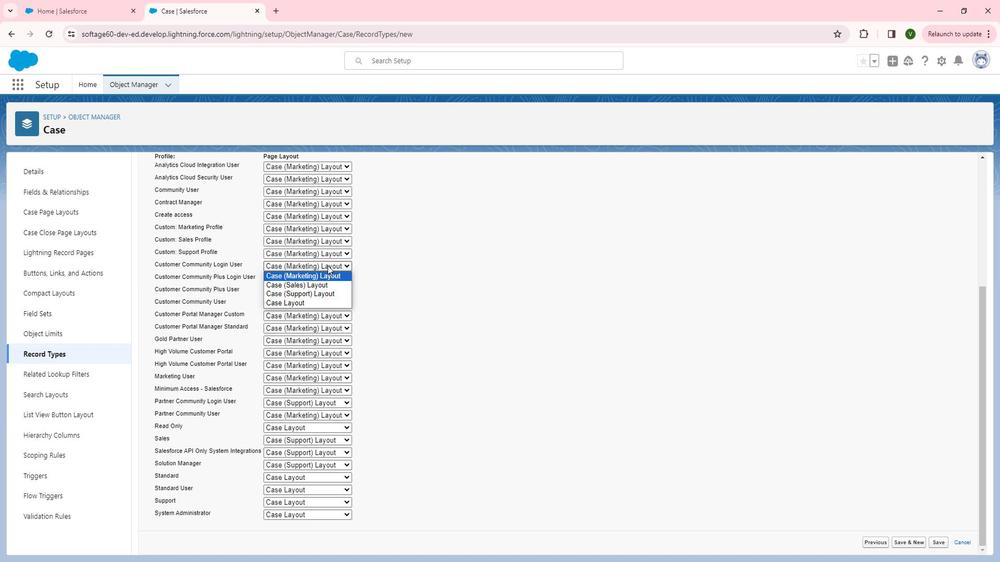 
Action: Mouse moved to (334, 302)
Screenshot: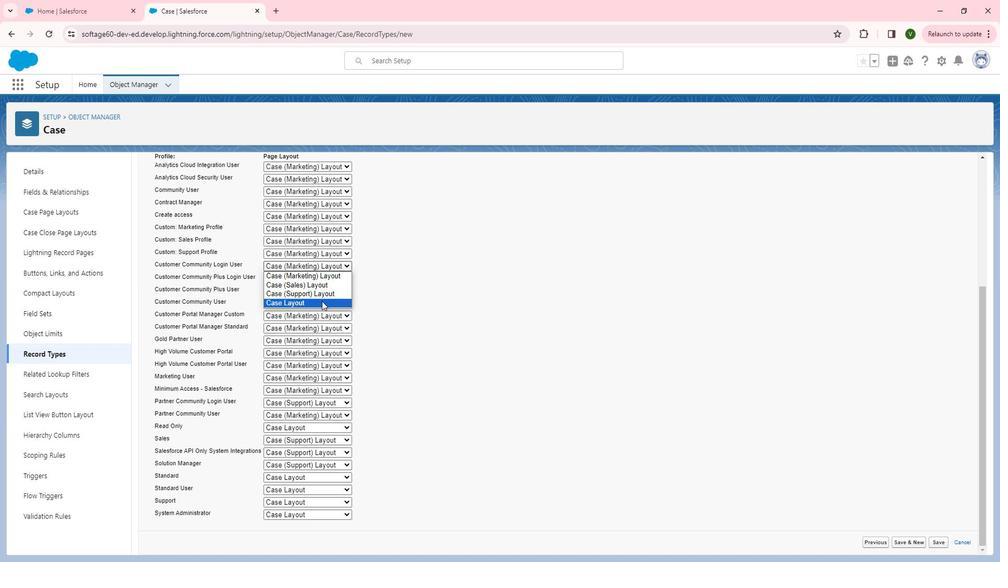 
Action: Mouse pressed left at (334, 302)
Screenshot: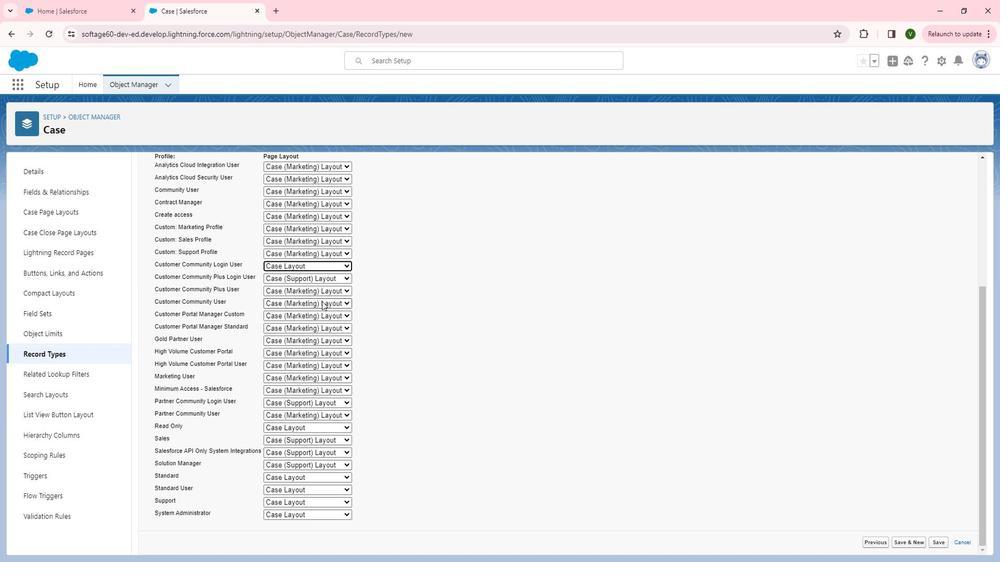 
Action: Mouse moved to (343, 281)
Screenshot: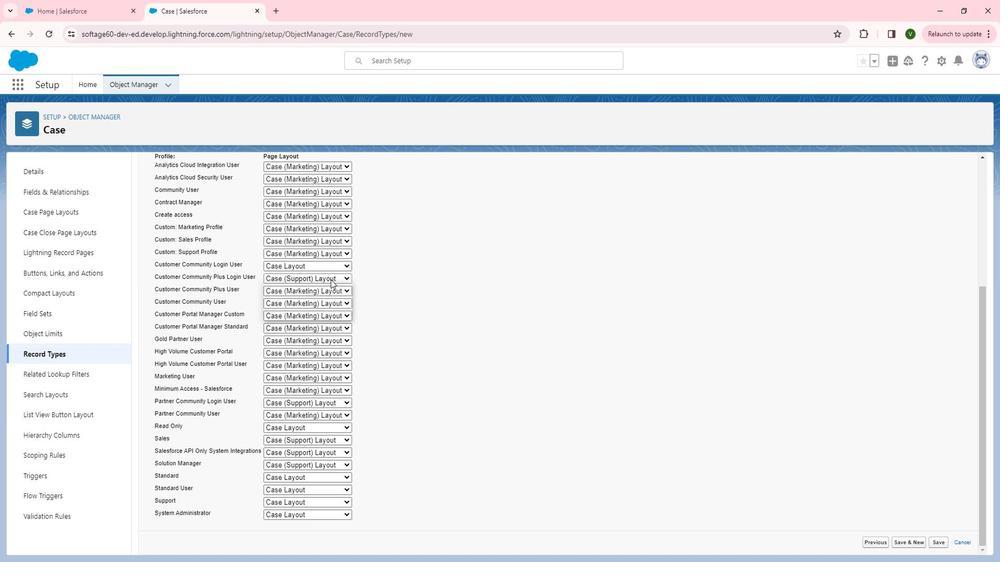 
Action: Mouse pressed left at (343, 281)
Screenshot: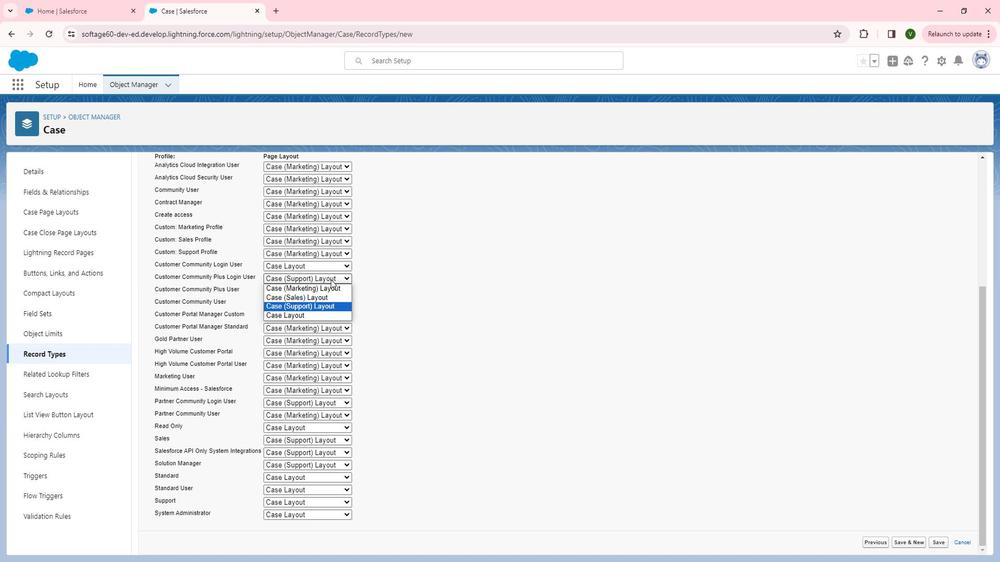 
Action: Mouse moved to (346, 332)
Screenshot: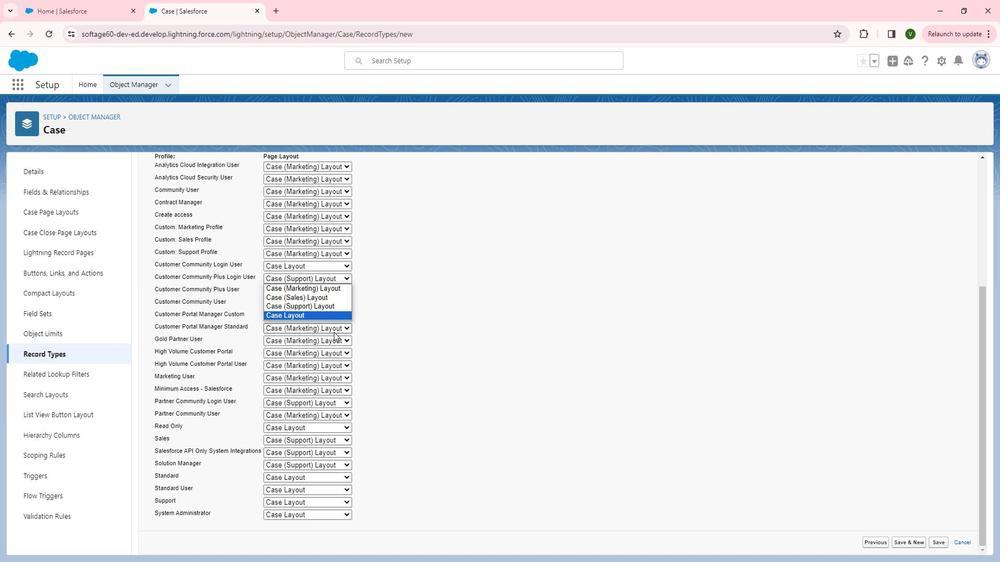 
Action: Mouse pressed left at (346, 332)
Screenshot: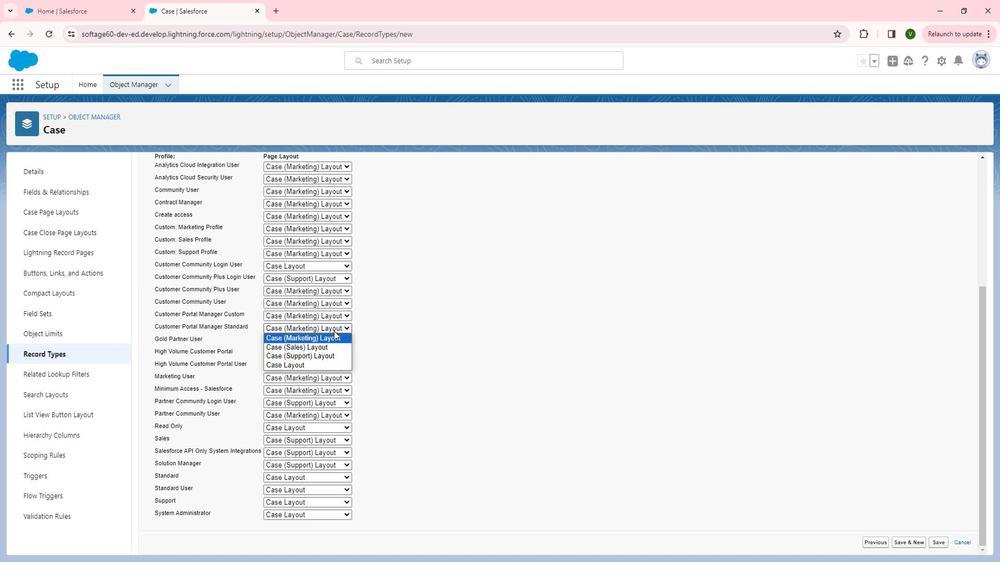 
Action: Mouse moved to (343, 293)
Screenshot: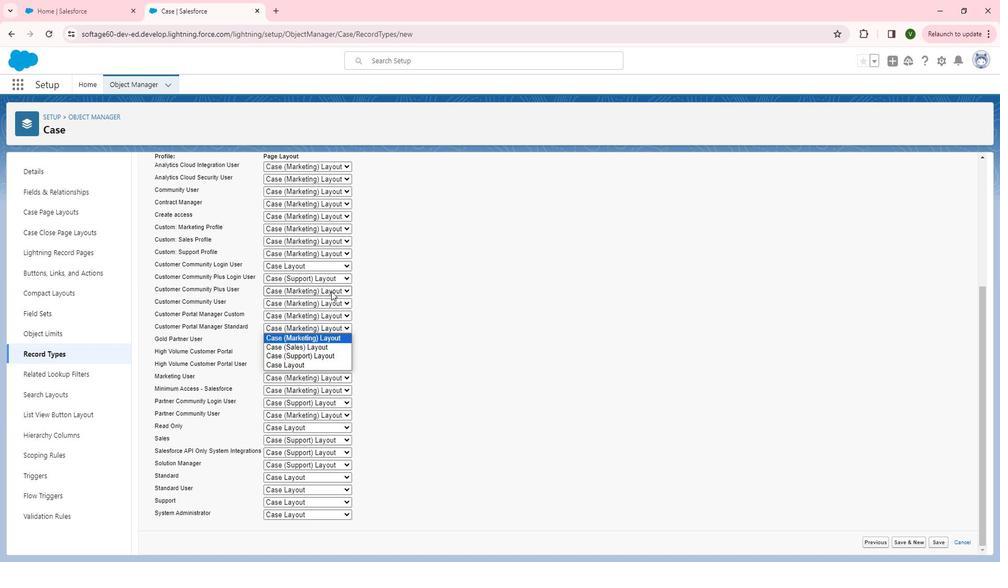 
Action: Mouse pressed left at (343, 293)
Screenshot: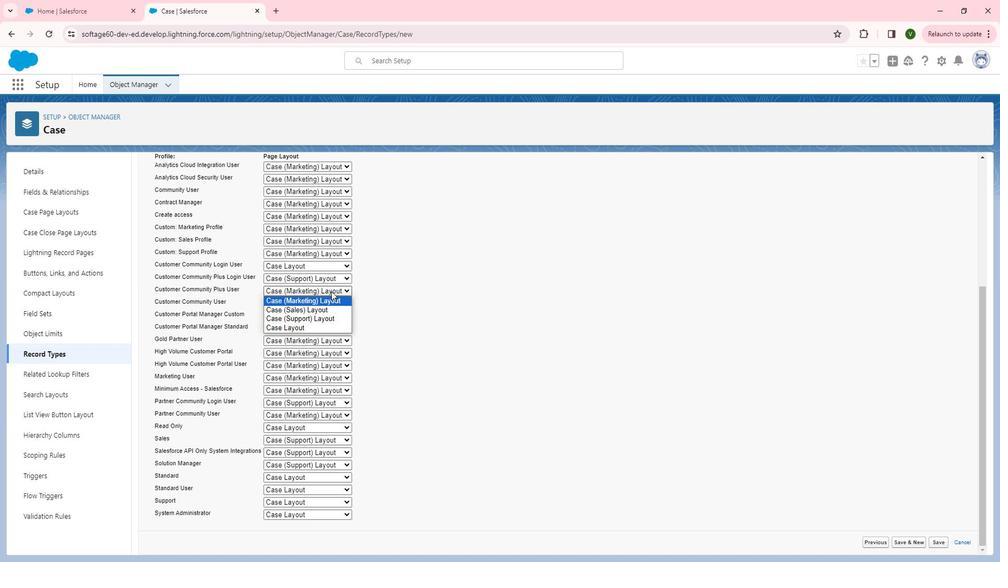 
Action: Mouse moved to (335, 319)
Screenshot: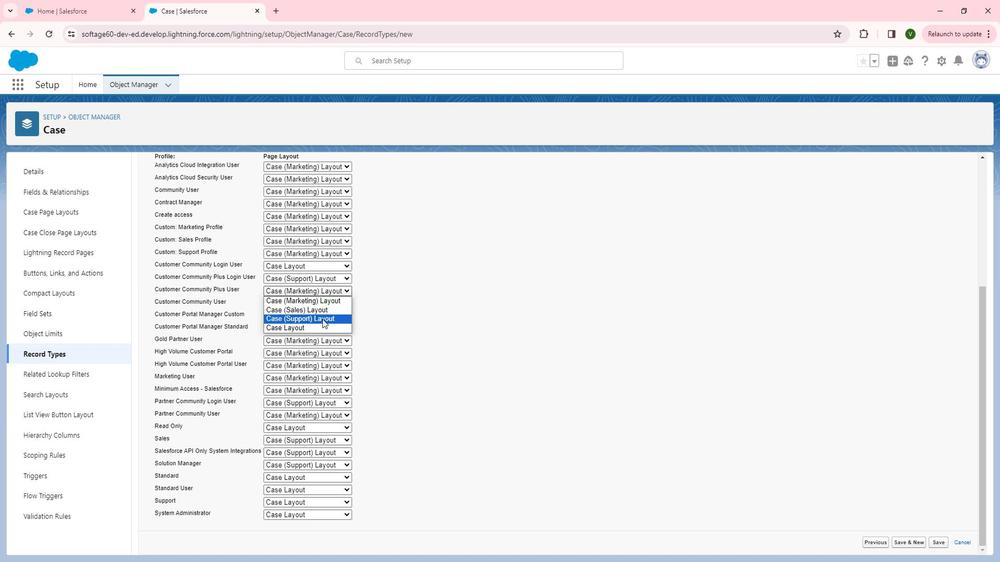 
Action: Mouse pressed left at (335, 319)
Screenshot: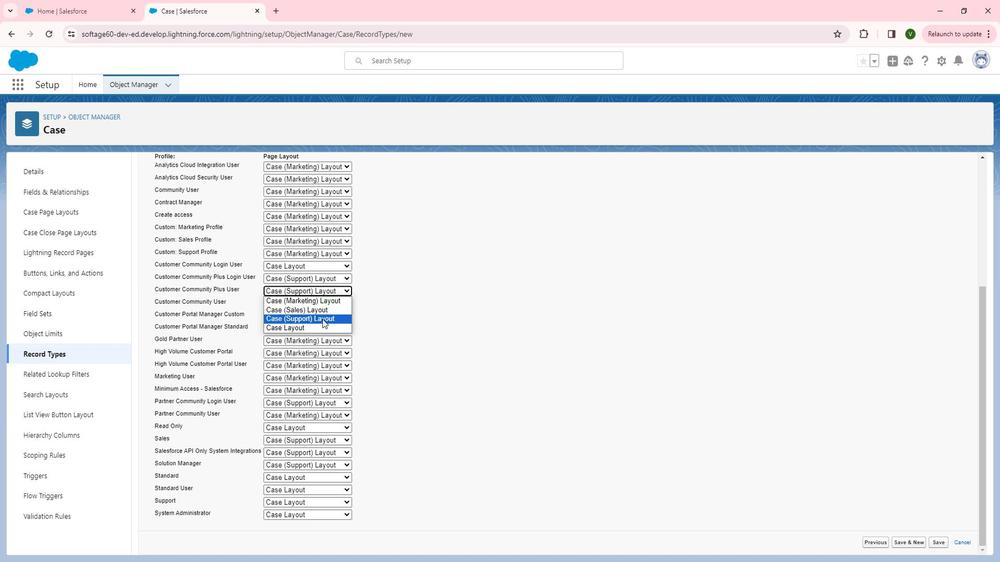 
Action: Mouse moved to (327, 306)
Screenshot: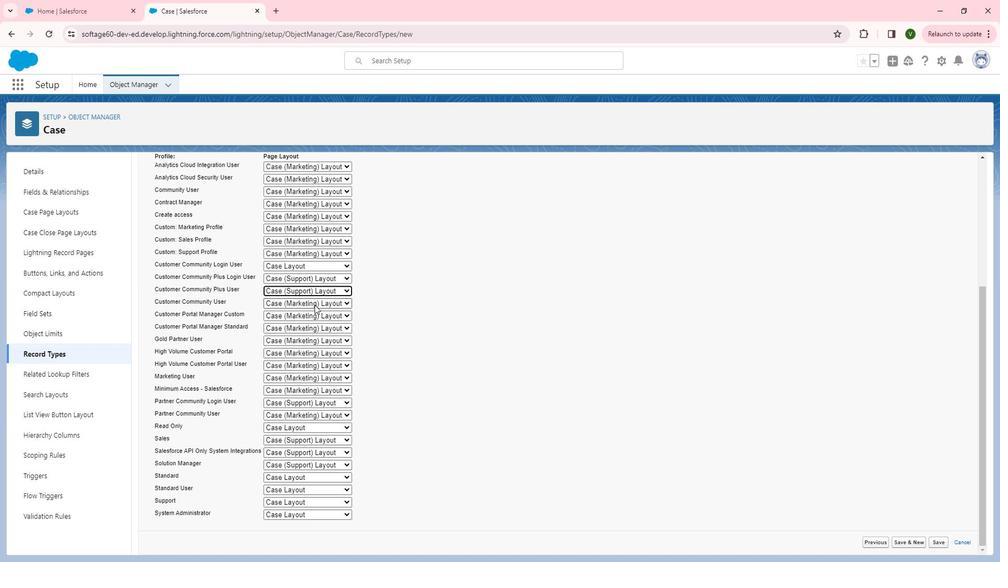 
Action: Mouse pressed left at (327, 306)
Screenshot: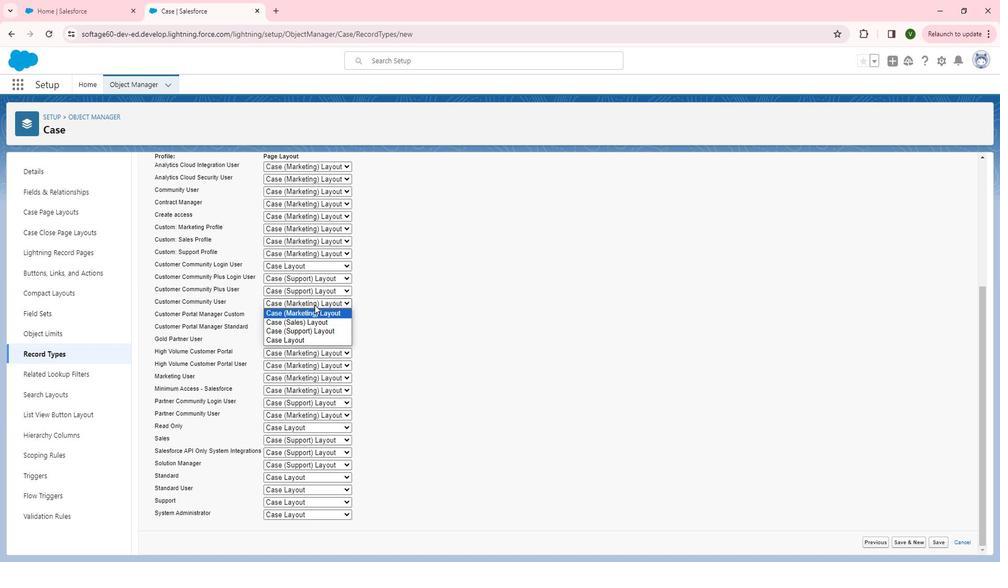 
Action: Mouse moved to (327, 329)
Screenshot: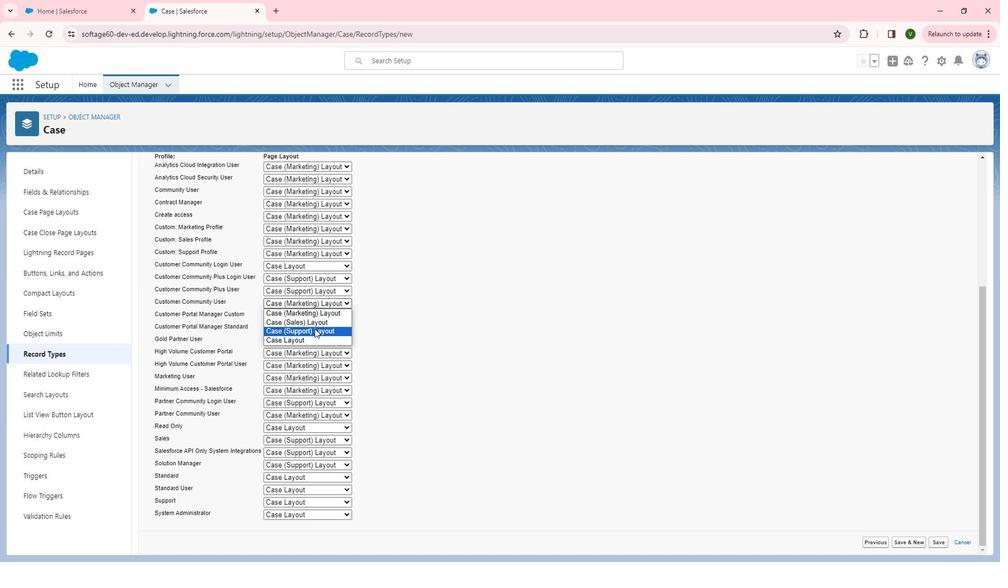 
Action: Mouse pressed left at (327, 329)
Screenshot: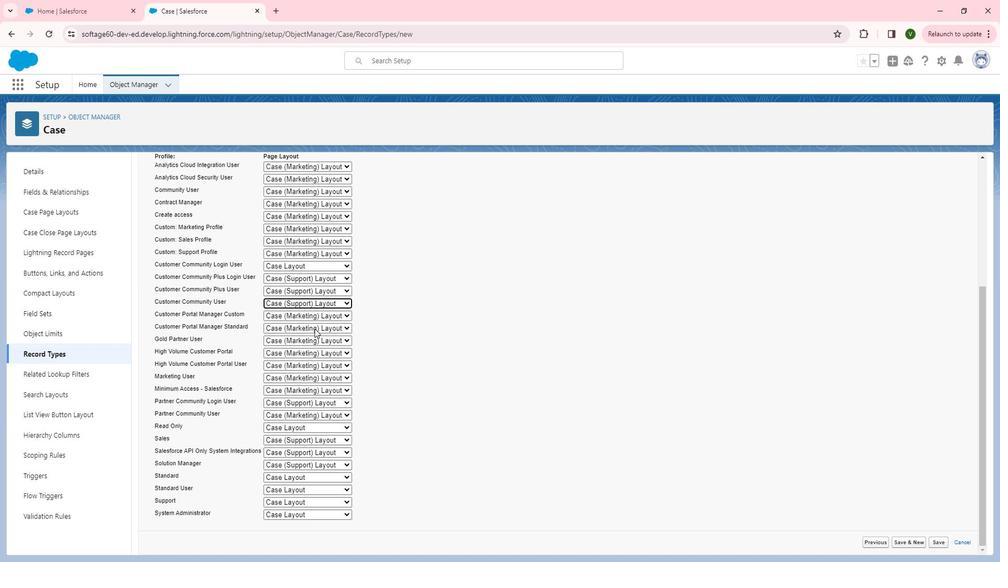 
Action: Mouse moved to (417, 360)
Screenshot: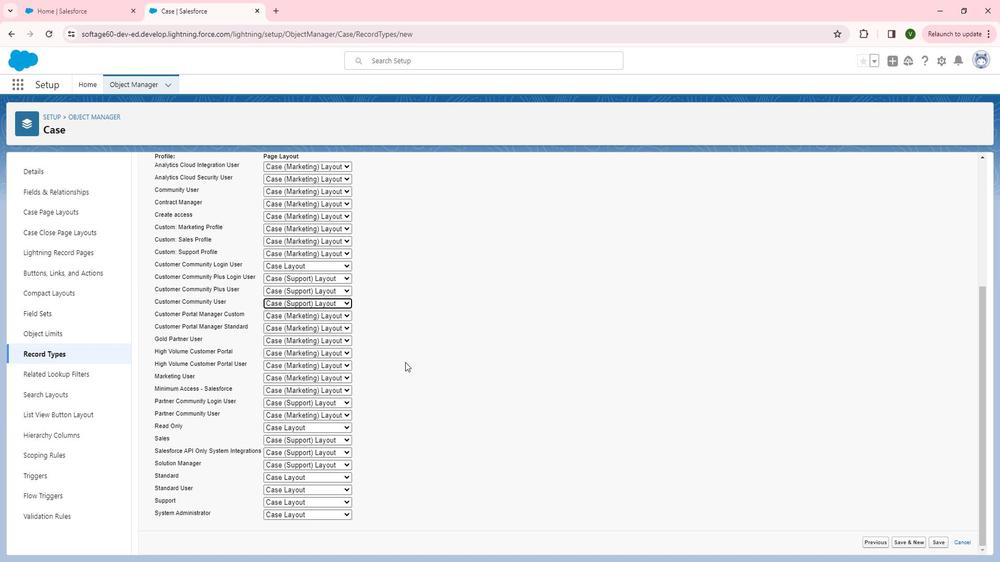 
Action: Mouse scrolled (417, 360) with delta (0, 0)
Screenshot: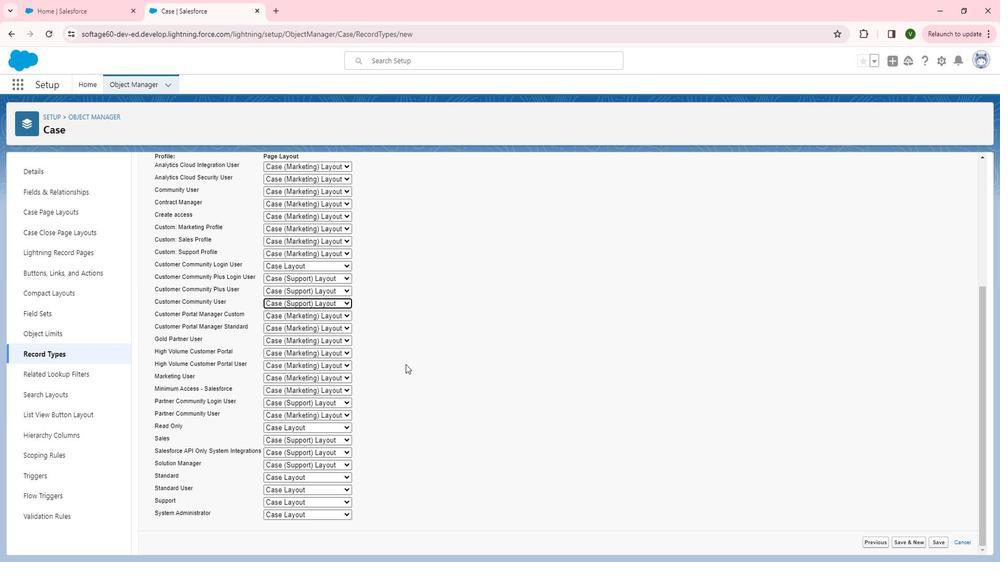 
Action: Mouse moved to (415, 382)
